 Task: Work and Employment Template: Biweekly Timesheet No Breaks.
Action: Mouse moved to (99, 151)
Screenshot: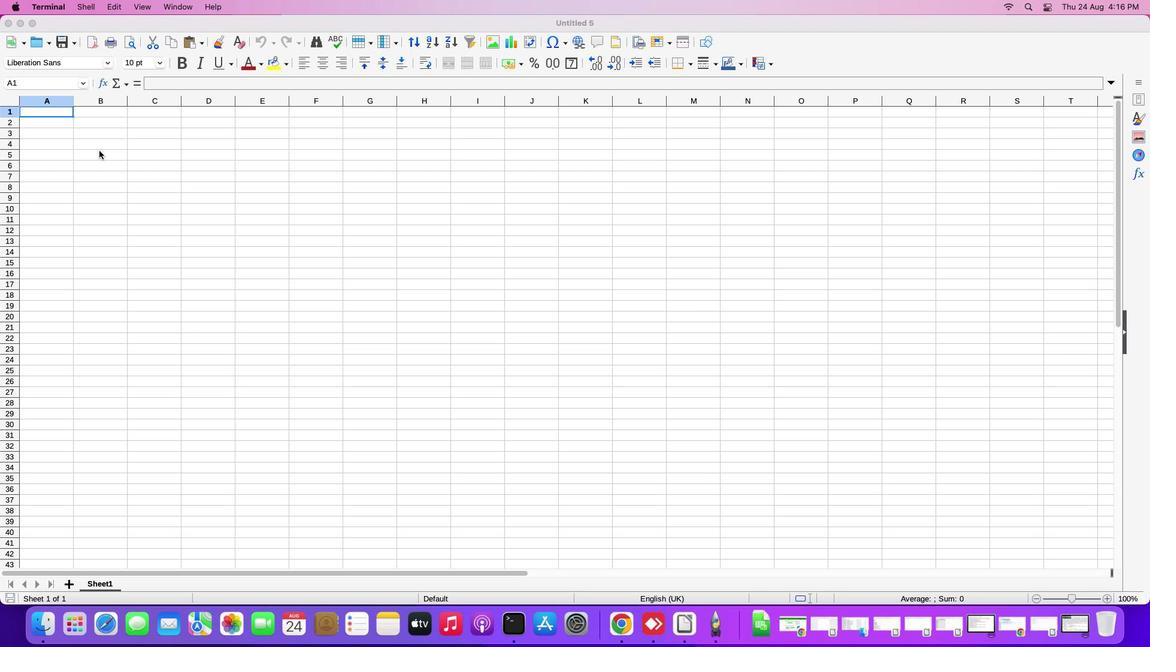 
Action: Mouse pressed left at (99, 151)
Screenshot: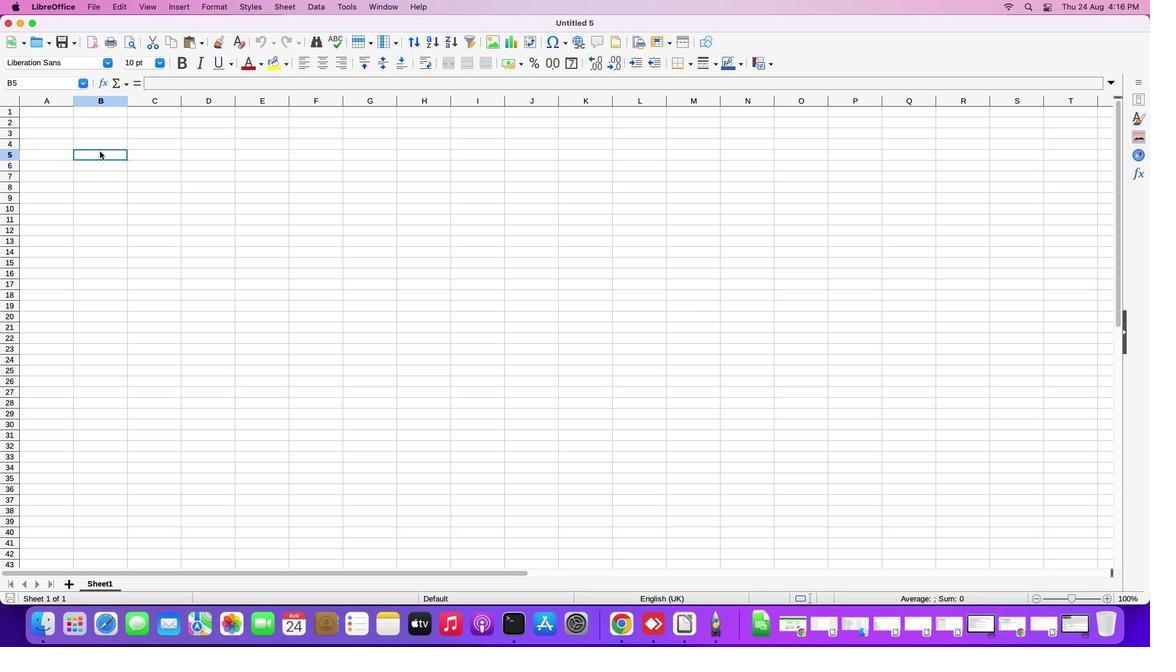 
Action: Mouse moved to (53, 142)
Screenshot: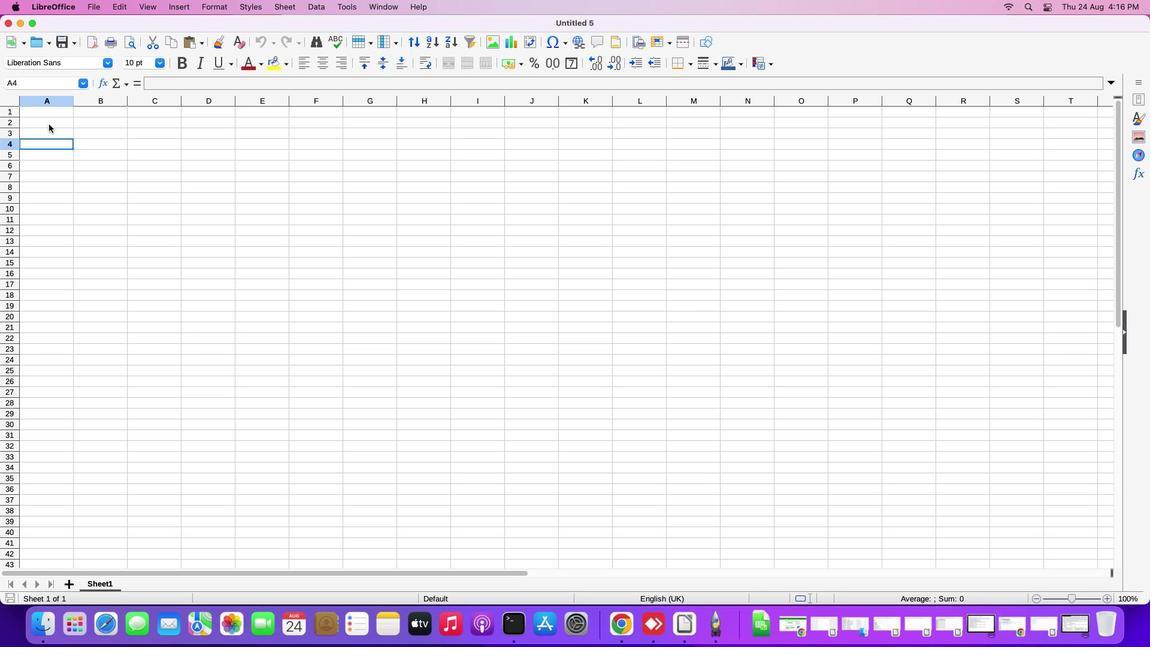 
Action: Mouse pressed left at (53, 142)
Screenshot: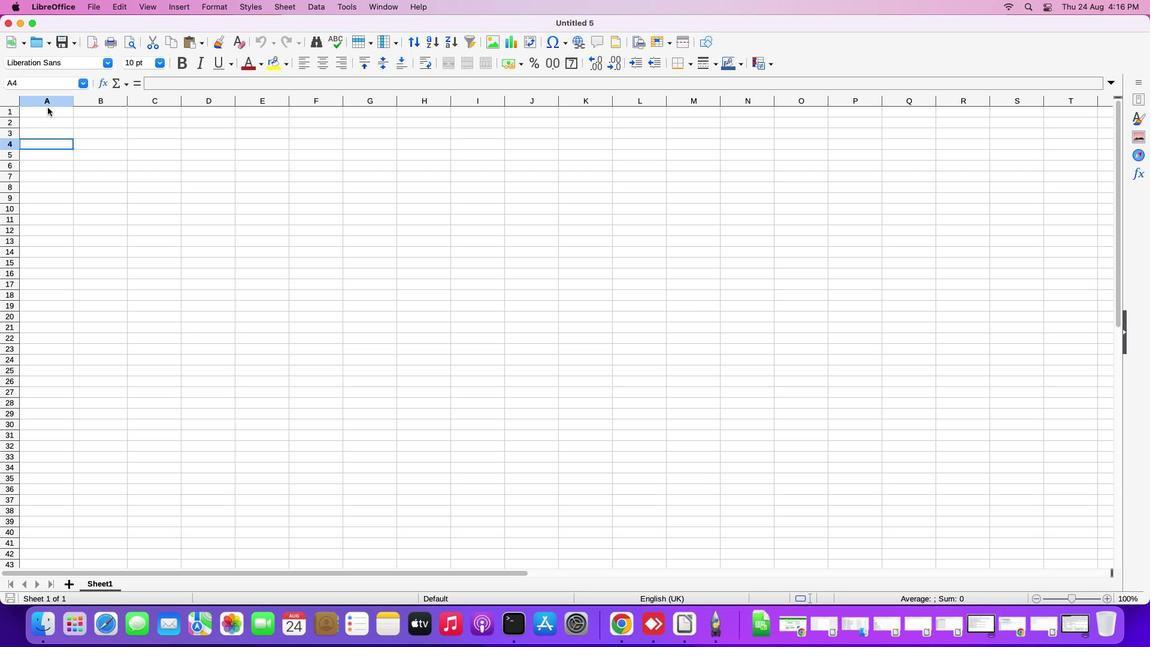 
Action: Mouse moved to (48, 109)
Screenshot: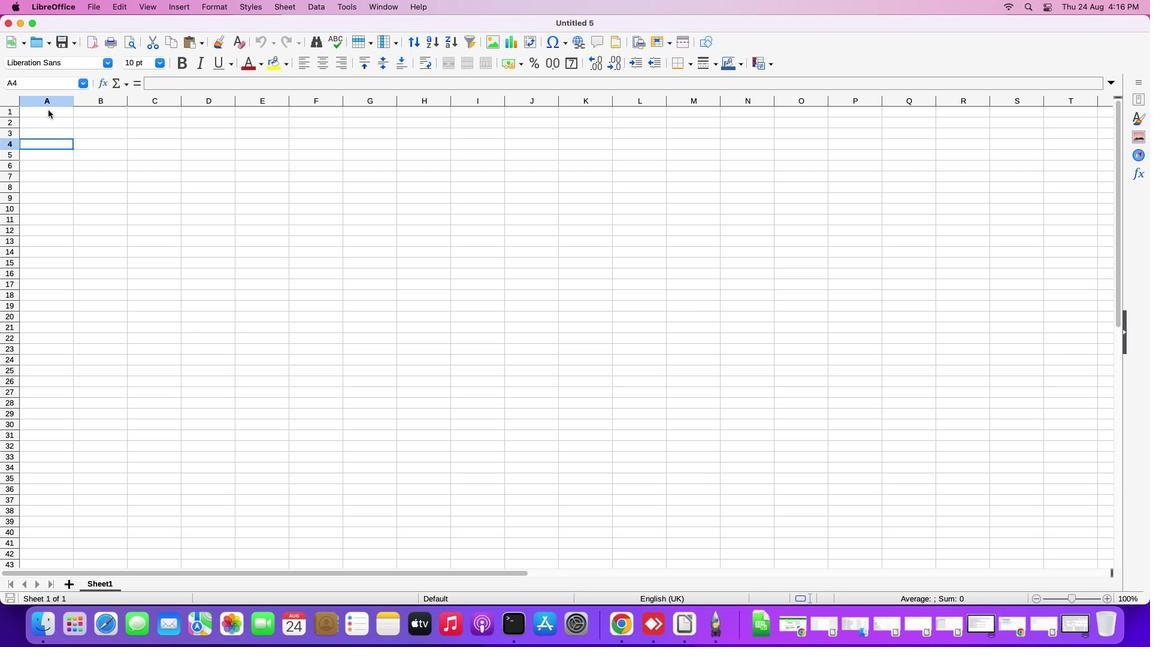 
Action: Mouse pressed left at (48, 109)
Screenshot: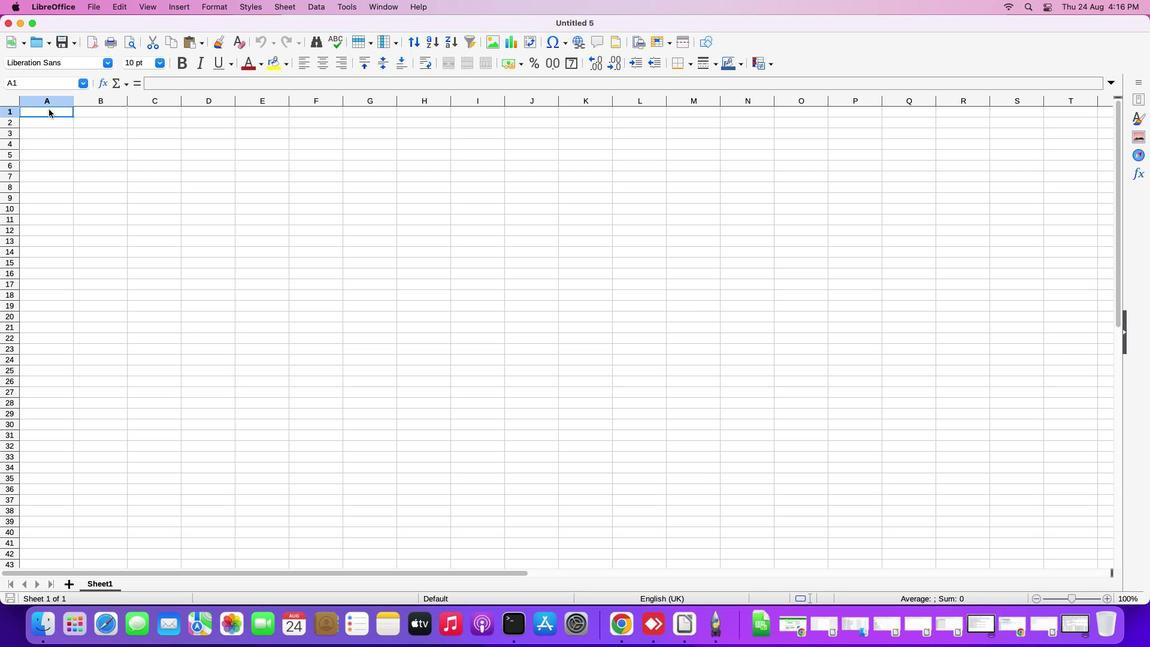 
Action: Mouse moved to (49, 109)
Screenshot: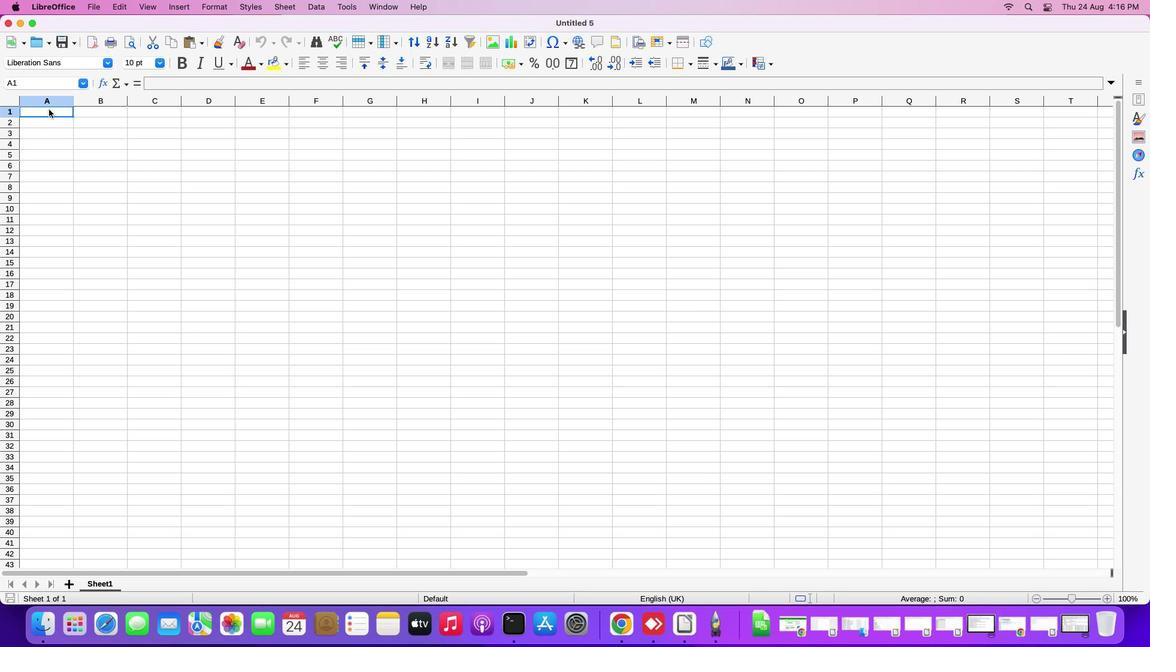 
Action: Key pressed Key.shift'B''i''-'Key.shift'W''e''e''k''l''y'Key.spaceKey.shift'T''i''m''e''s''h''e''e''t'Key.enterKey.shift'A''c''m''e'Key.spaceKey.shift'C''o''r''p''.'Key.enterKey.rightKey.upKey.downKey.leftKey.rightKey.leftKey.upKey.upKey.up
Screenshot: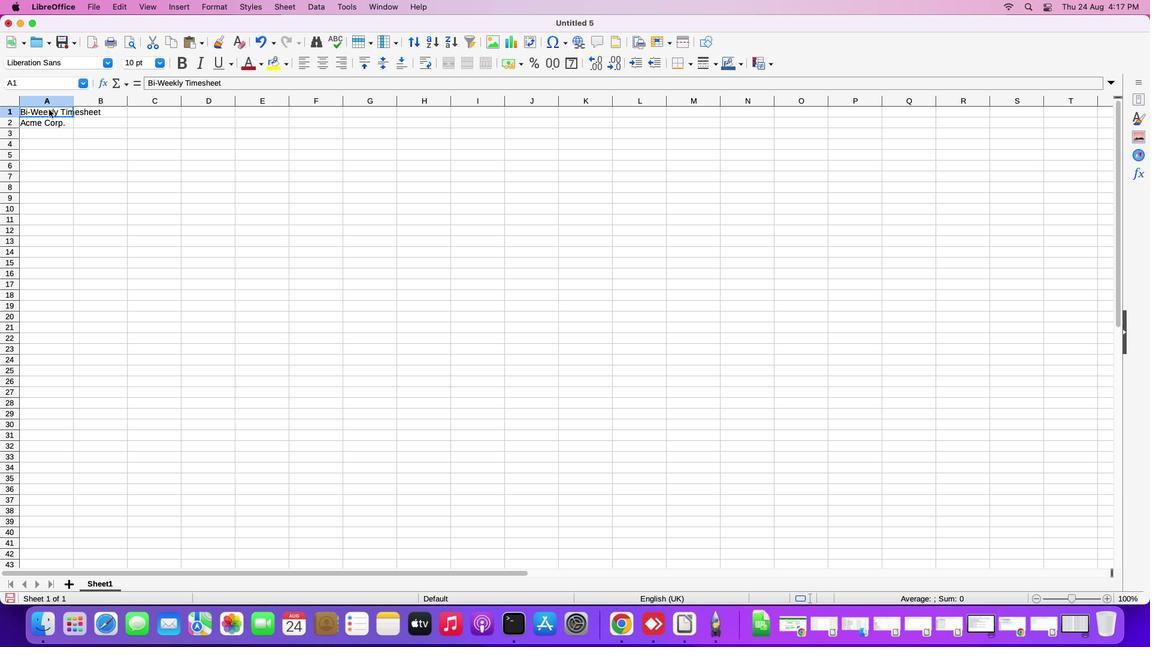 
Action: Mouse moved to (67, 97)
Screenshot: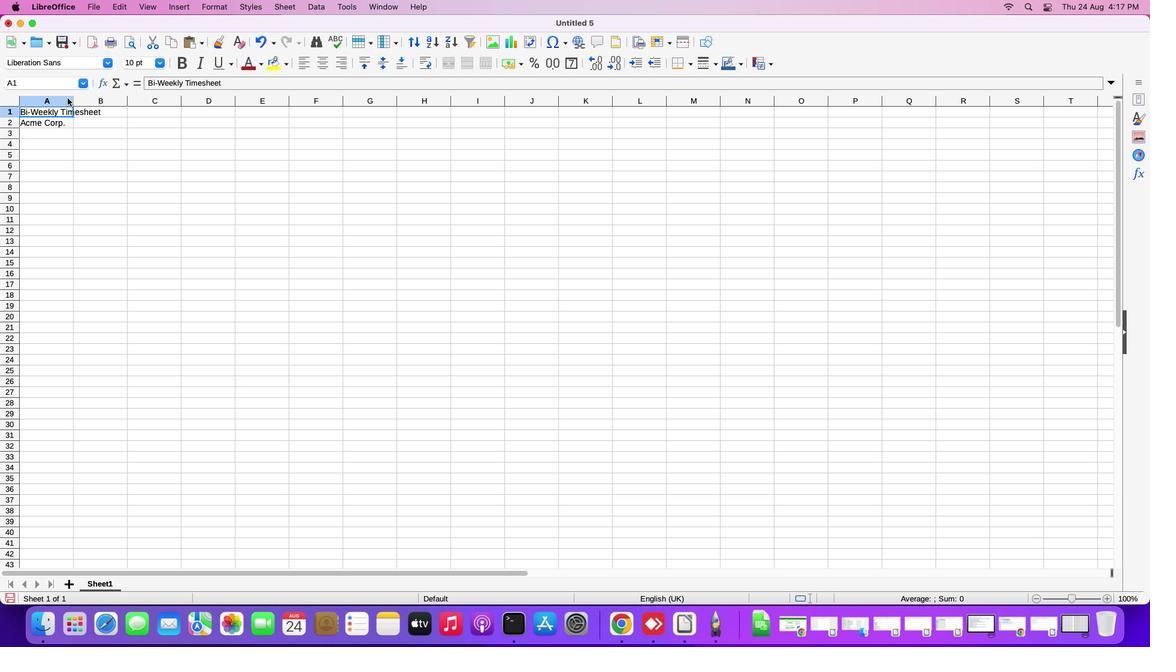 
Action: Key pressed Key.shiftKey.down
Screenshot: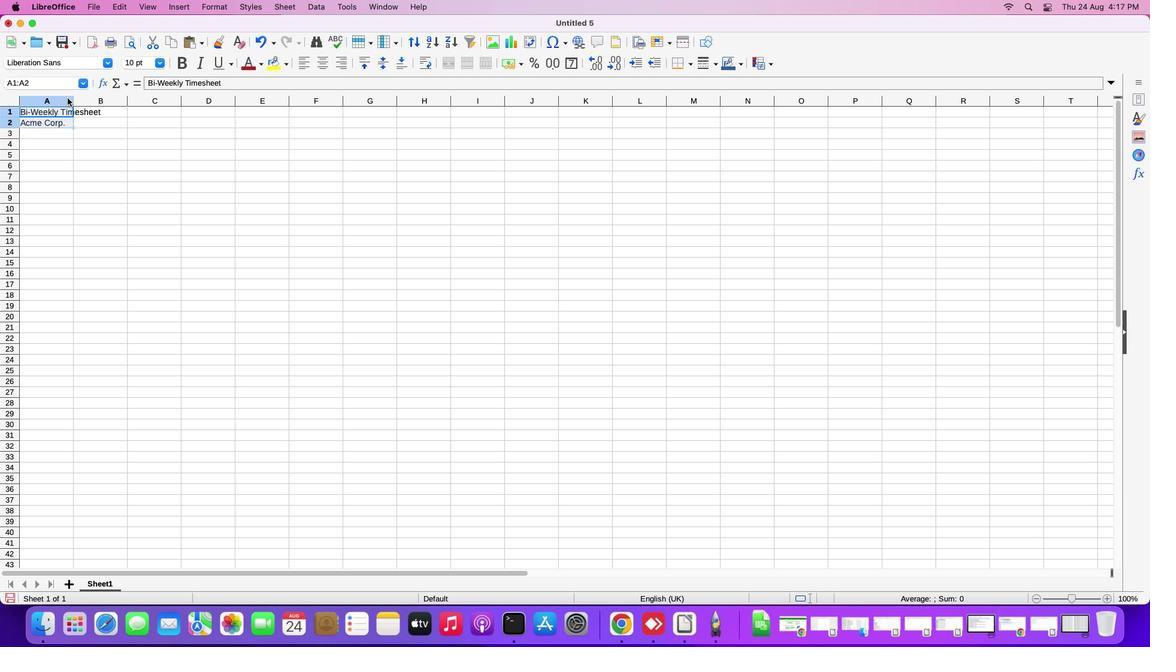
Action: Mouse moved to (62, 122)
Screenshot: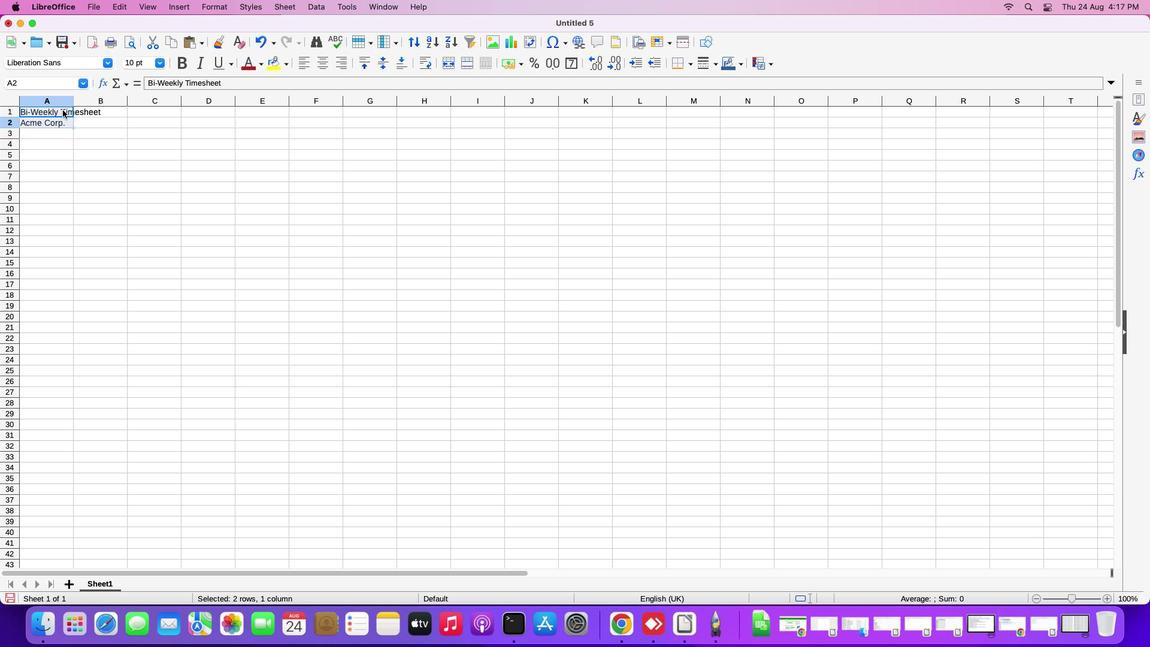 
Action: Mouse pressed left at (62, 122)
Screenshot: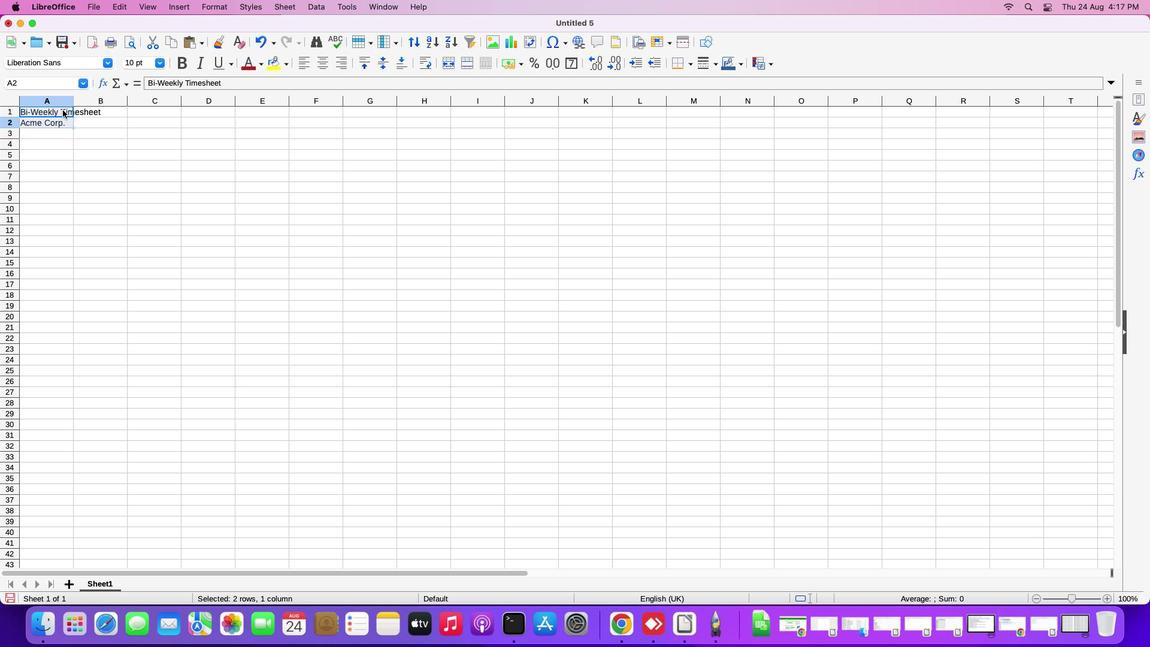 
Action: Mouse moved to (62, 109)
Screenshot: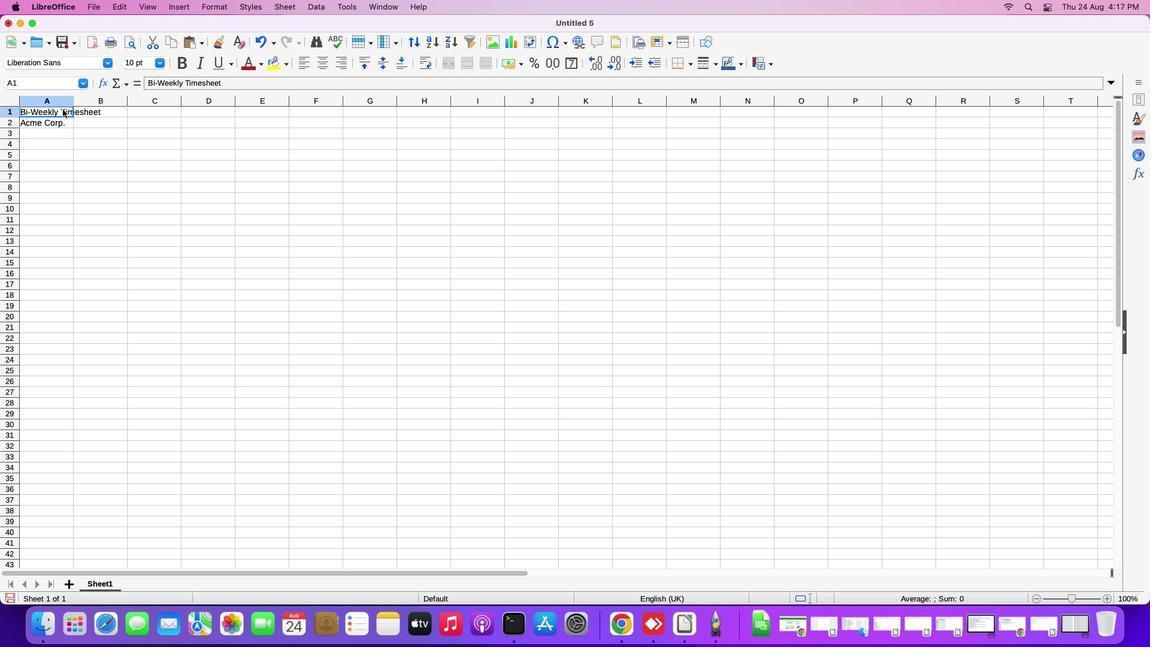 
Action: Mouse pressed left at (62, 109)
Screenshot: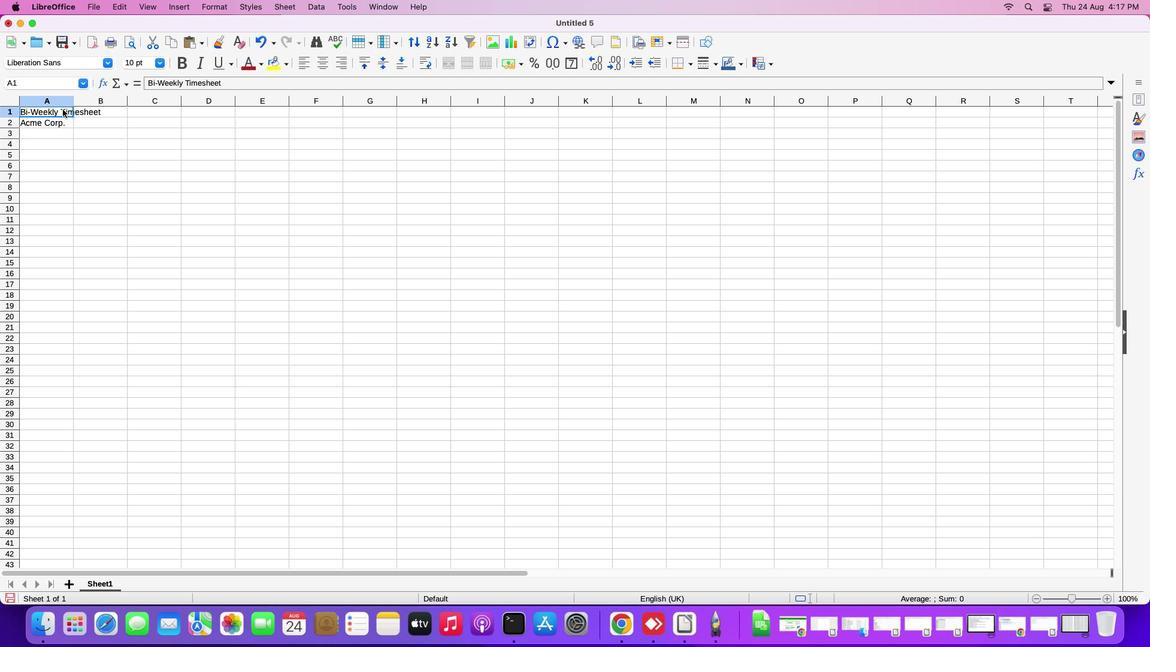 
Action: Mouse moved to (62, 109)
Screenshot: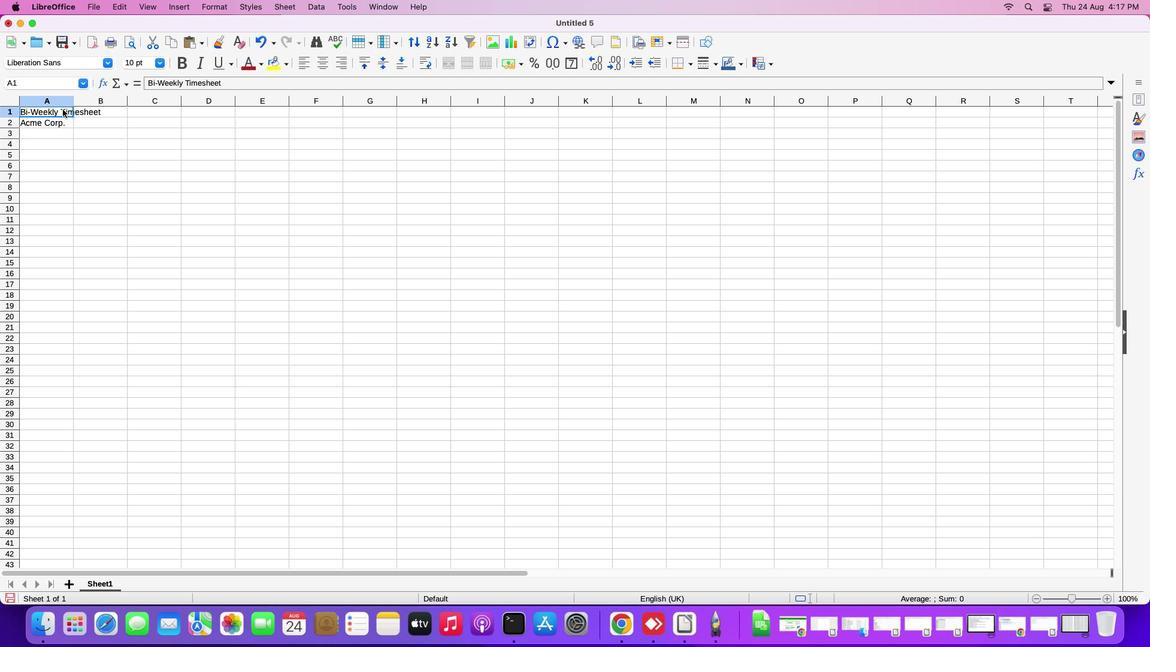 
Action: Key pressed Key.shiftKey.downKey.cmd'x'Key.rightKey.downKey.cmd'v'
Screenshot: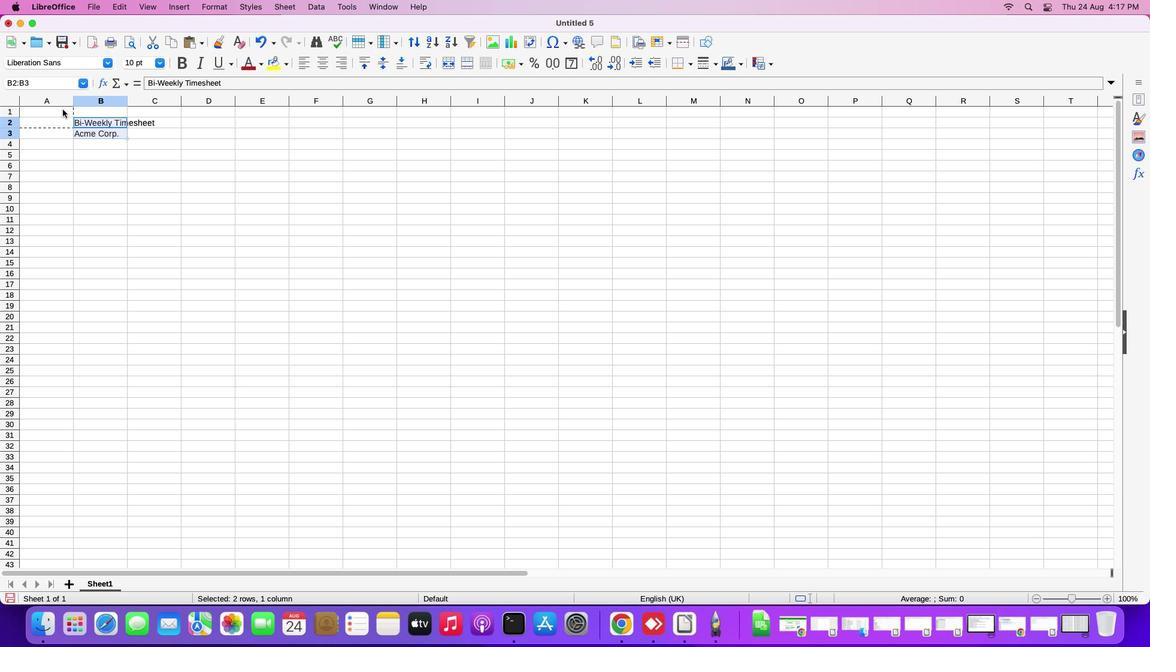 
Action: Mouse moved to (95, 136)
Screenshot: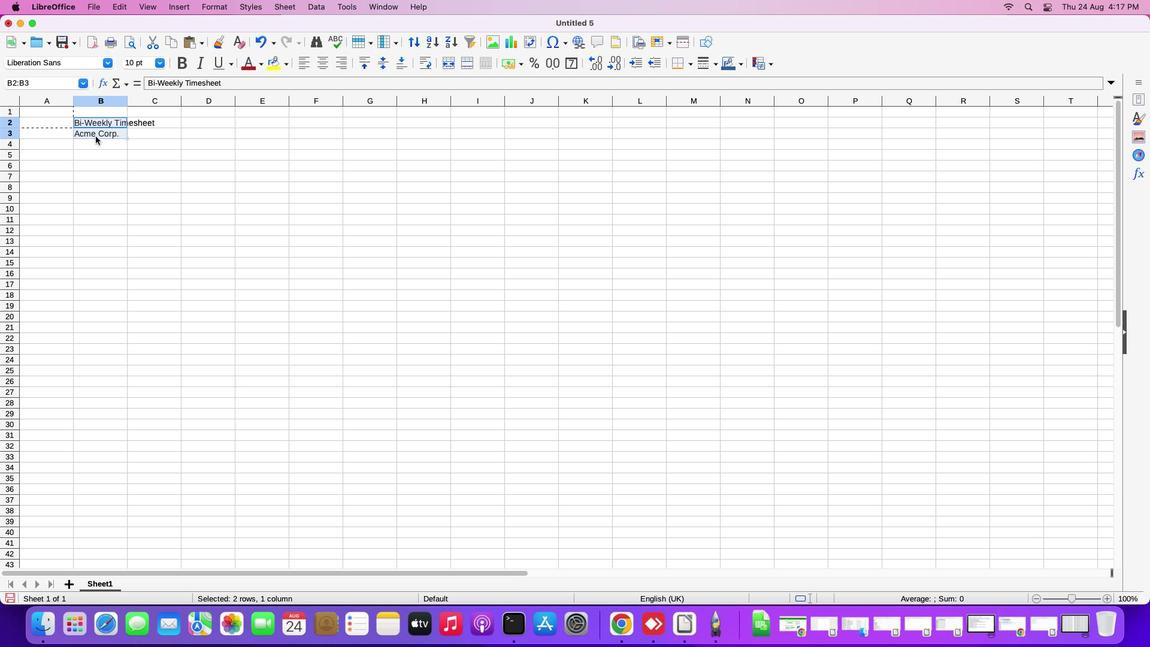 
Action: Key pressed Key.cmd'x'
Screenshot: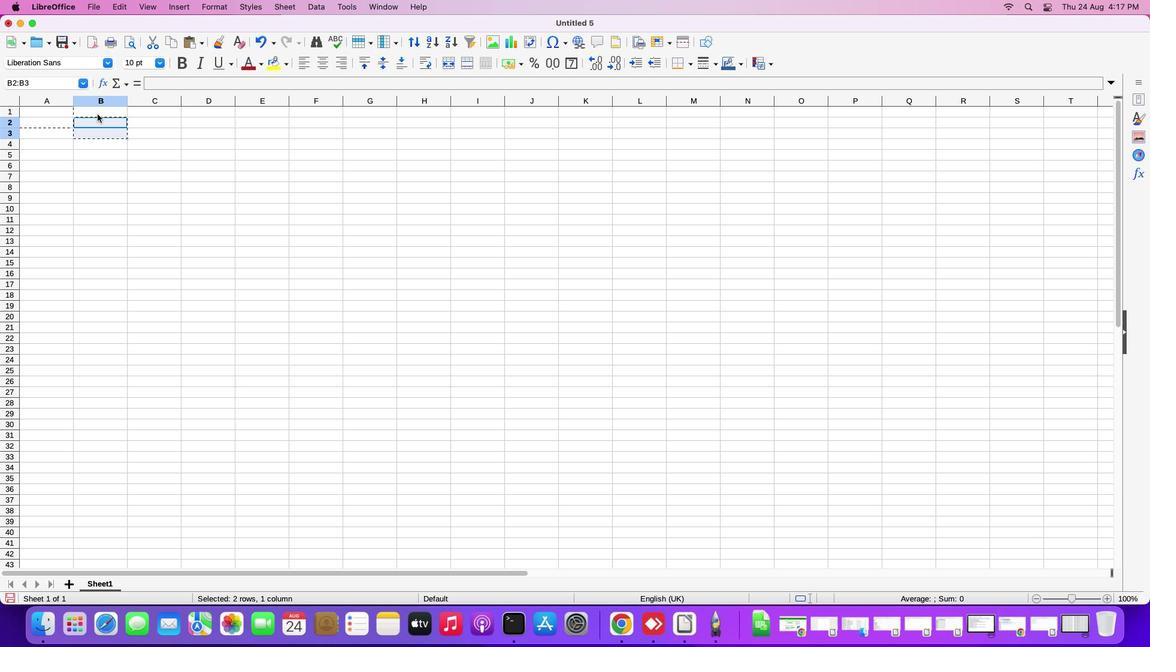 
Action: Mouse moved to (97, 108)
Screenshot: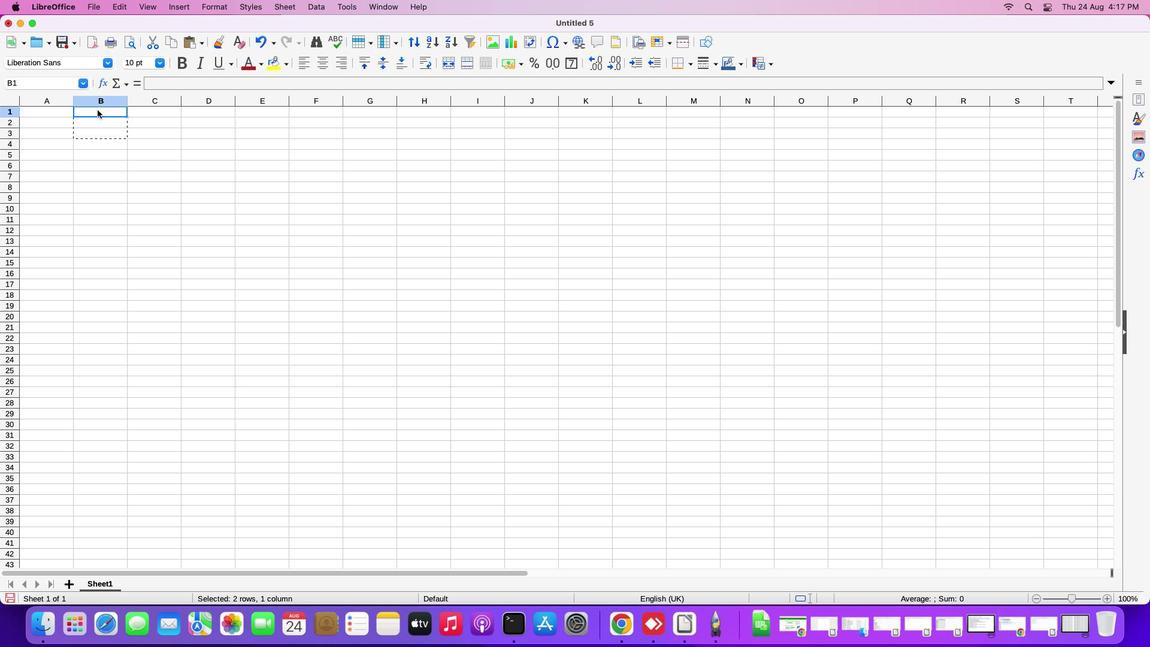 
Action: Mouse pressed left at (97, 108)
Screenshot: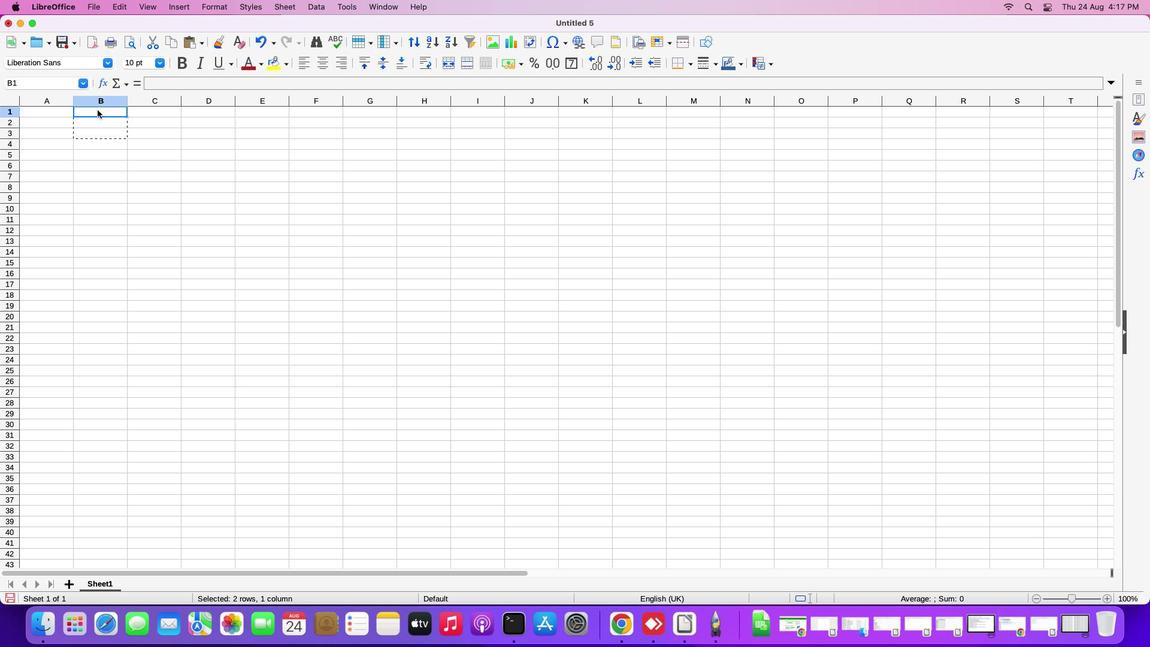 
Action: Mouse moved to (97, 110)
Screenshot: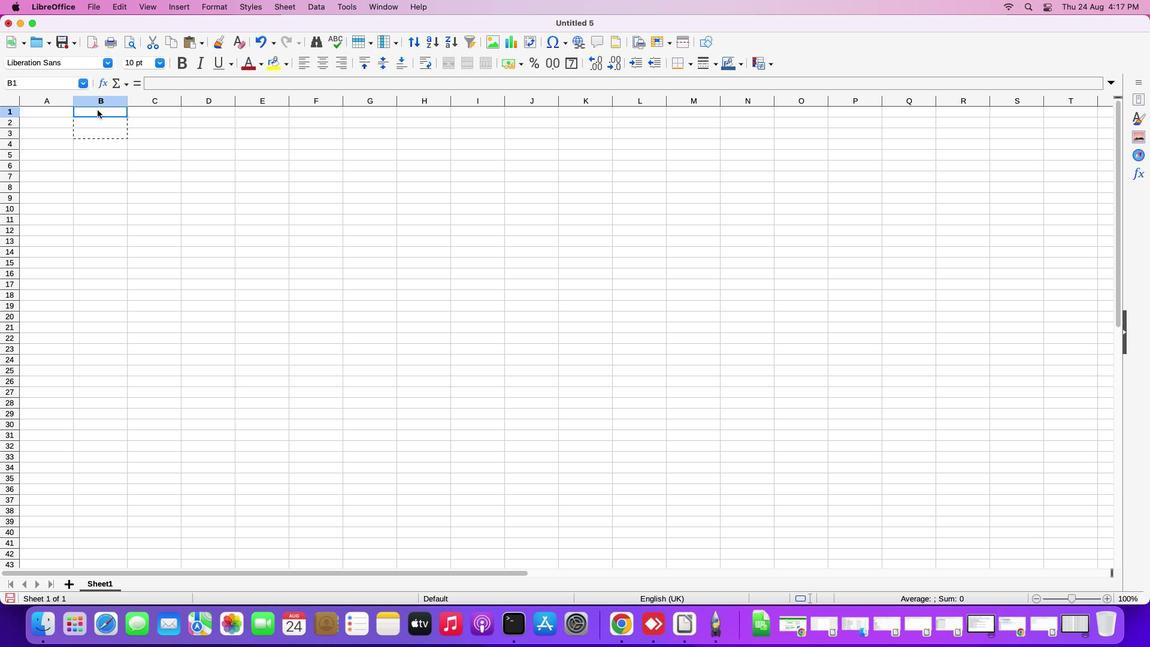 
Action: Key pressed Key.cmd'v'
Screenshot: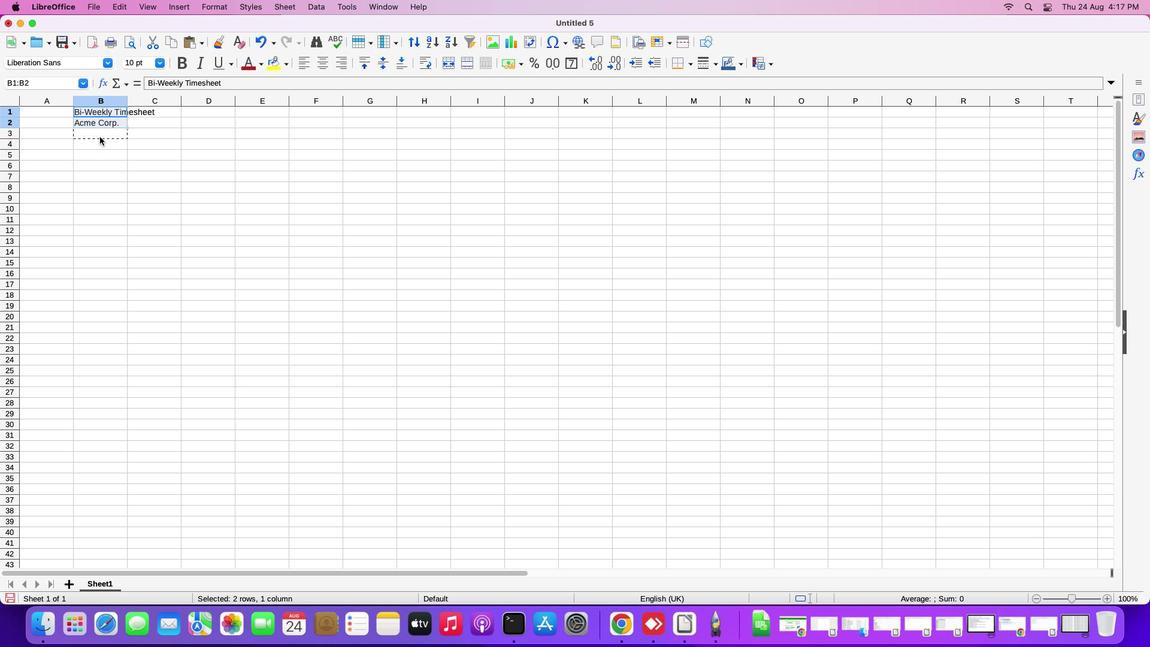 
Action: Mouse moved to (100, 136)
Screenshot: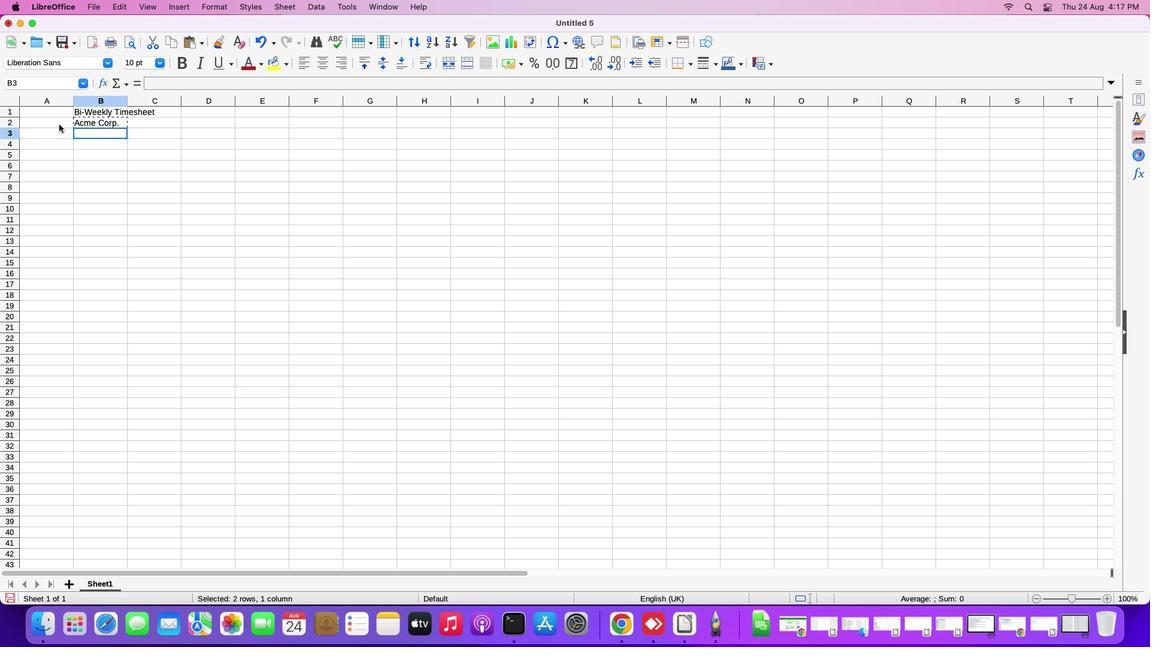 
Action: Mouse pressed left at (100, 136)
Screenshot: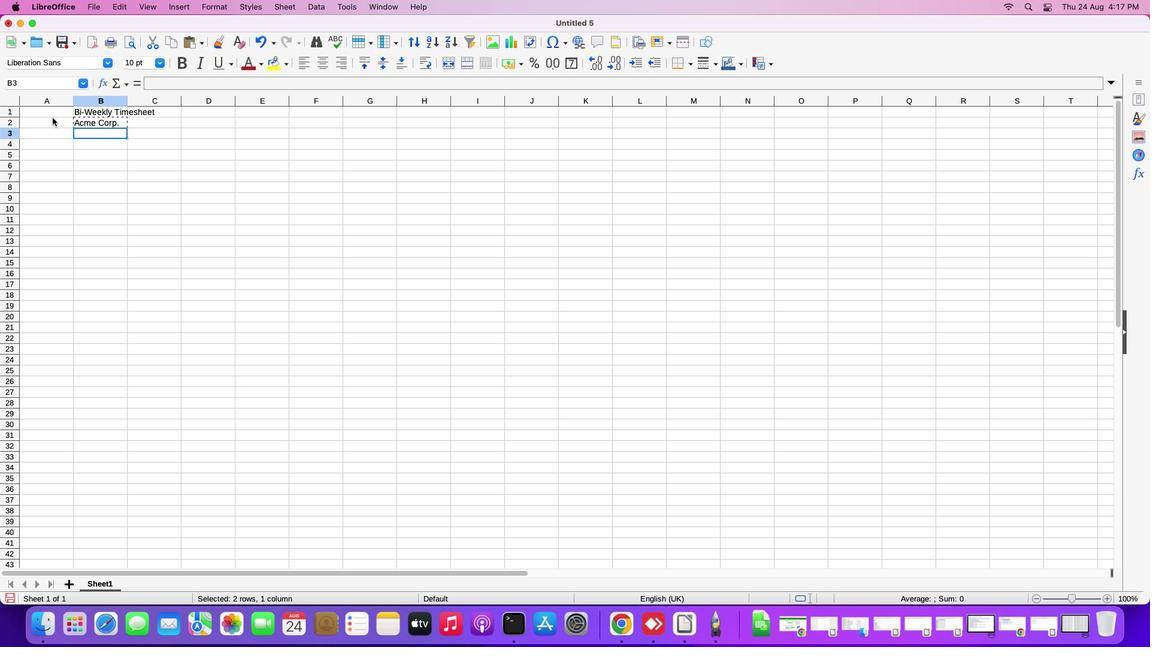 
Action: Mouse moved to (52, 100)
Screenshot: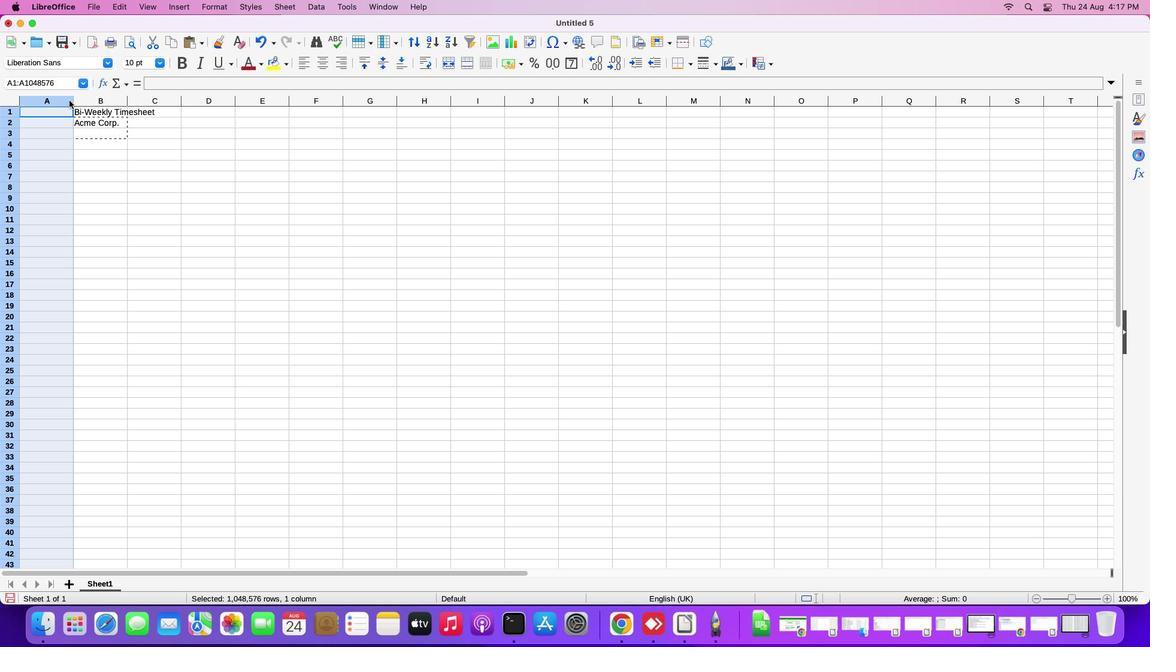 
Action: Mouse pressed left at (52, 100)
Screenshot: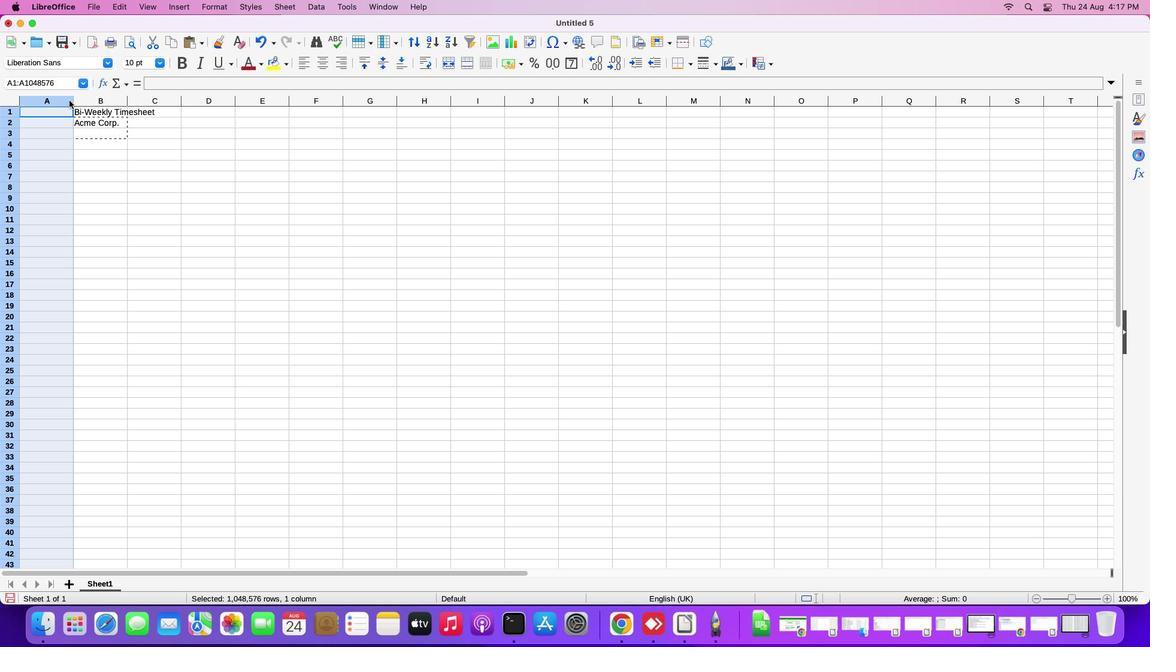 
Action: Mouse moved to (72, 100)
Screenshot: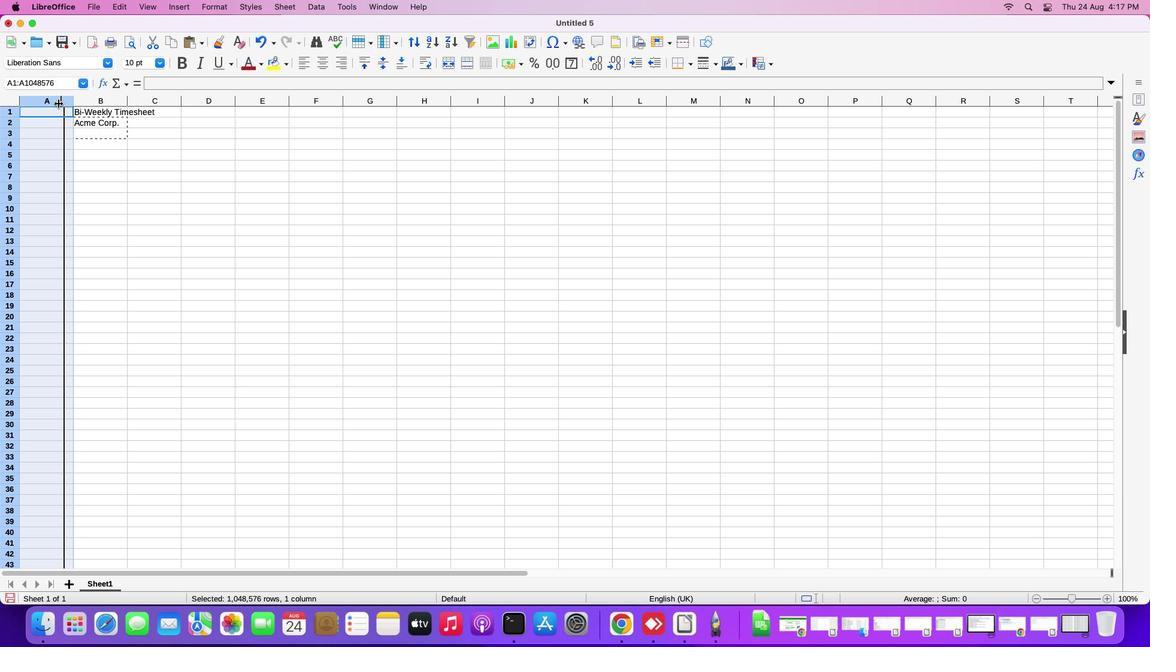 
Action: Mouse pressed left at (72, 100)
Screenshot: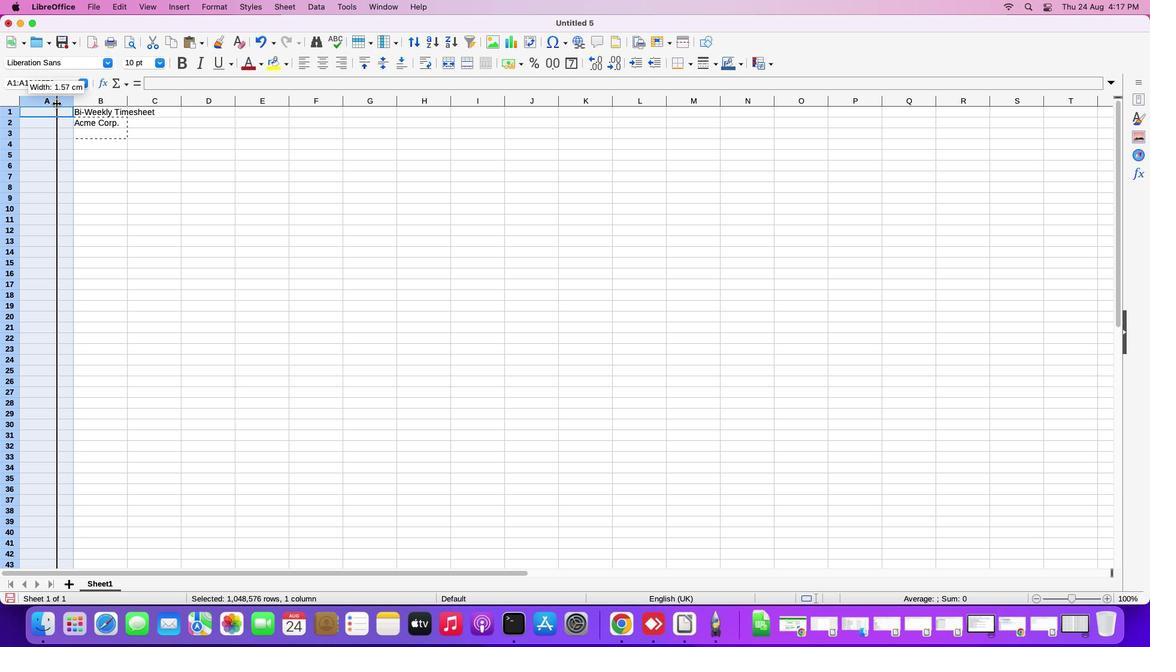 
Action: Mouse moved to (84, 153)
Screenshot: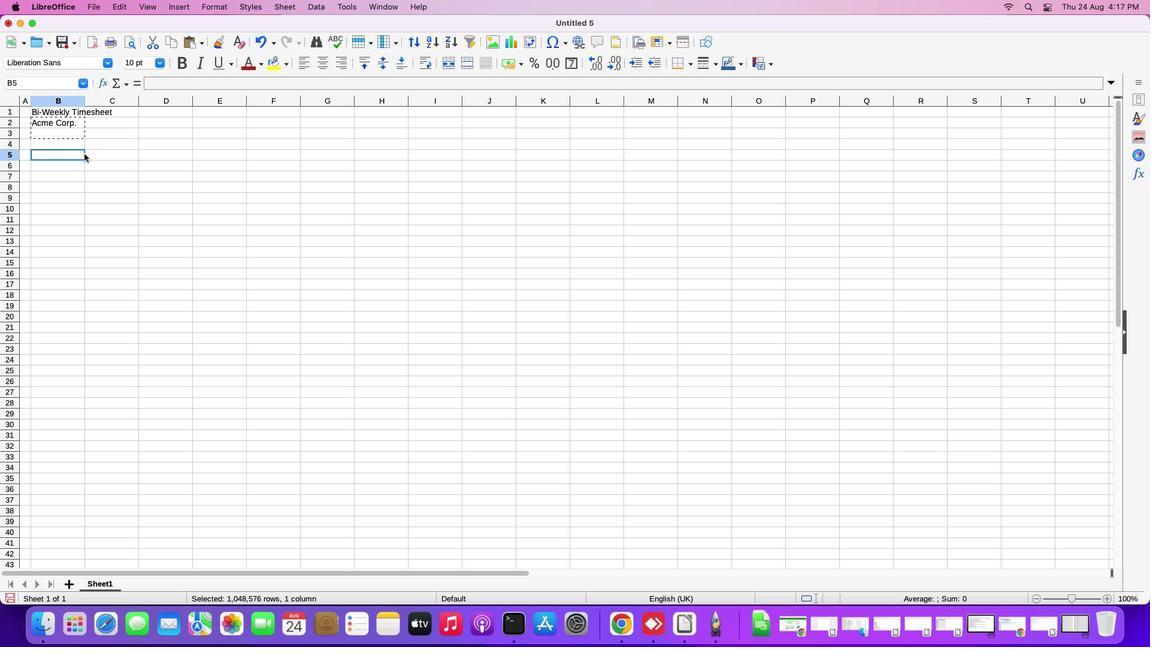 
Action: Mouse pressed left at (84, 153)
Screenshot: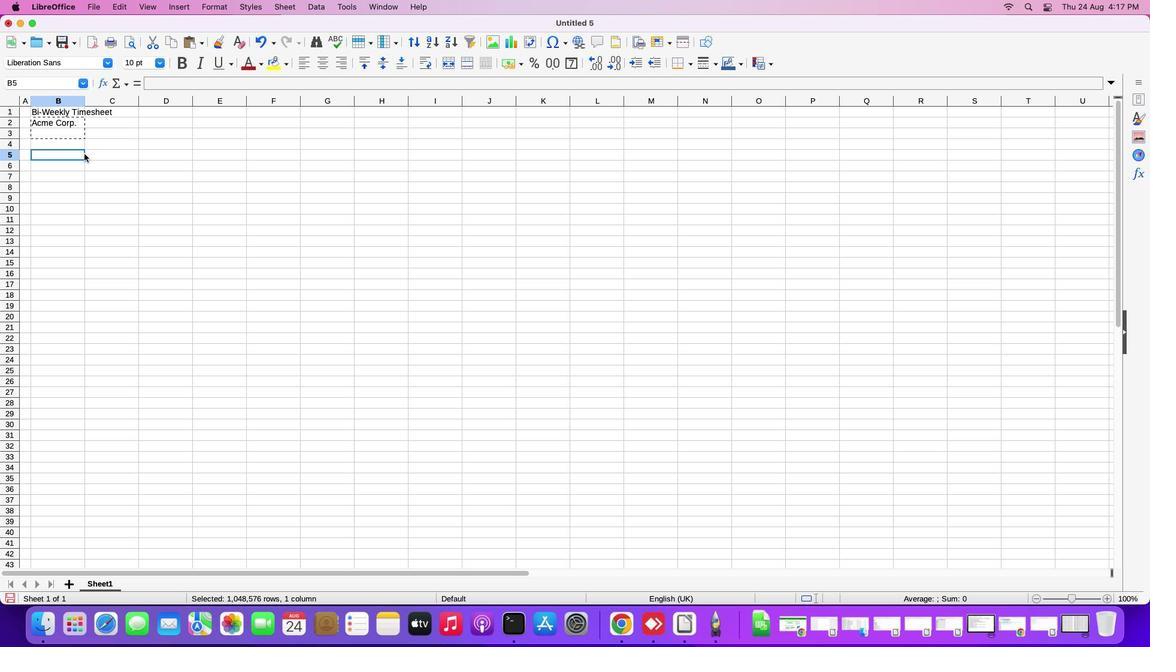 
Action: Mouse moved to (270, 121)
Screenshot: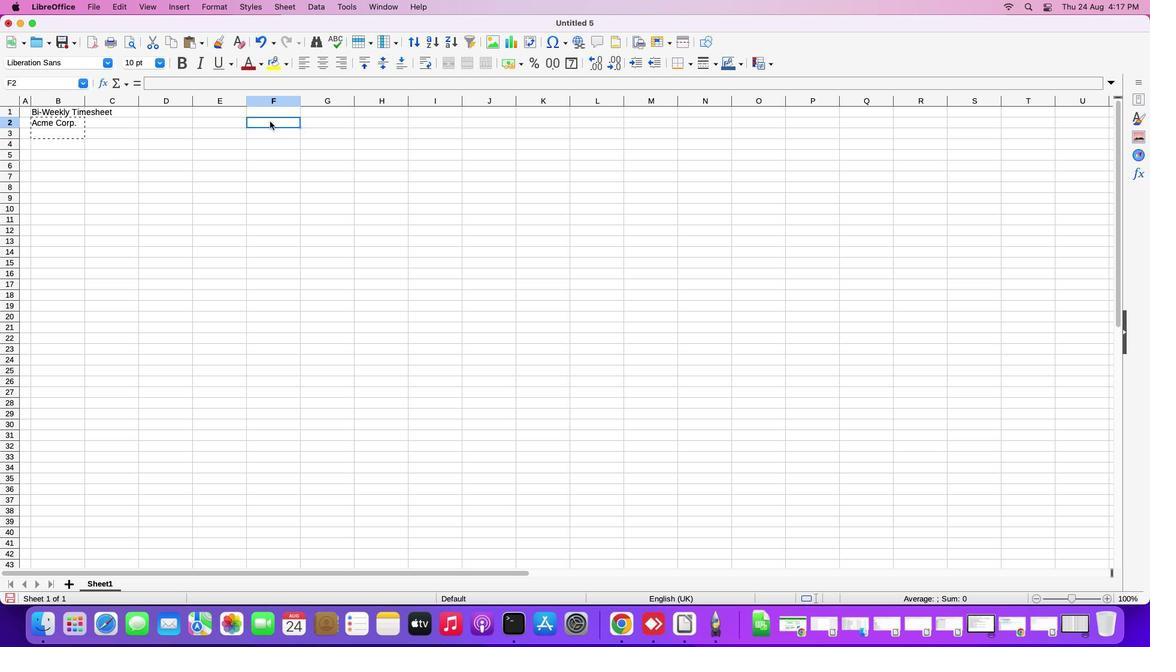 
Action: Mouse pressed left at (270, 121)
Screenshot: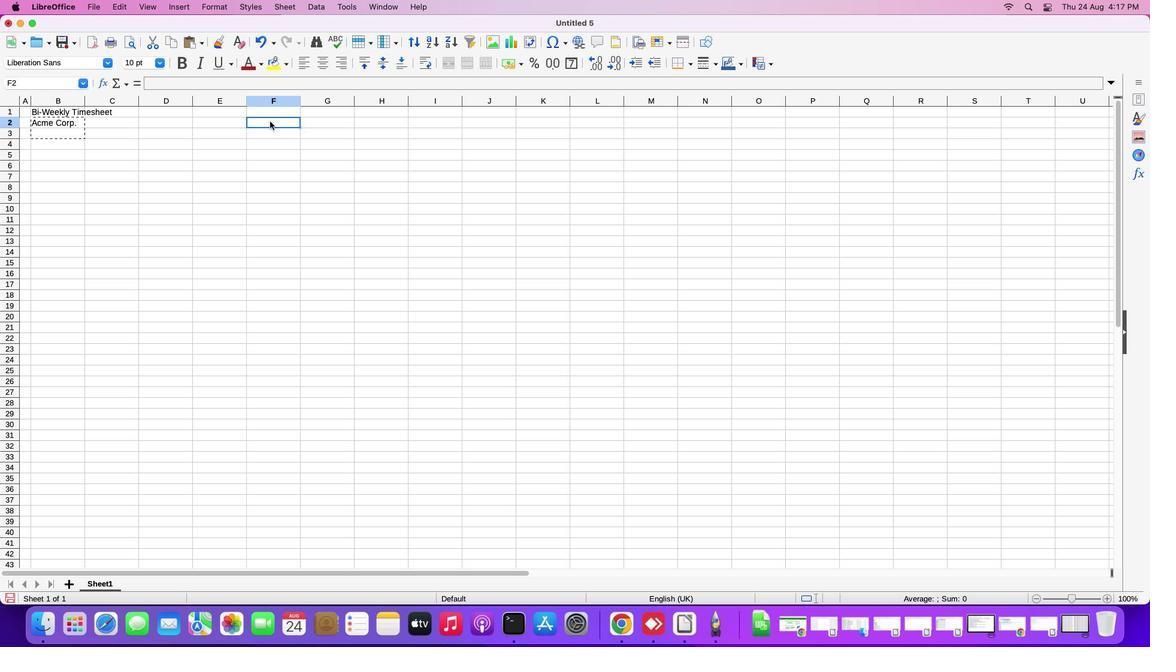
Action: Mouse moved to (270, 121)
Screenshot: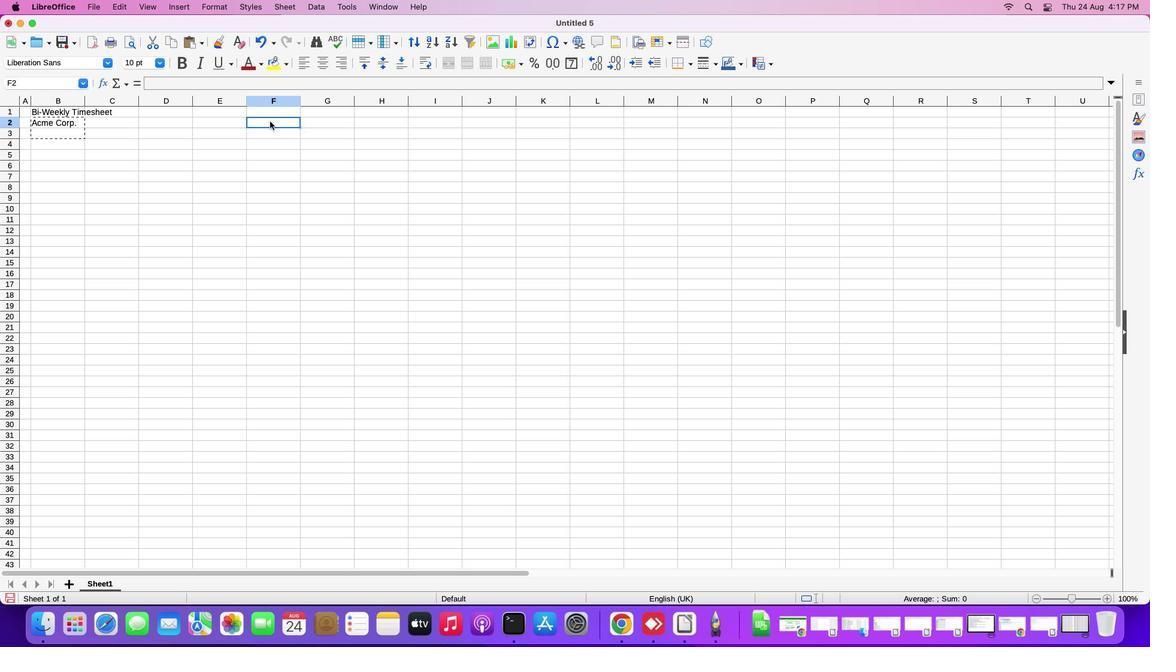 
Action: Key pressed Key.shift'W''e''e''k'Key.space'o''f'Key.shift_r':'Key.downKey.downKey.upKey.leftKey.leftKey.leftKey.leftKey.downKey.shift'E''m''p''l''o''y''e''e'Key.shift_r':'Key.rightKey.shift'S''u''s''i''e'Key.spaceKey.shift'Q''u''e''q'Key.backspace'u''e'Key.downKey.leftKey.shift'D''e''p''a''r''t''m''e''n''t'Key.shift_r':'Key.rightKey.upKey.downKey.downKey.upKey.shift'A''c''c''o''u''n''t''i''n''g'Key.downKey.leftKey.shift'S''u''p''e''r''v''i''s''o''r'Key.shift_r':'Key.rightKey.shift'J''o''e'Key.spaceKey.shift'B''l''o''u''g''h'Key.rightKey.upKey.rightKey.upKey.upKey.rightKey.downKey.shift'H''o''u''r''l''y'Key.space'r''a''t''e'Key.shift_r':'Key.rightKey.upKey.up'1''1''/''2''5'Key.upKey.backspace
Screenshot: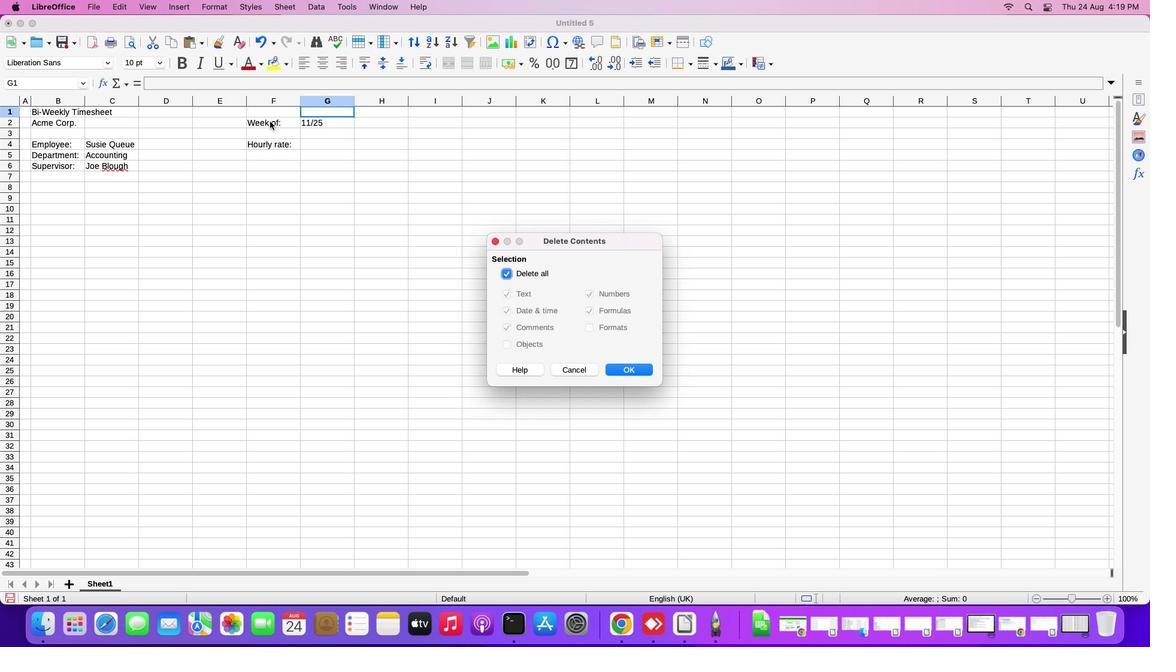 
Action: Mouse moved to (626, 369)
Screenshot: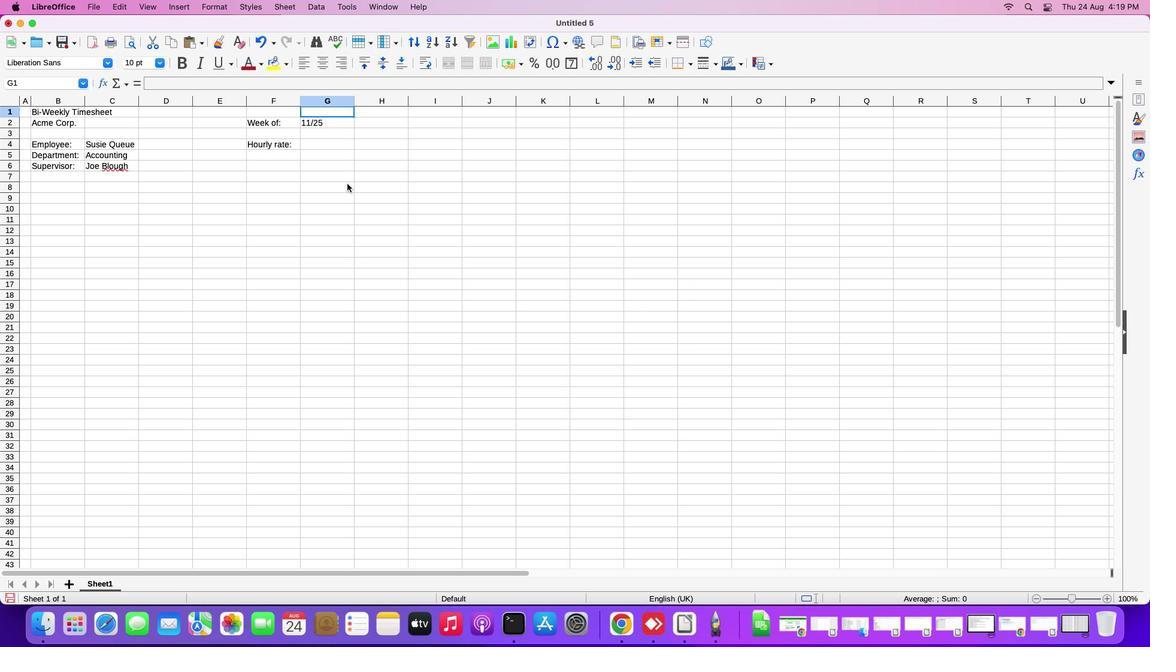 
Action: Mouse pressed left at (626, 369)
Screenshot: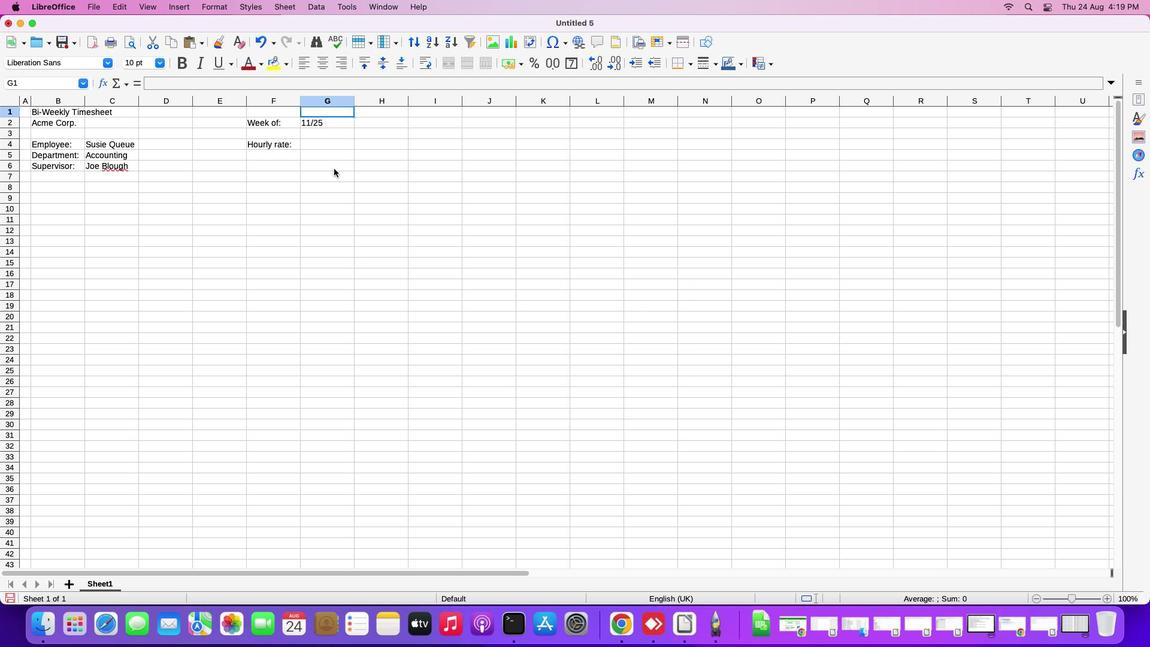 
Action: Mouse moved to (322, 121)
Screenshot: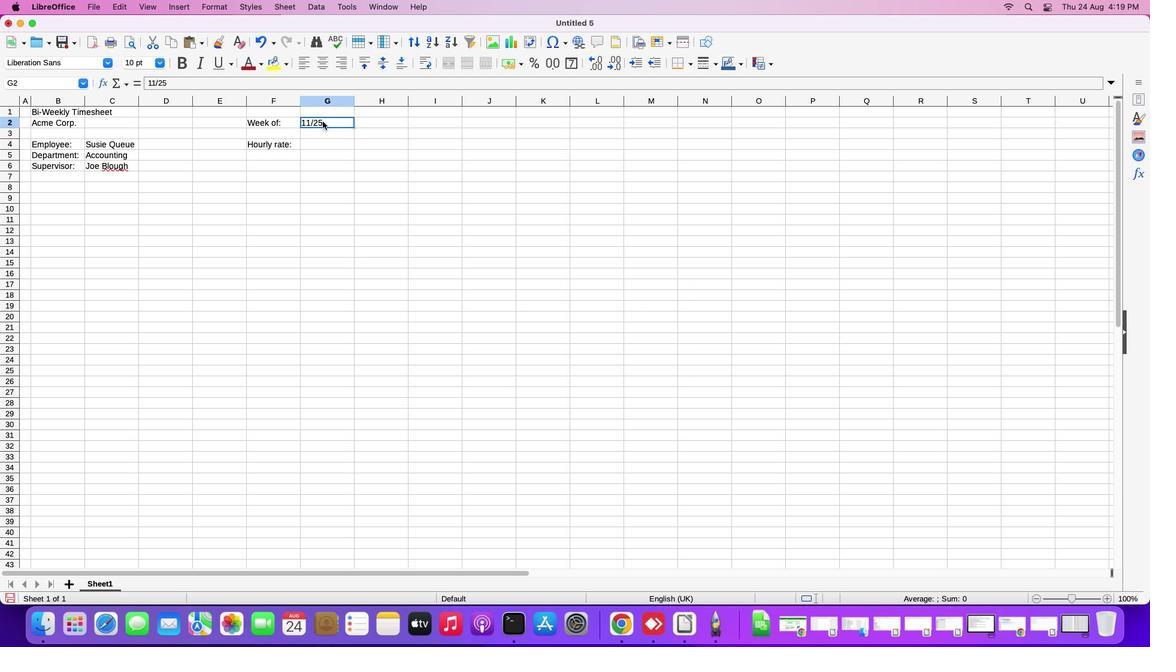 
Action: Mouse pressed left at (322, 121)
Screenshot: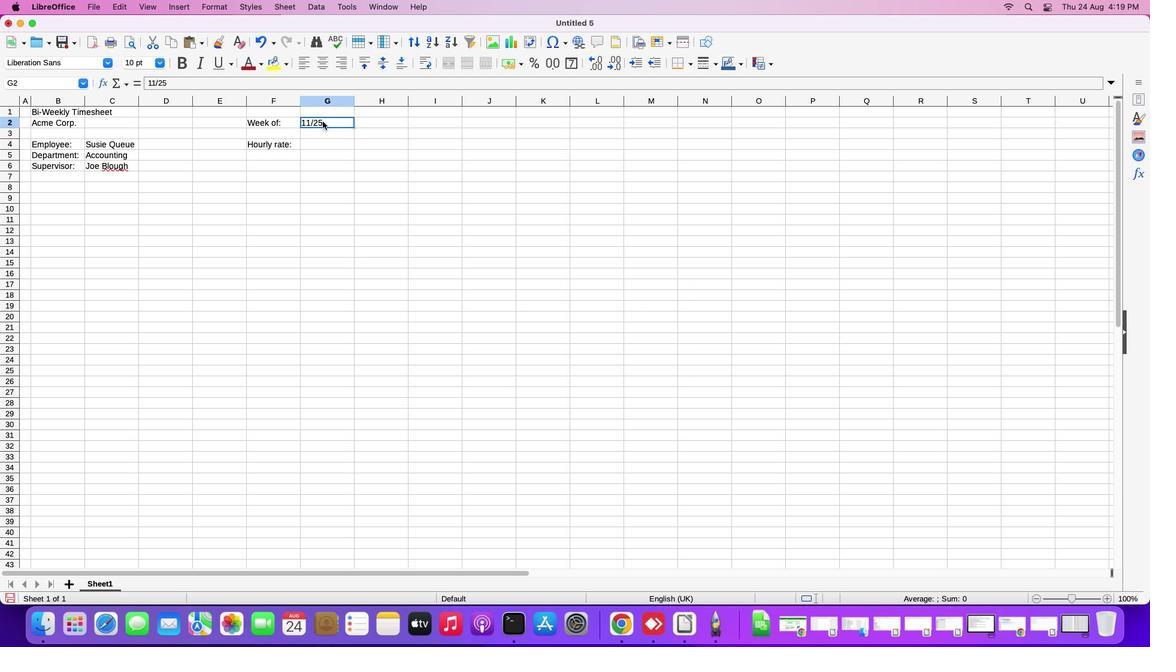 
Action: Mouse moved to (333, 120)
Screenshot: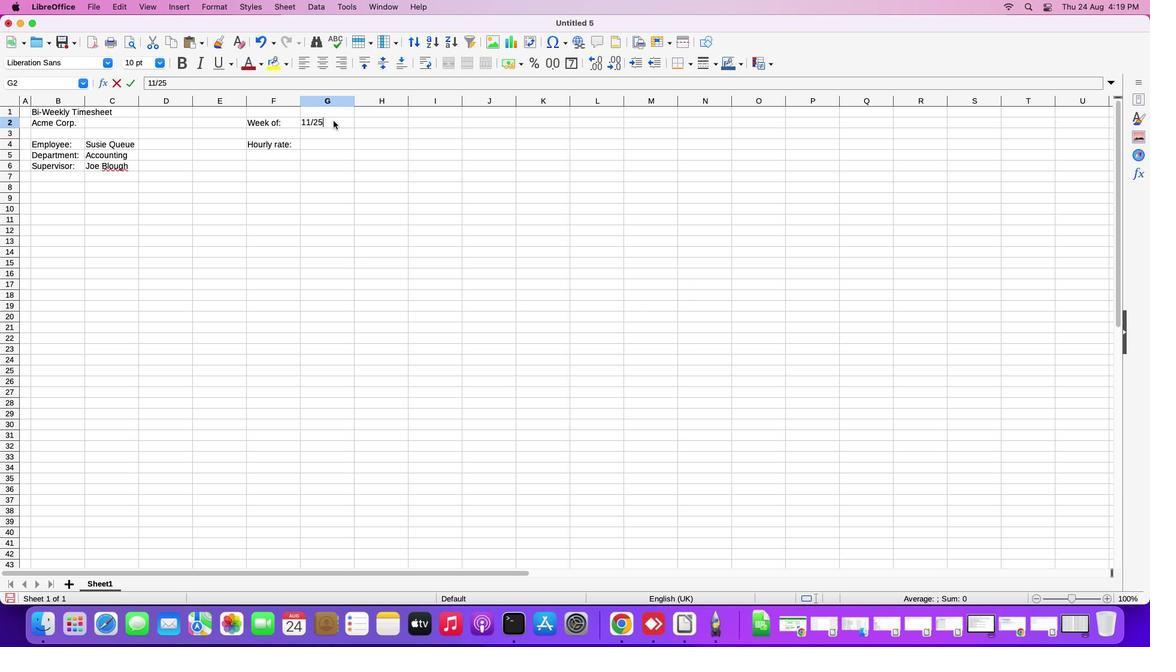 
Action: Mouse pressed left at (333, 120)
Screenshot: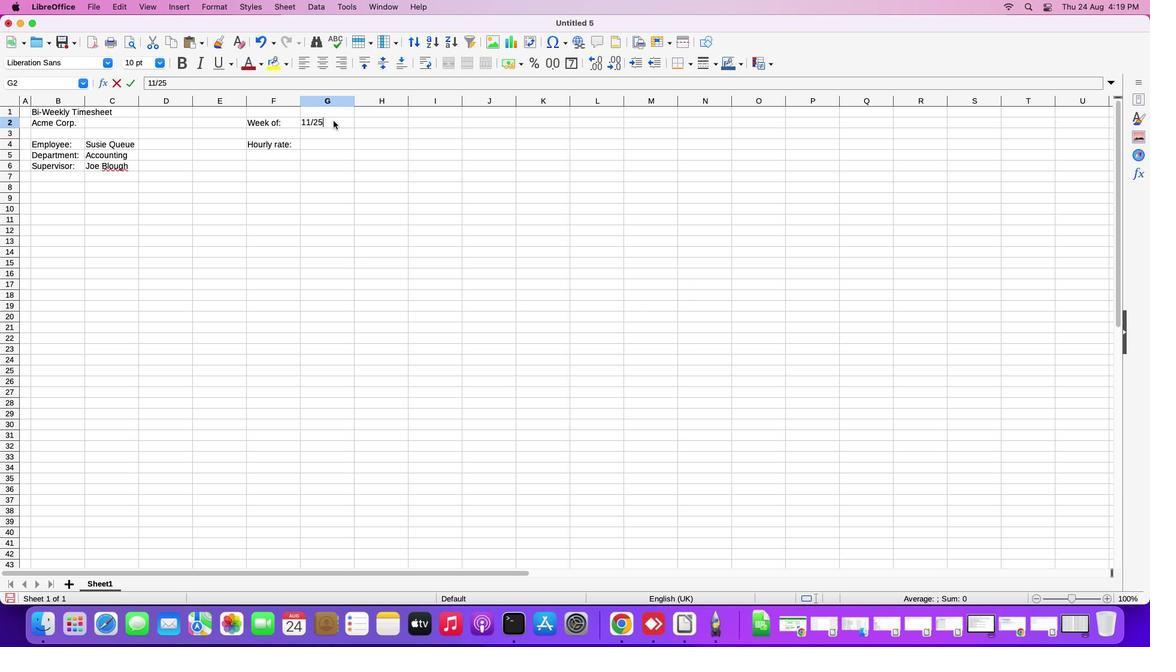 
Action: Mouse moved to (333, 120)
Screenshot: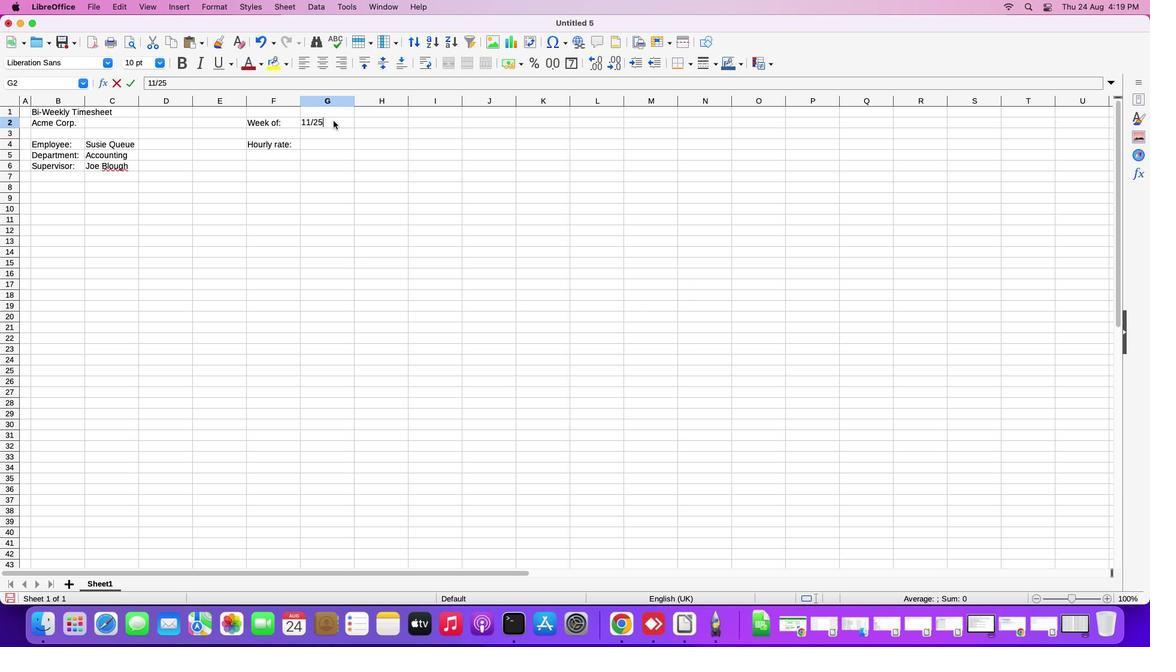 
Action: Mouse pressed left at (333, 120)
Screenshot: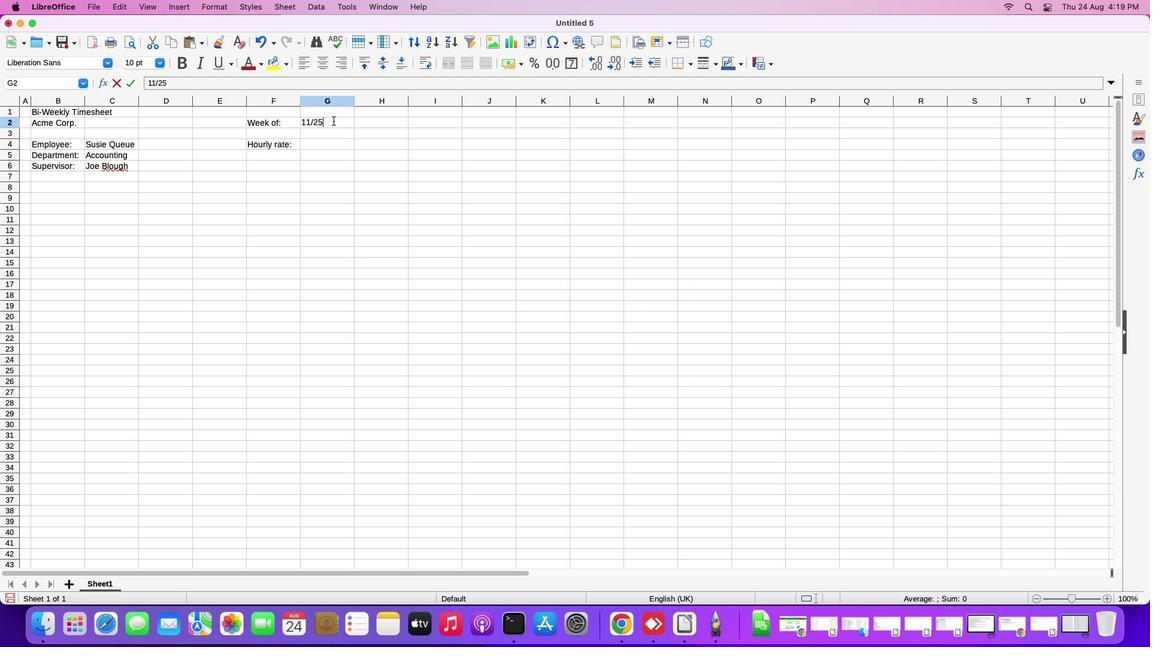 
Action: Mouse moved to (333, 120)
Screenshot: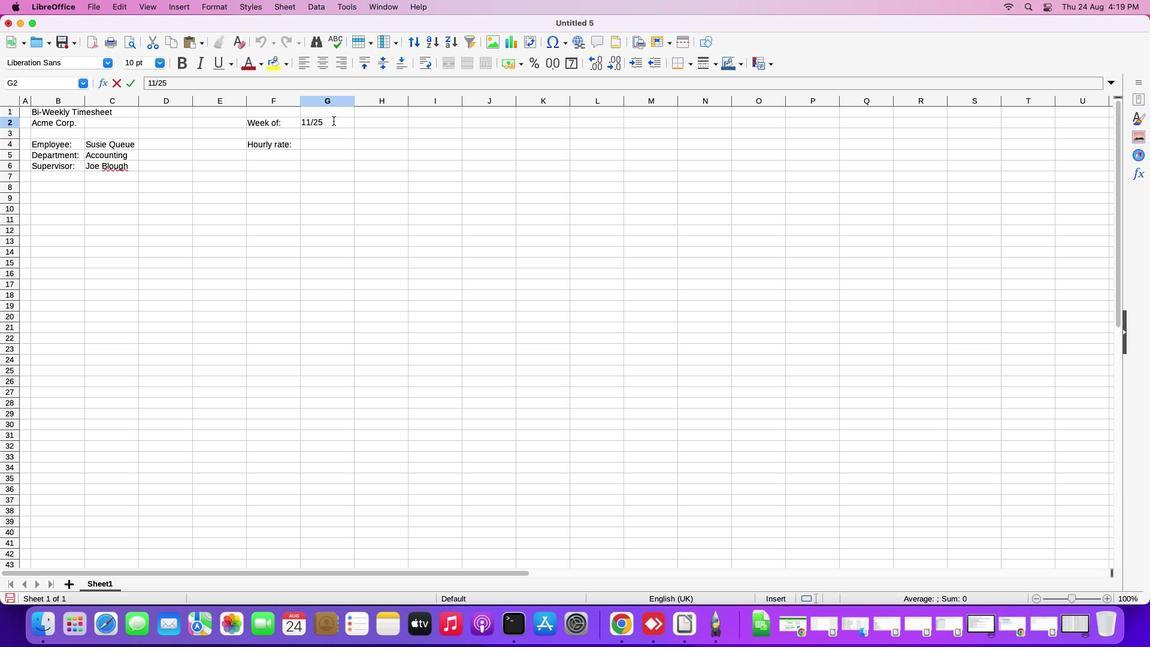 
Action: Key pressed '/''2''0''0''7''\x03'
Screenshot: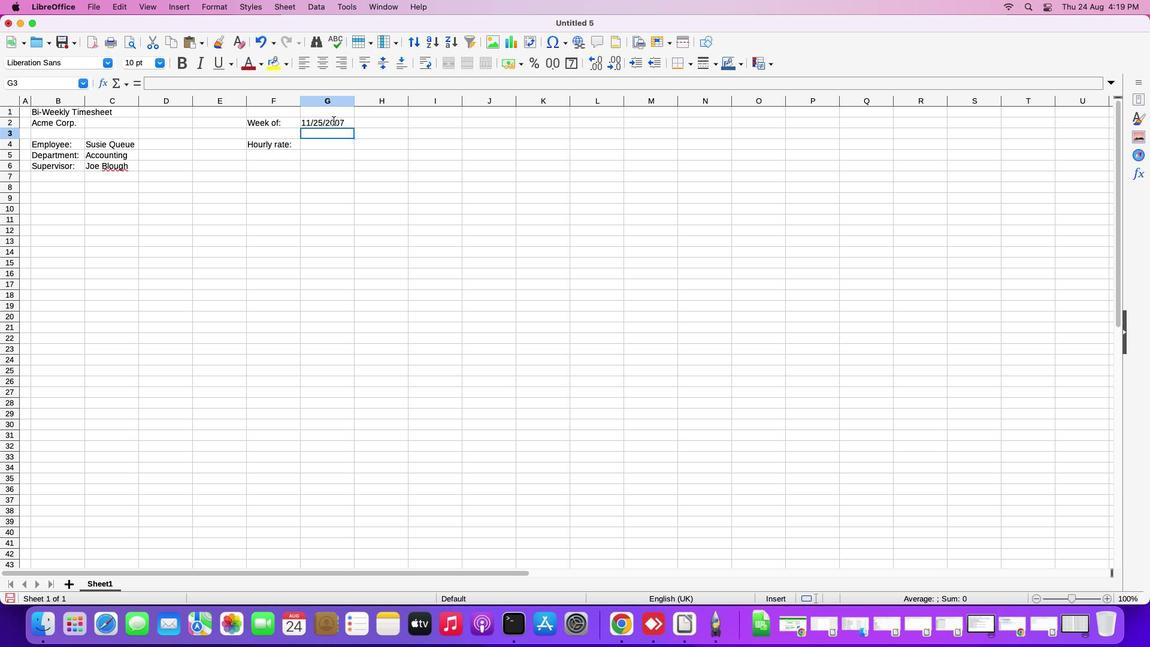 
Action: Mouse moved to (52, 121)
Screenshot: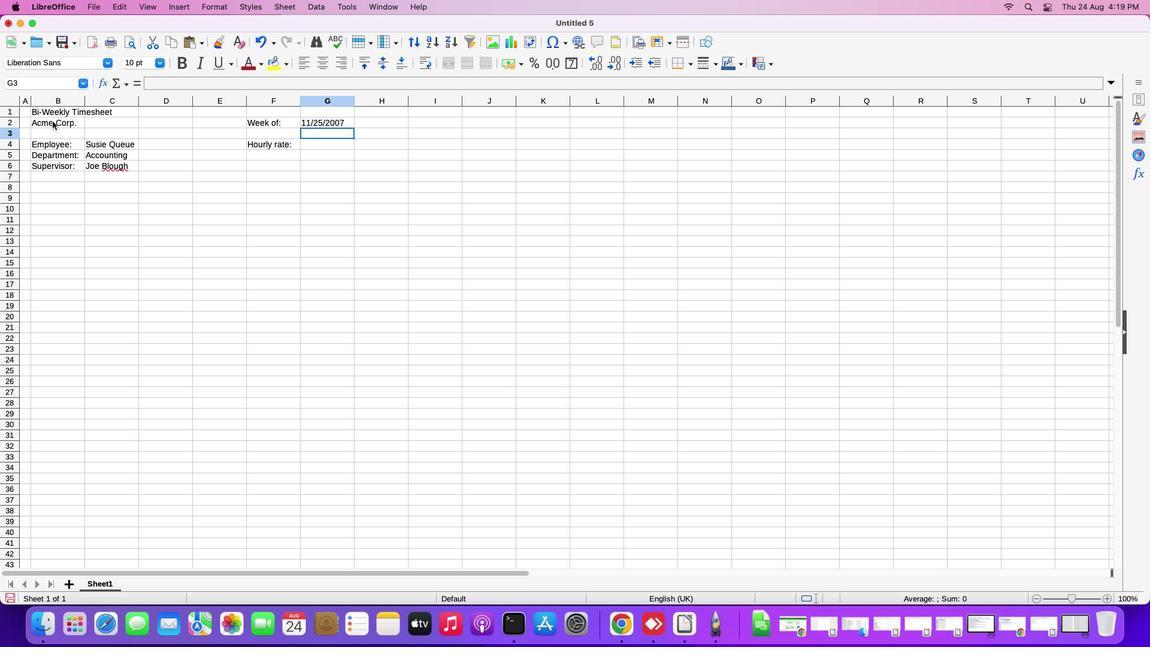 
Action: Mouse pressed left at (52, 121)
Screenshot: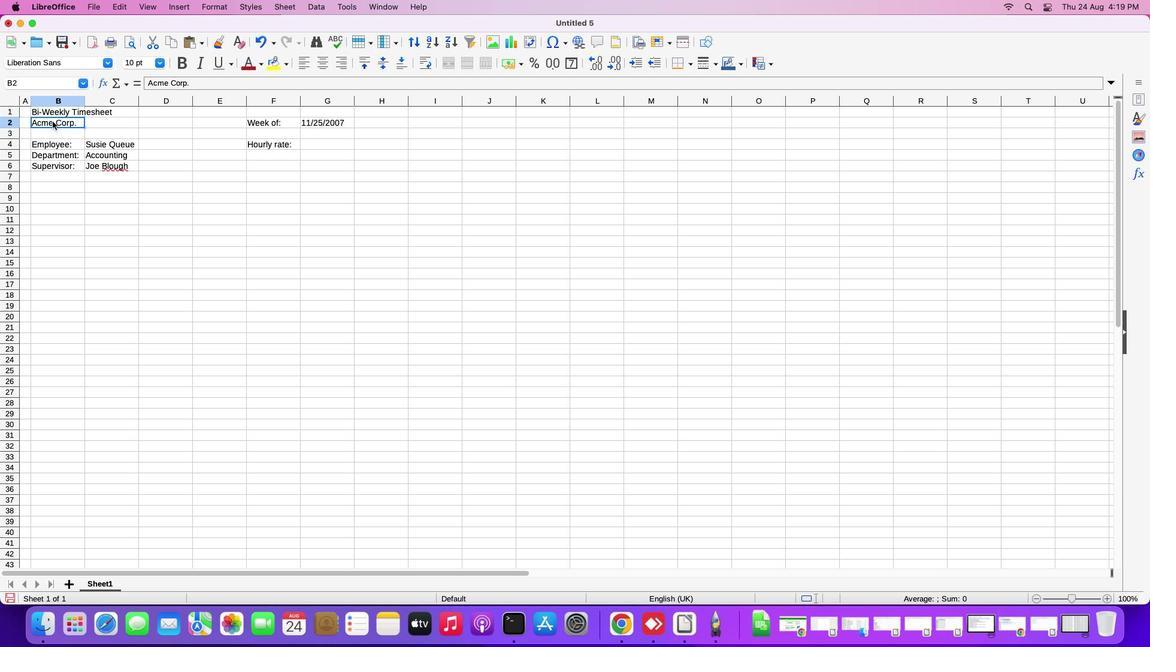 
Action: Mouse moved to (76, 224)
Screenshot: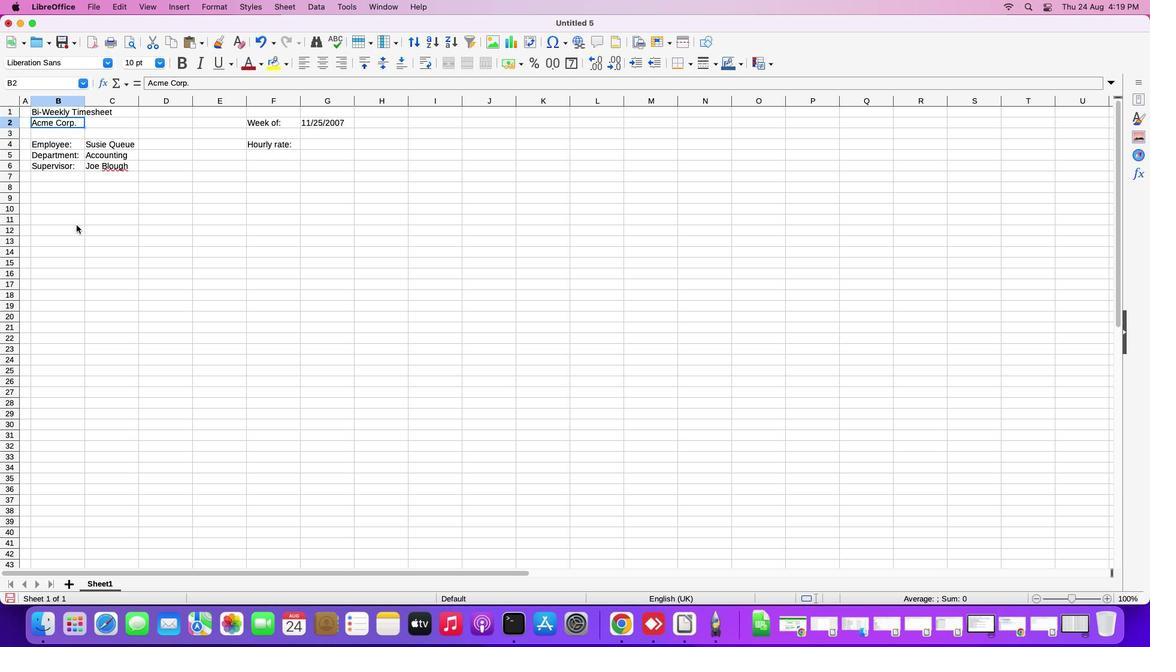 
Action: Mouse pressed left at (76, 224)
Screenshot: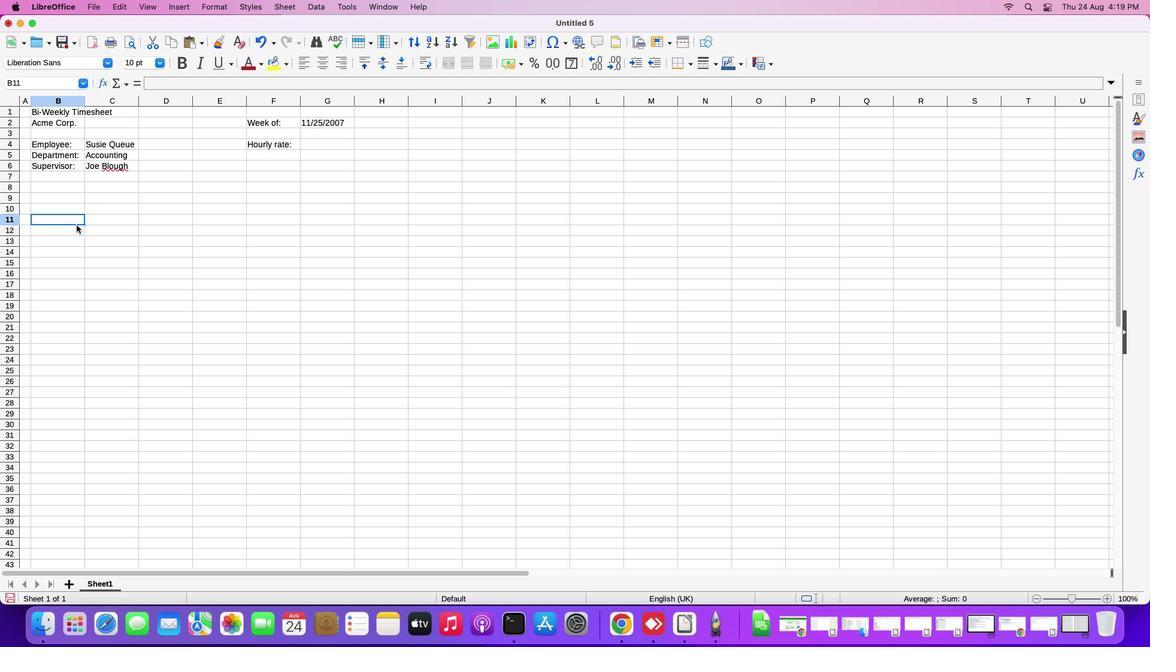 
Action: Mouse moved to (8, 185)
Screenshot: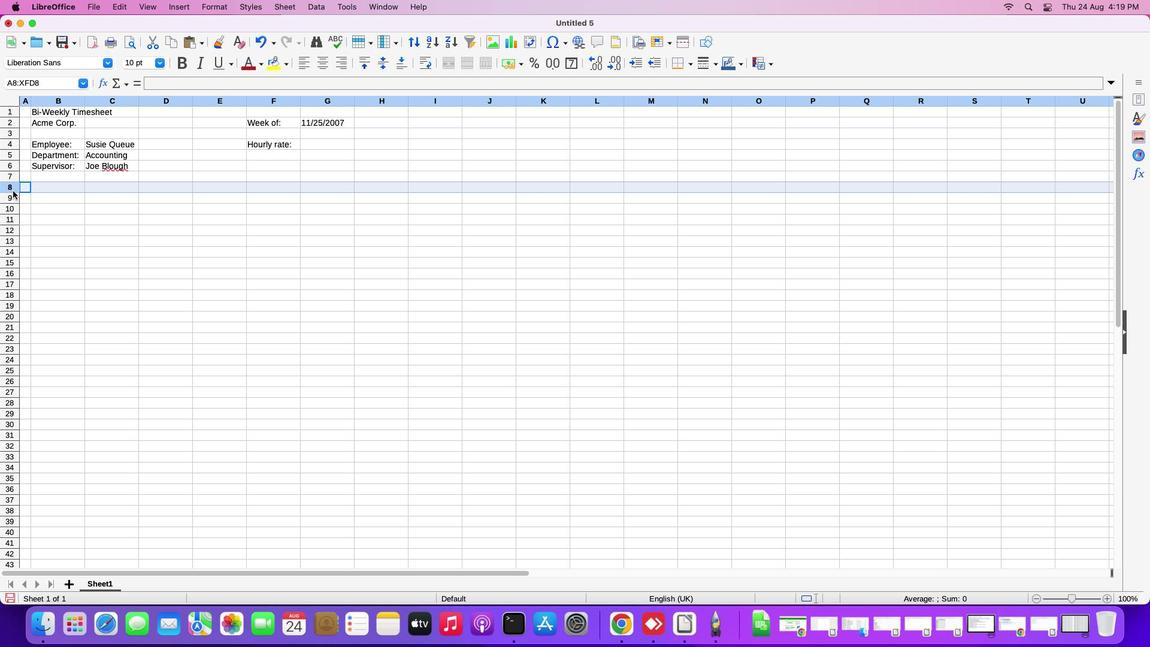 
Action: Mouse pressed left at (8, 185)
Screenshot: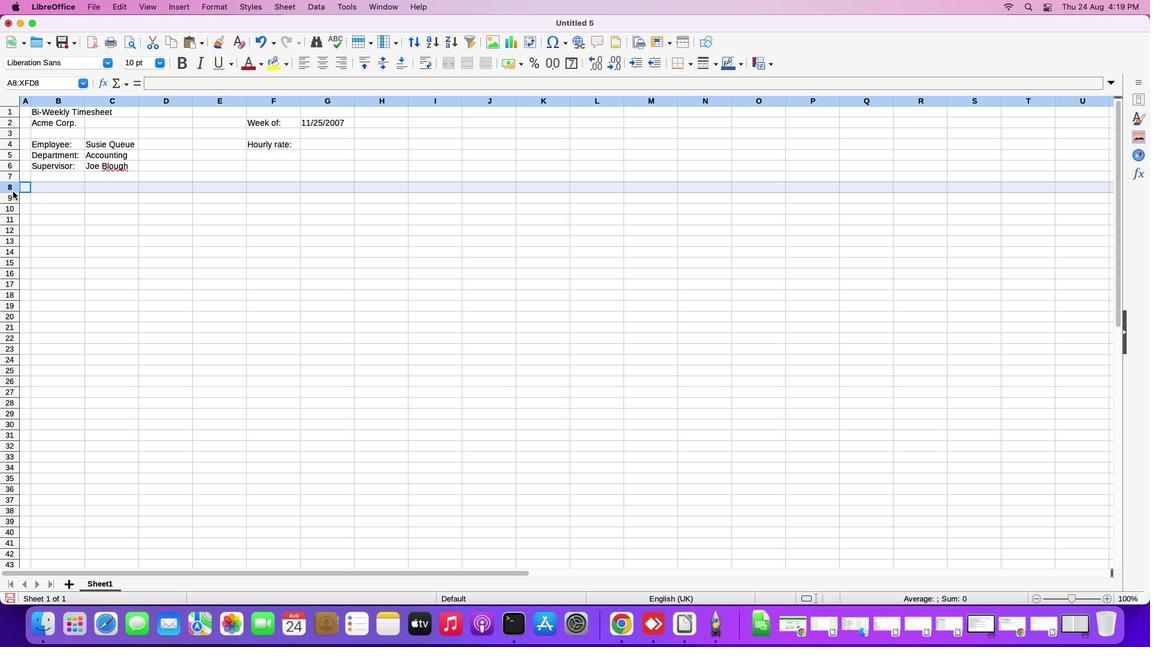 
Action: Mouse moved to (13, 192)
Screenshot: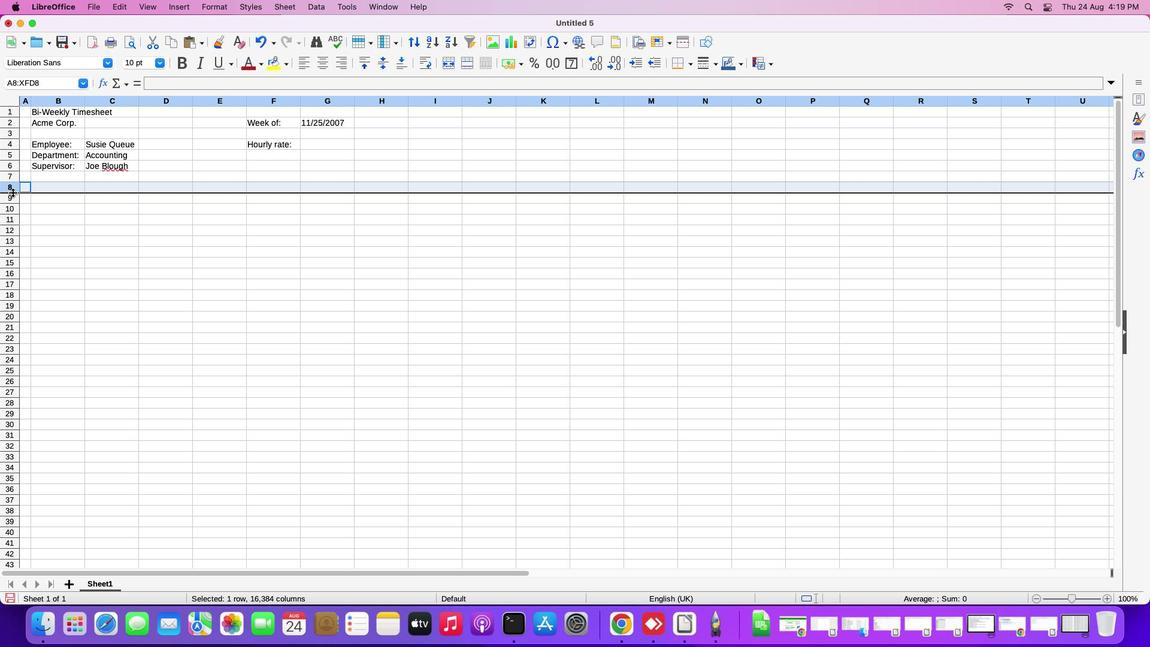 
Action: Mouse pressed left at (13, 192)
Screenshot: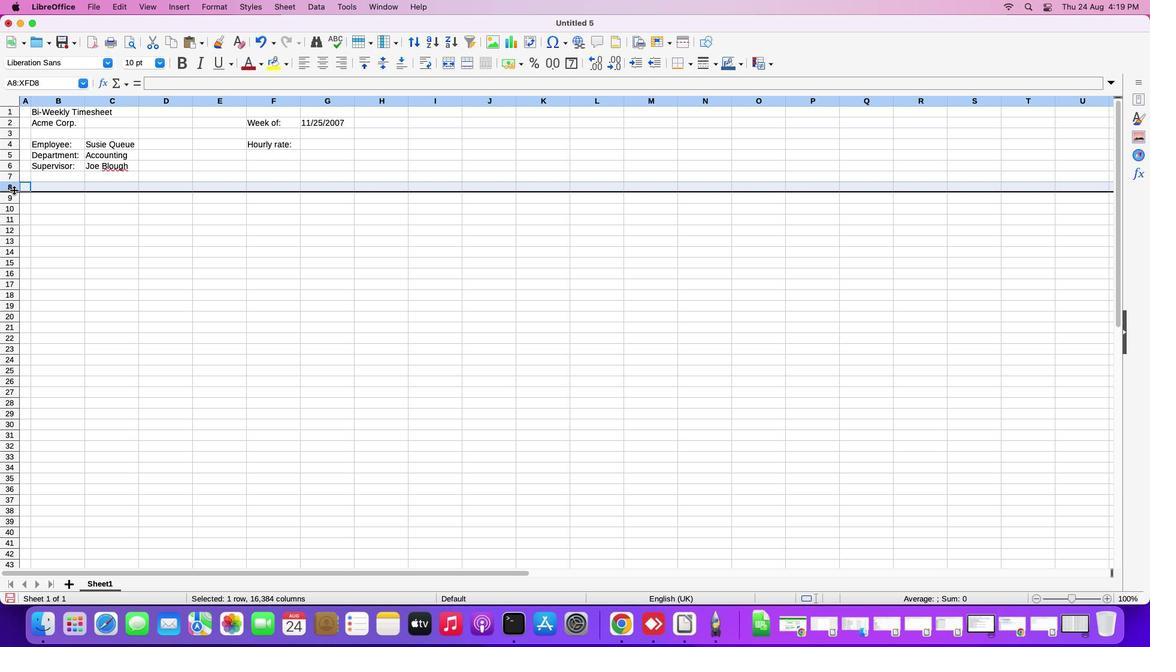 
Action: Mouse moved to (51, 194)
Screenshot: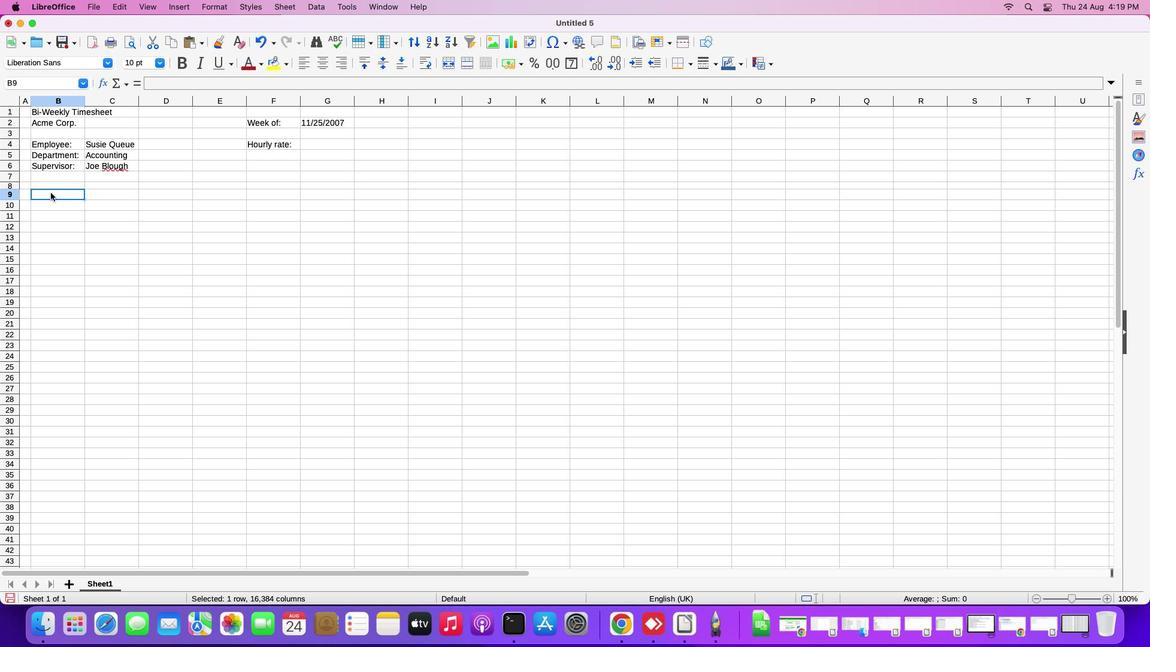 
Action: Mouse pressed left at (51, 194)
Screenshot: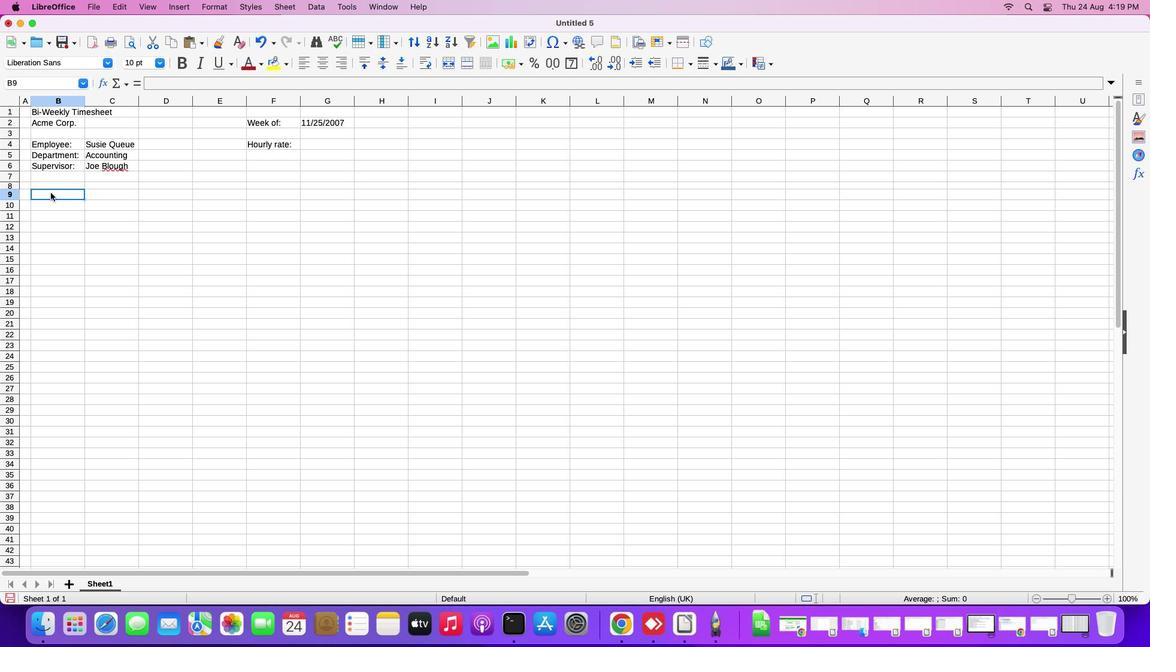 
Action: Mouse moved to (55, 203)
Screenshot: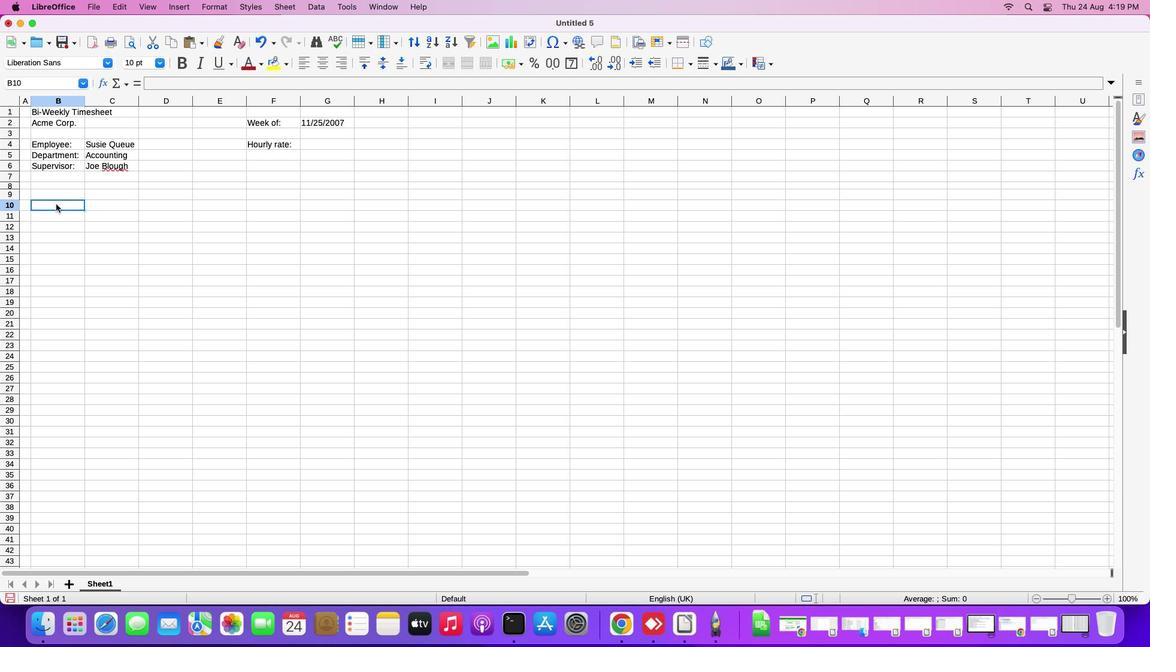 
Action: Mouse pressed left at (55, 203)
Screenshot: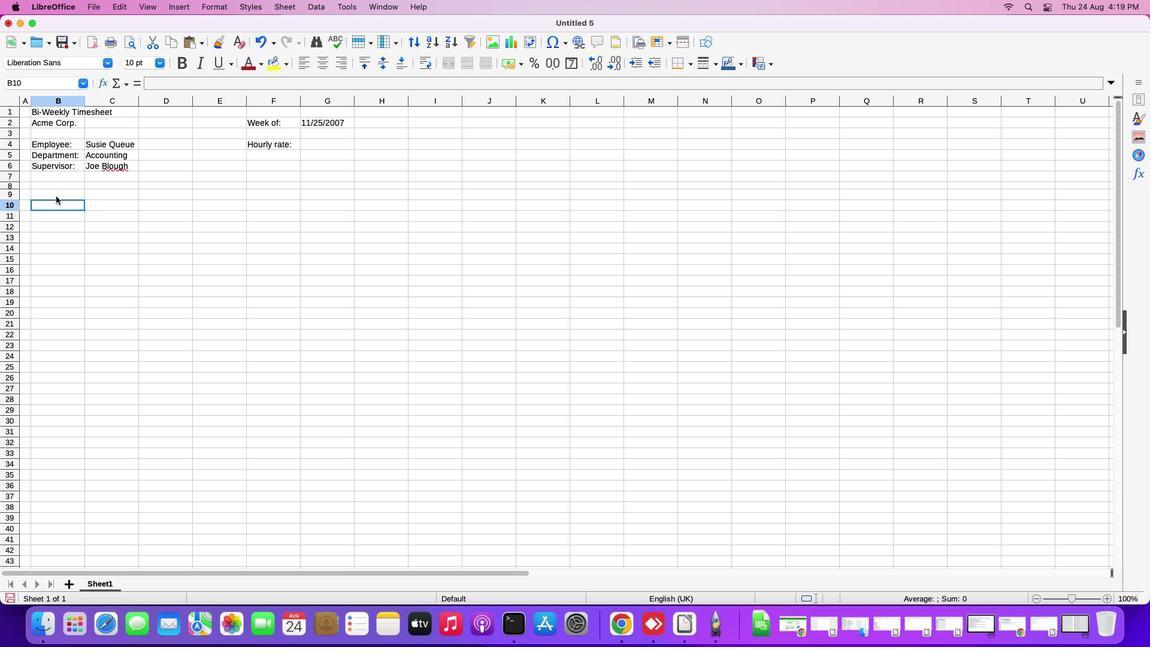 
Action: Mouse moved to (106, 193)
Screenshot: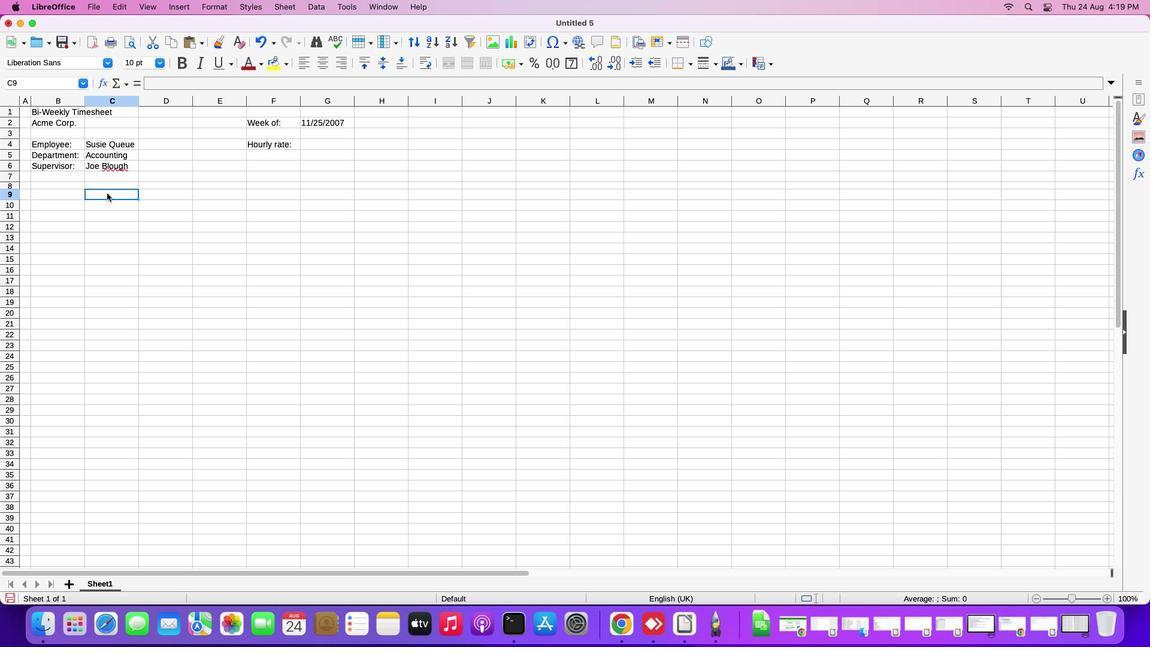 
Action: Mouse pressed left at (106, 193)
Screenshot: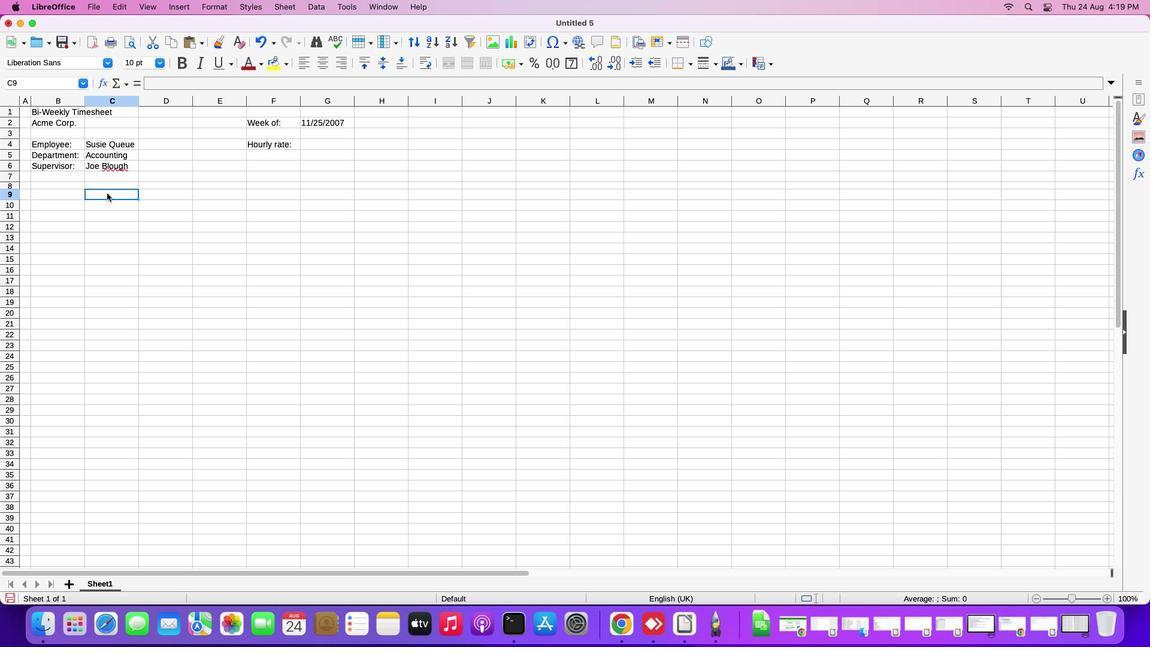 
Action: Key pressed Key.shift'D''a''t''e'Key.rightKey.shift'S''t''a''r''t'Key.spaceKey.shift'R'Key.backspace'T''i''m''e'Key.rightKey.shift'E''n''d'Key.spaceKey.shift'T''i''m''e'Key.rightKey.shift'S''t''a''r''t'Key.spaceKey.shift'T''i''m''e'Key.rightKey.shift'E''n''d'Key.spaceKey.shift'T''i''m''e'Key.rightKey.shift'T''o''t''a''l'Key.spaceKey.shift'H''o''u''r''s'Key.downKey.leftKey.leftKey.leftKey.leftKey.leftKey.leftKey.shift'S''u''n'Key.downKey.shift'M''o''n'Key.downKey.shift'T''u''e'Key.downKey.shift'W''e''d'Key.downKey.shift'T''h''u'Key.downKey.shift'F''r''i'Key.downKey.shift'S''a''t'Key.down
Screenshot: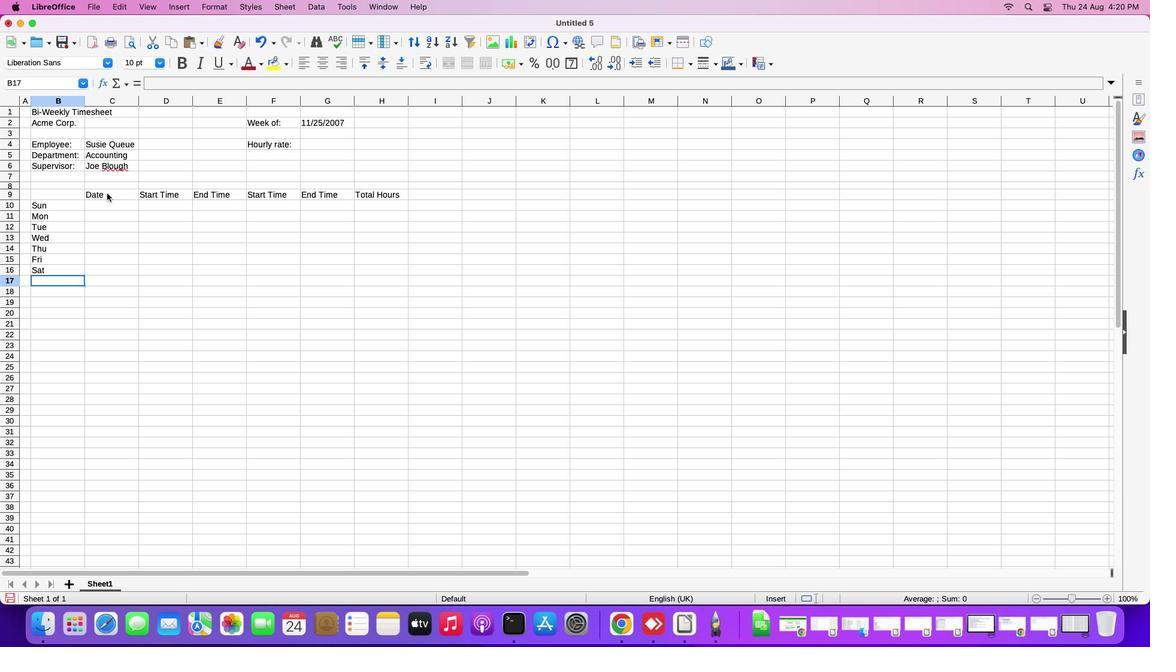 
Action: Mouse moved to (11, 282)
Screenshot: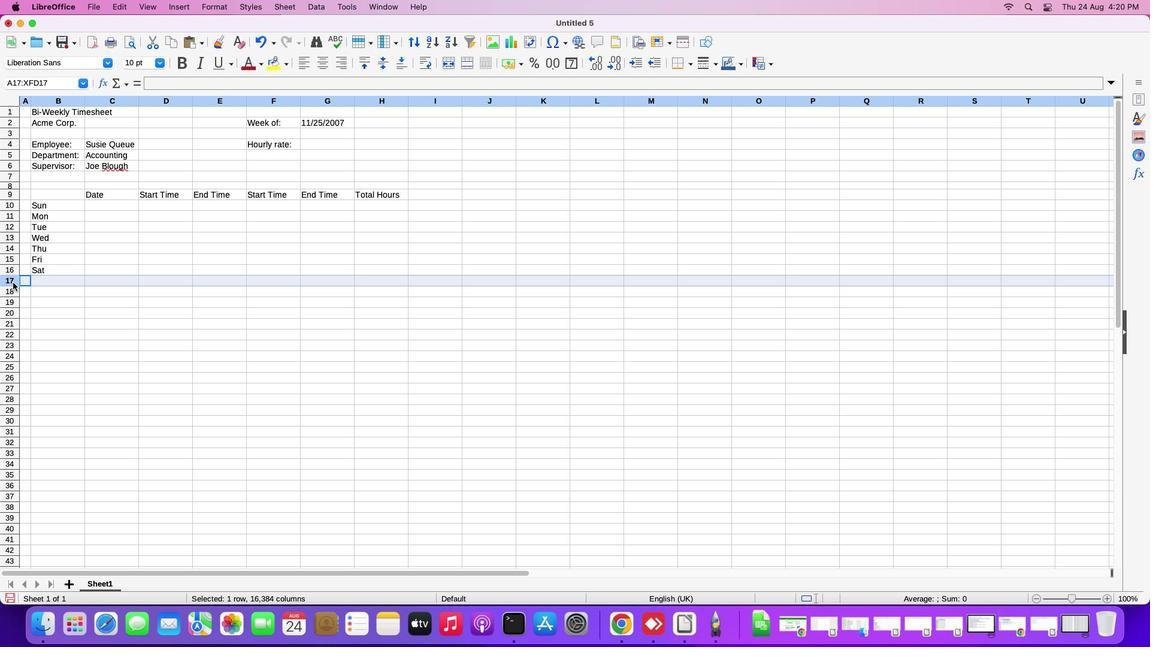 
Action: Mouse pressed left at (11, 282)
Screenshot: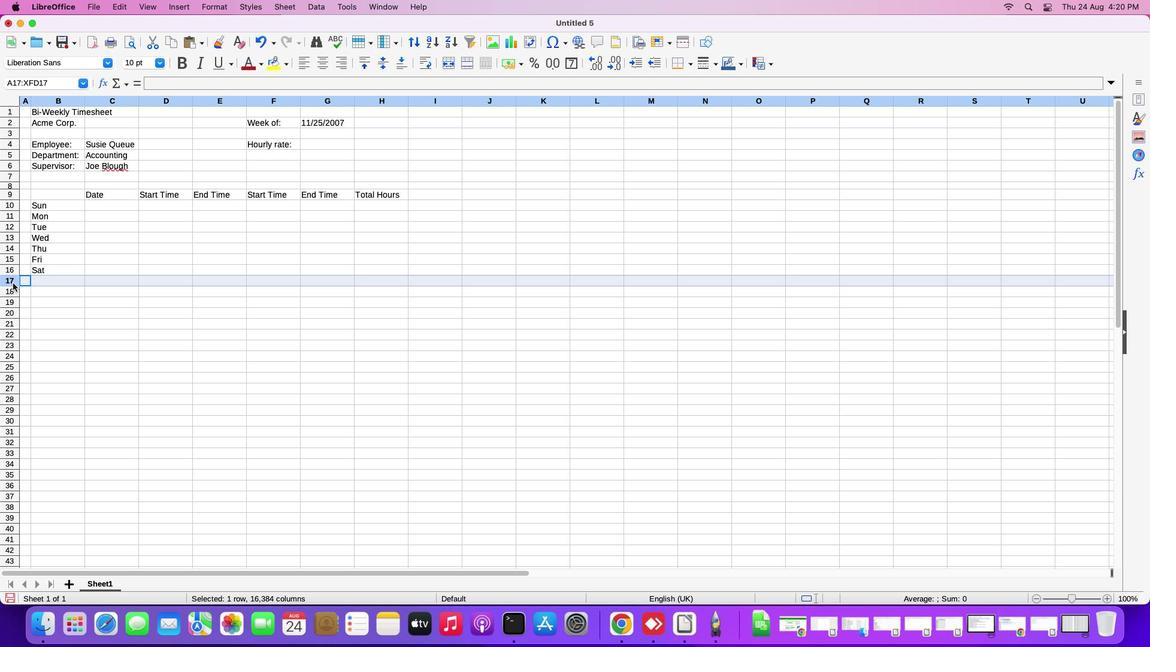 
Action: Mouse moved to (11, 285)
Screenshot: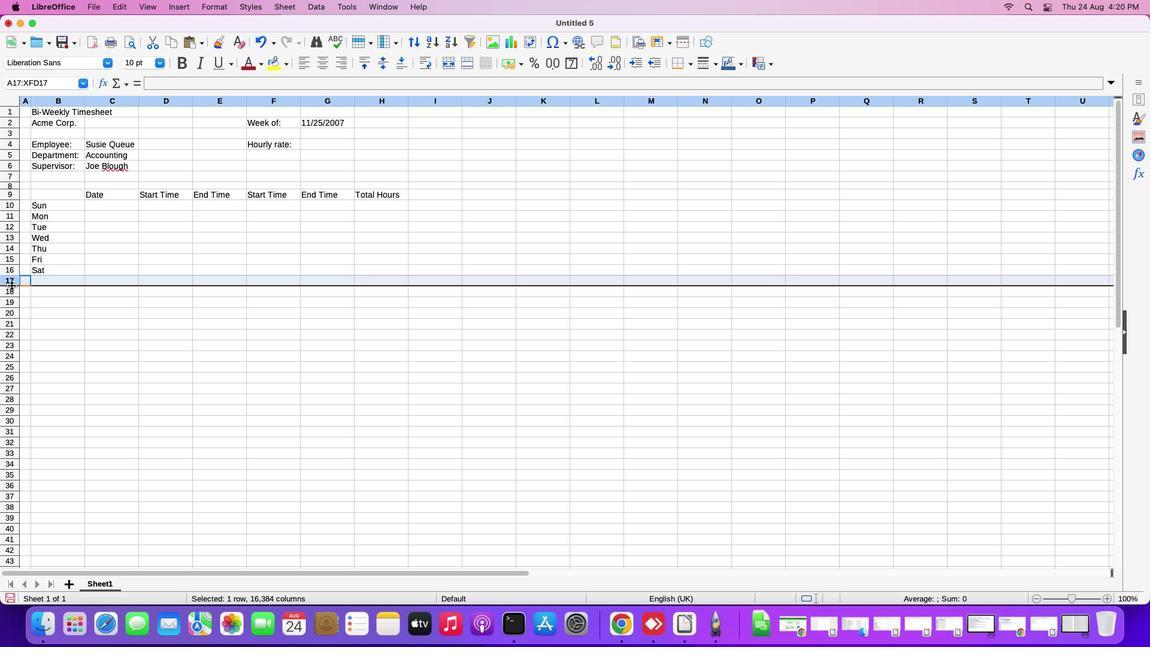 
Action: Mouse pressed left at (11, 285)
Screenshot: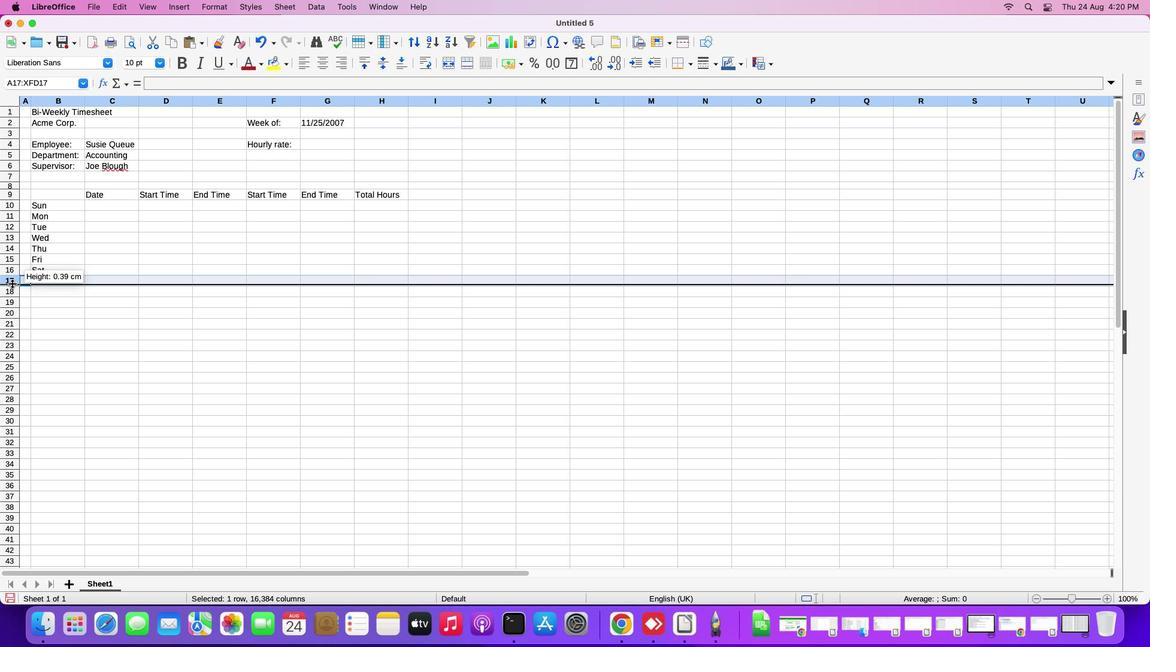 
Action: Mouse moved to (61, 287)
Screenshot: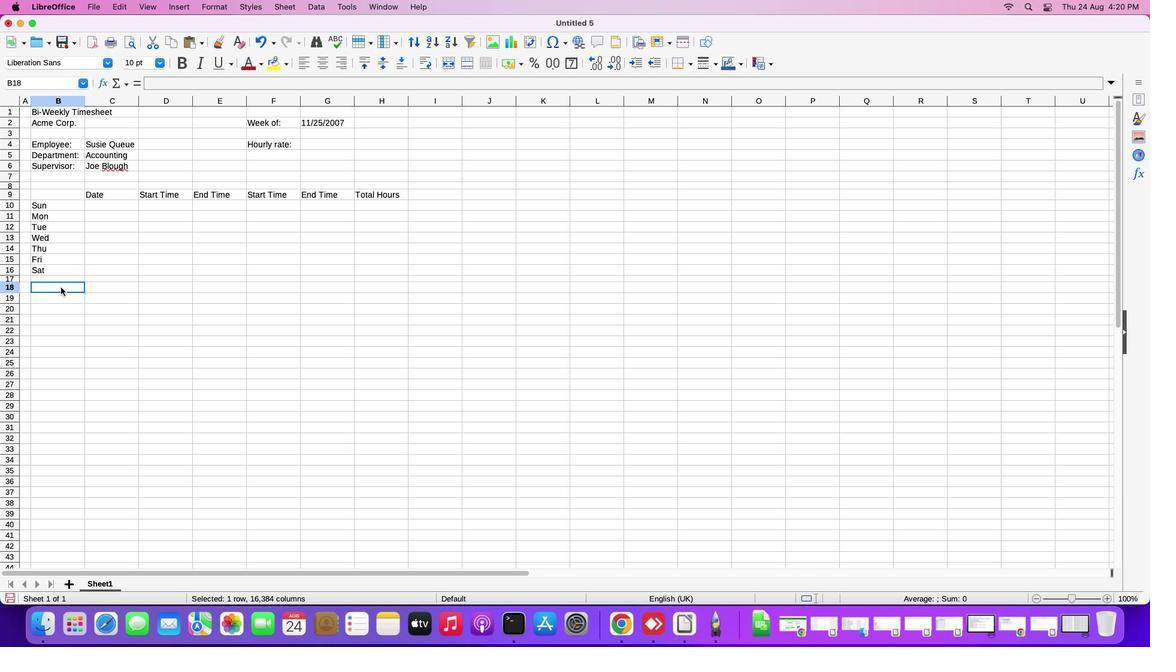 
Action: Mouse pressed left at (61, 287)
Screenshot: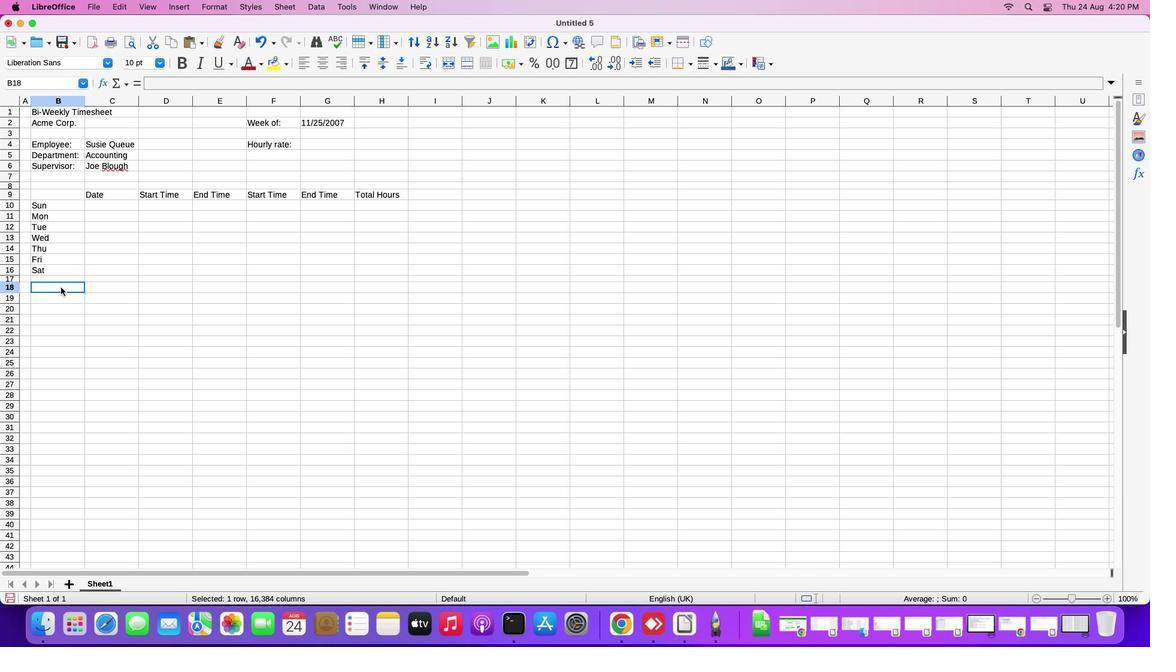 
Action: Mouse moved to (60, 287)
Screenshot: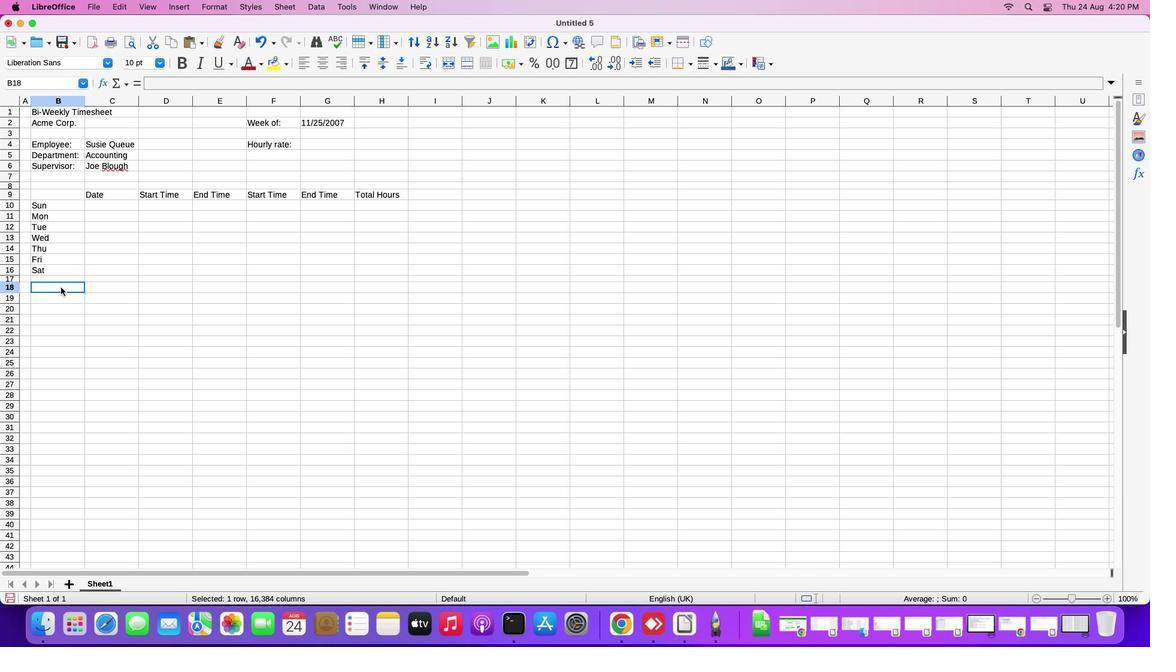 
Action: Key pressed Key.shift'S''u''n'Key.enterKey.shift'M''o''n'Key.enterKey.shift'T''u''e'Key.enterKey.shift'W''e''d'Key.enterKey.shift'T''h'Key.enterKey.shift'F''r''i'Key.enterKey.shift'S''a''t'Key.enterKey.downKey.rightKey.upKey.rightKey.rightKey.rightKey.rightKey.downKey.shift'T''o''t''a''l'Key.spaceKey.shift'H''o''u''r''s'Key.shift_r':'Key.downKey.downKey.upKey.downKey.shift'G''r''o''s''s'Key.spaceKey.shift'P''a''y'Key.shift_r':'Key.rightKey.upKey.up'0''.''0''0'Key.enterKey.enterKey.upKey.upKey.up'.''0'Key.backspaceKey.backspaceKey.downKey.downKey.down'0''.''0''0'Key.enterKey.rightKey.upKey.upKey.upKey.upKey.leftKey.leftKey.leftKey.leftKey.upKey.upKey.upKey.upKey.upKey.upKey.upKey.upKey.upKey.upKey.upKey.upKey.upKey.upKey.upKey.up
Screenshot: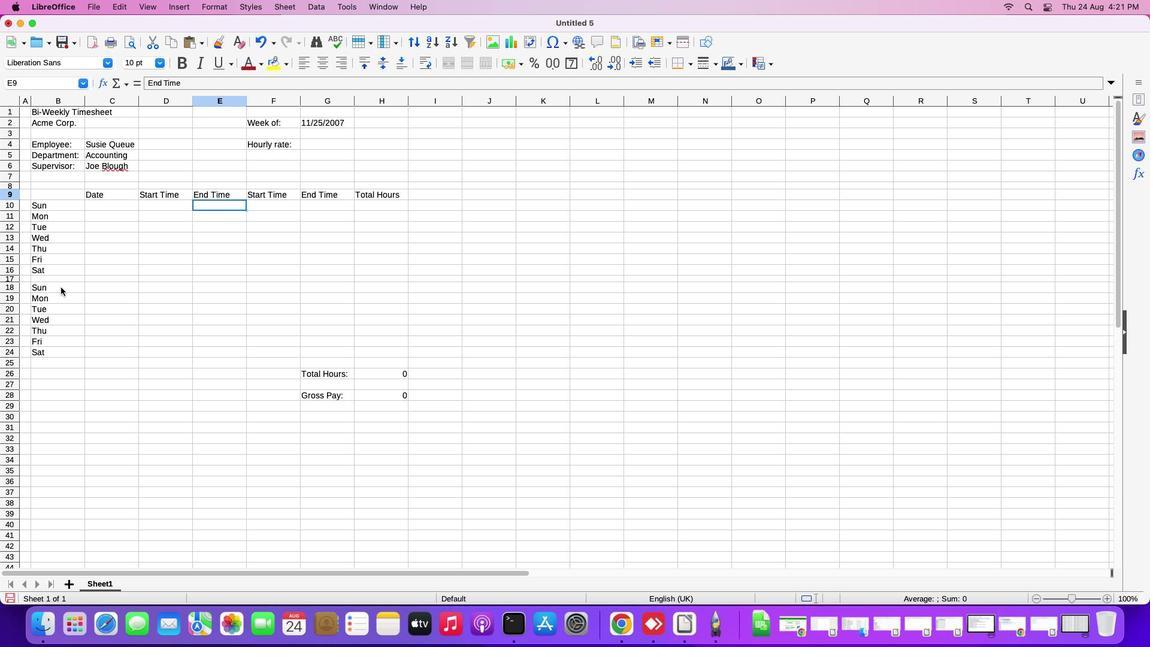 
Action: Mouse moved to (39, 110)
Screenshot: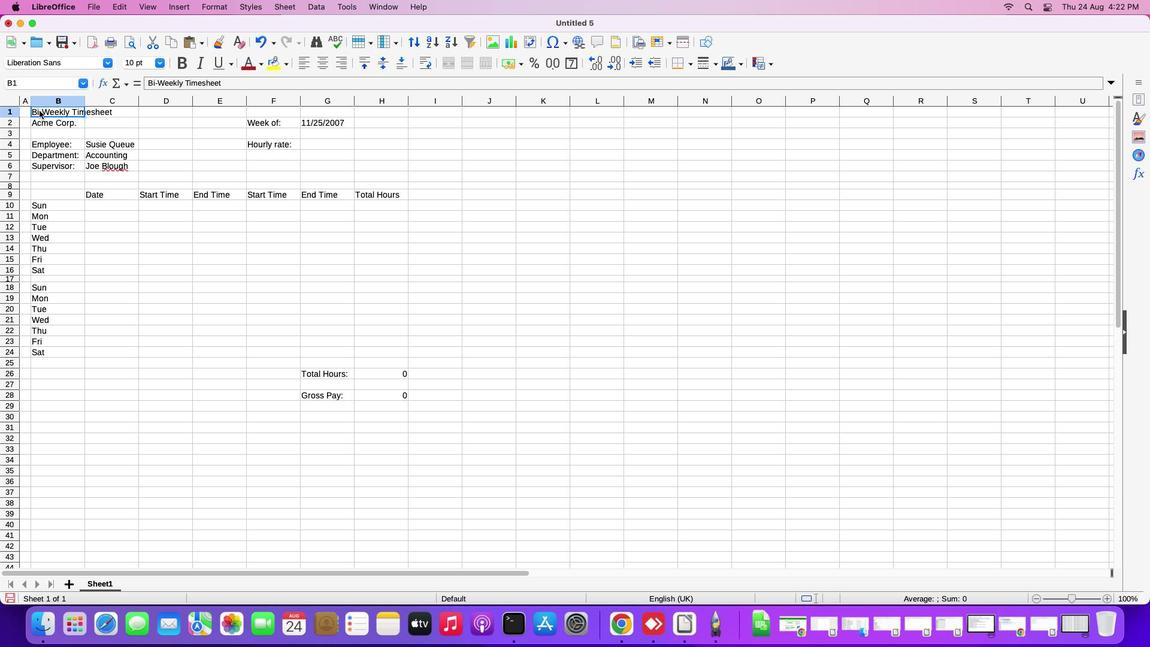 
Action: Mouse pressed left at (39, 110)
Screenshot: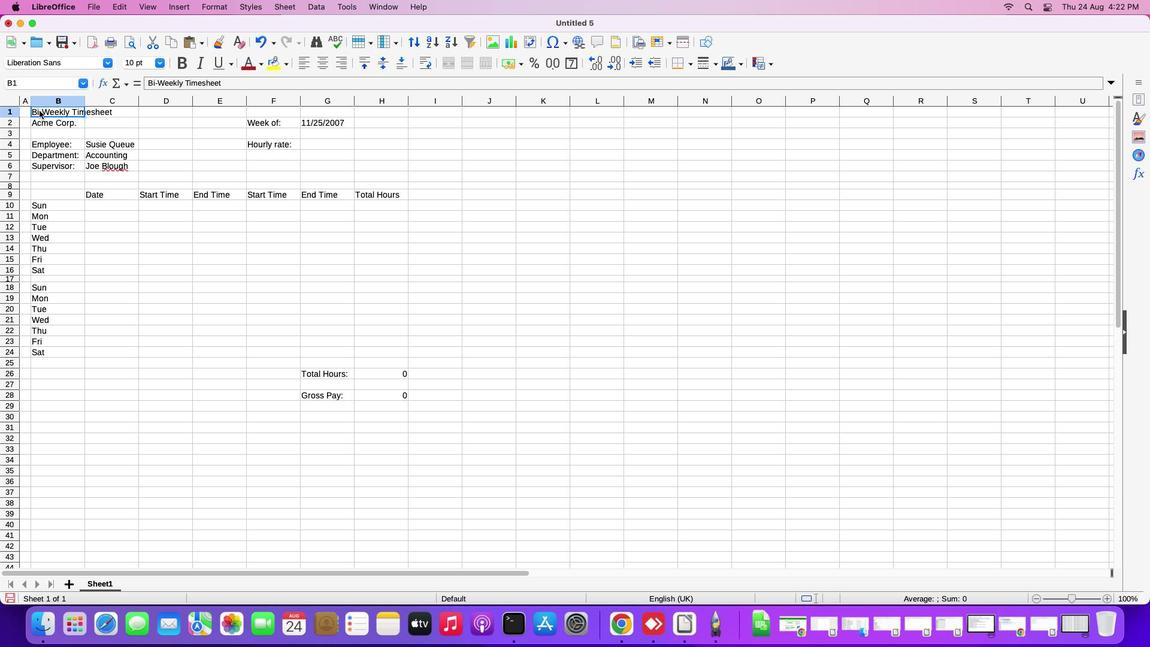 
Action: Key pressed Key.shiftKey.leftKey.shift
Screenshot: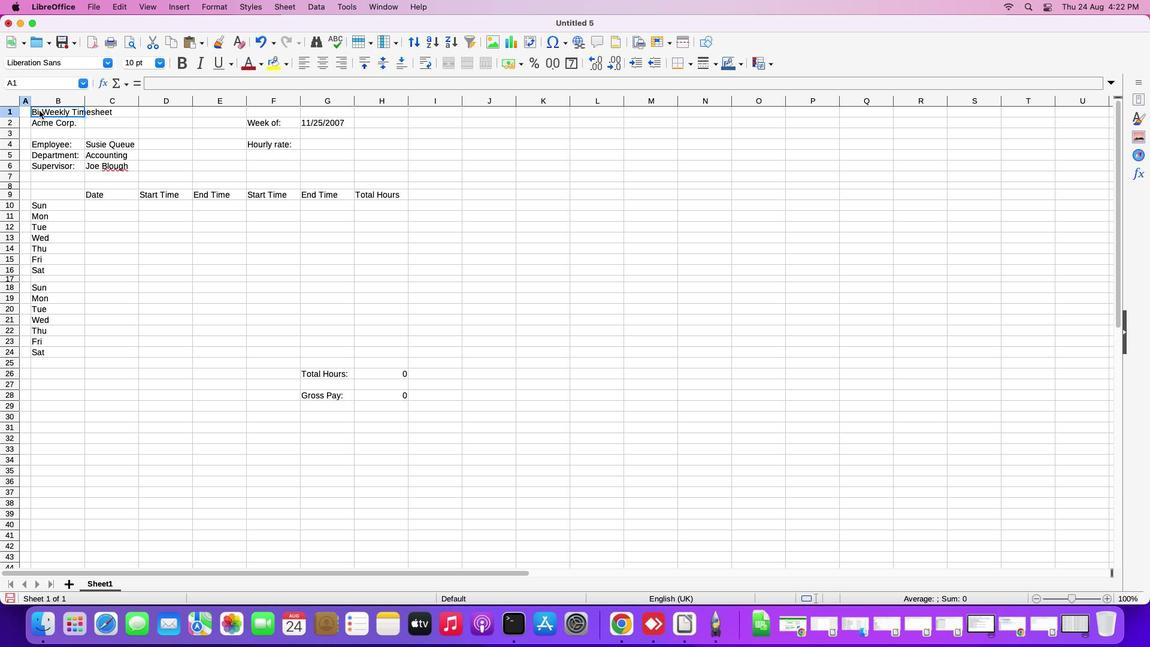 
Action: Mouse moved to (25, 107)
Screenshot: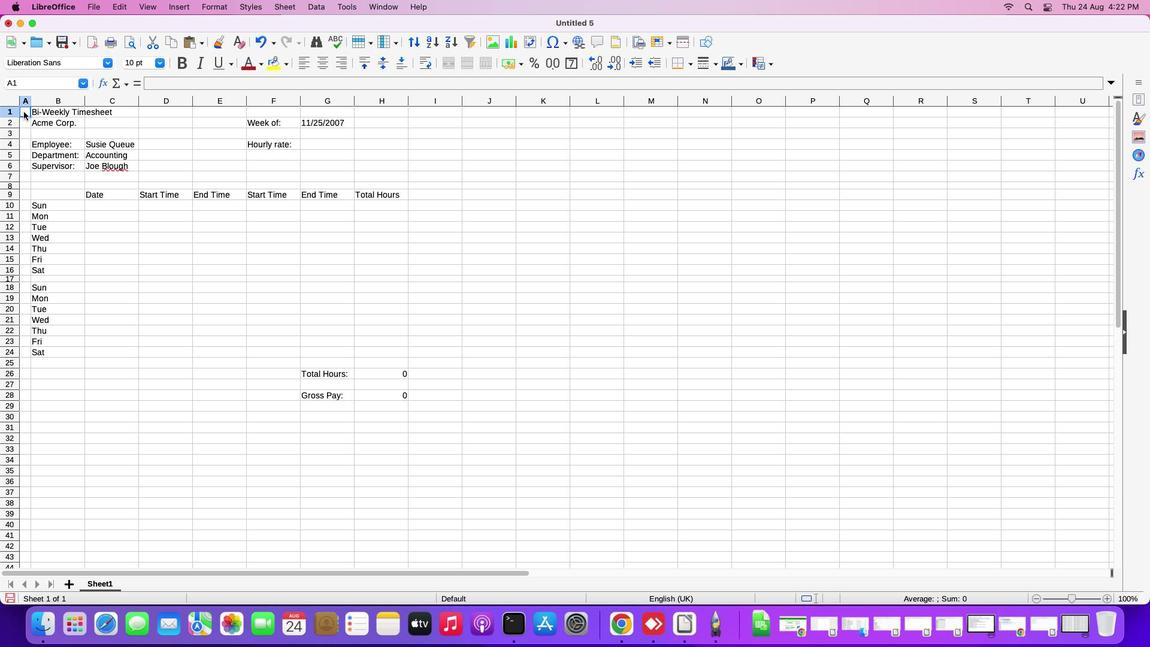 
Action: Mouse pressed left at (25, 107)
Screenshot: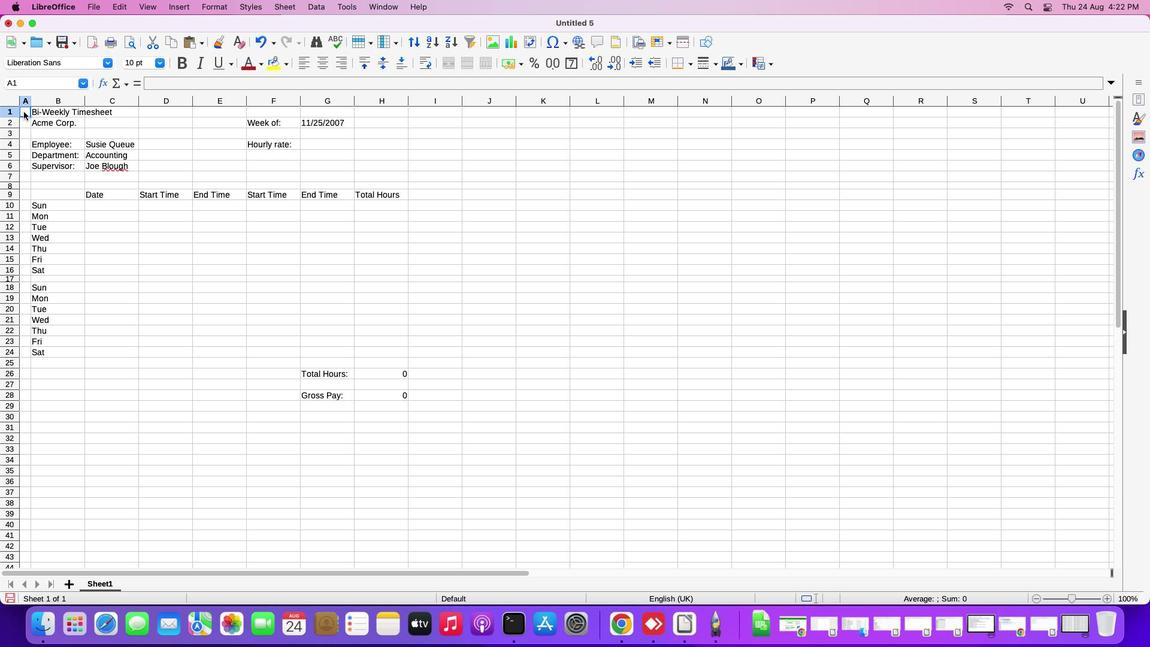 
Action: Mouse moved to (23, 112)
Screenshot: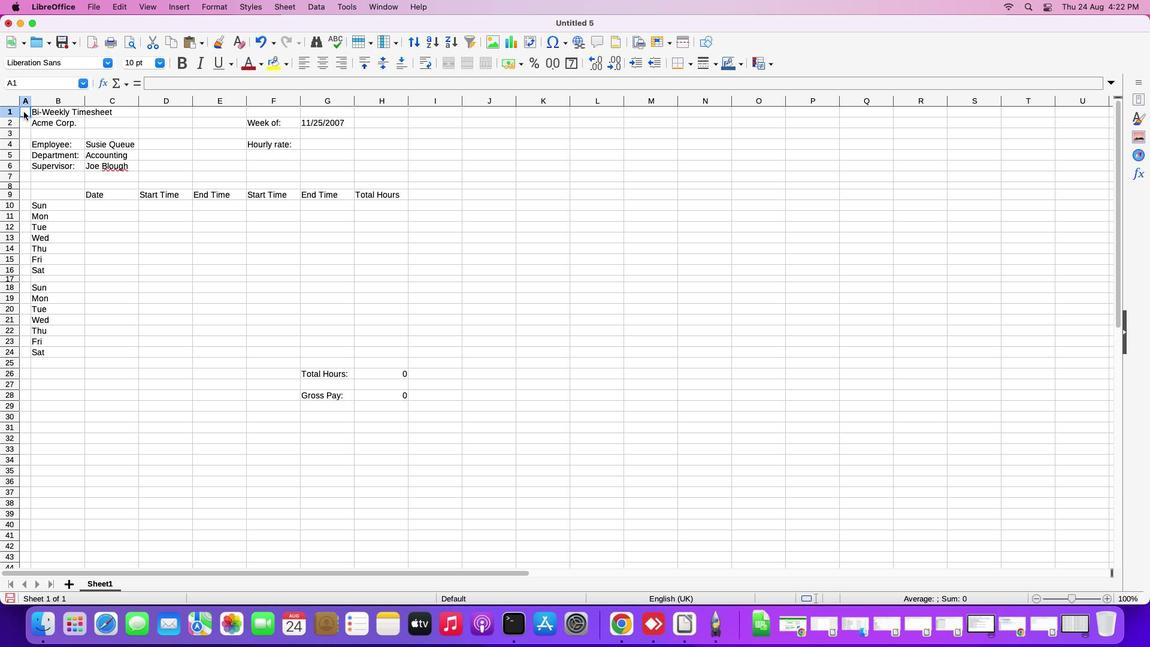 
Action: Key pressed Key.shiftKey.rightKey.rightKey.rightKey.rightKey.rightKey.rightKey.right
Screenshot: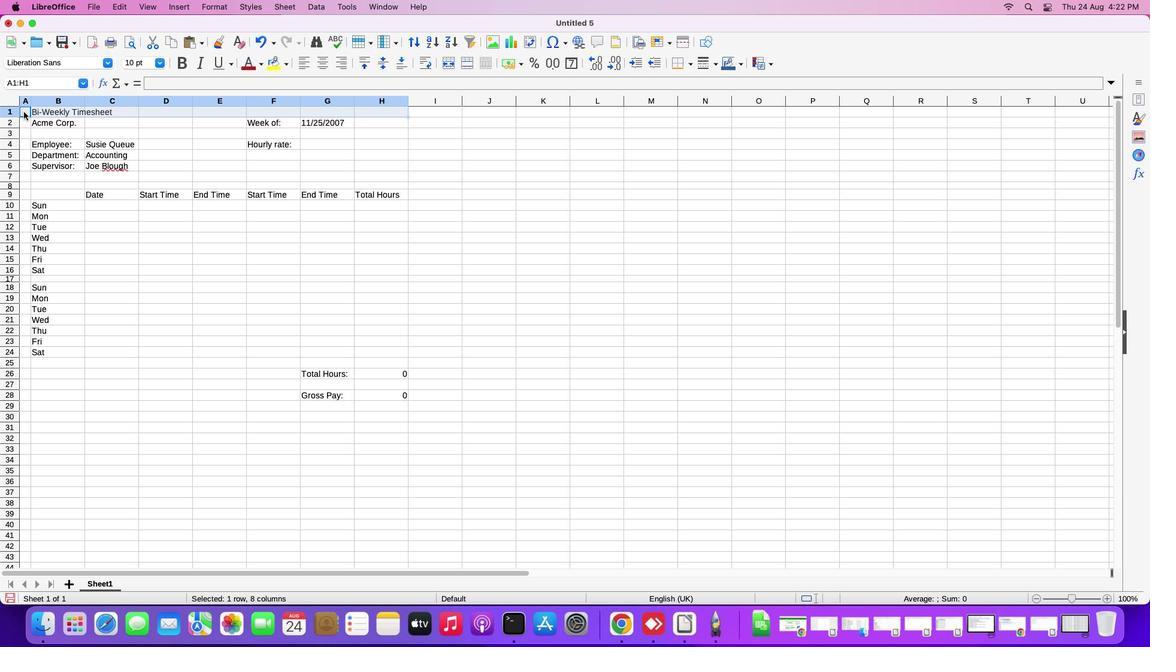 
Action: Mouse moved to (466, 65)
Screenshot: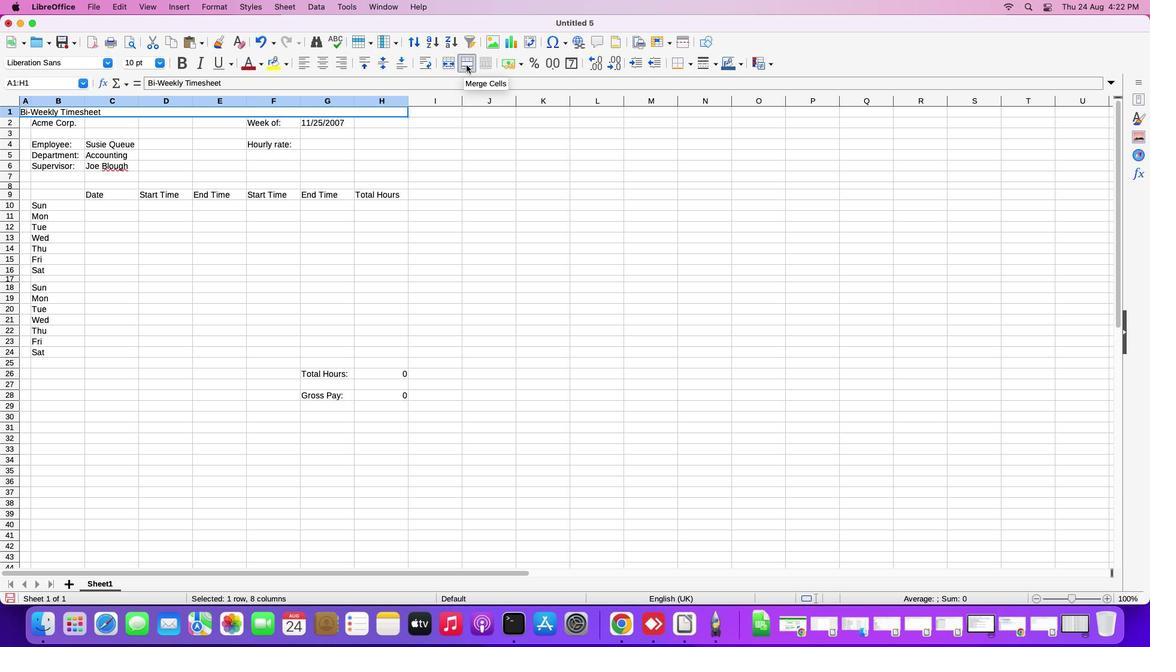 
Action: Mouse pressed left at (466, 65)
Screenshot: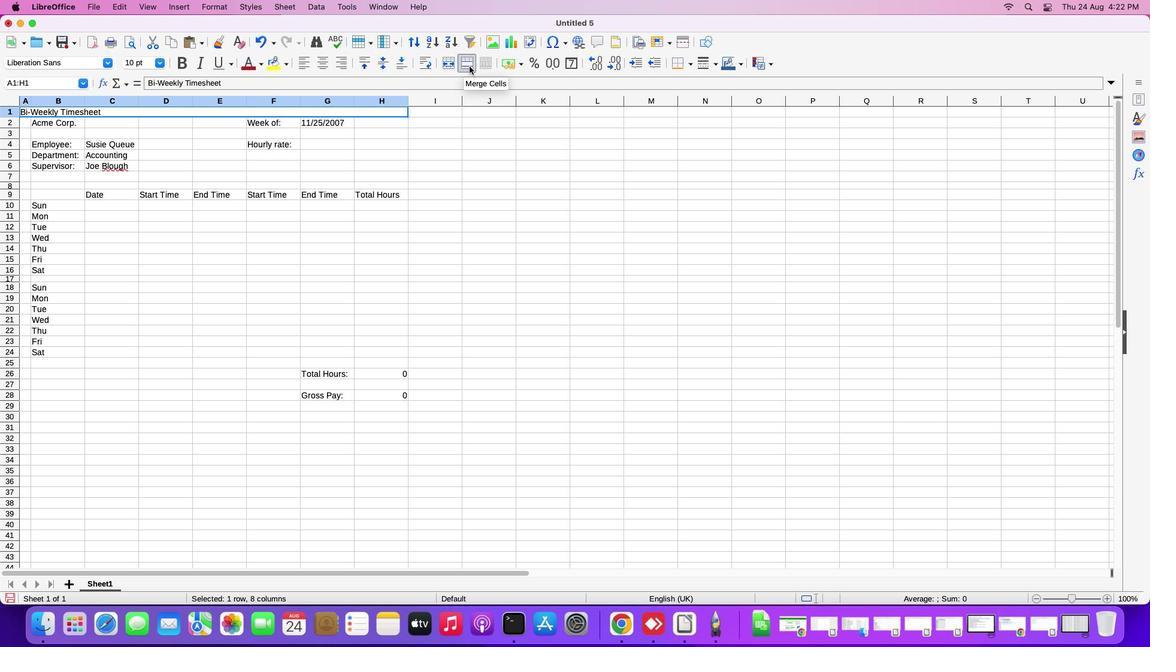 
Action: Mouse moved to (321, 64)
Screenshot: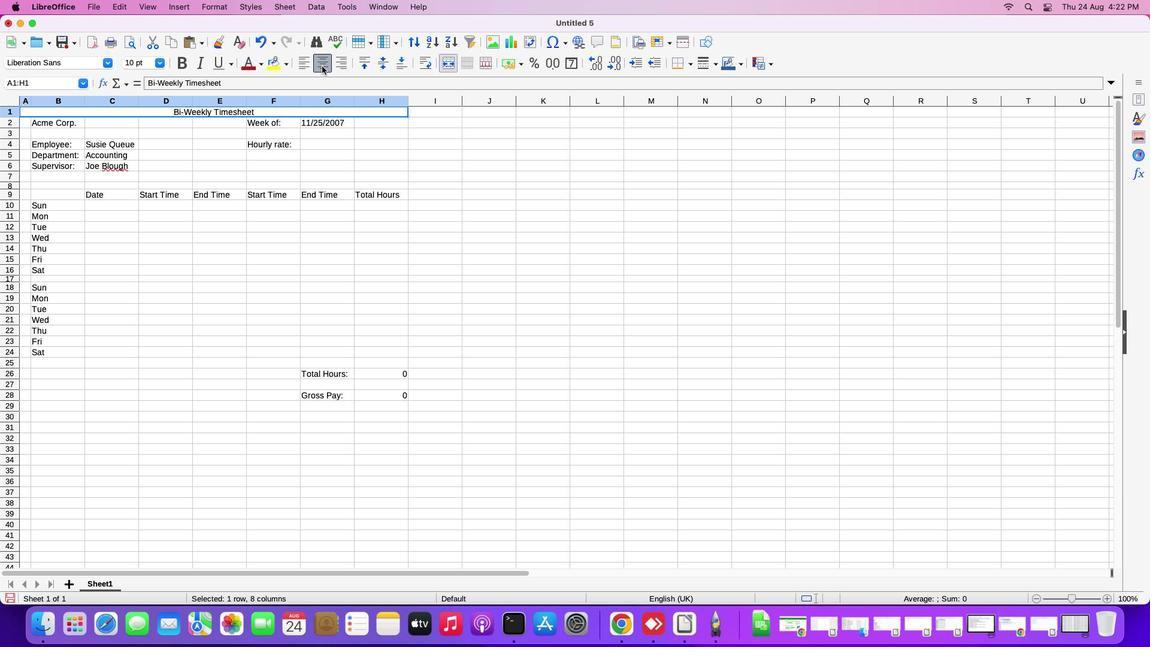 
Action: Mouse pressed left at (321, 64)
Screenshot: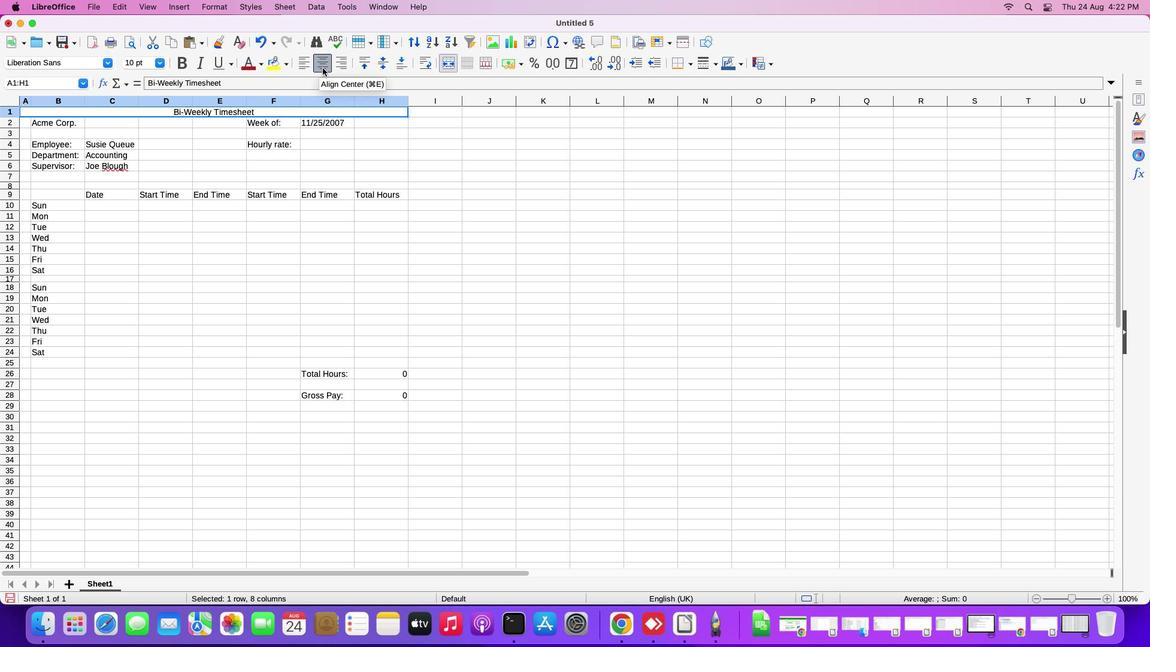 
Action: Mouse moved to (339, 65)
Screenshot: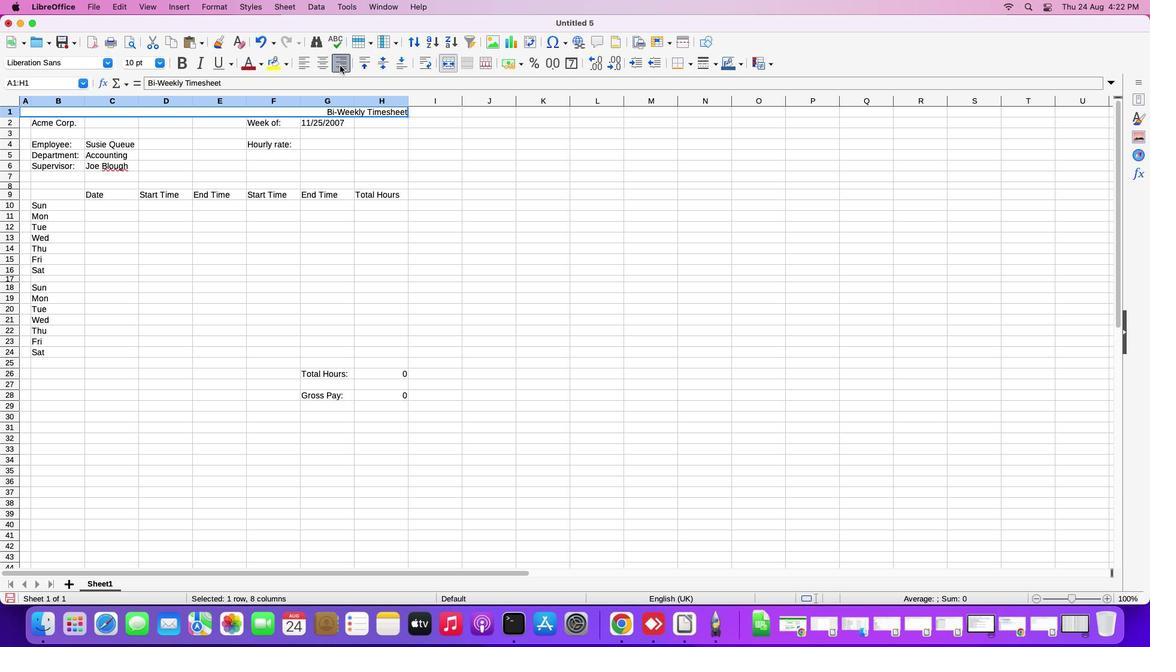 
Action: Mouse pressed left at (339, 65)
Screenshot: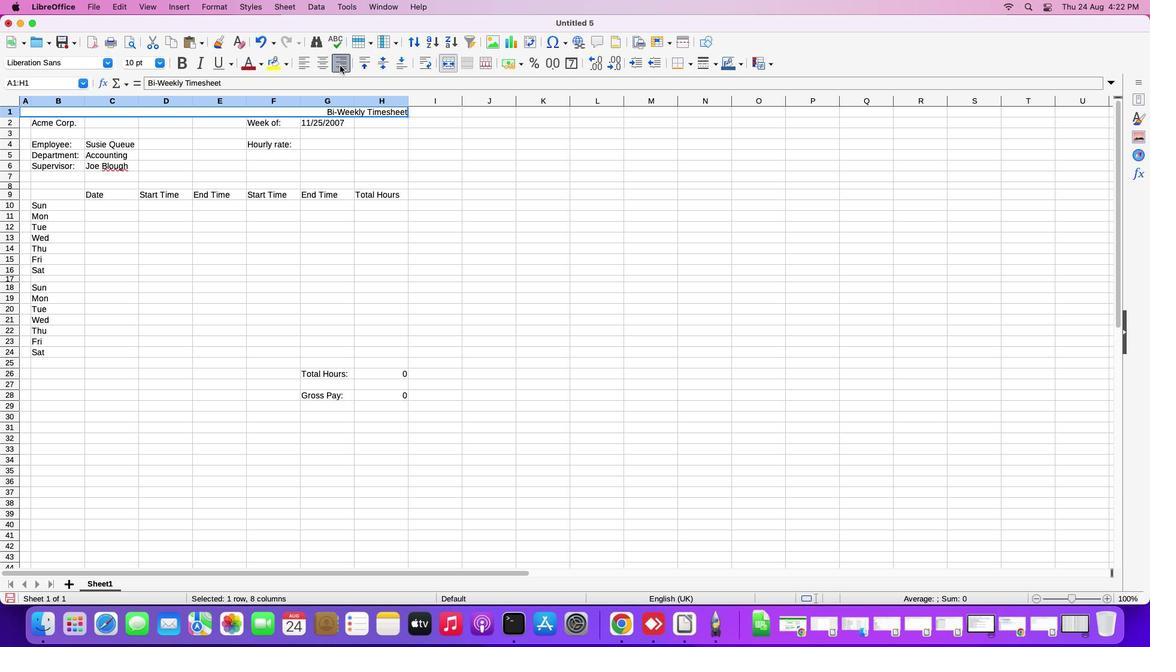 
Action: Mouse moved to (324, 65)
Screenshot: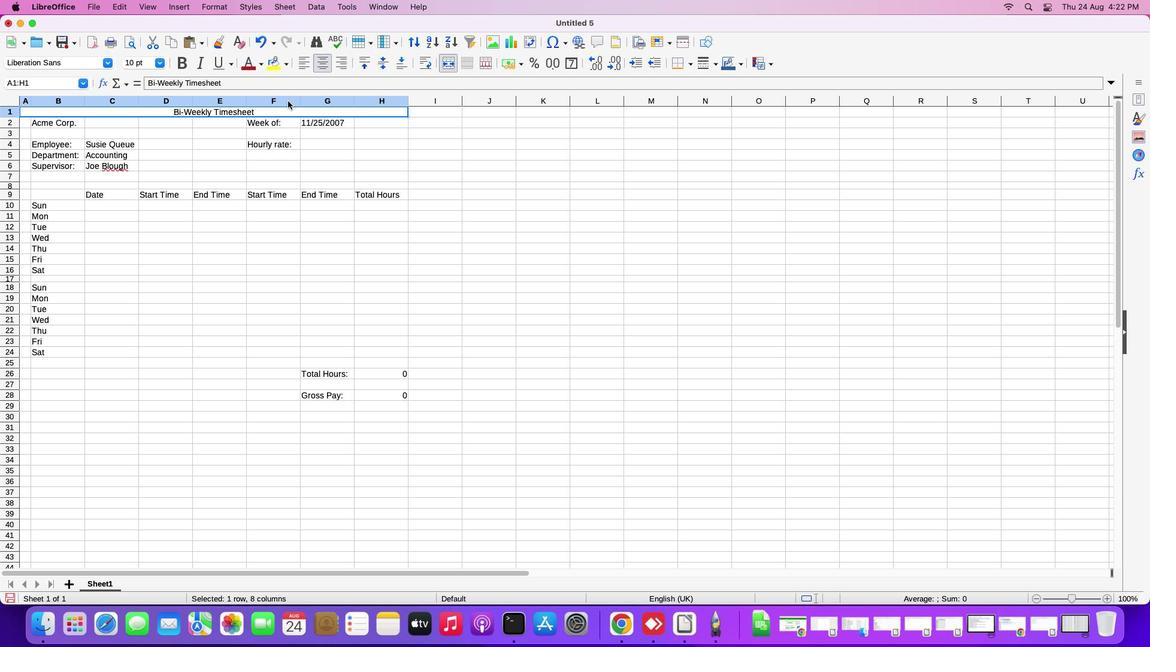 
Action: Mouse pressed left at (324, 65)
Screenshot: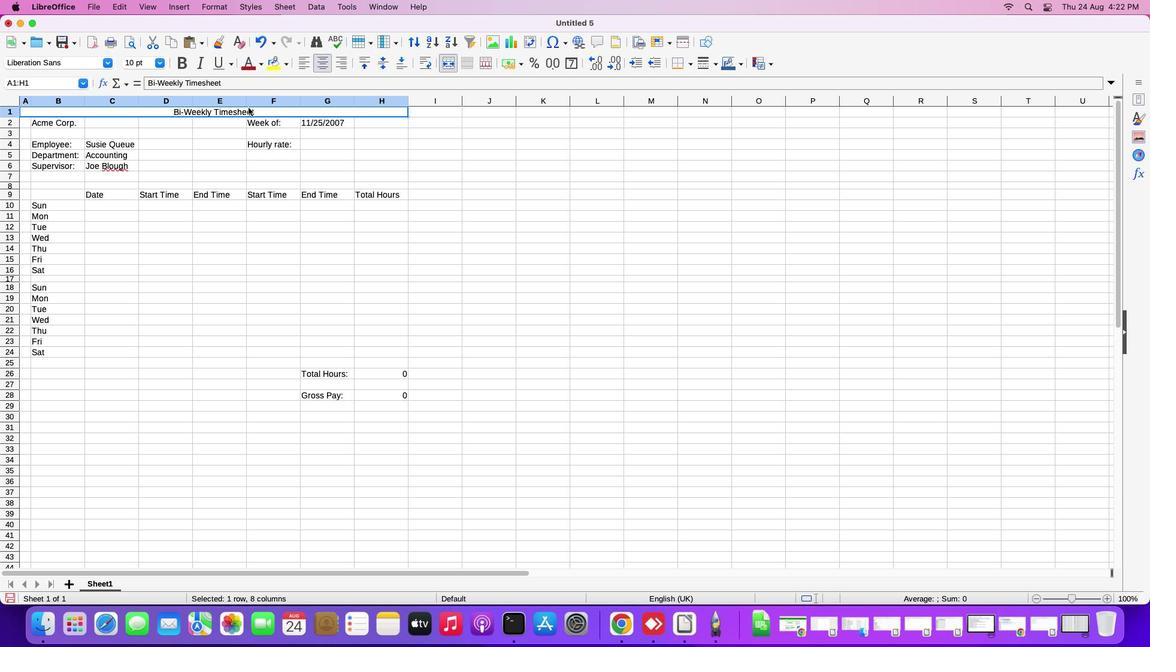 
Action: Mouse moved to (164, 111)
Screenshot: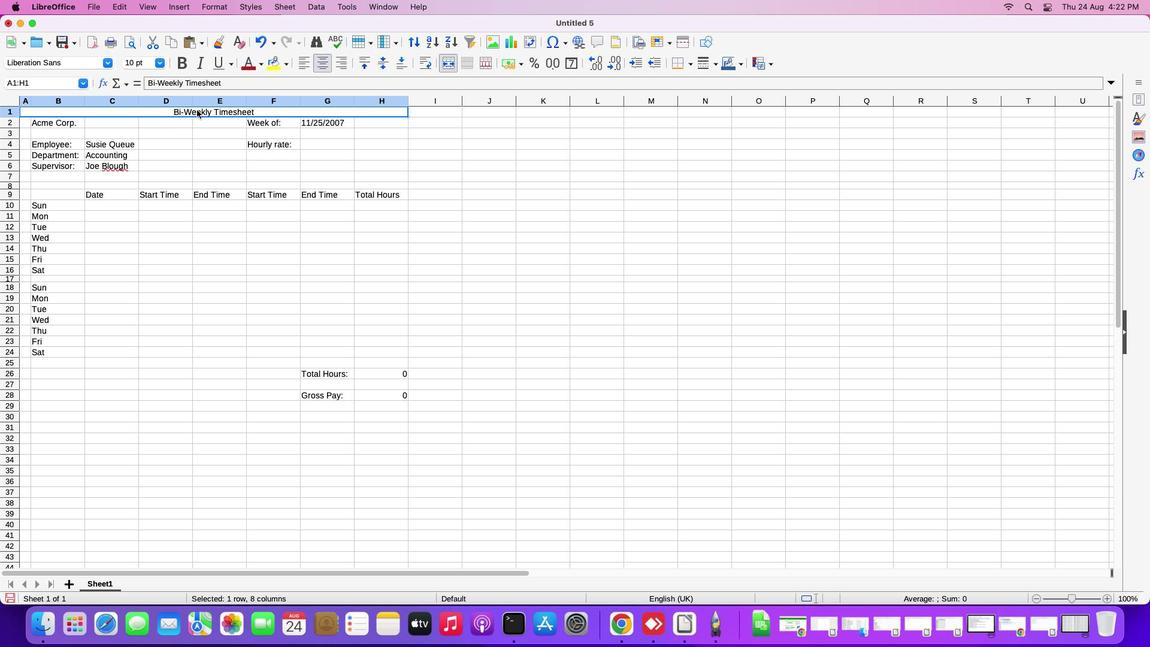 
Action: Mouse pressed left at (164, 111)
Screenshot: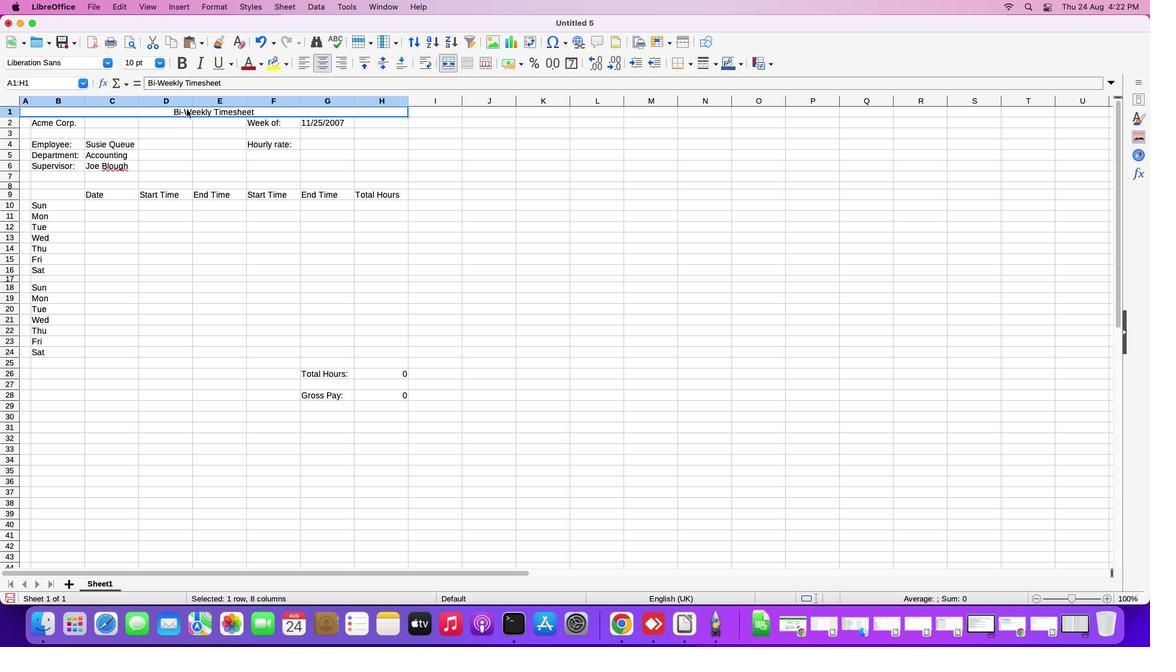 
Action: Mouse moved to (155, 106)
Screenshot: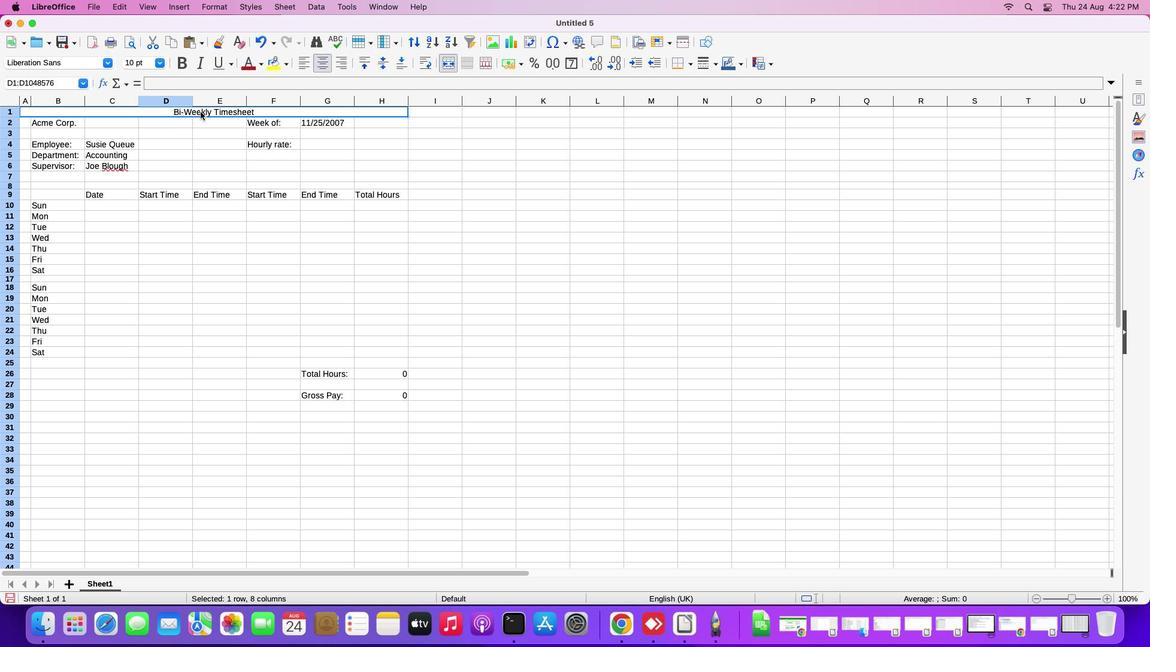 
Action: Mouse pressed left at (155, 106)
Screenshot: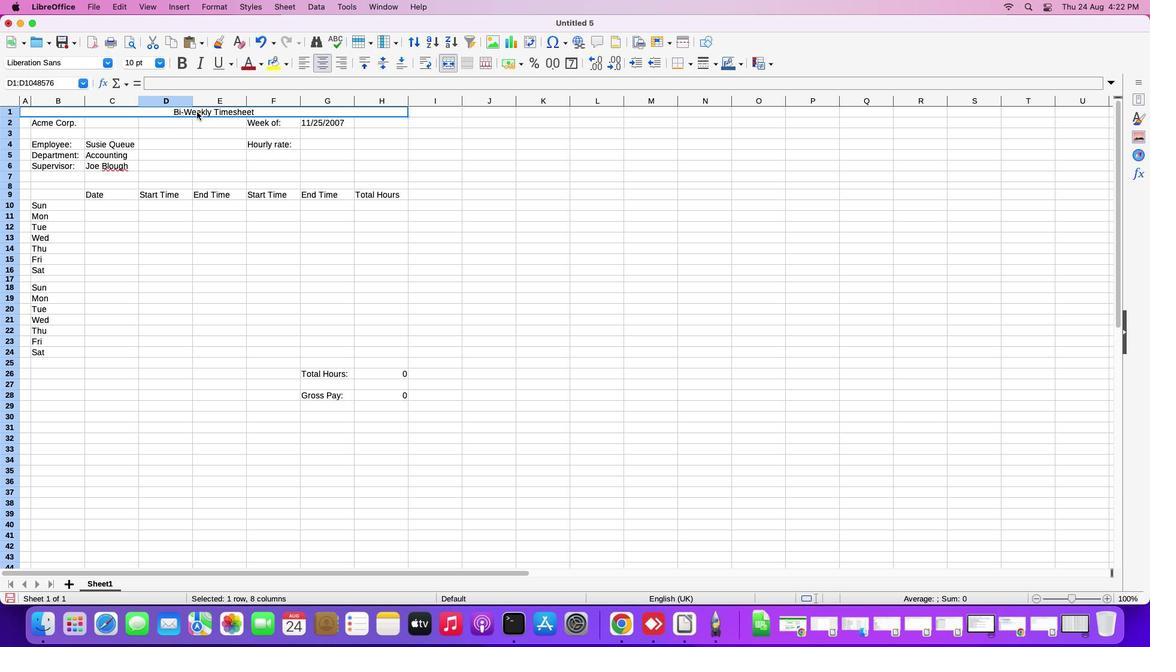 
Action: Mouse moved to (158, 111)
Screenshot: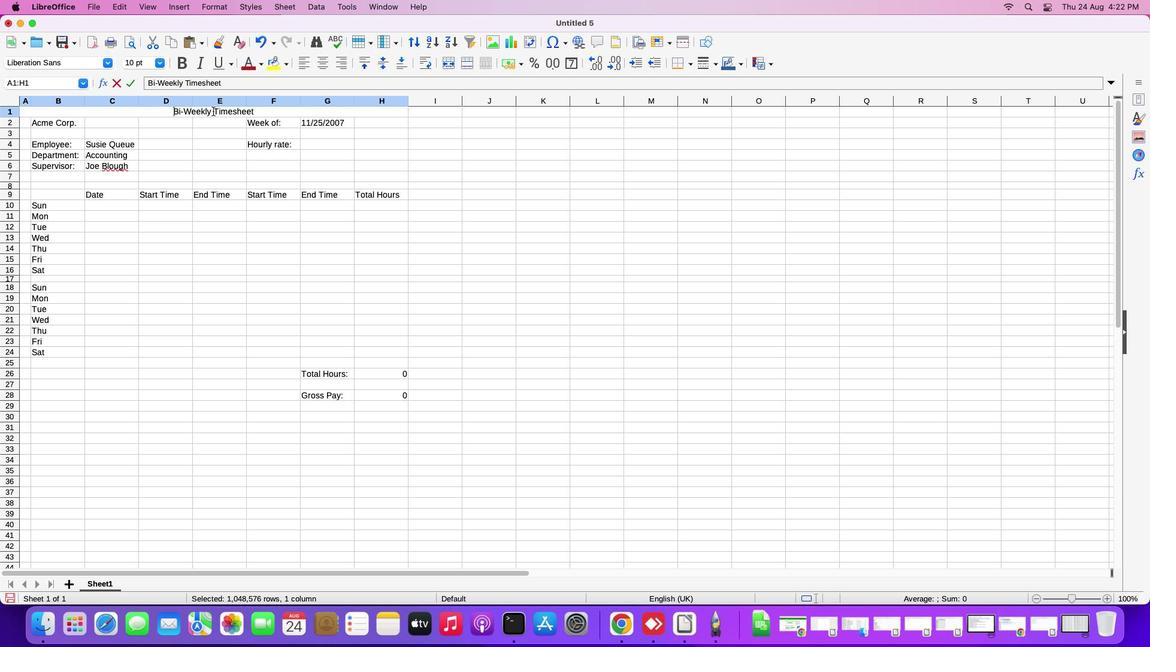 
Action: Mouse pressed left at (158, 111)
Screenshot: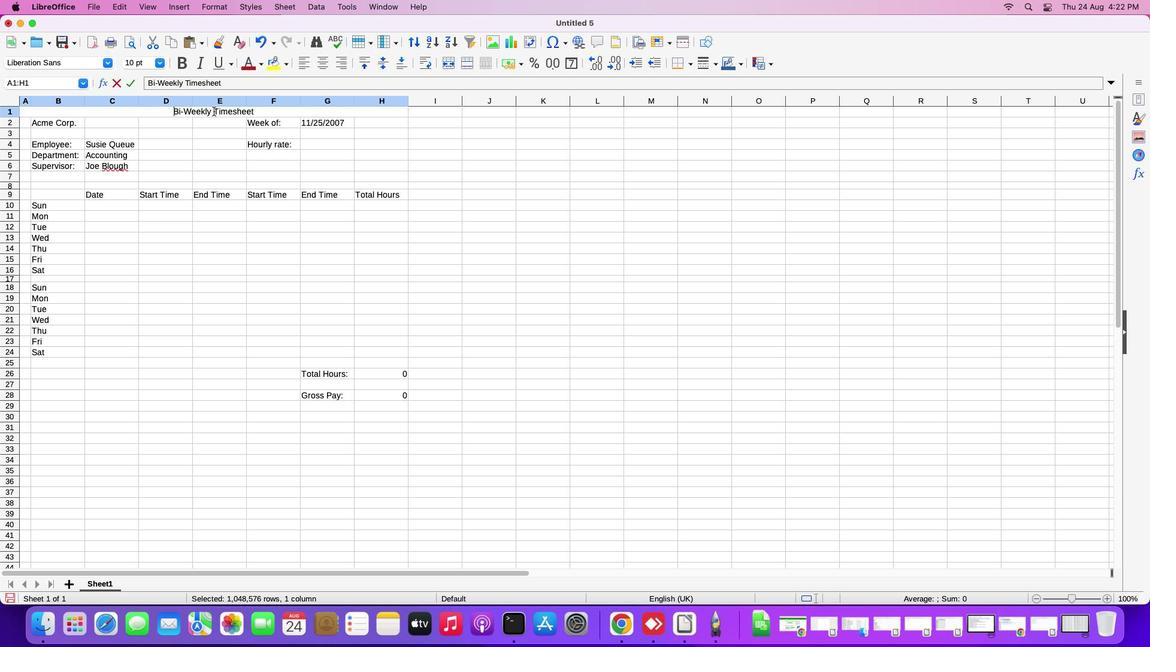 
Action: Mouse pressed left at (158, 111)
Screenshot: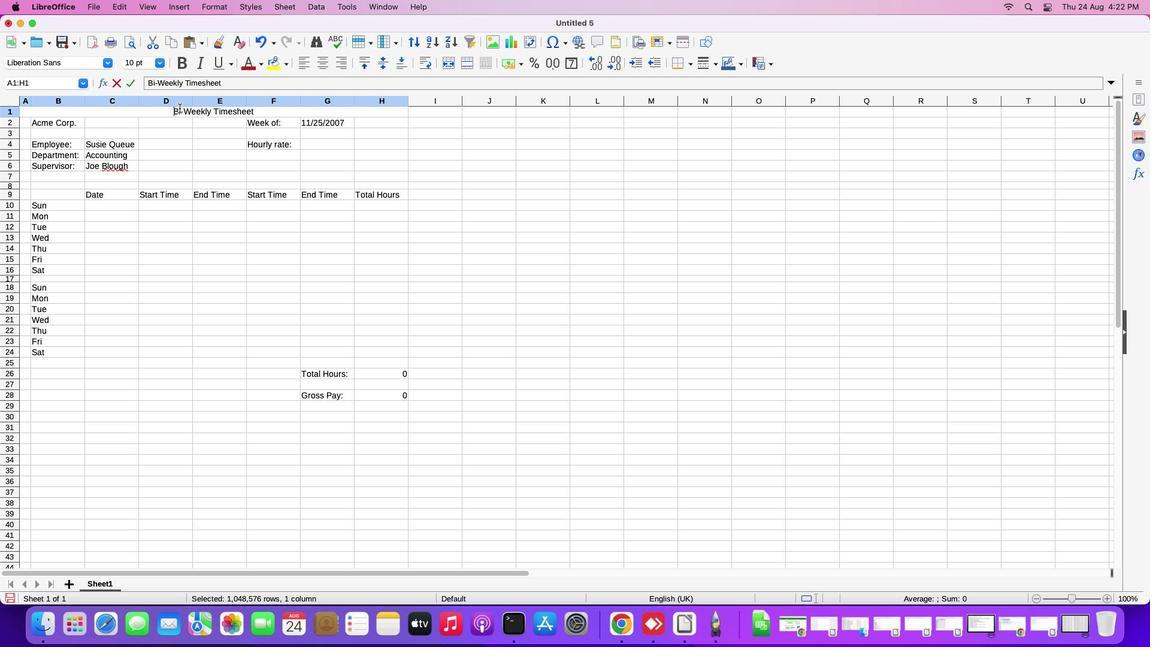 
Action: Mouse moved to (240, 107)
Screenshot: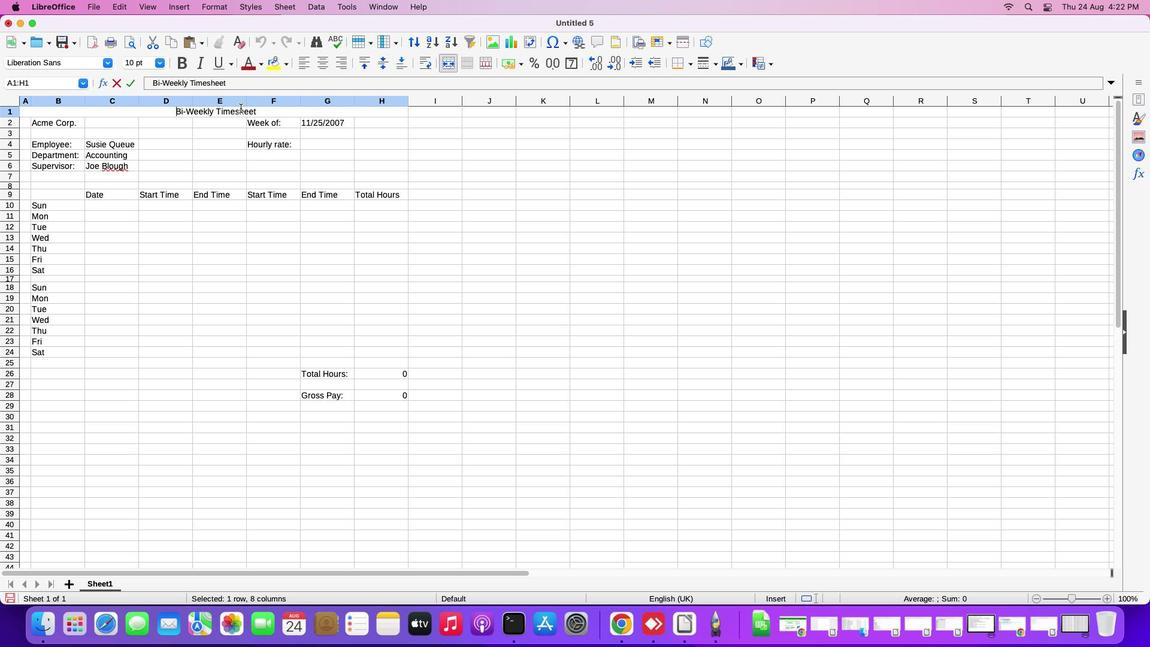 
Action: Key pressed Key.space
Screenshot: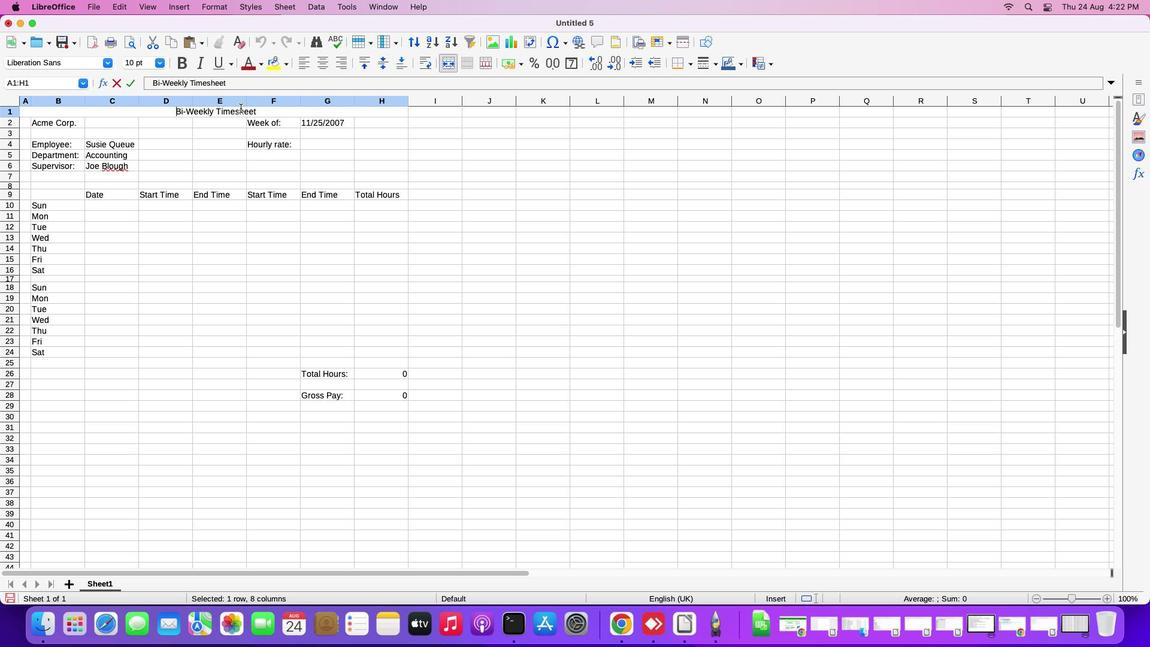
Action: Mouse moved to (240, 107)
Screenshot: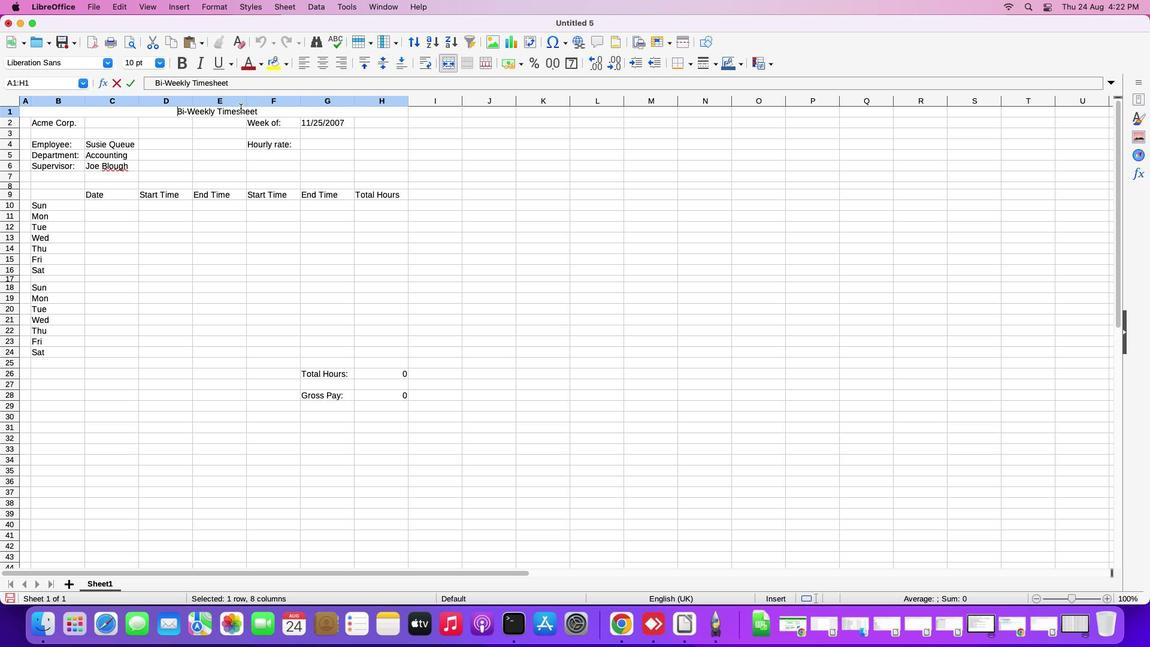 
Action: Key pressed Key.spaceKey.spaceKey.spaceKey.spaceKey.spaceKey.spaceKey.spaceKey.spaceKey.space
Screenshot: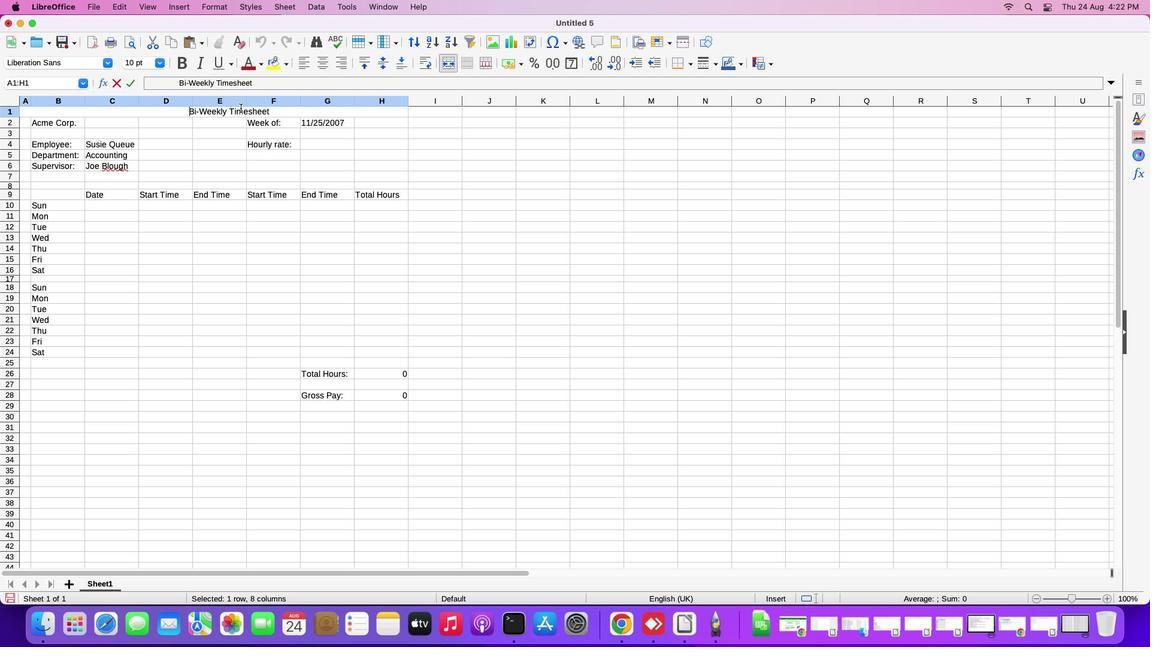 
Action: Mouse moved to (240, 108)
Screenshot: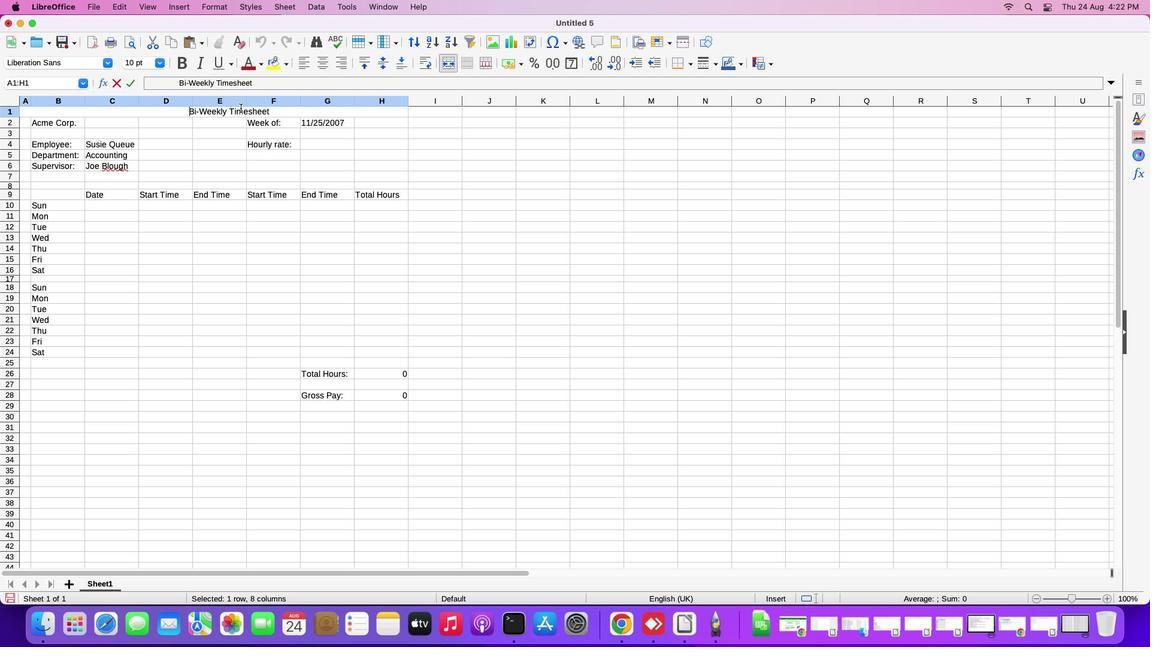 
Action: Key pressed Key.spaceKey.spaceKey.spaceKey.space
Screenshot: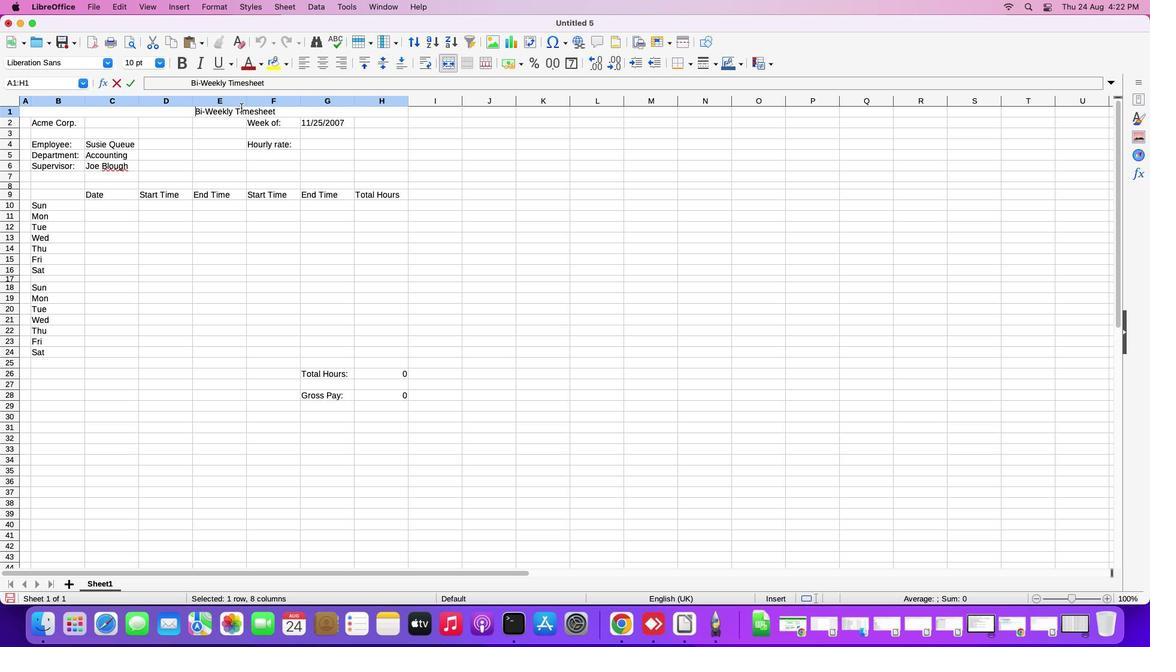 
Action: Mouse moved to (240, 107)
Screenshot: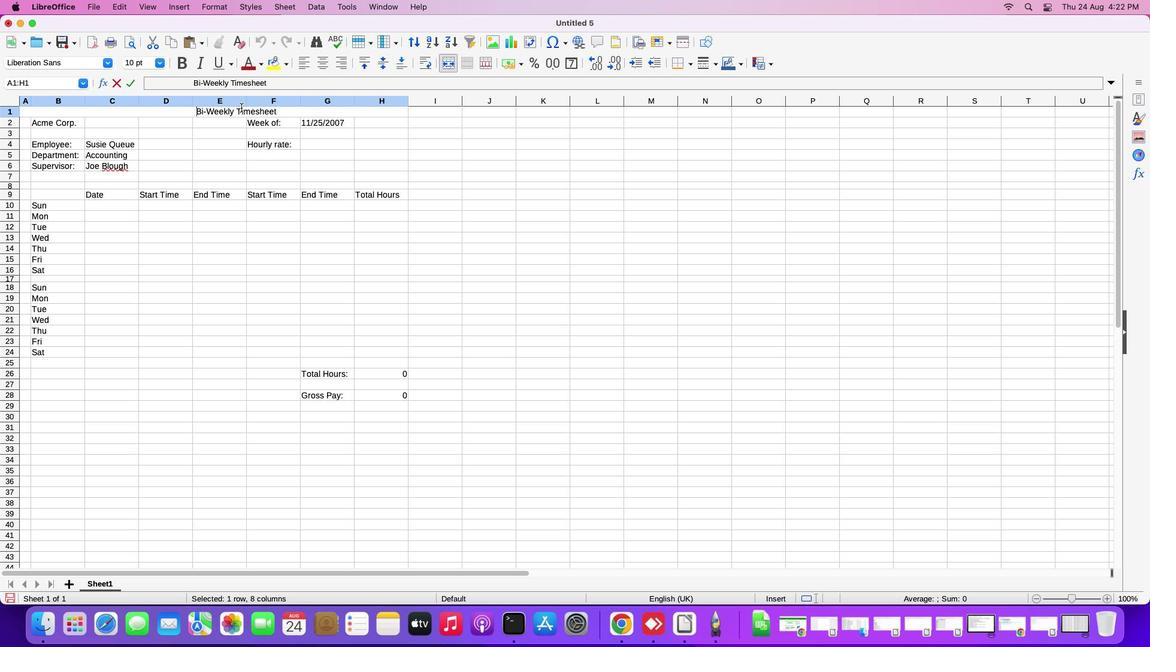
Action: Key pressed Key.spaceKey.spaceKey.spaceKey.spaceKey.space
Screenshot: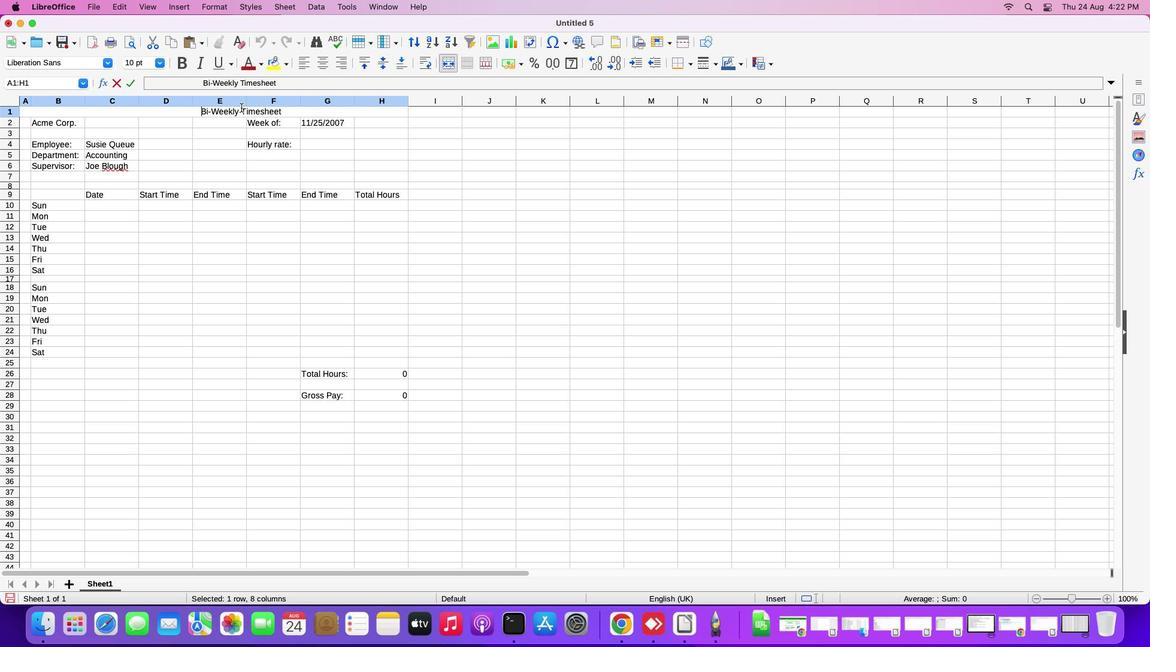 
Action: Mouse moved to (241, 107)
Screenshot: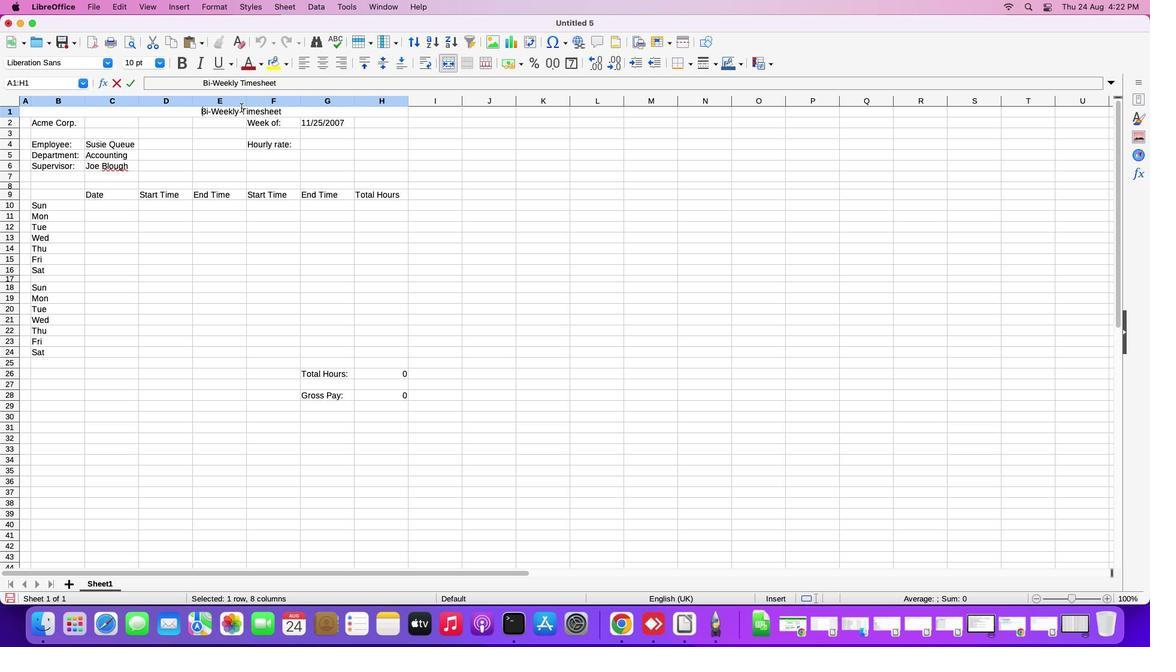 
Action: Key pressed Key.spaceKey.spaceKey.spaceKey.spaceKey.spaceKey.spaceKey.spaceKey.spaceKey.spaceKey.spaceKey.spaceKey.spaceKey.spaceKey.spaceKey.spaceKey.spaceKey.spaceKey.spaceKey.spaceKey.spaceKey.spaceKey.spaceKey.spaceKey.spaceKey.spaceKey.spaceKey.spaceKey.spaceKey.spaceKey.spaceKey.spaceKey.spaceKey.spaceKey.spaceKey.spaceKey.spaceKey.spaceKey.spaceKey.spaceKey.spaceKey.spaceKey.spaceKey.spaceKey.space
Screenshot: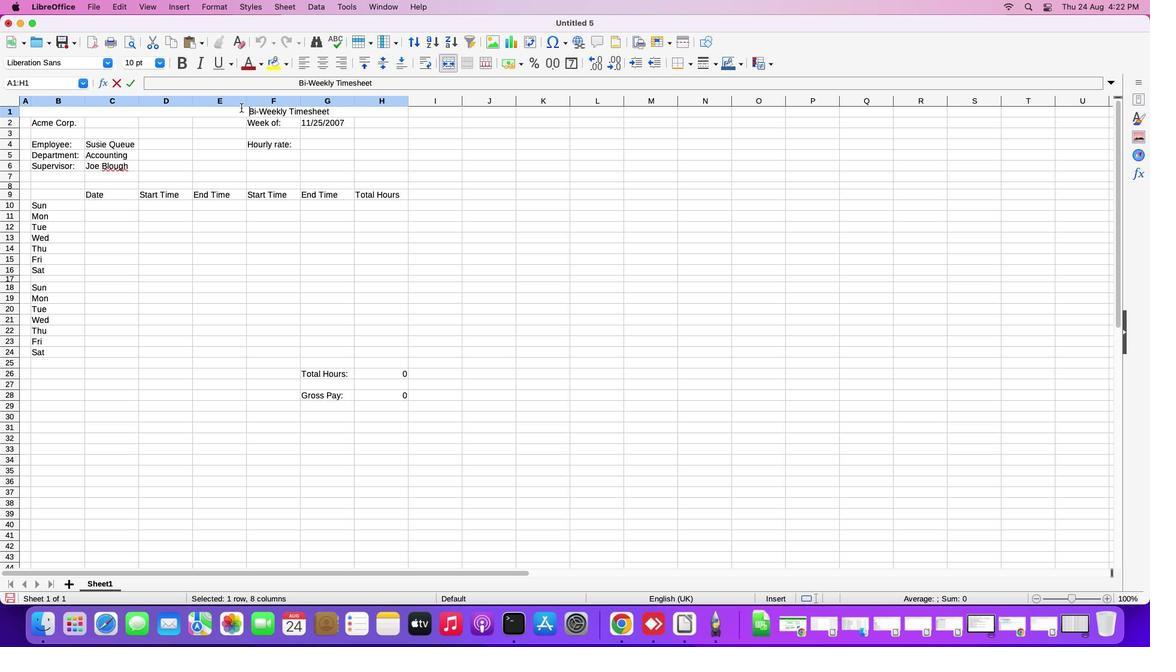 
Action: Mouse moved to (158, 63)
Screenshot: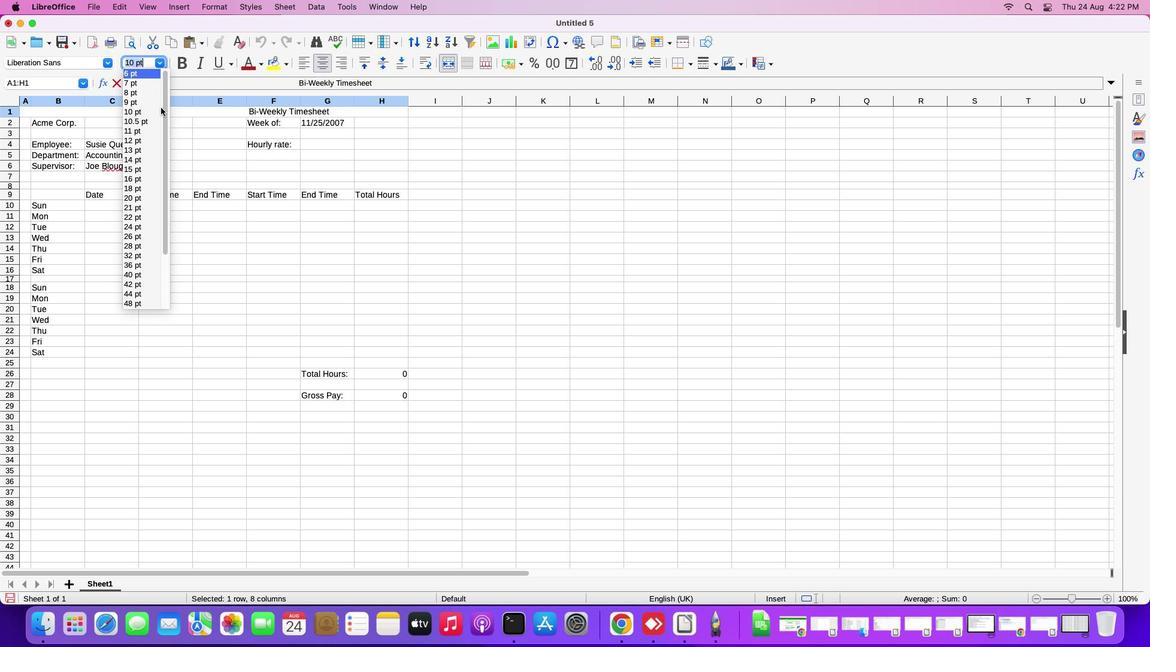 
Action: Mouse pressed left at (158, 63)
Screenshot: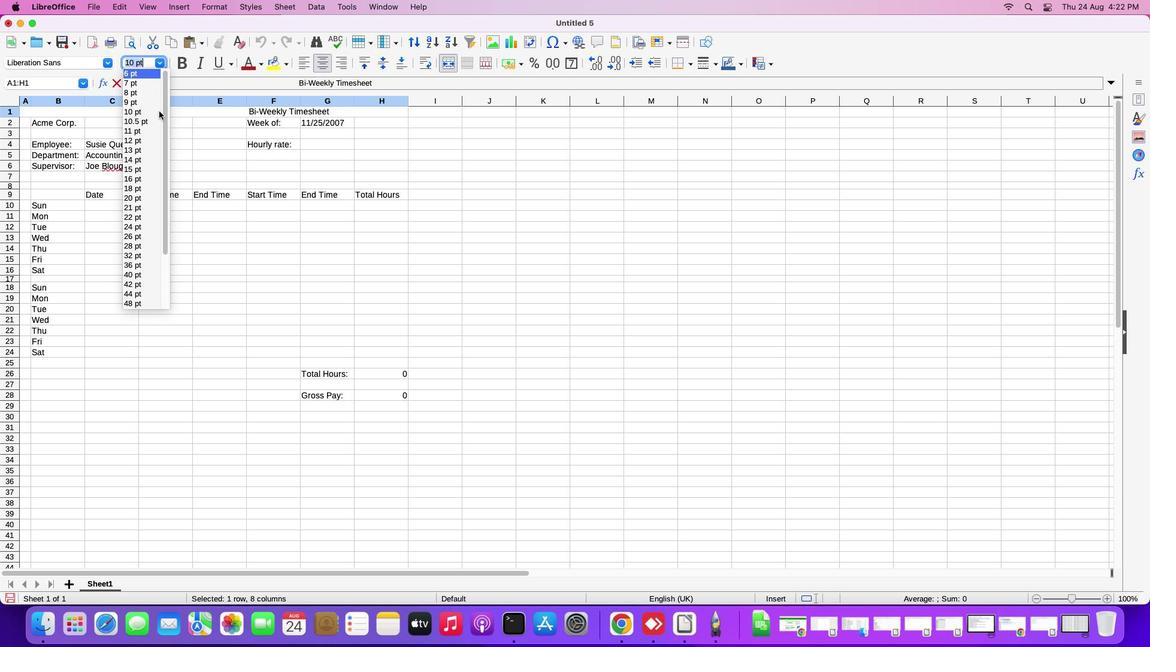 
Action: Mouse moved to (139, 156)
Screenshot: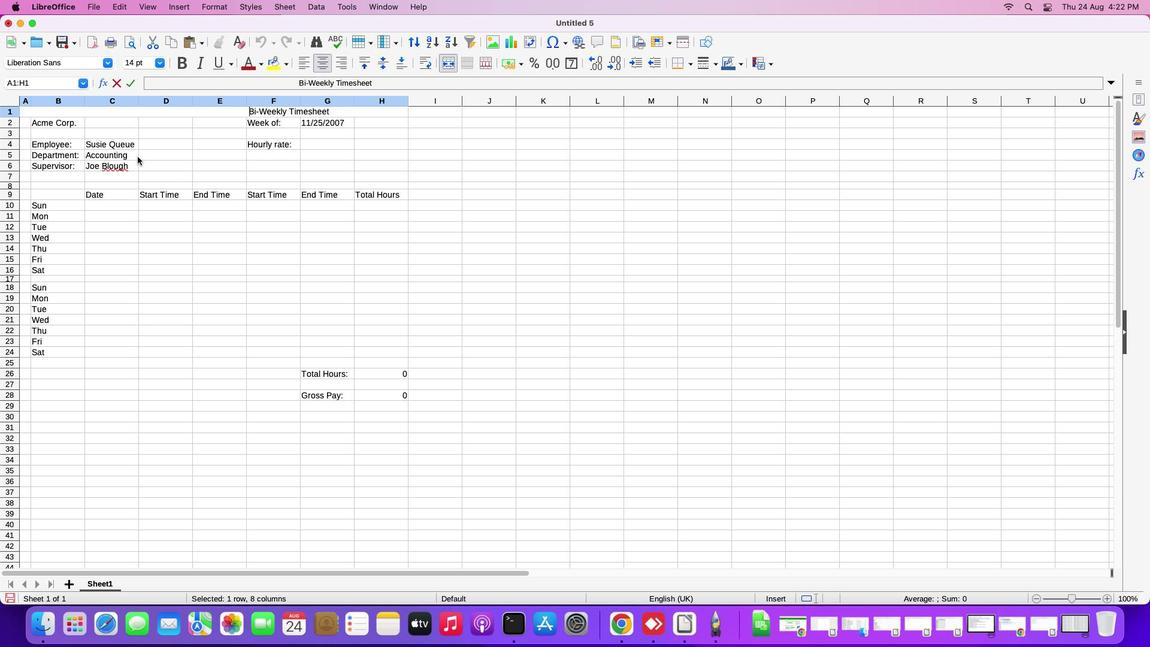 
Action: Mouse pressed left at (139, 156)
Screenshot: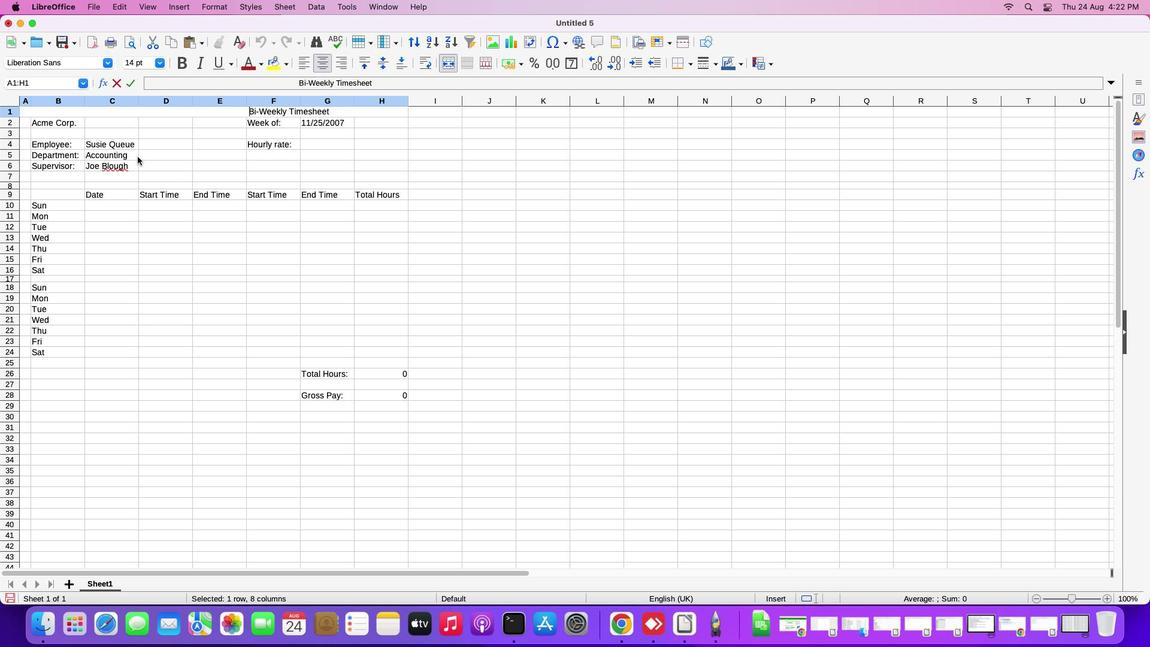 
Action: Mouse moved to (245, 112)
Screenshot: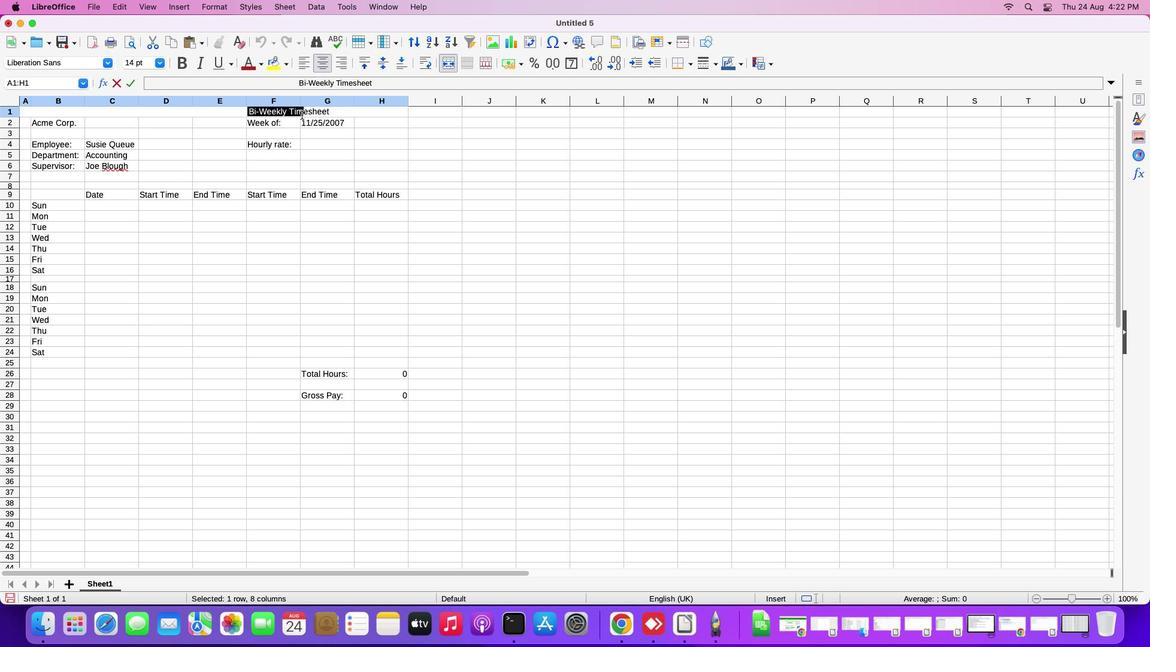 
Action: Mouse pressed left at (245, 112)
Screenshot: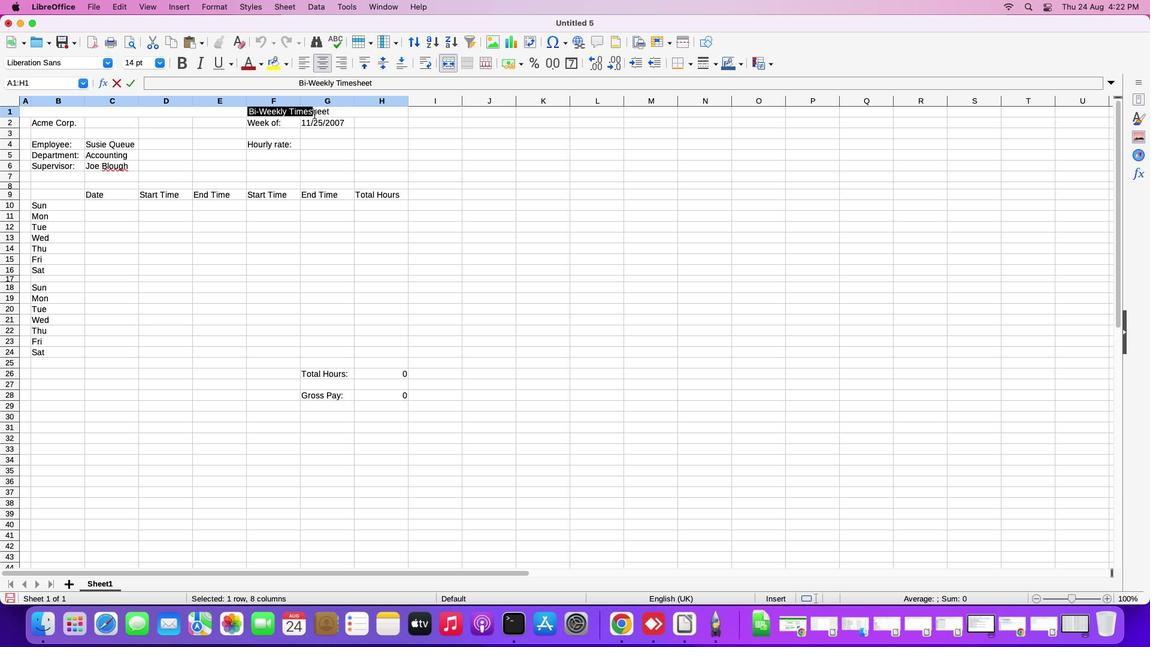 
Action: Mouse moved to (159, 62)
Screenshot: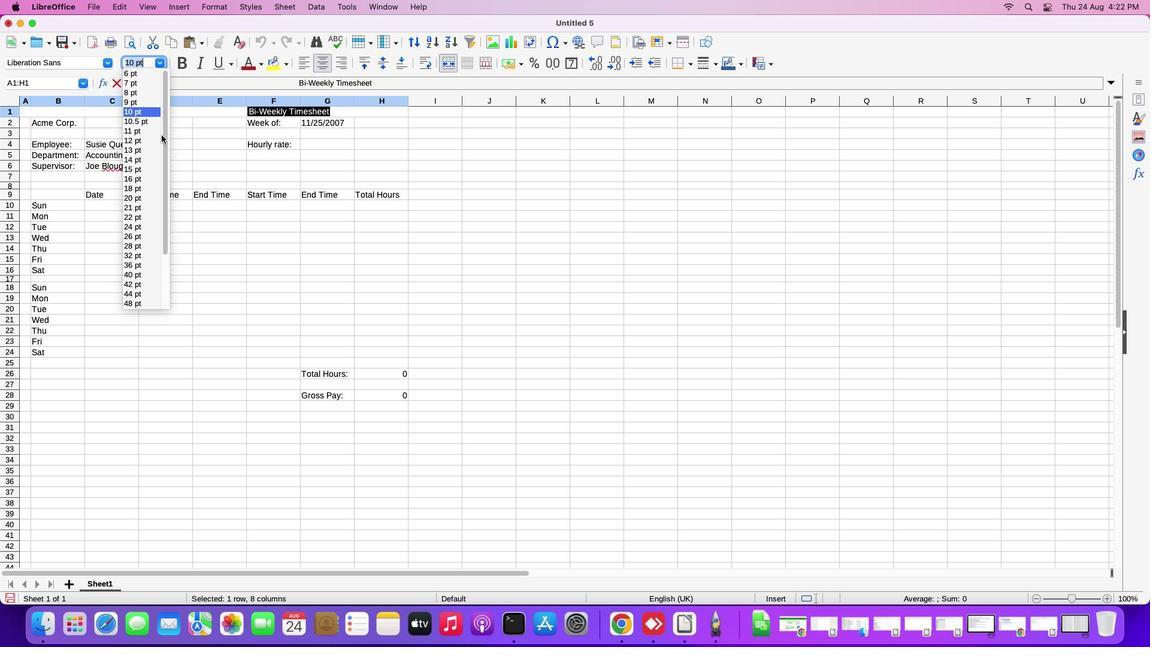 
Action: Mouse pressed left at (159, 62)
Screenshot: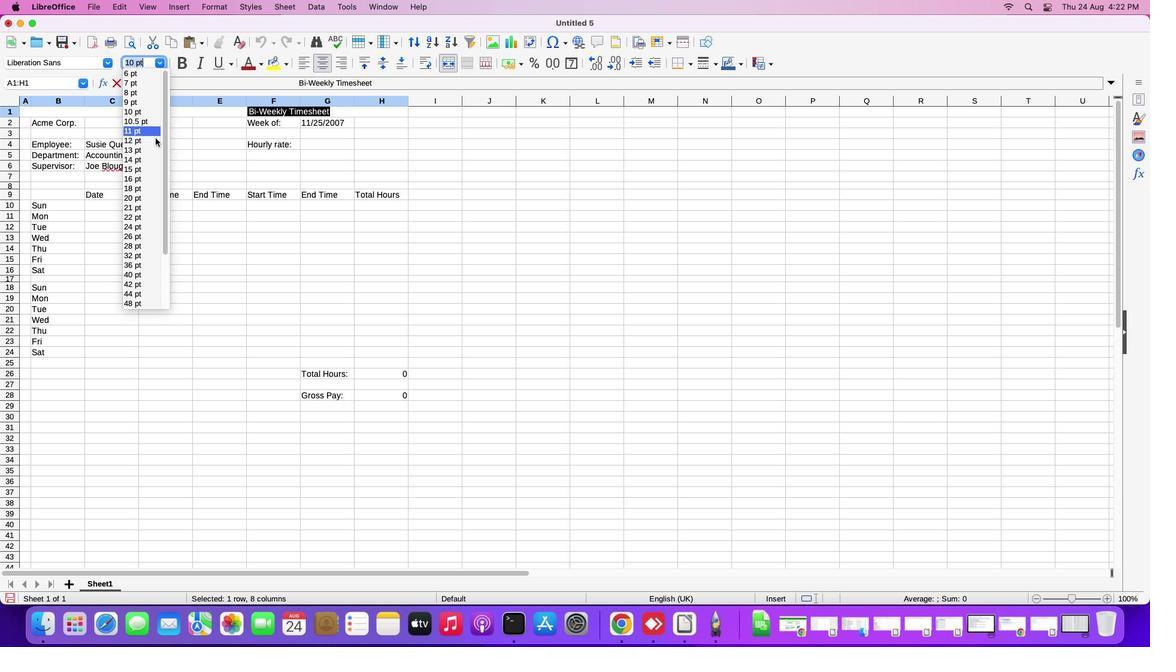 
Action: Mouse moved to (142, 154)
Screenshot: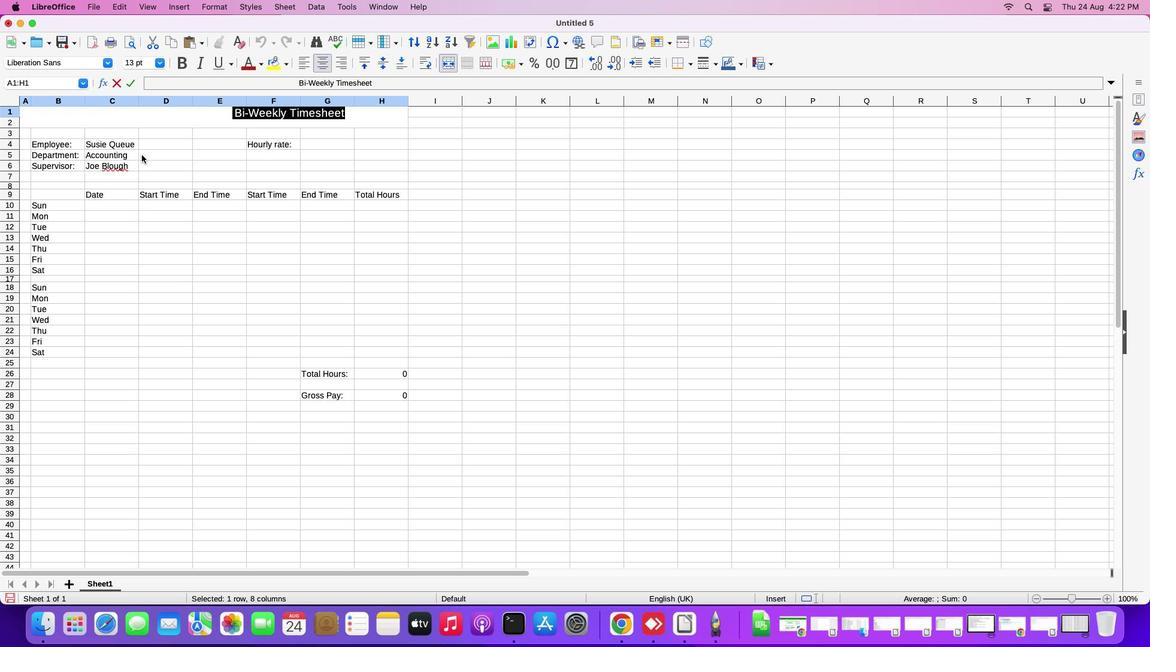 
Action: Mouse pressed left at (142, 154)
Screenshot: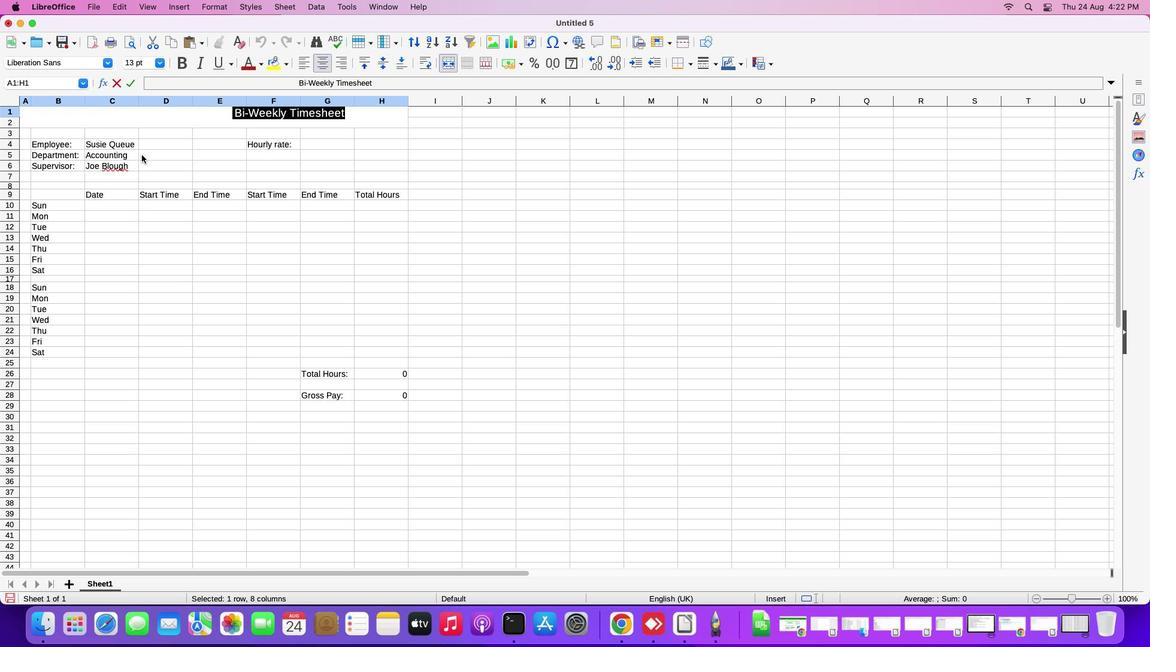 
Action: Mouse moved to (223, 113)
Screenshot: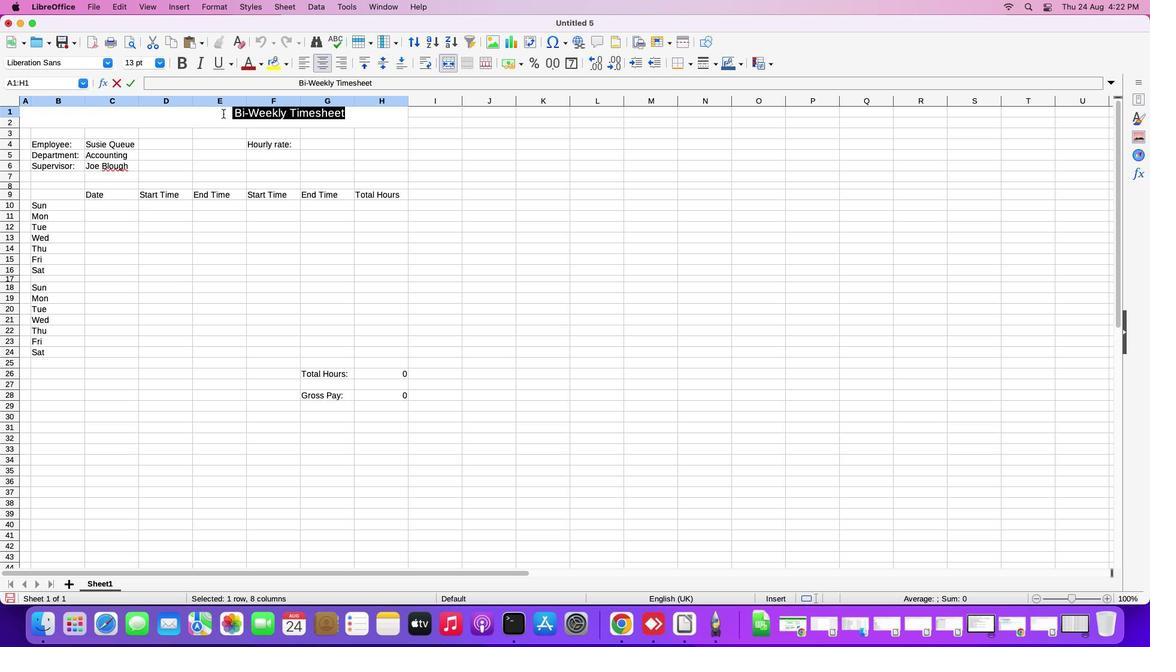 
Action: Mouse pressed left at (223, 113)
Screenshot: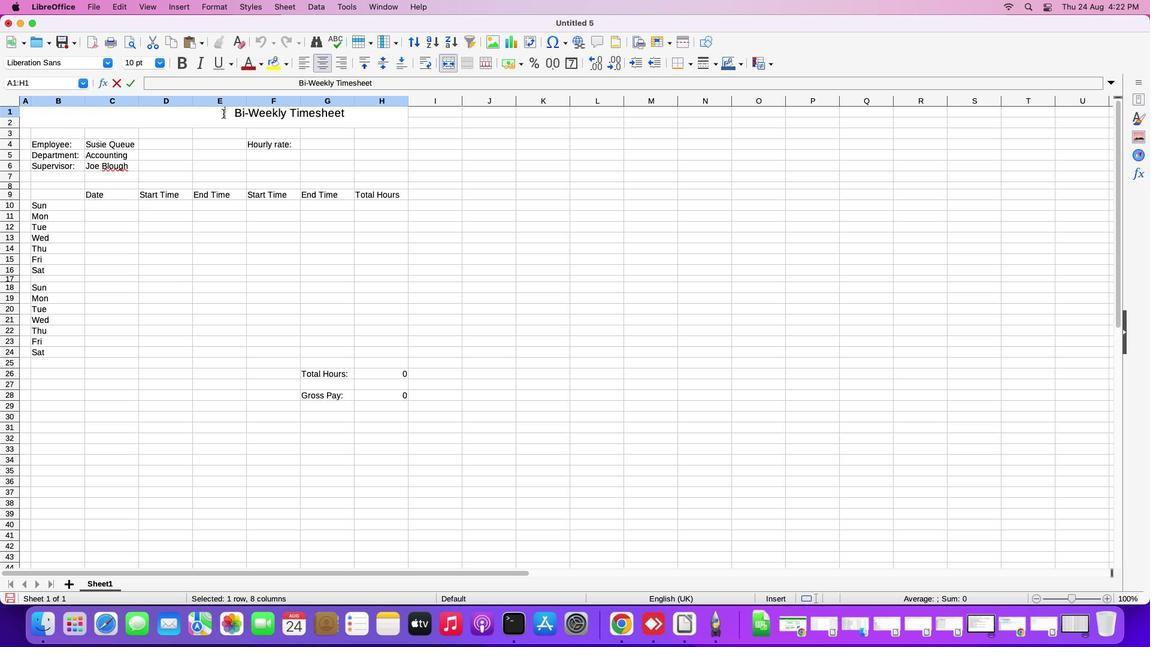 
Action: Mouse moved to (77, 122)
Screenshot: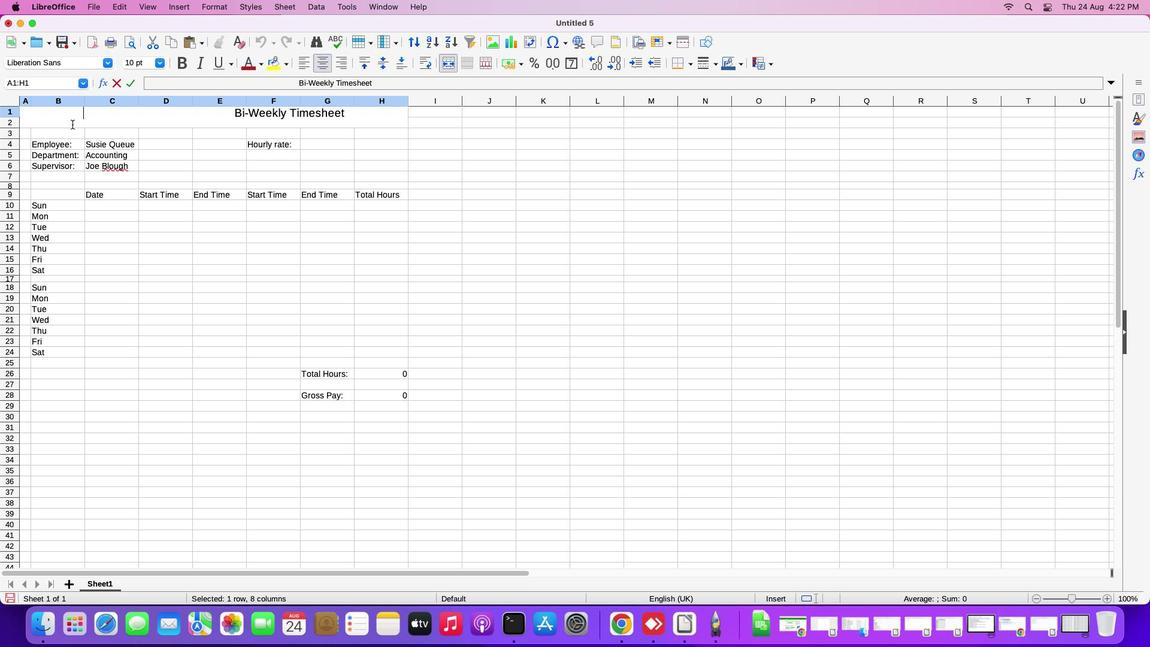 
Action: Mouse pressed left at (77, 122)
Screenshot: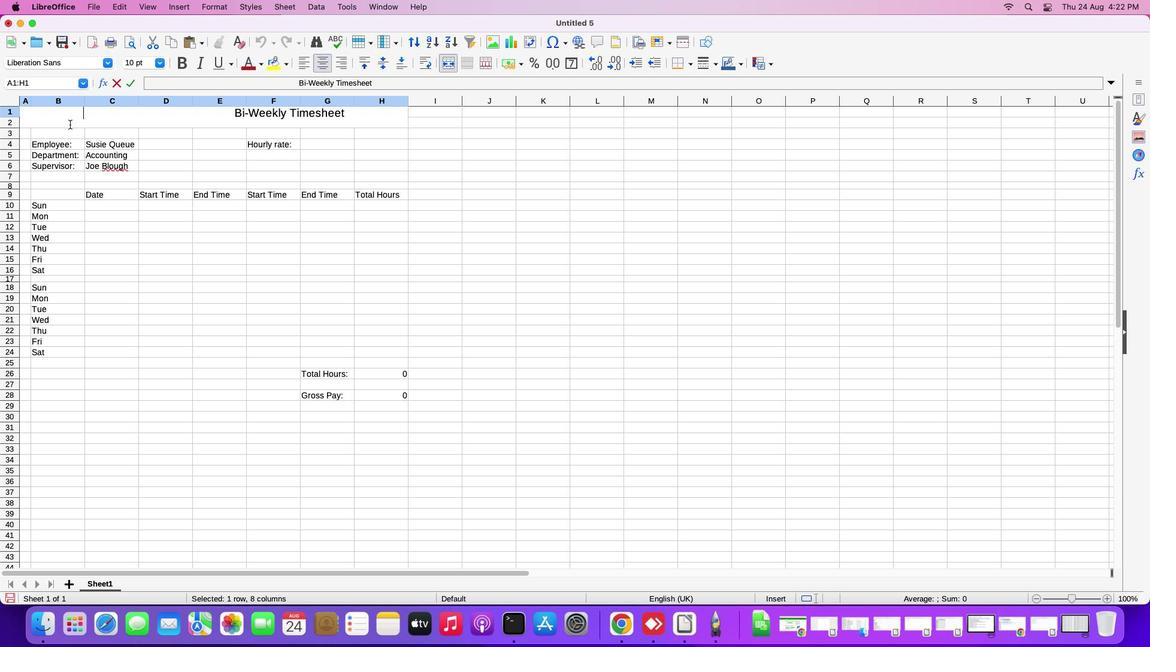
Action: Mouse moved to (68, 125)
Screenshot: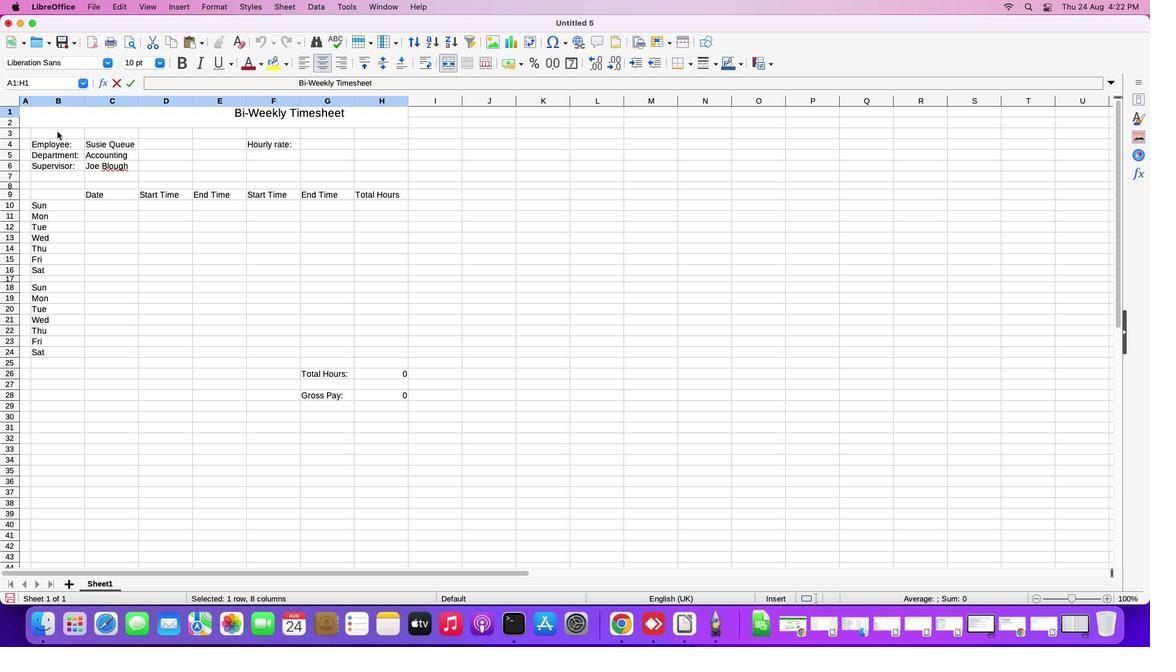 
Action: Mouse pressed left at (68, 125)
Screenshot: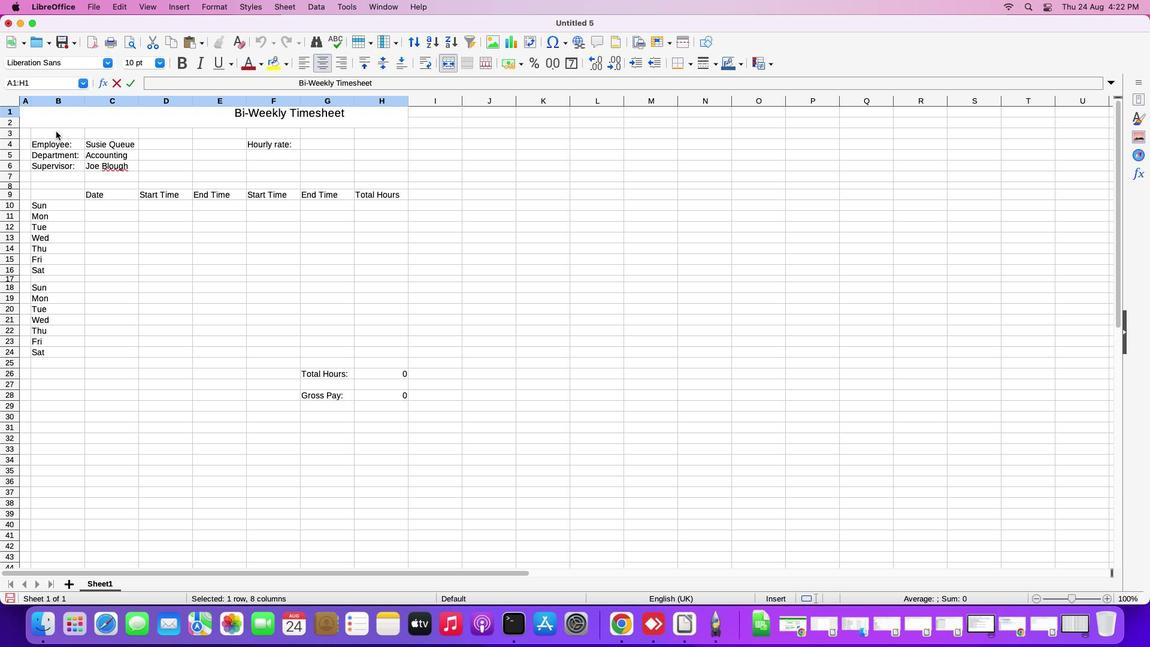 
Action: Mouse moved to (55, 131)
Screenshot: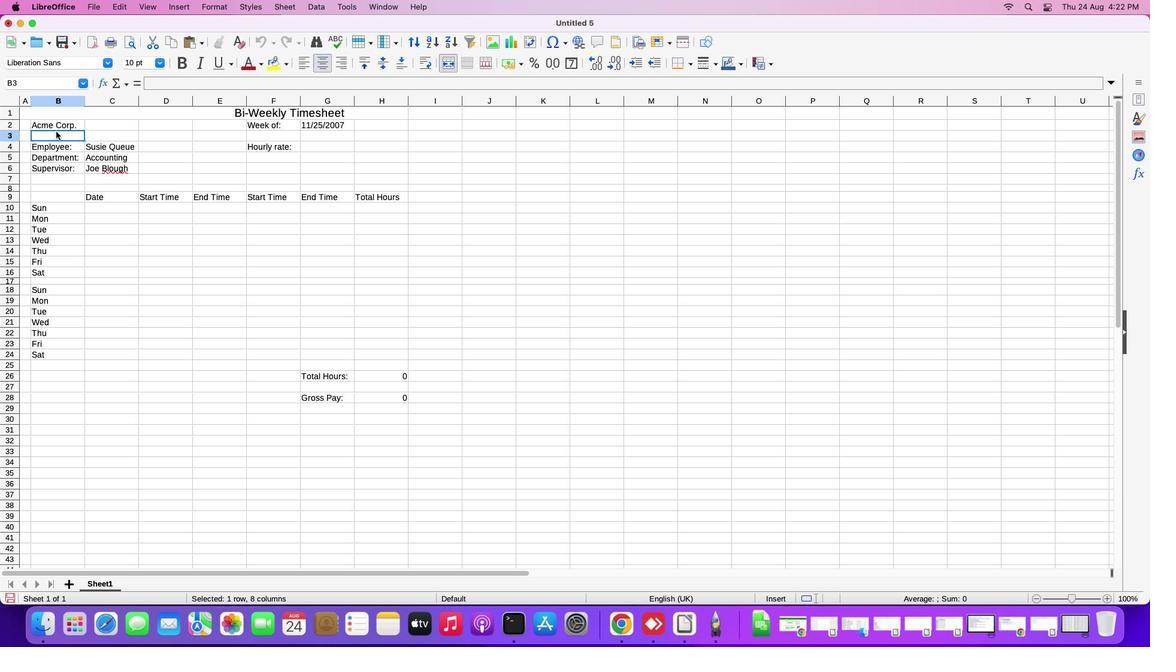 
Action: Mouse pressed left at (55, 131)
Screenshot: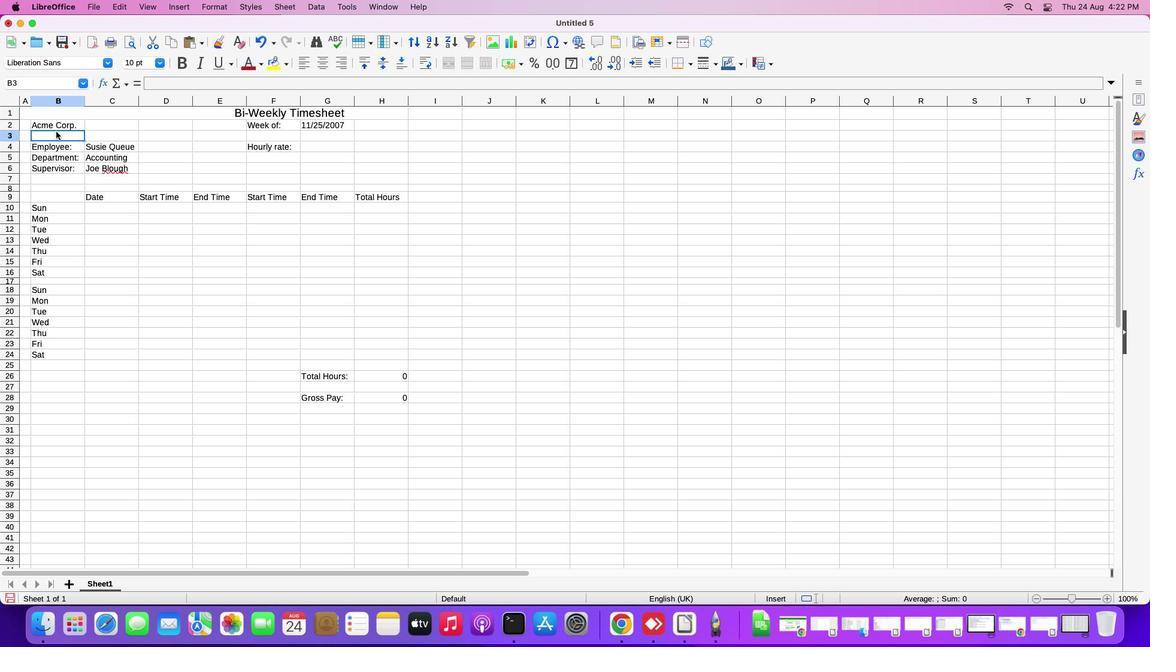 
Action: Mouse moved to (215, 110)
Screenshot: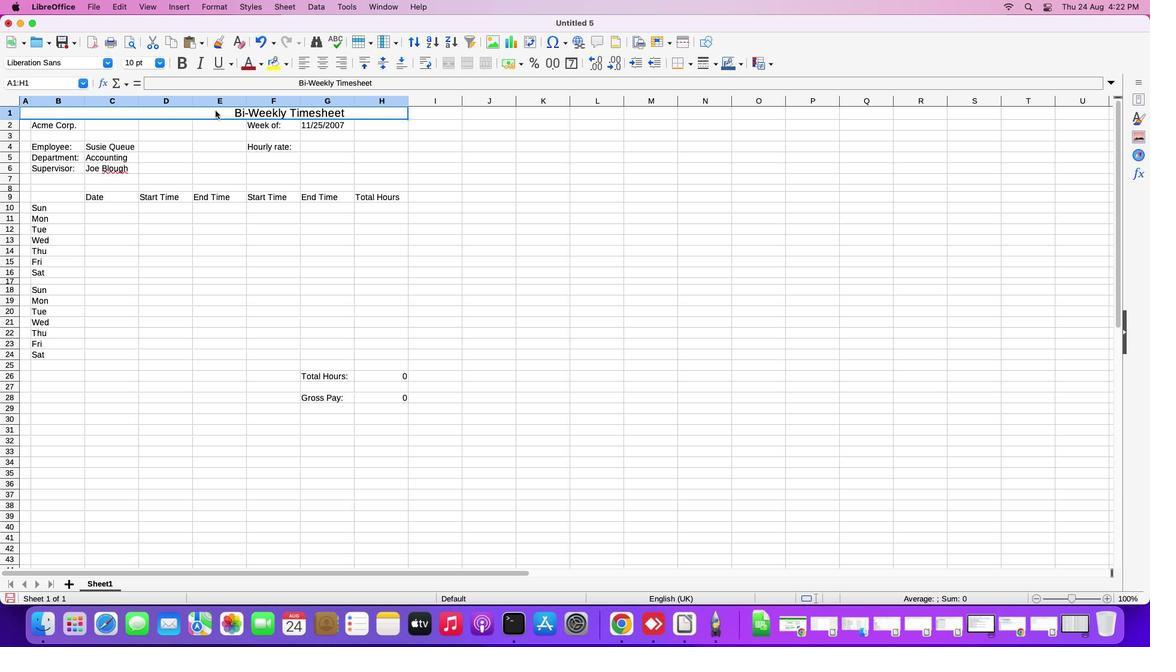 
Action: Mouse pressed left at (215, 110)
Screenshot: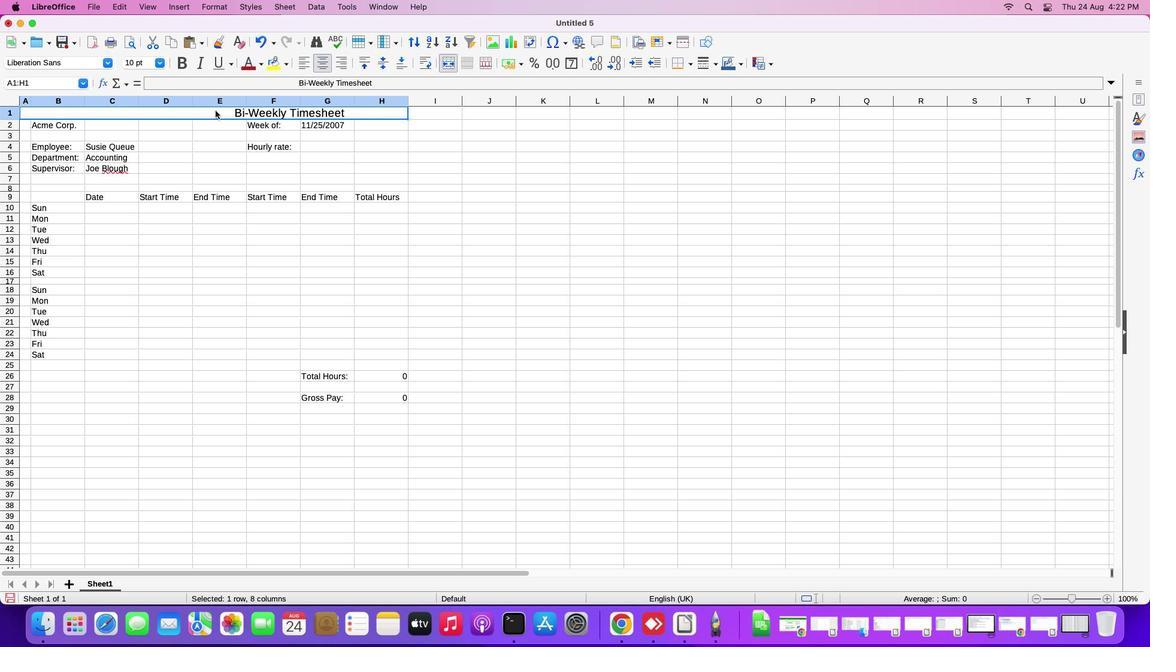 
Action: Mouse moved to (160, 60)
Screenshot: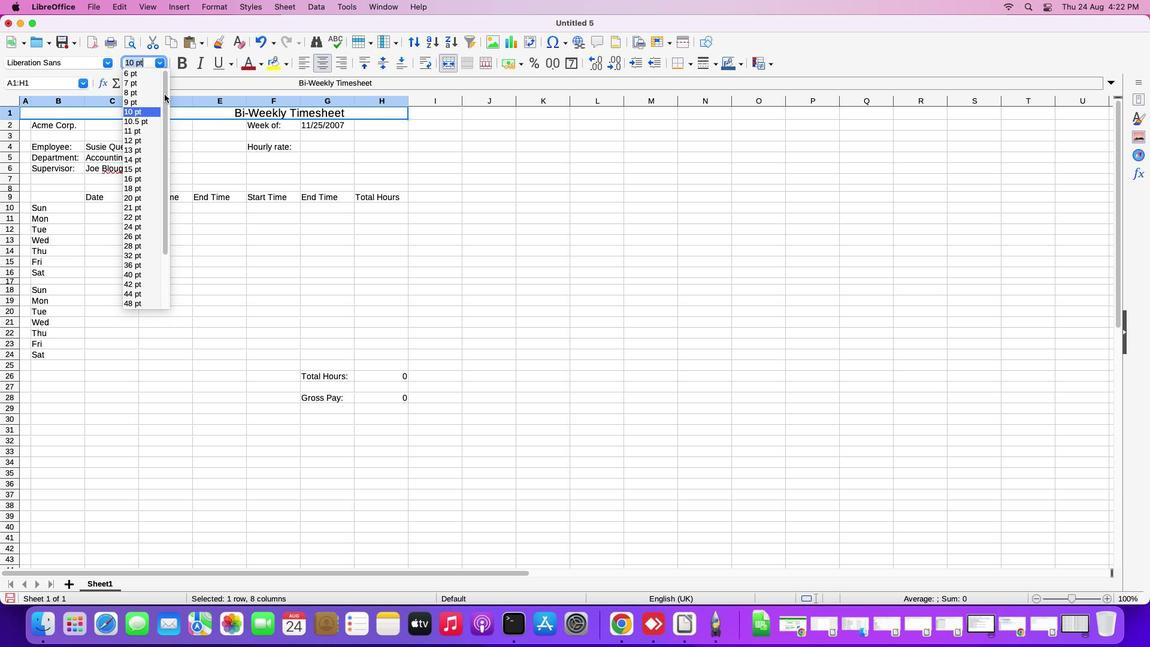
Action: Mouse pressed left at (160, 60)
Screenshot: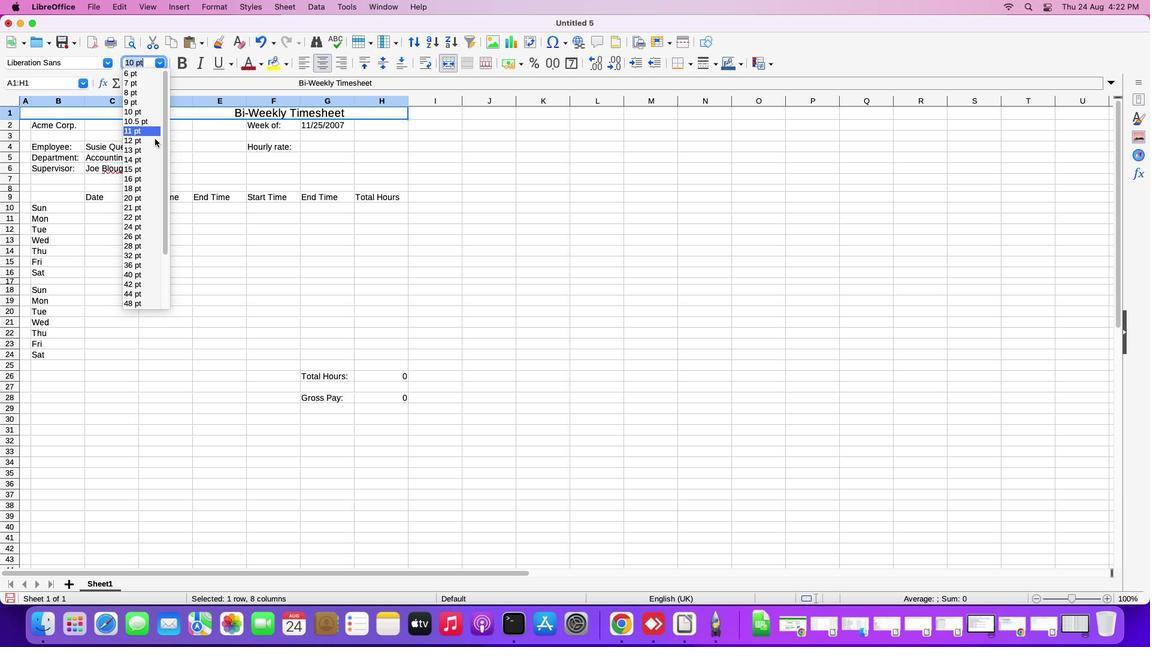 
Action: Mouse moved to (139, 157)
Screenshot: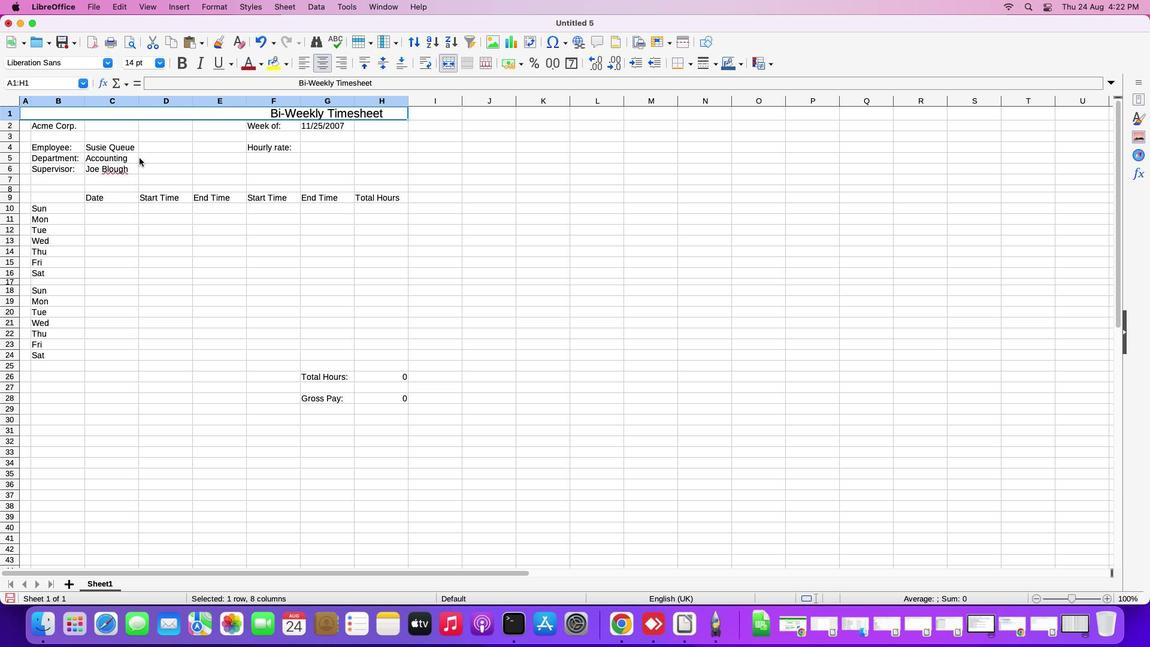 
Action: Mouse pressed left at (139, 157)
Screenshot: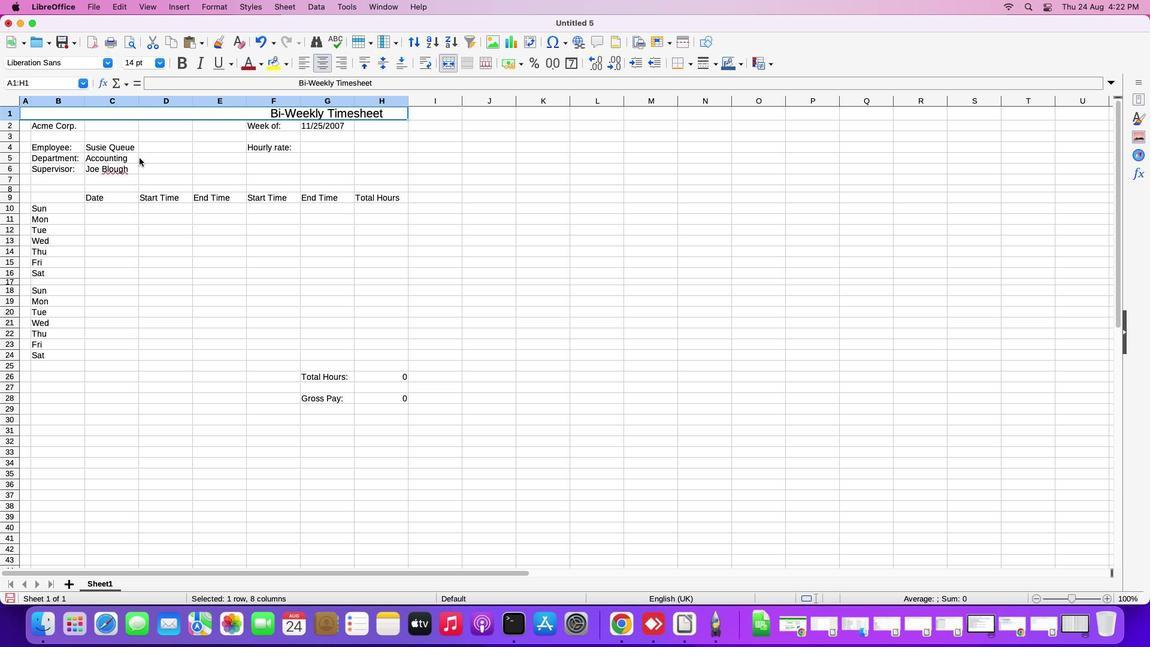 
Action: Mouse moved to (161, 62)
Screenshot: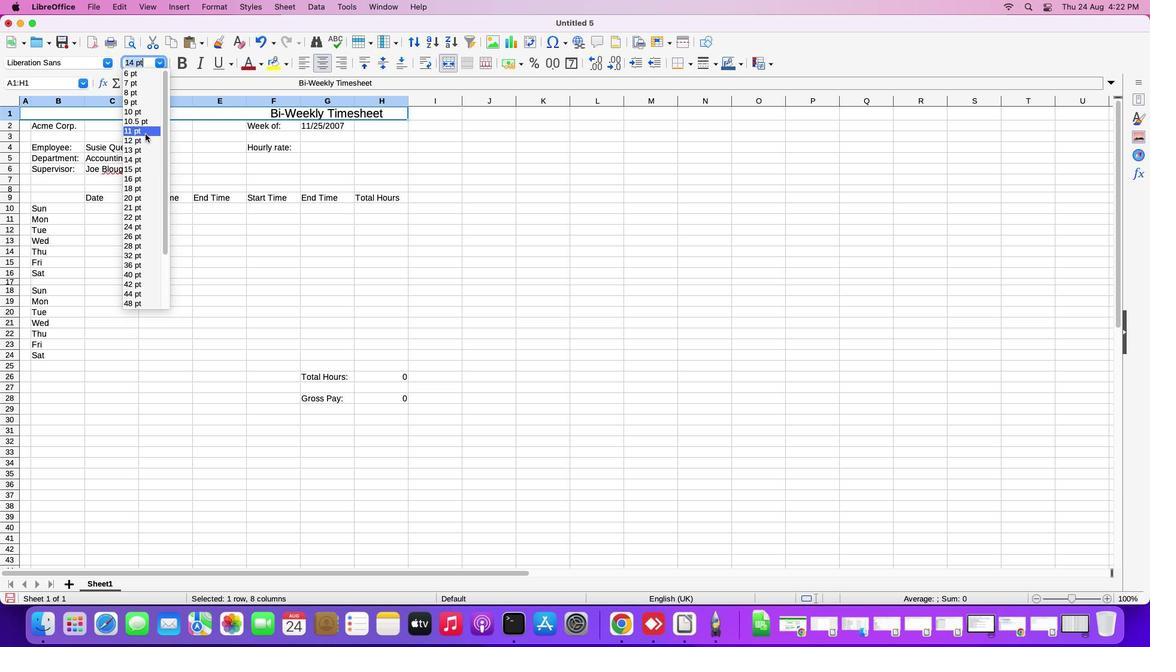 
Action: Mouse pressed left at (161, 62)
Screenshot: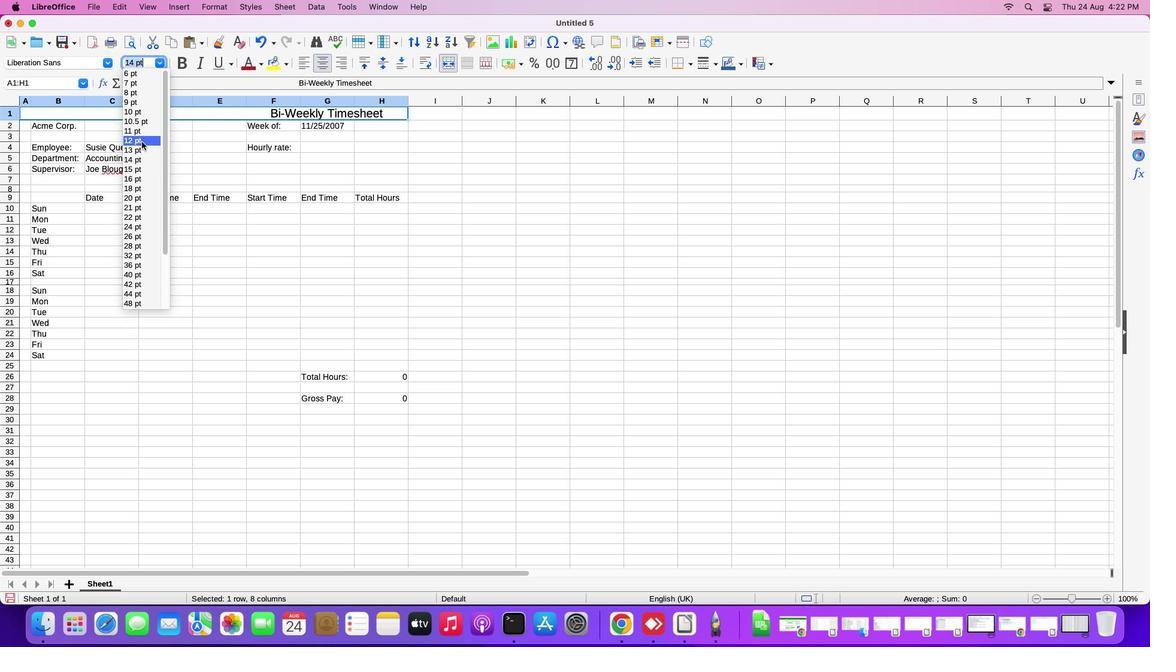 
Action: Mouse moved to (142, 176)
Screenshot: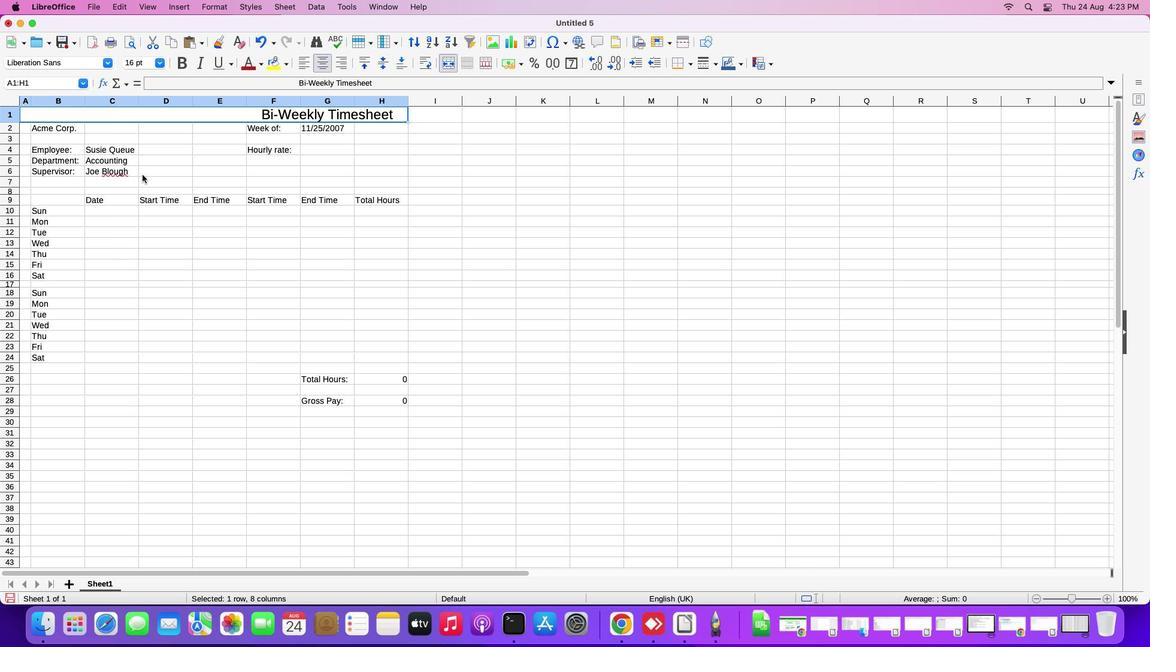 
Action: Mouse pressed left at (142, 176)
Screenshot: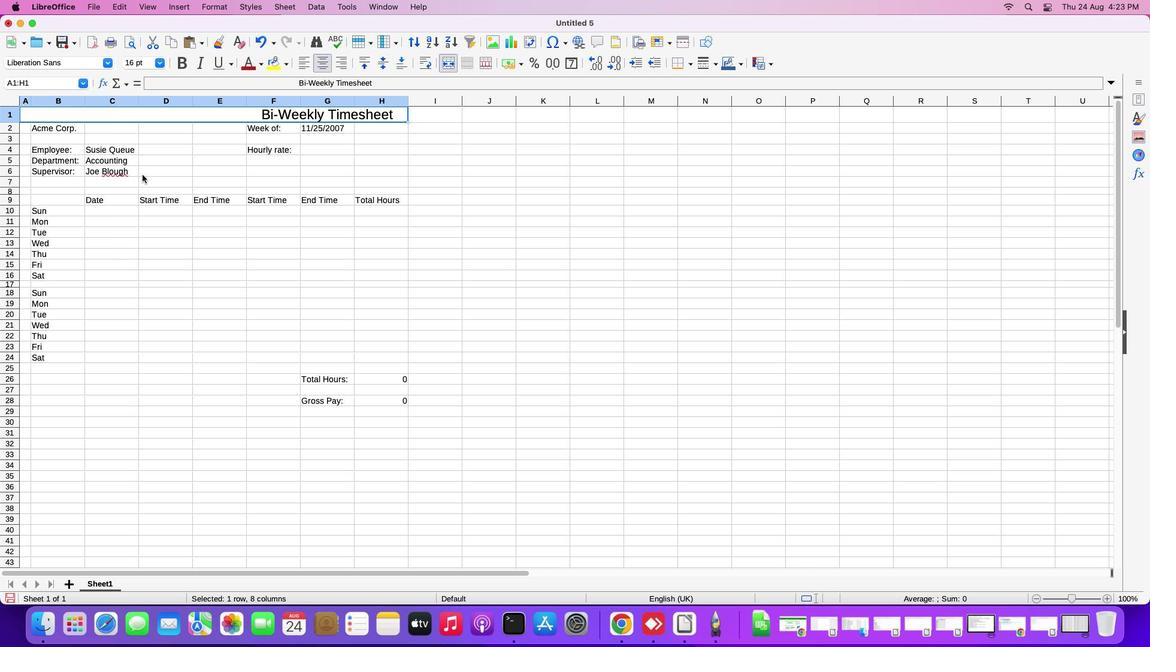 
Action: Mouse moved to (252, 113)
Screenshot: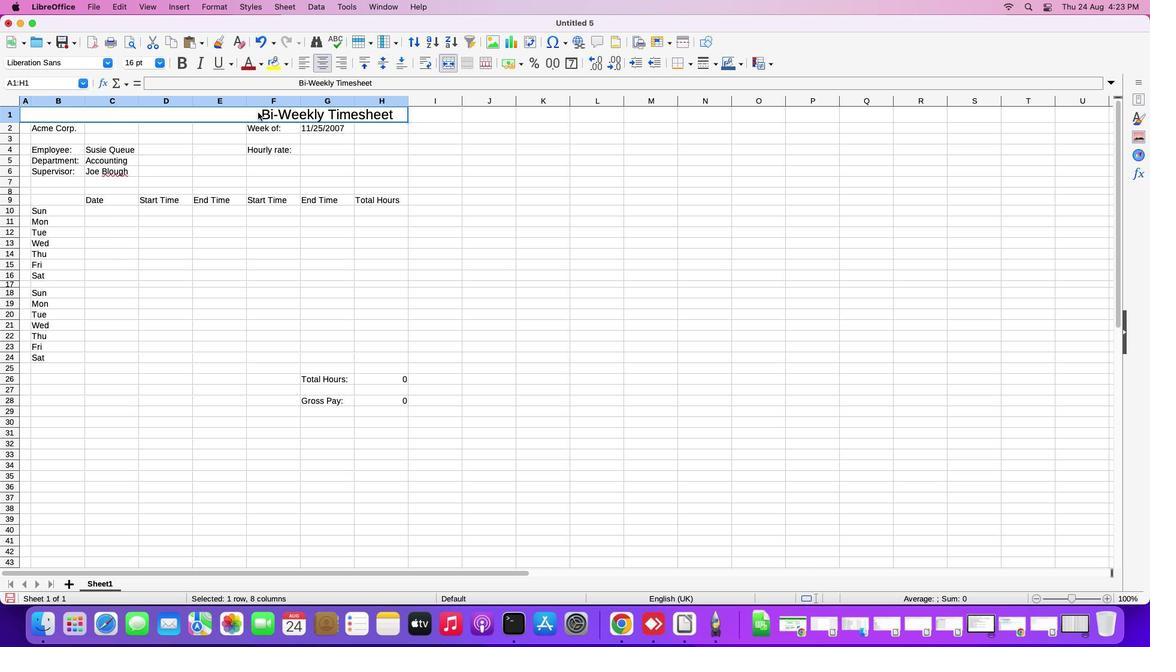 
Action: Mouse pressed left at (252, 113)
Screenshot: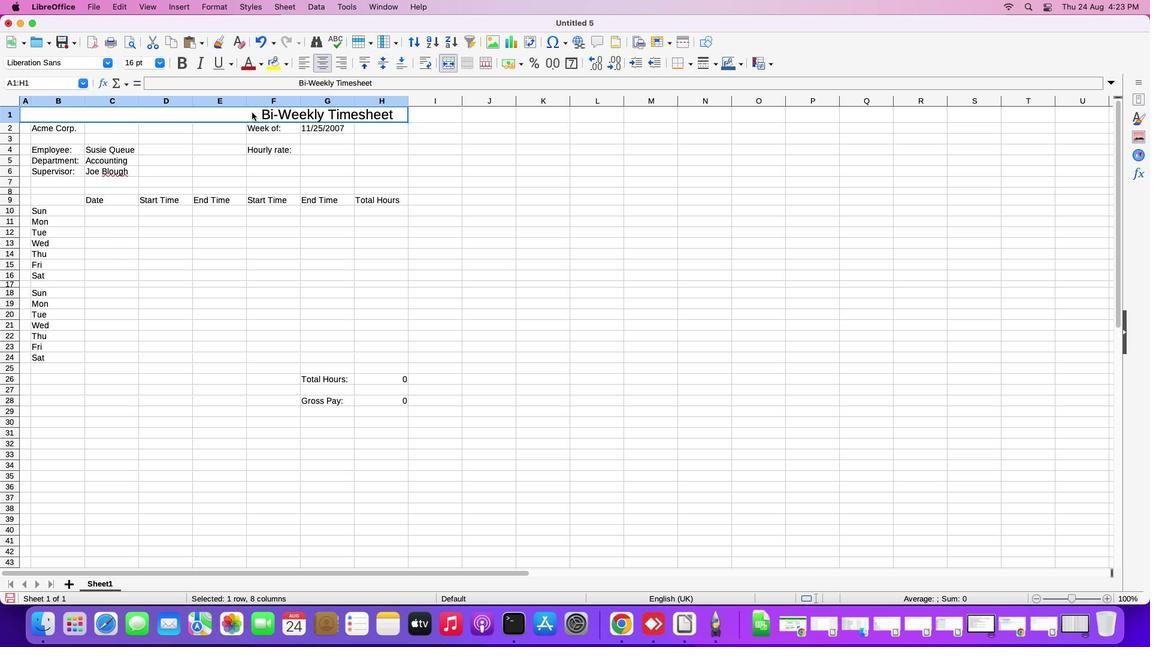 
Action: Mouse moved to (242, 111)
Screenshot: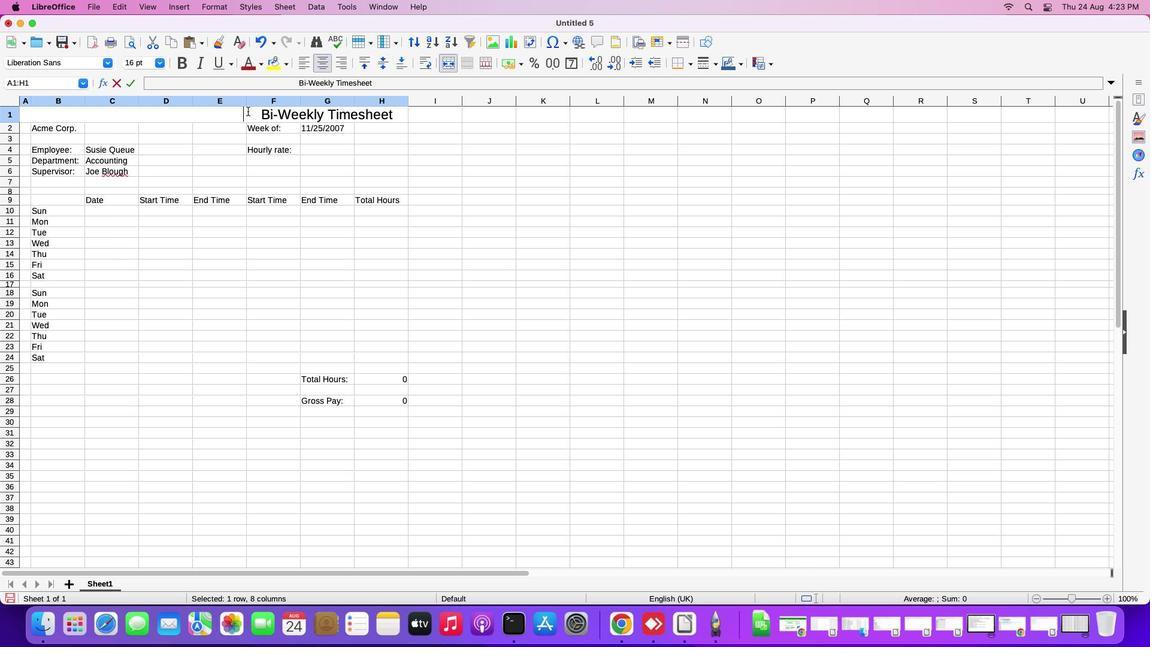 
Action: Mouse pressed left at (242, 111)
Screenshot: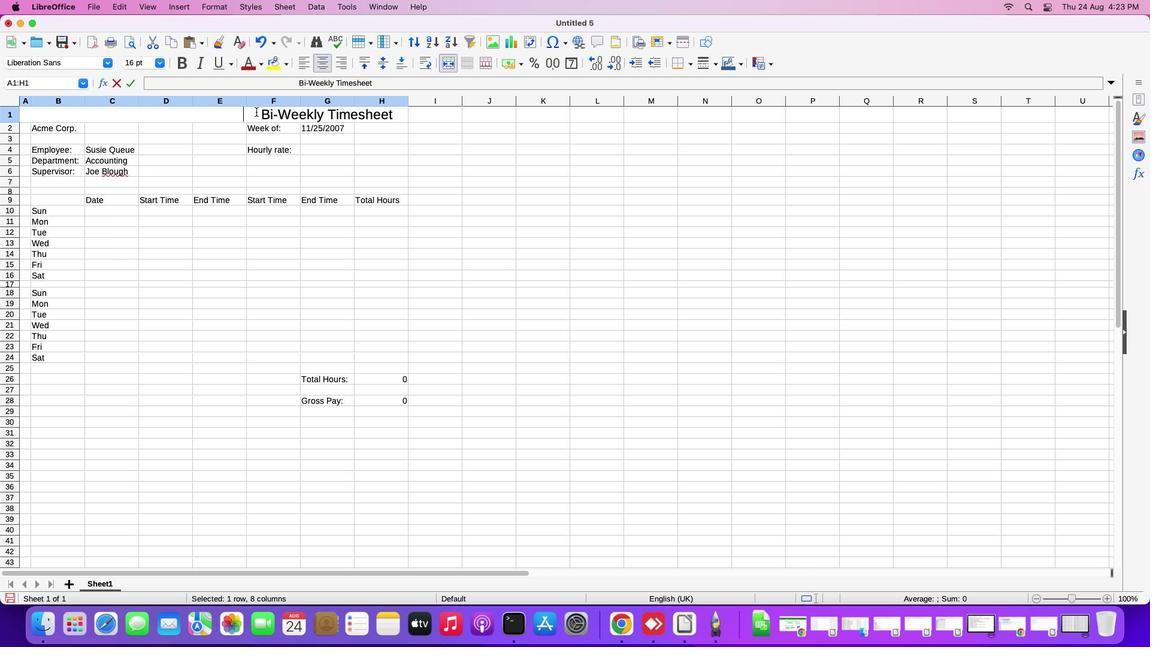 
Action: Mouse moved to (243, 111)
Screenshot: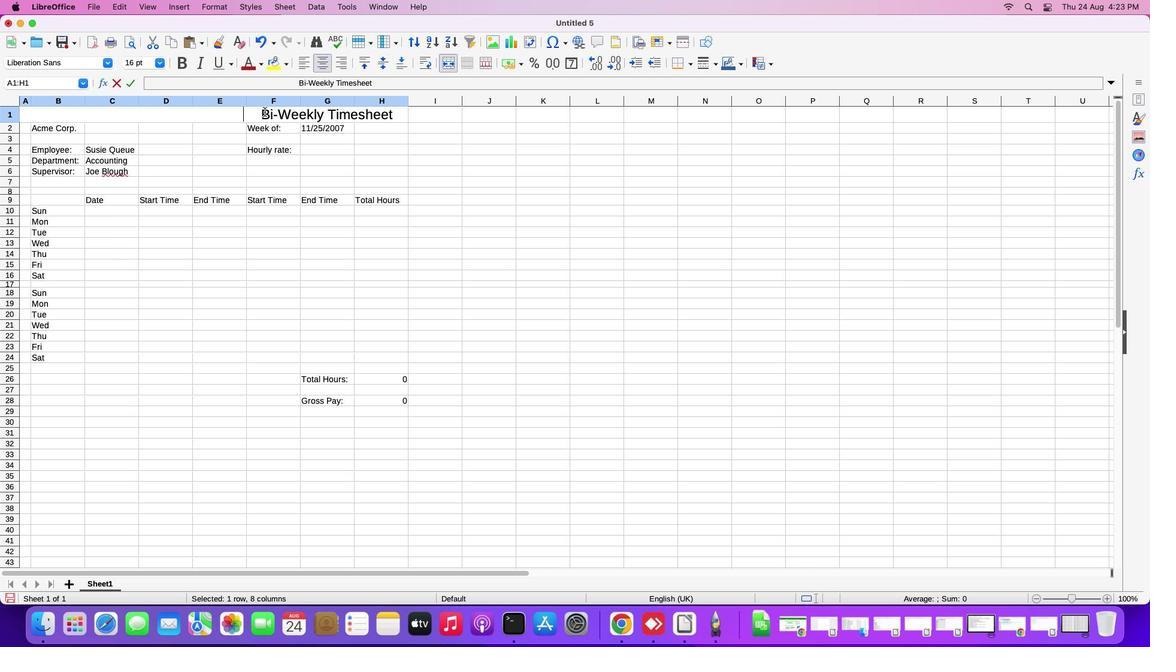 
Action: Mouse pressed left at (243, 111)
Screenshot: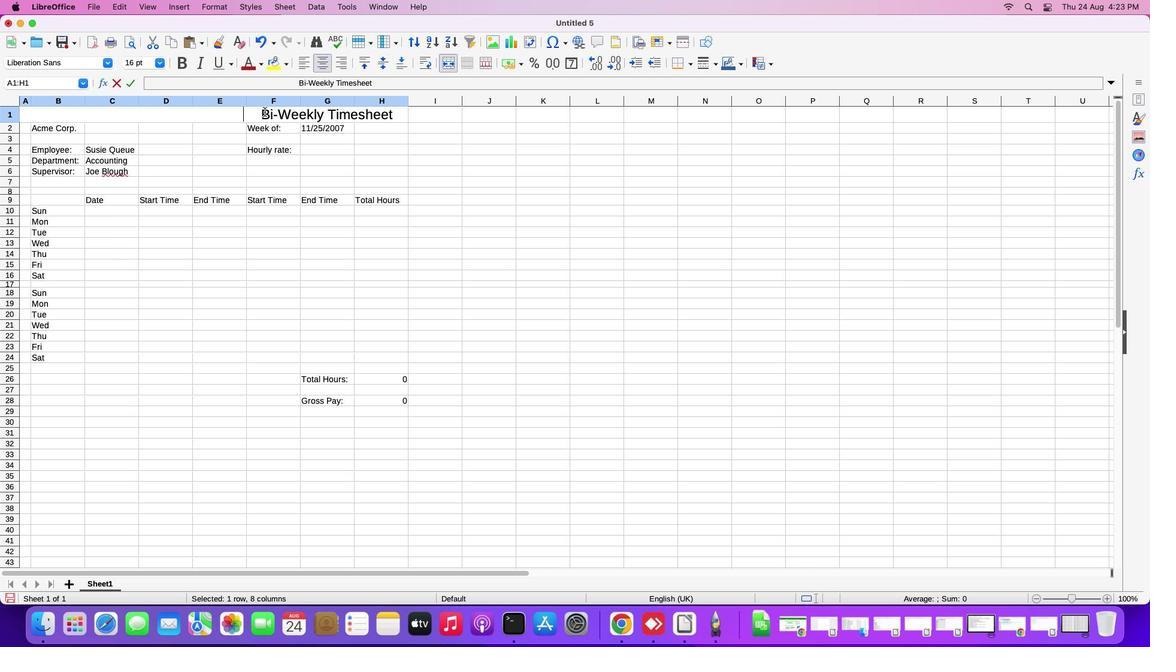 
Action: Mouse moved to (279, 115)
Screenshot: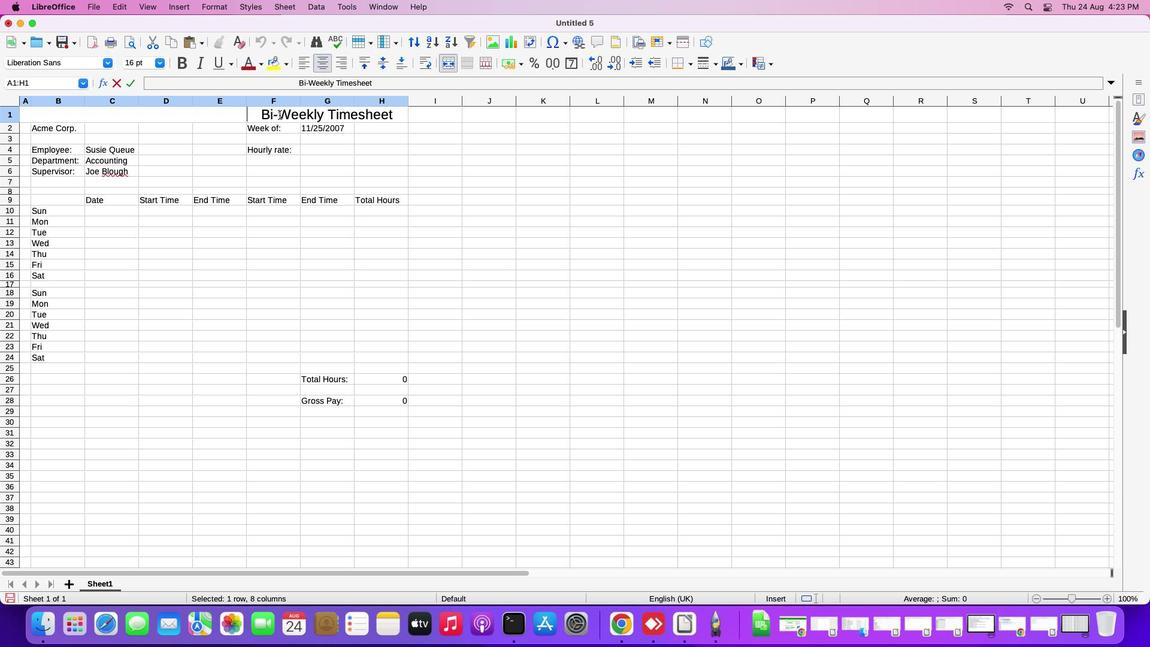 
Action: Key pressed Key.rightKey.rightKey.rightKey.rightKey.backspaceKey.backspaceKey.backspaceKey.backspace
Screenshot: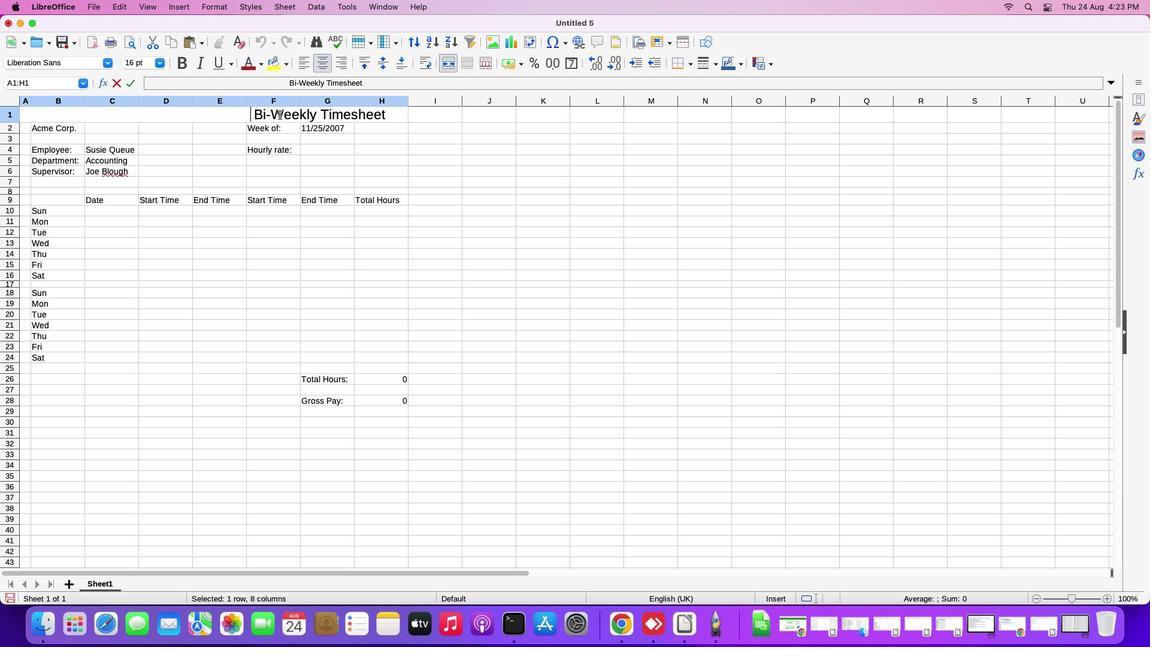 
Action: Mouse moved to (234, 117)
Screenshot: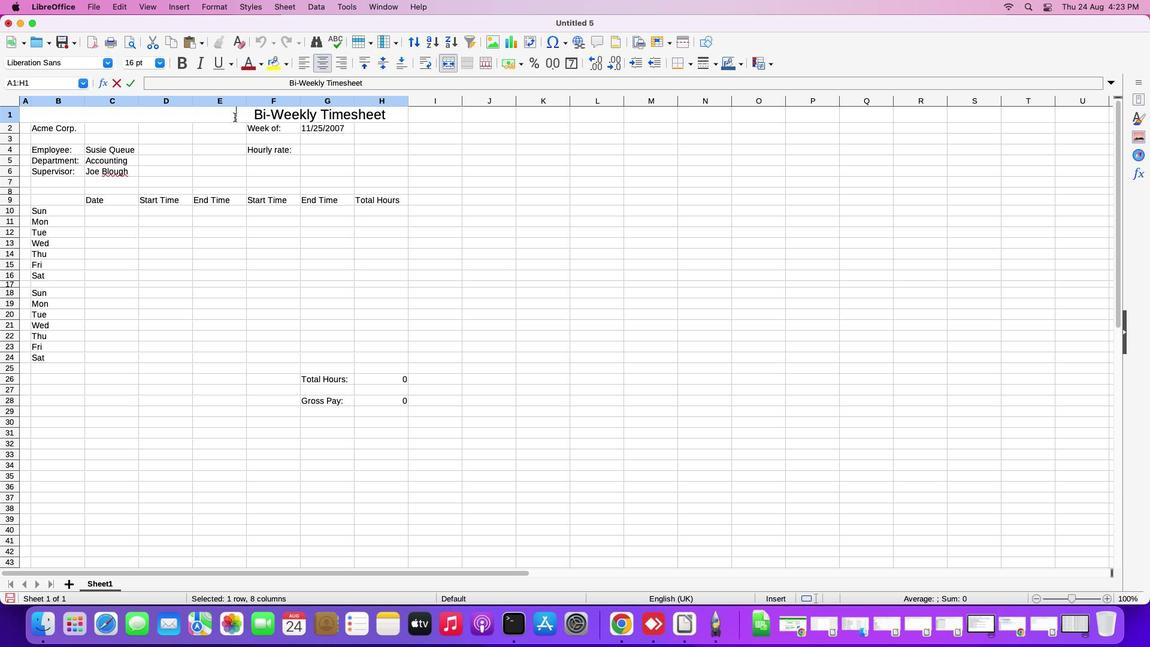 
Action: Mouse pressed left at (234, 117)
Screenshot: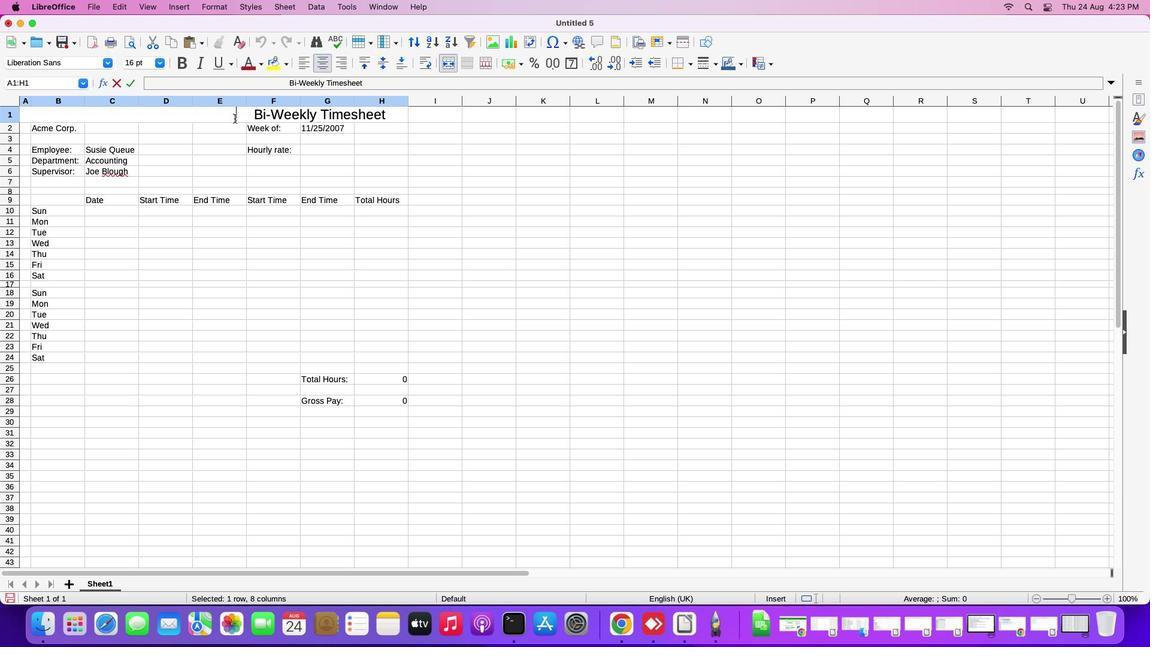 
Action: Mouse moved to (56, 127)
Screenshot: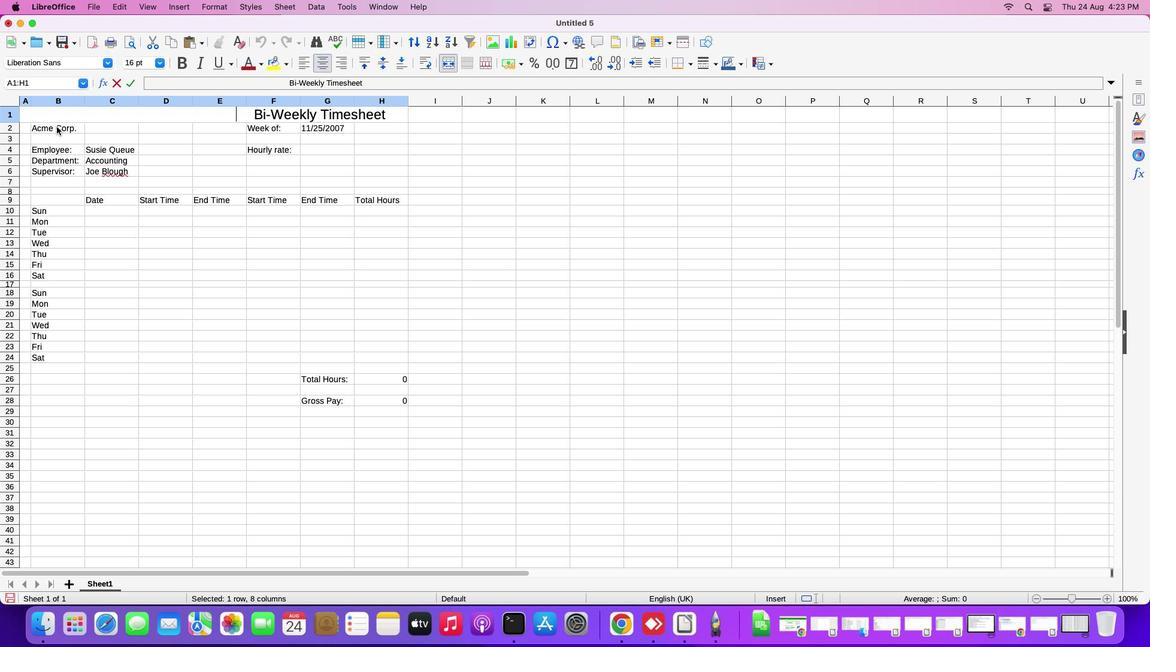 
Action: Mouse pressed left at (56, 127)
Screenshot: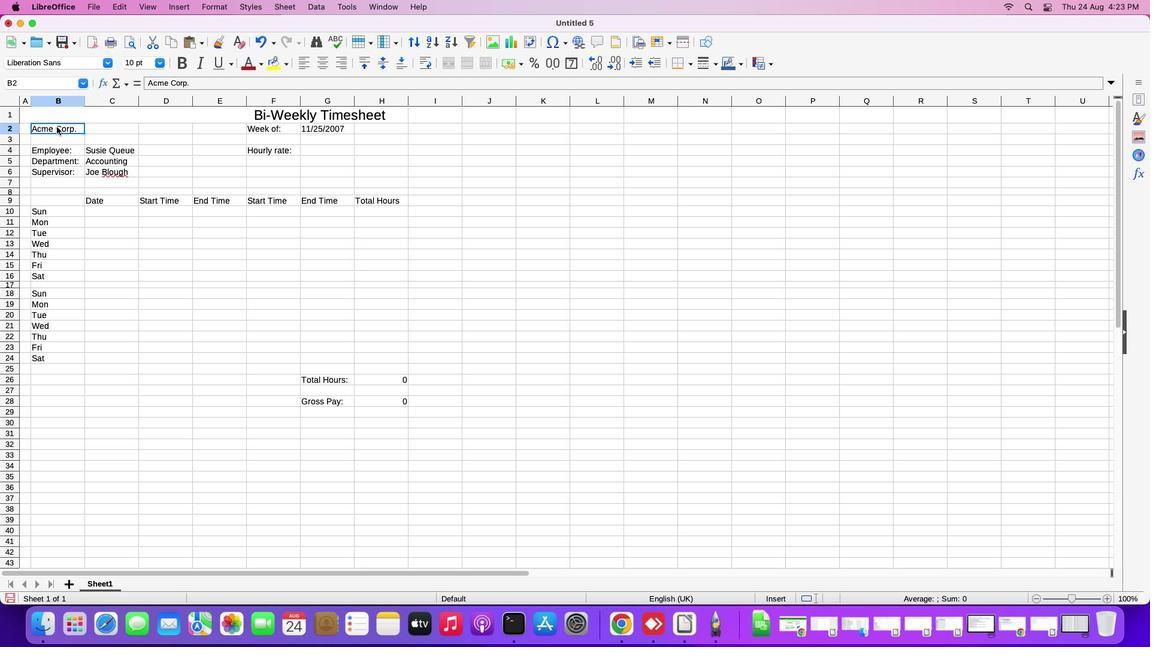 
Action: Key pressed Key.shiftKey.rightKey.right
Screenshot: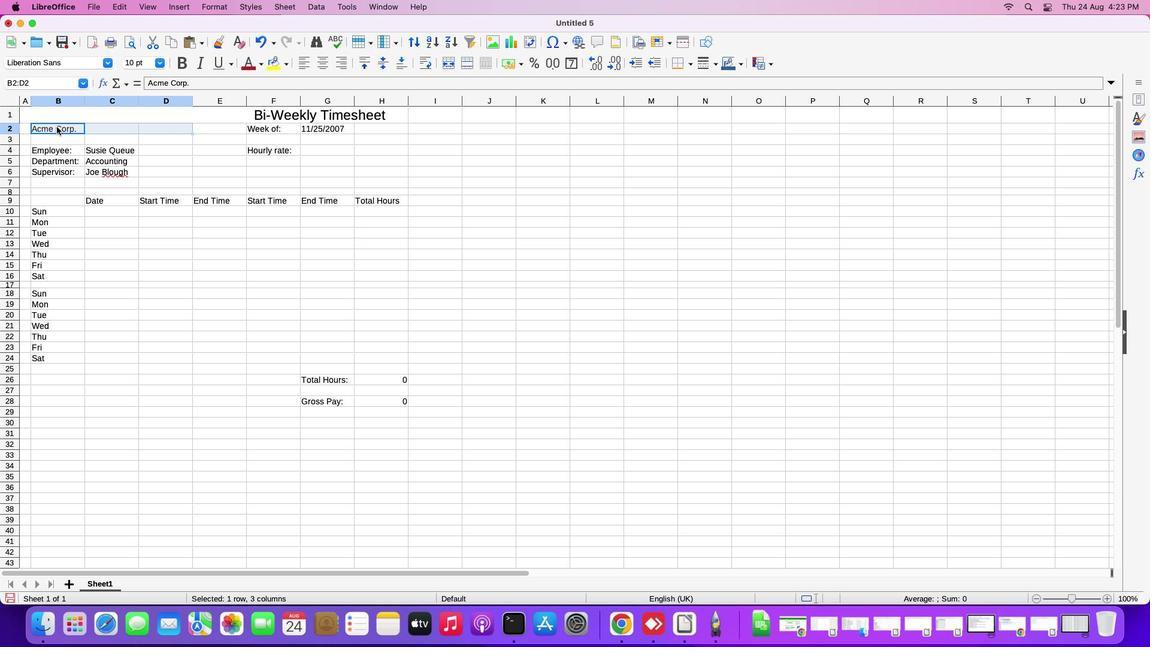 
Action: Mouse moved to (467, 64)
Screenshot: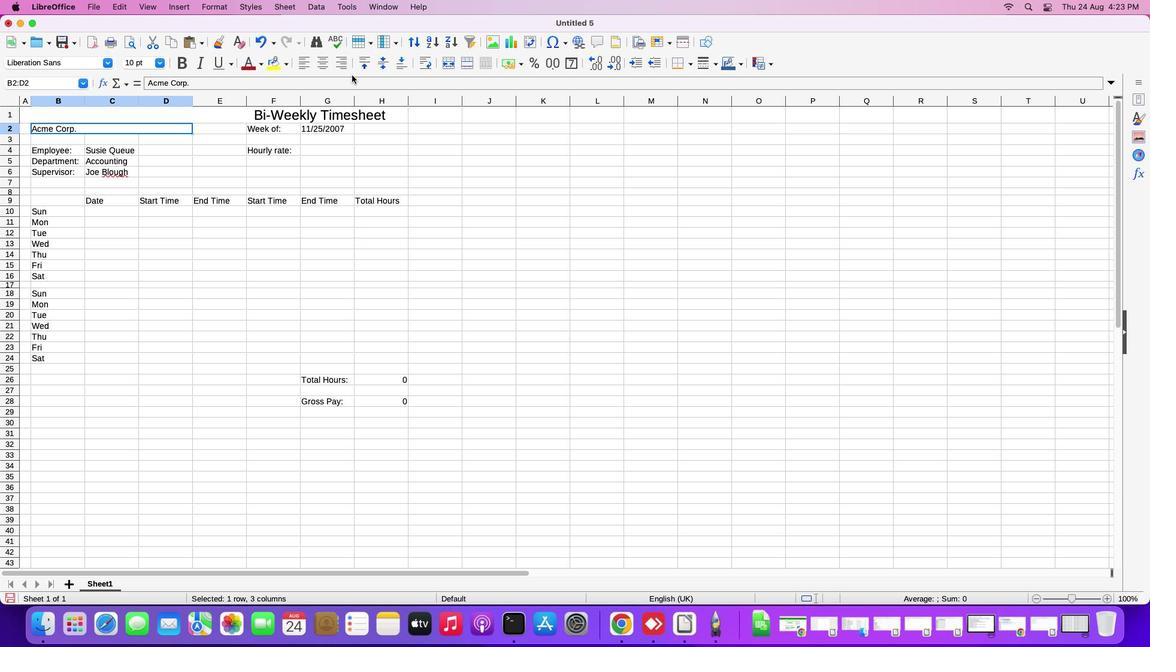 
Action: Mouse pressed left at (467, 64)
Screenshot: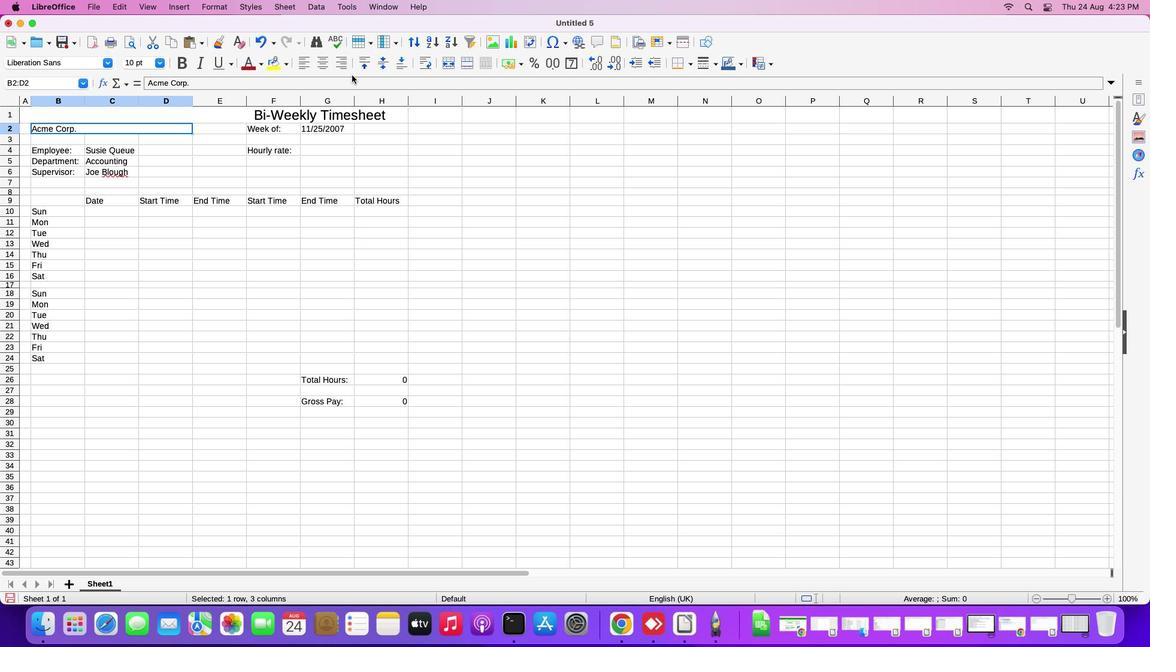 
Action: Mouse moved to (689, 65)
Screenshot: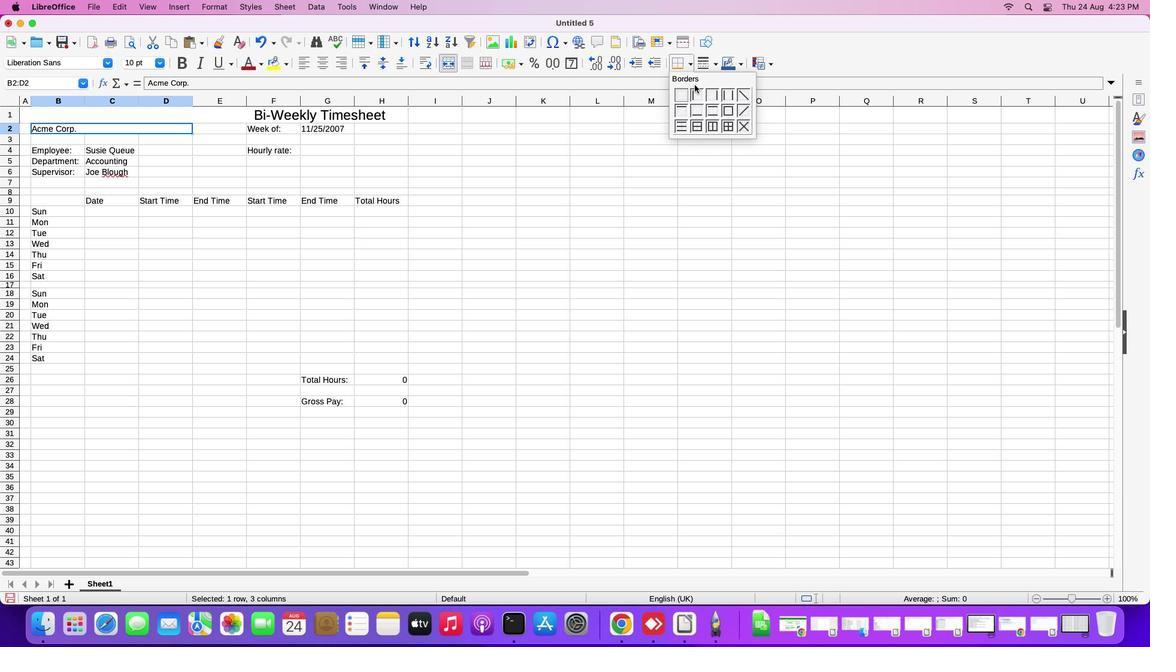 
Action: Mouse pressed left at (689, 65)
Screenshot: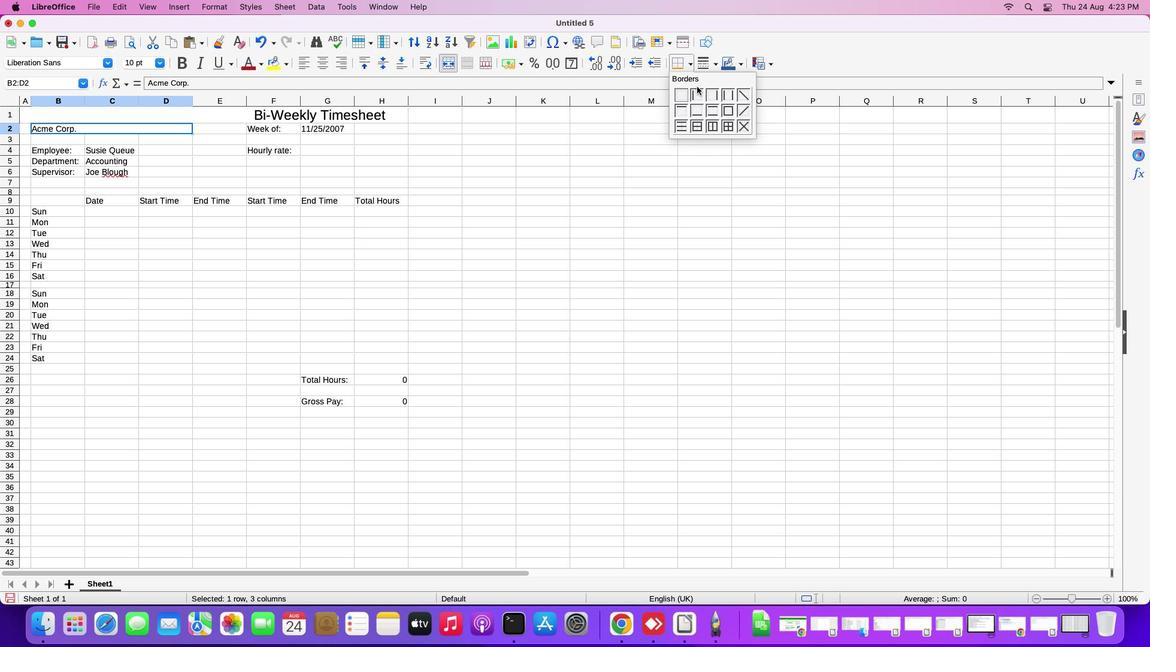 
Action: Mouse moved to (696, 109)
Screenshot: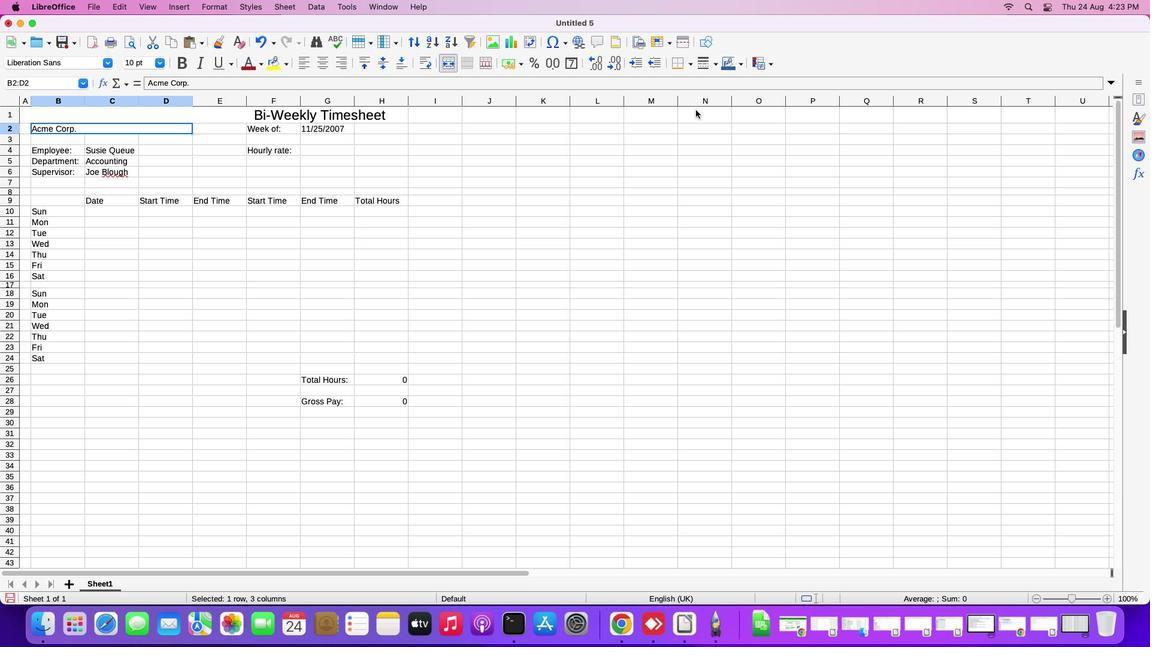 
Action: Mouse pressed left at (696, 109)
Screenshot: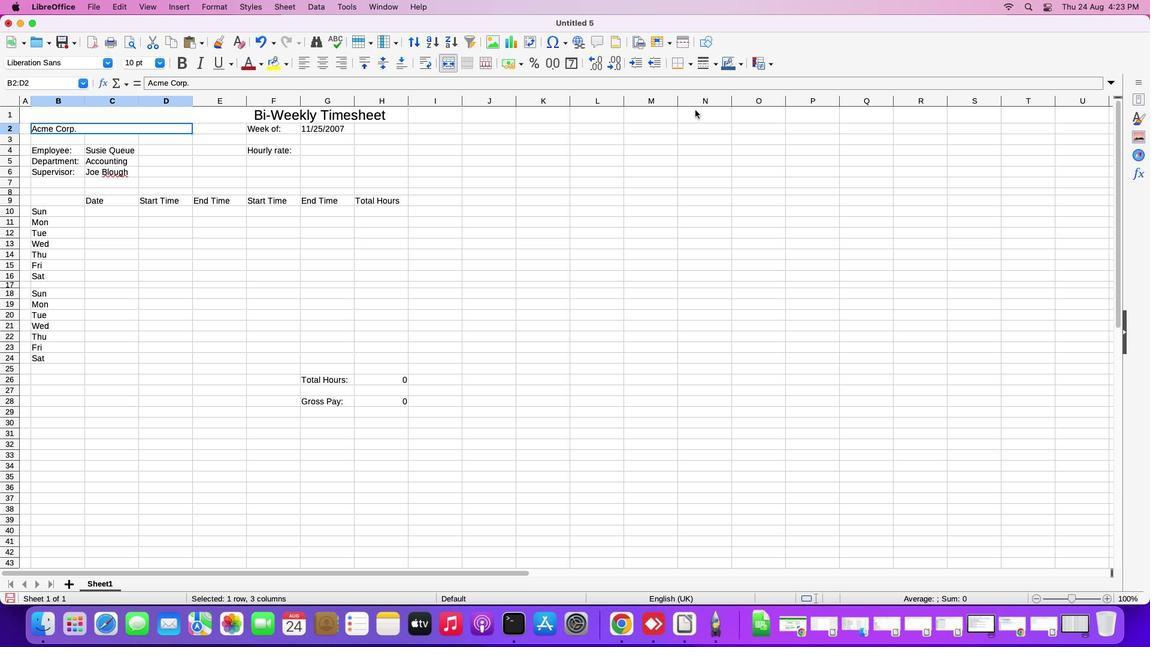 
Action: Mouse moved to (113, 210)
Screenshot: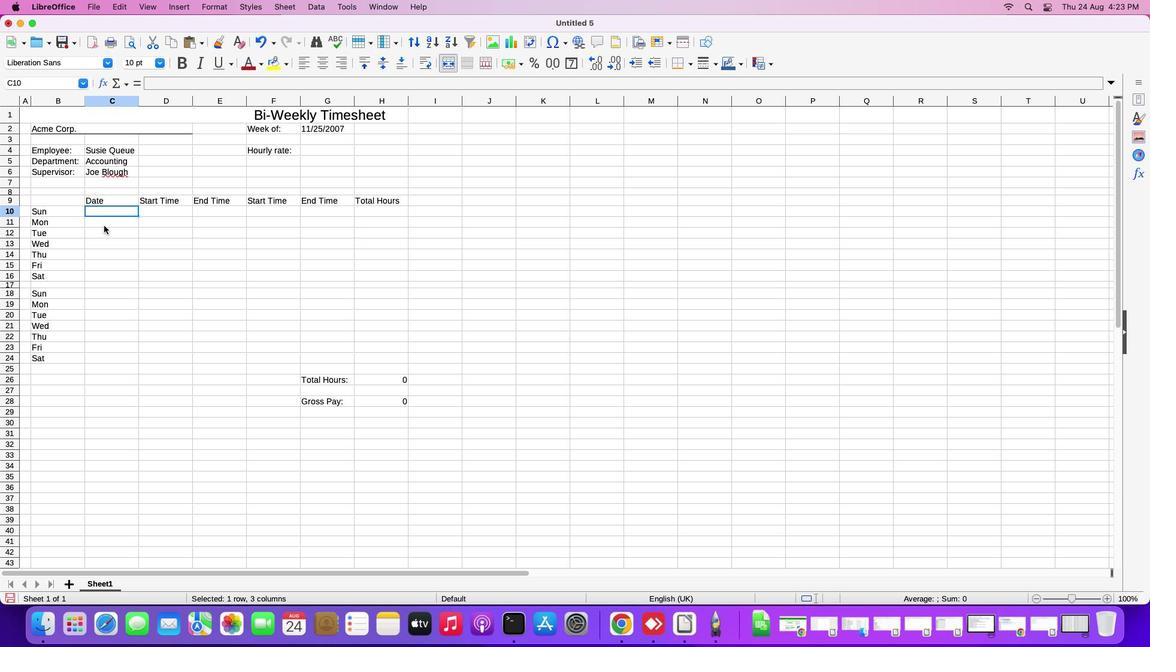 
Action: Mouse pressed left at (113, 210)
Screenshot: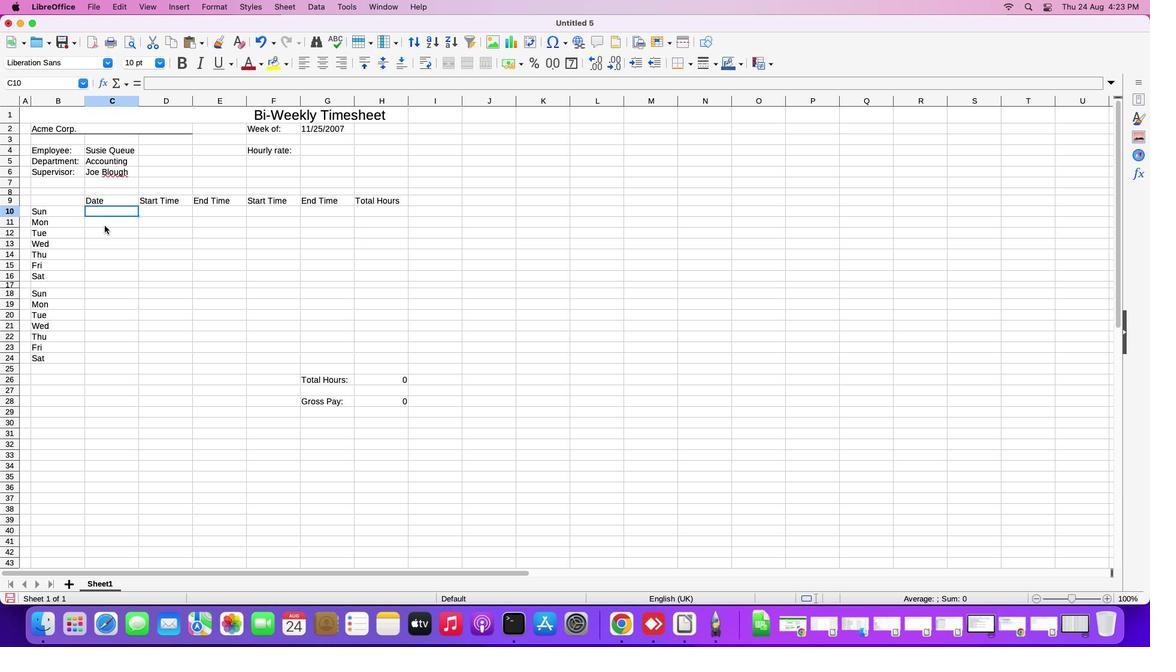 
Action: Mouse moved to (59, 149)
Screenshot: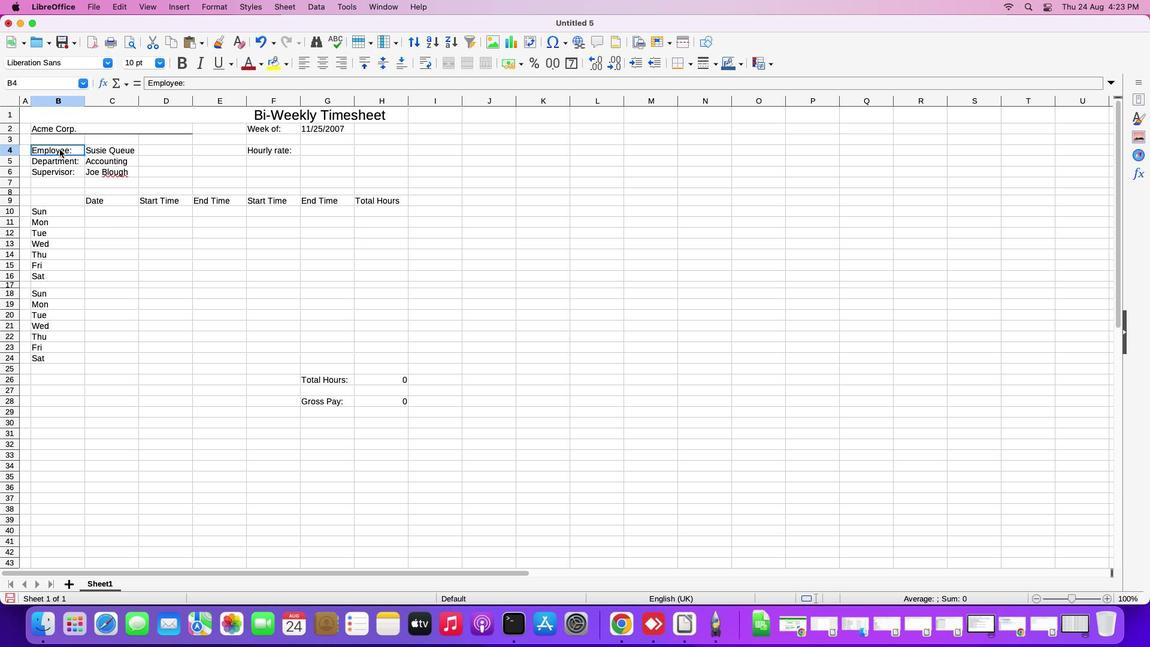 
Action: Mouse pressed left at (59, 149)
Screenshot: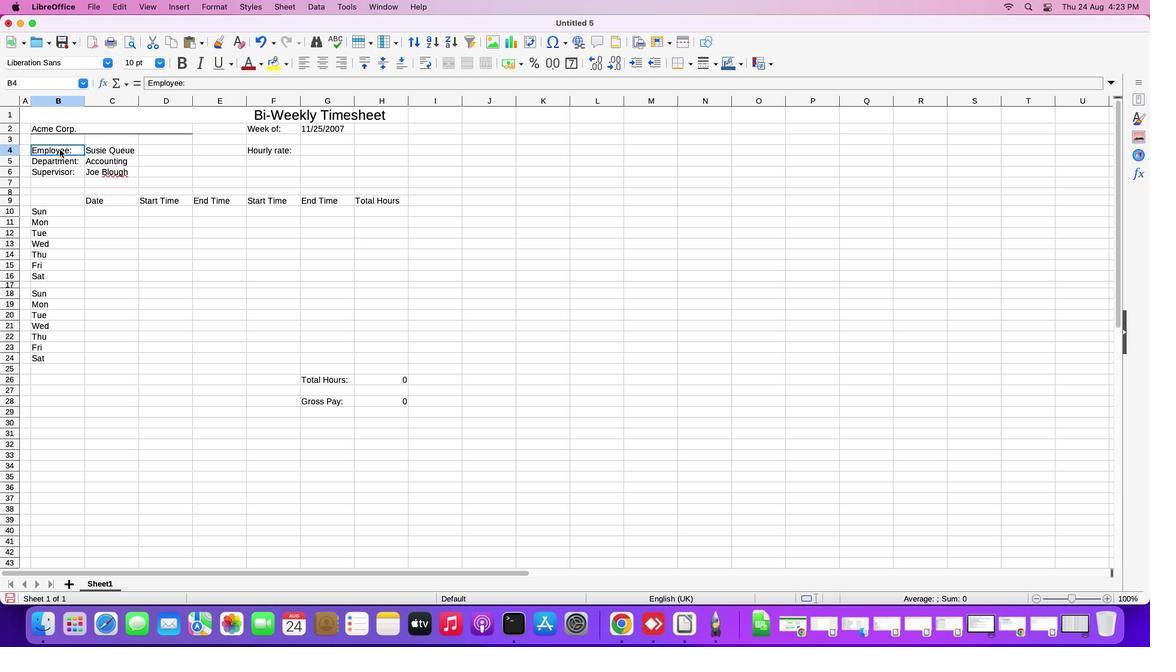 
Action: Mouse moved to (111, 146)
Screenshot: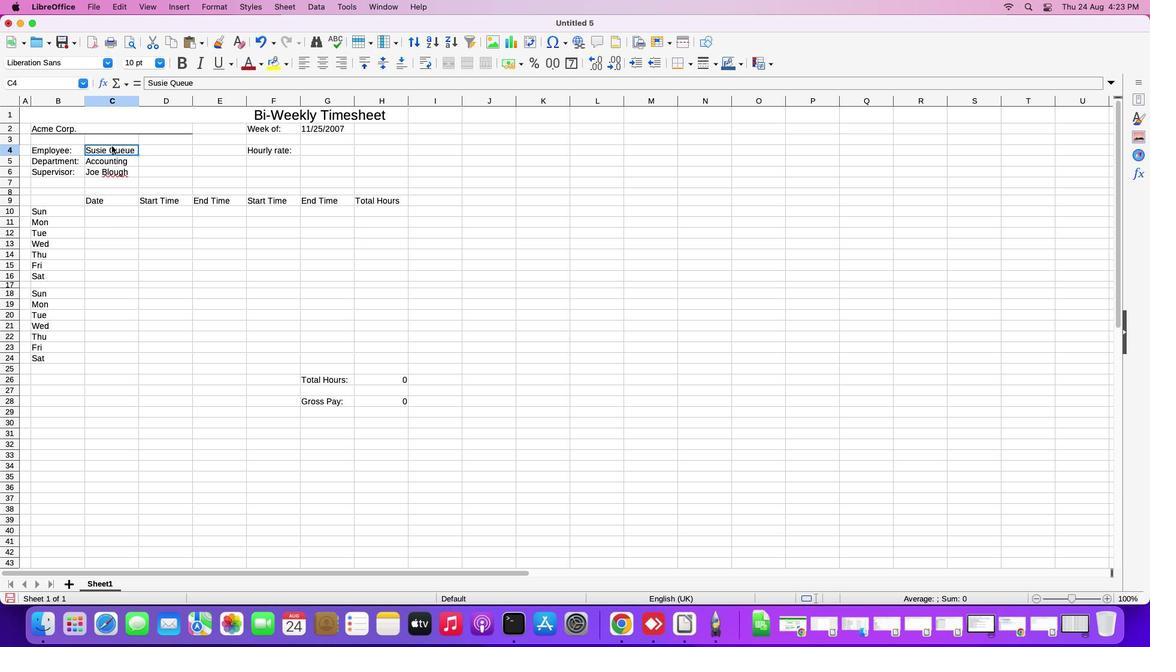 
Action: Mouse pressed left at (111, 146)
Screenshot: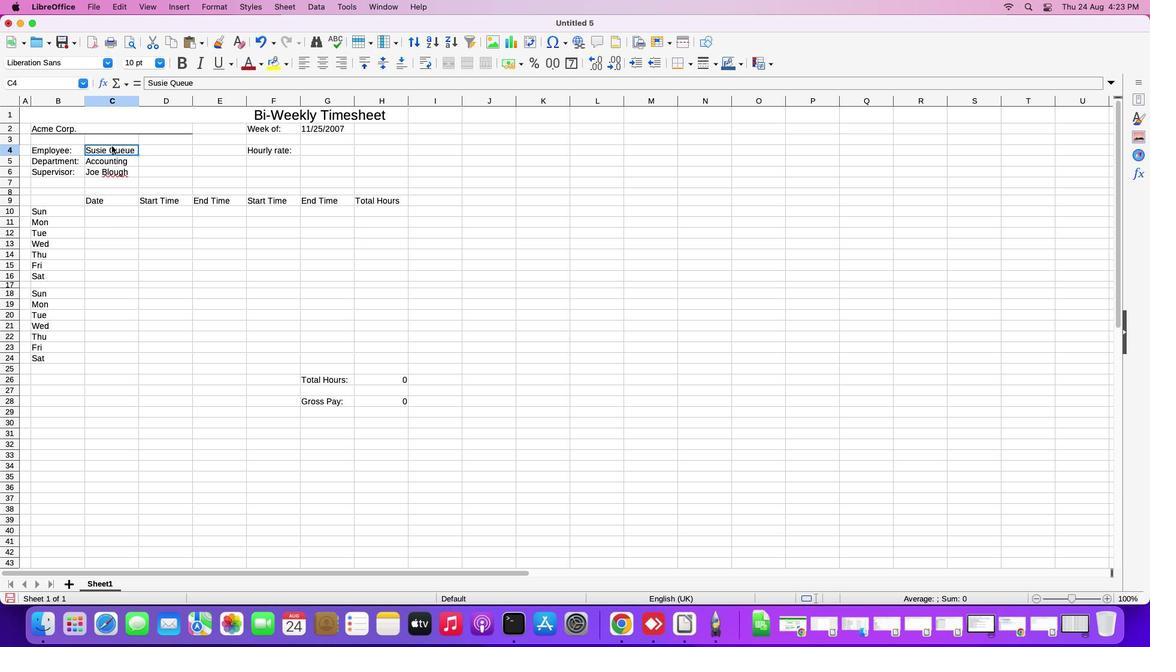 
Action: Mouse moved to (112, 146)
Screenshot: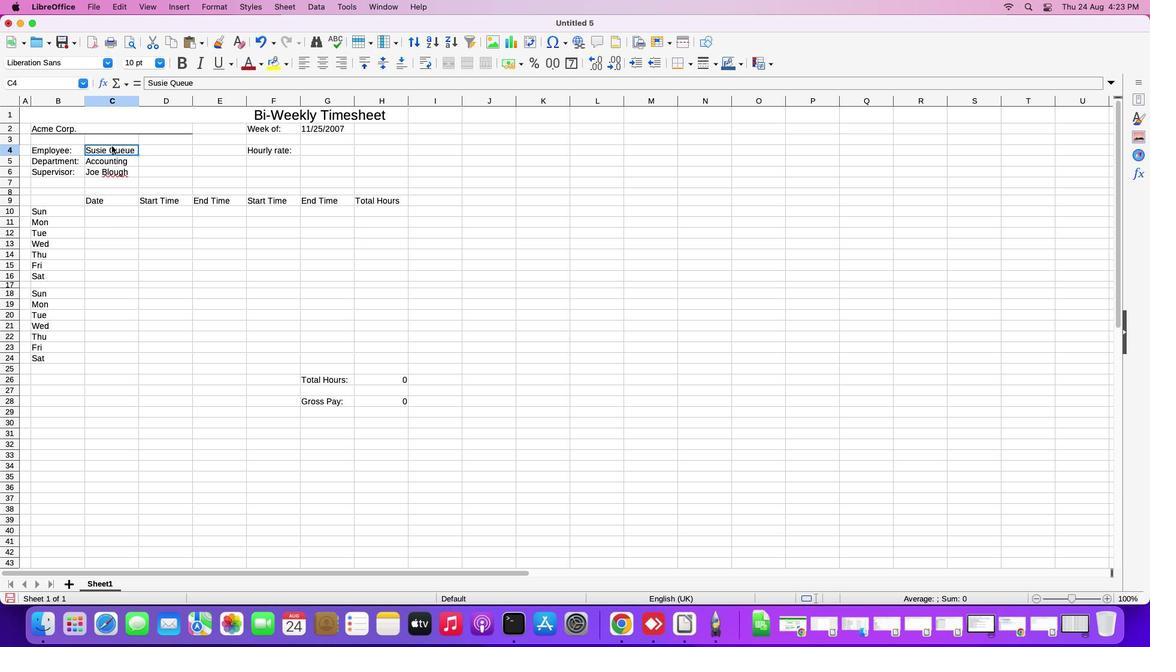 
Action: Key pressed Key.shiftKey.right
Screenshot: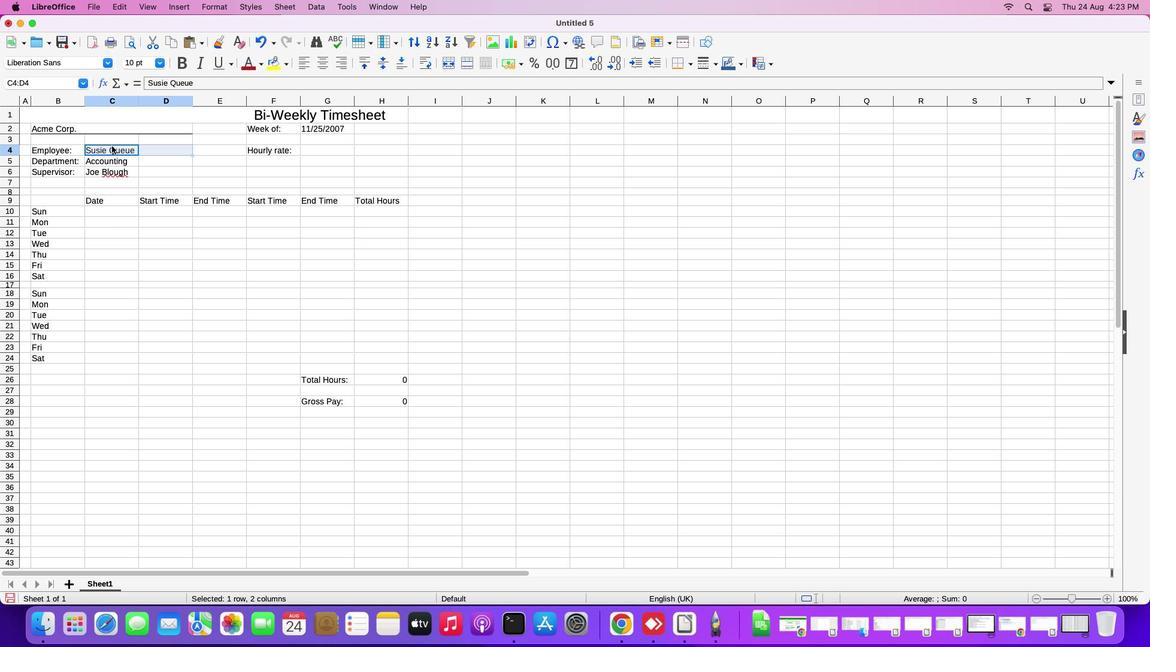 
Action: Mouse moved to (466, 62)
Screenshot: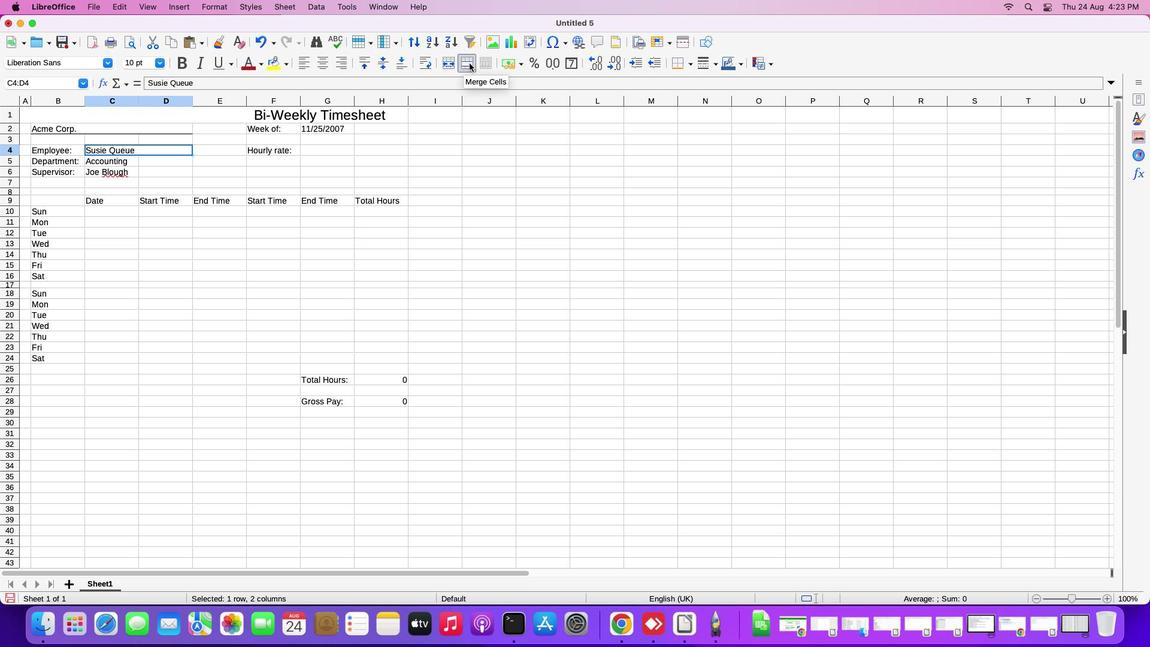 
Action: Mouse pressed left at (466, 62)
Screenshot: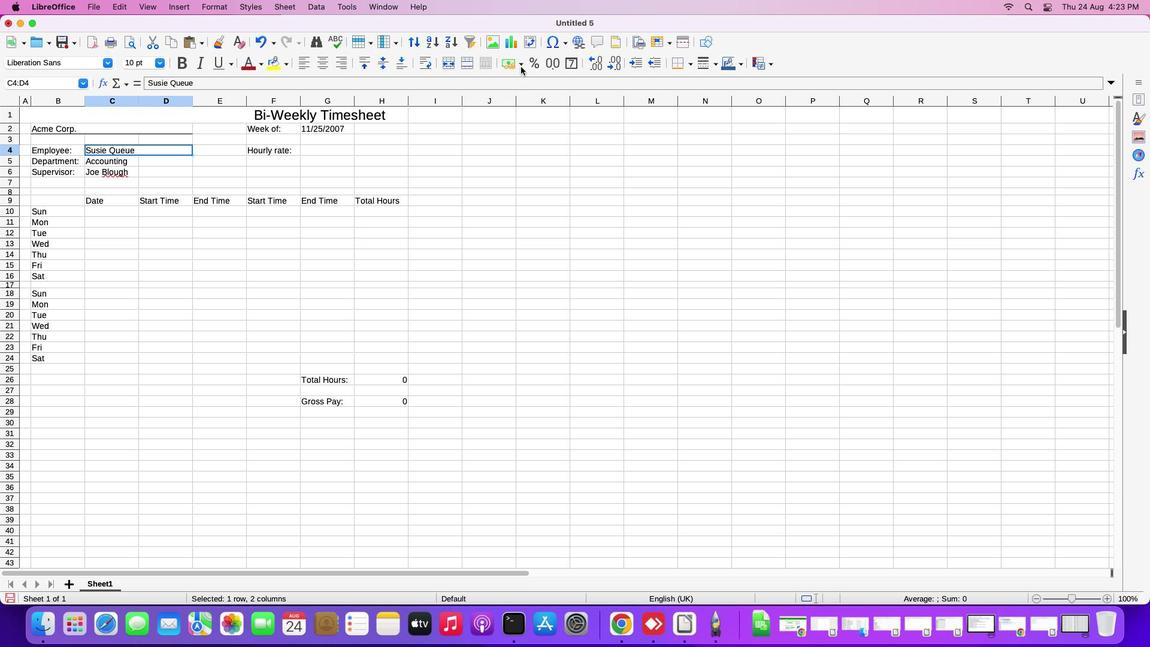 
Action: Mouse moved to (677, 64)
Screenshot: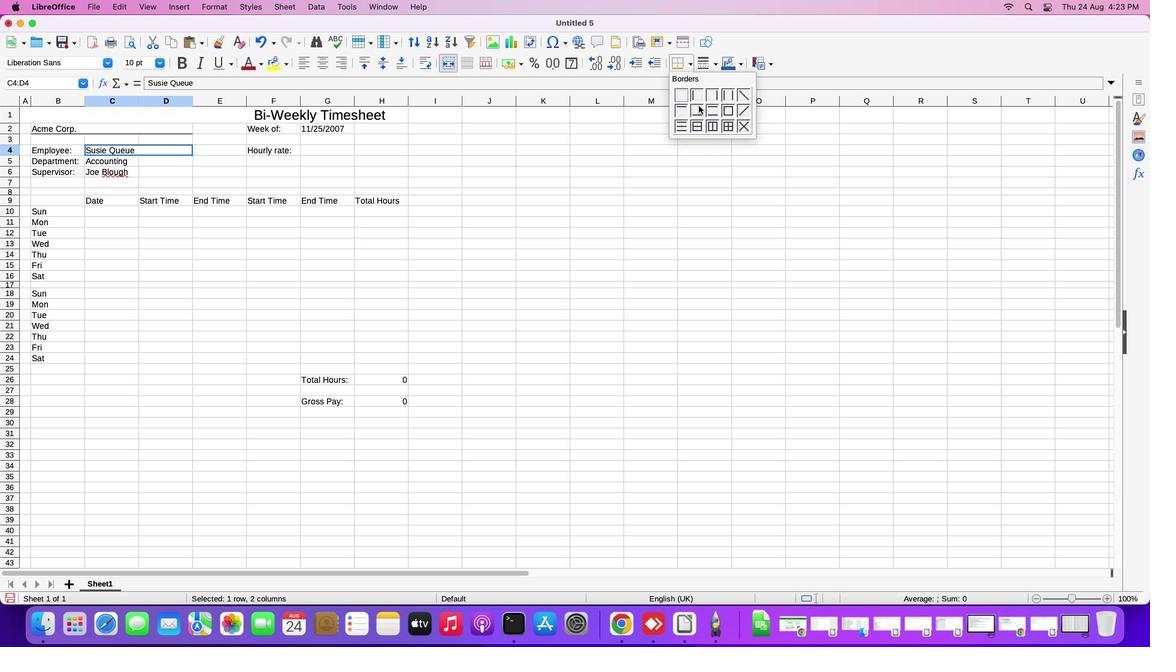 
Action: Mouse pressed left at (677, 64)
Screenshot: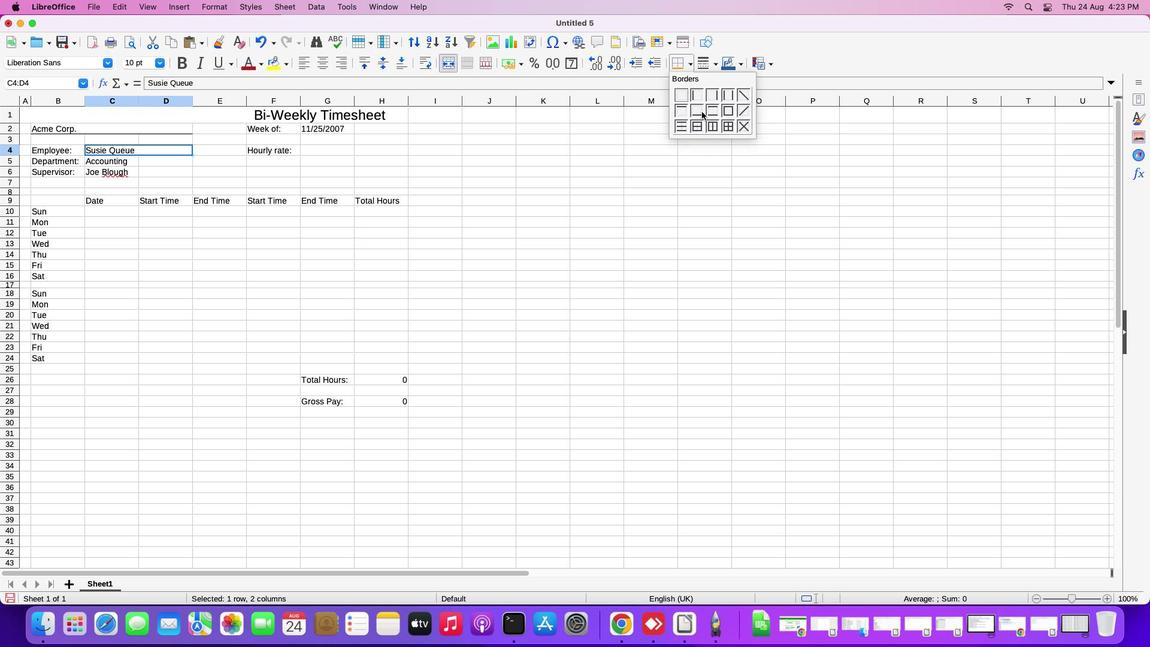 
Action: Mouse moved to (698, 107)
Screenshot: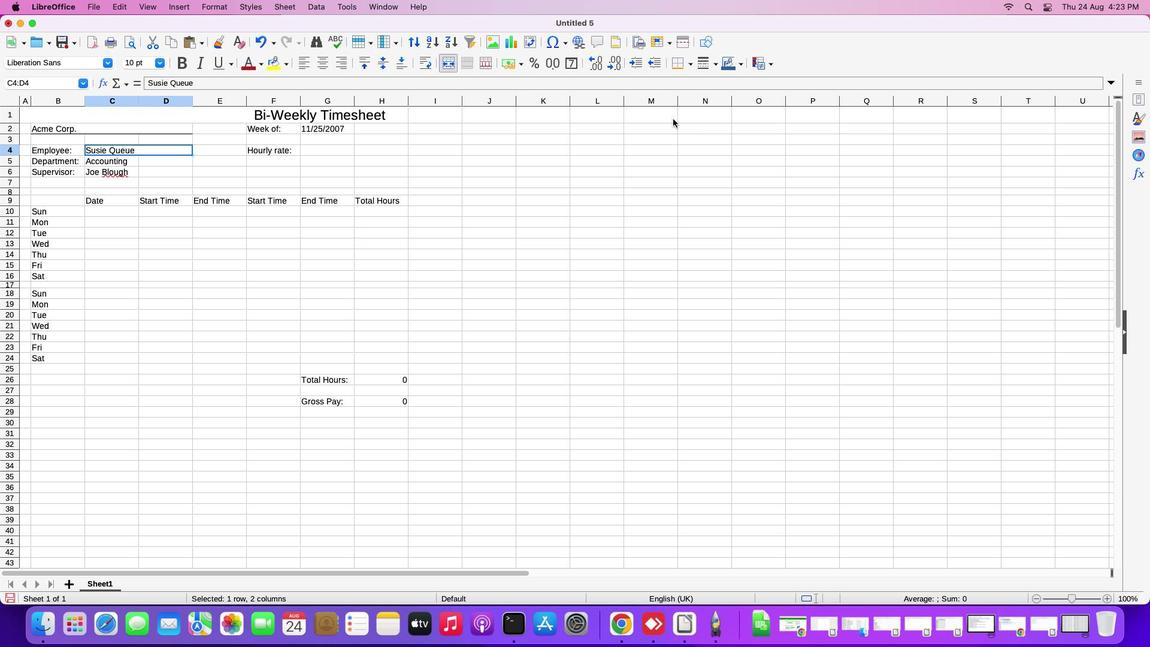 
Action: Mouse pressed left at (698, 107)
Screenshot: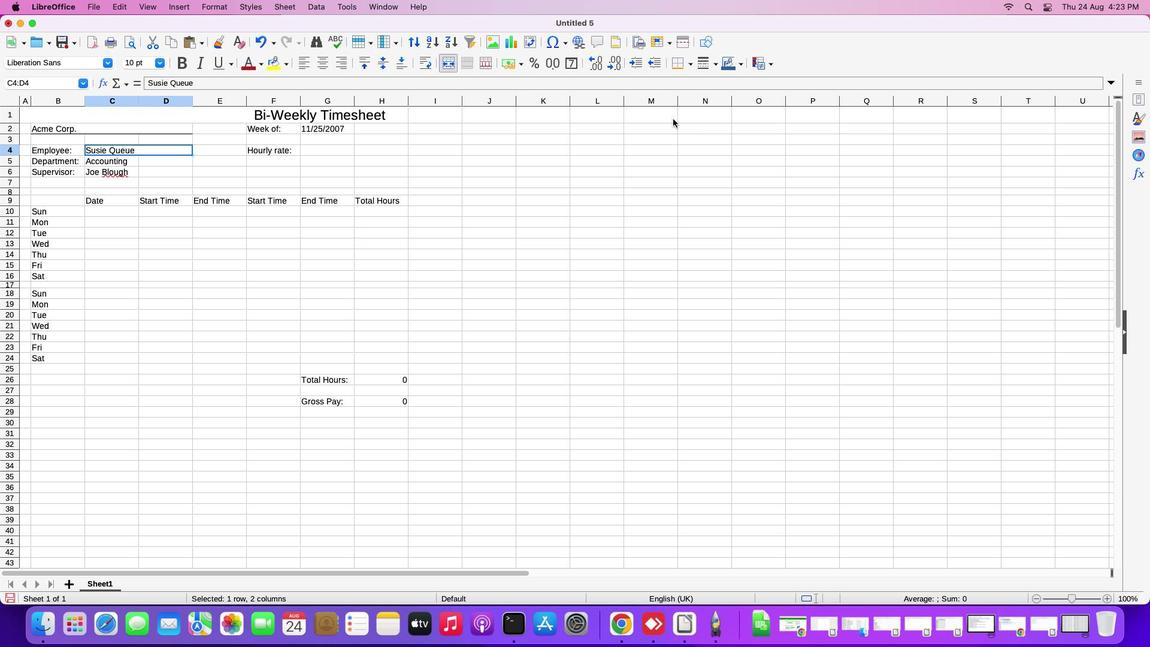 
Action: Mouse moved to (116, 160)
Screenshot: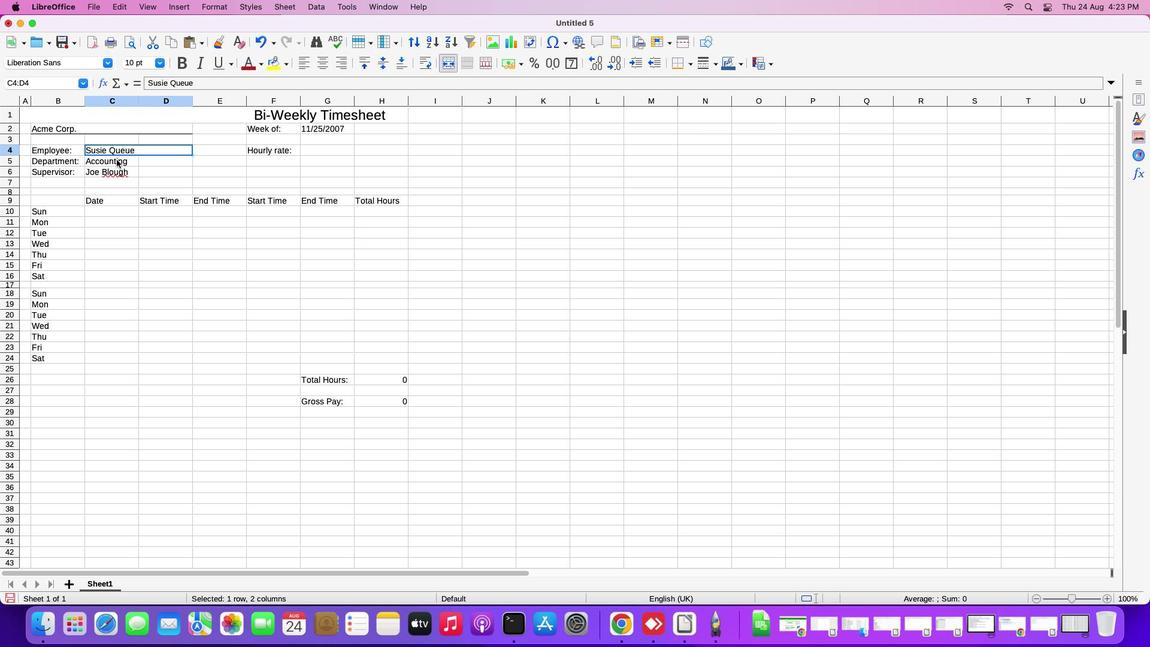 
Action: Mouse pressed left at (116, 160)
Screenshot: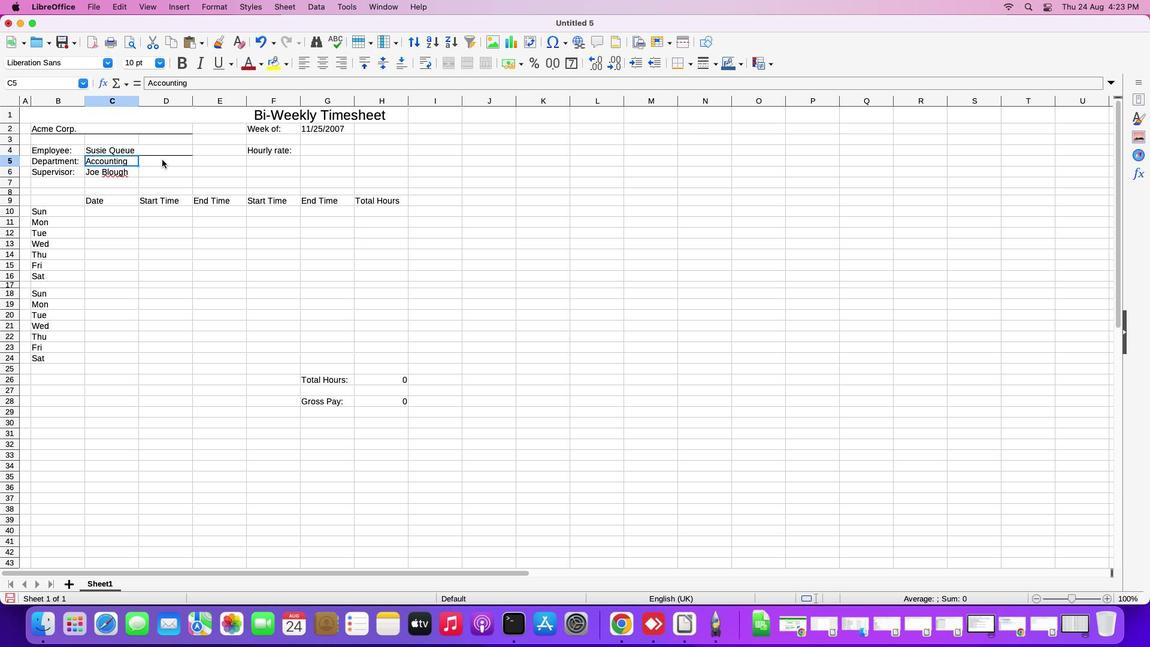 
Action: Mouse moved to (161, 159)
Screenshot: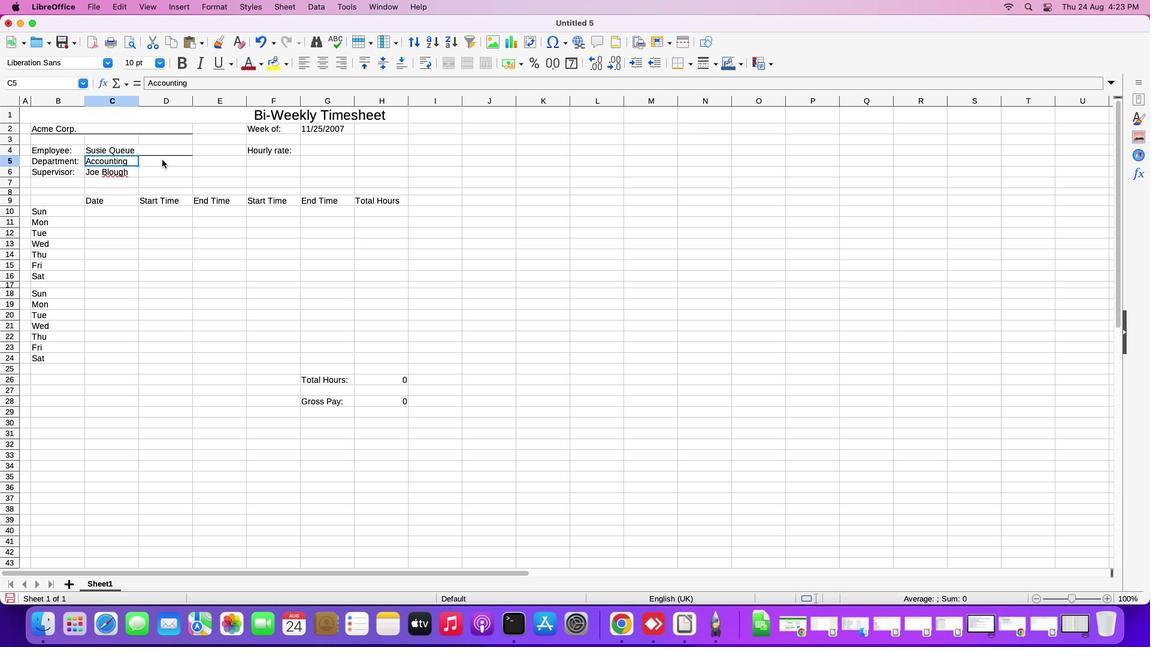 
Action: Key pressed Key.shiftKey.right
Screenshot: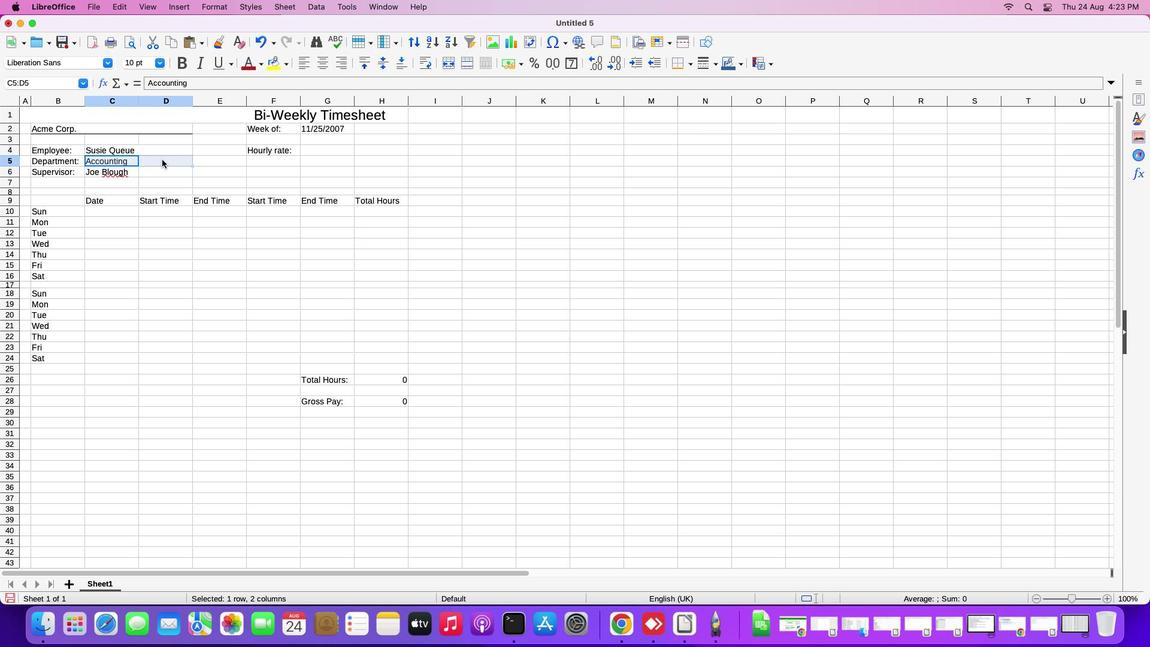 
Action: Mouse moved to (466, 64)
Screenshot: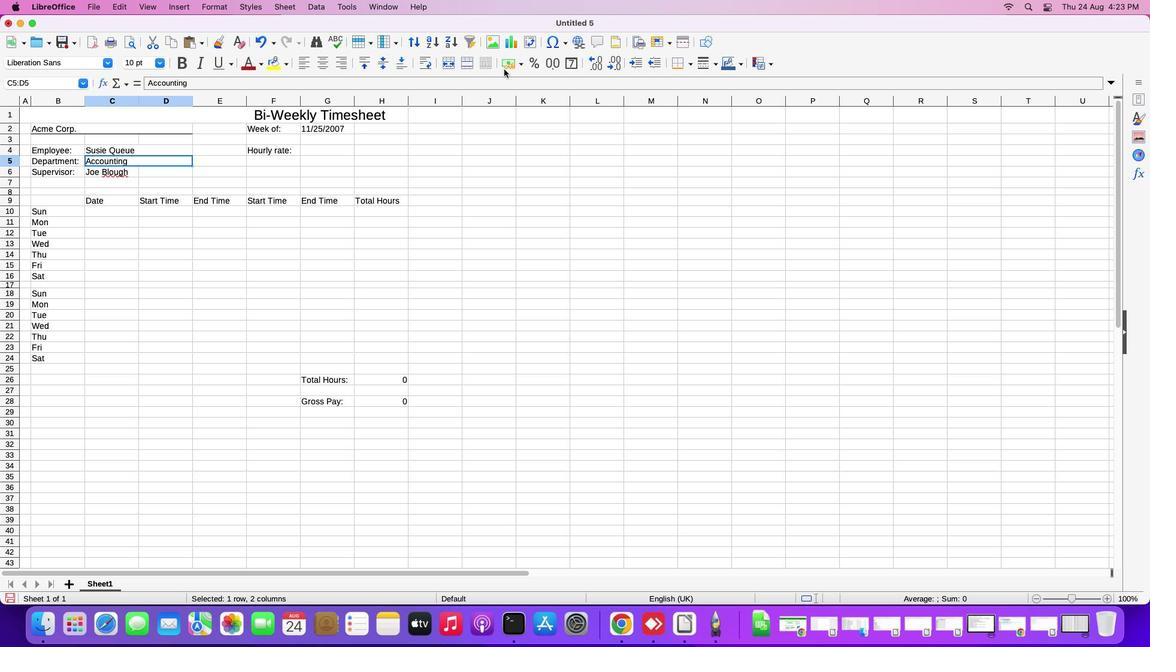 
Action: Mouse pressed left at (466, 64)
Screenshot: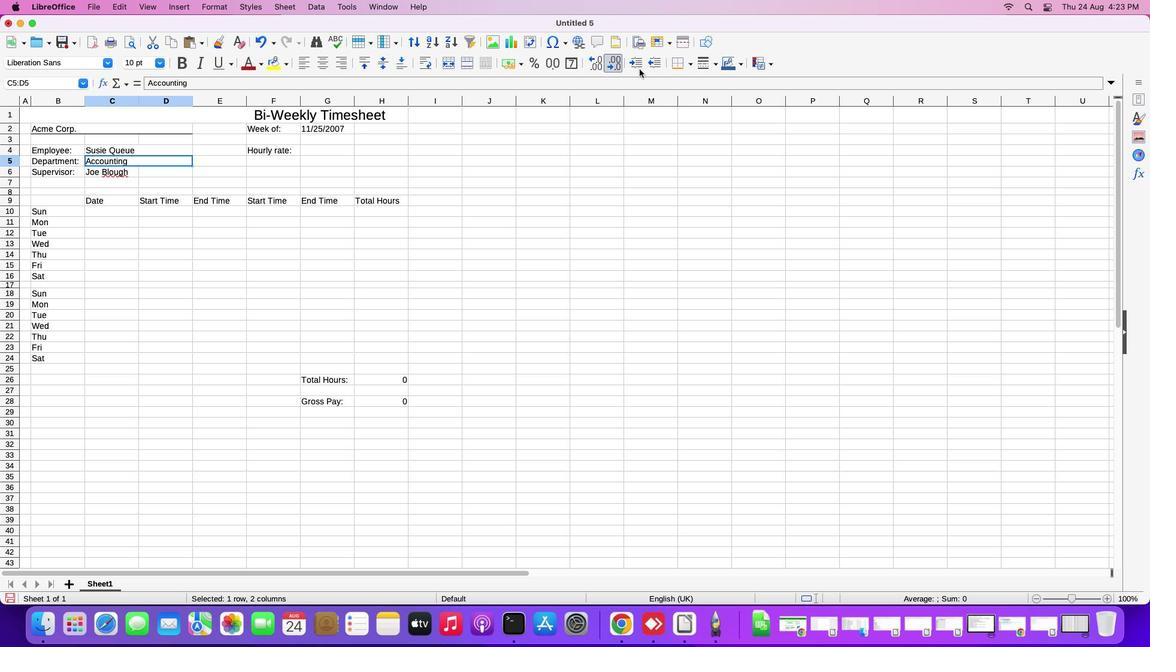 
Action: Mouse moved to (676, 67)
Screenshot: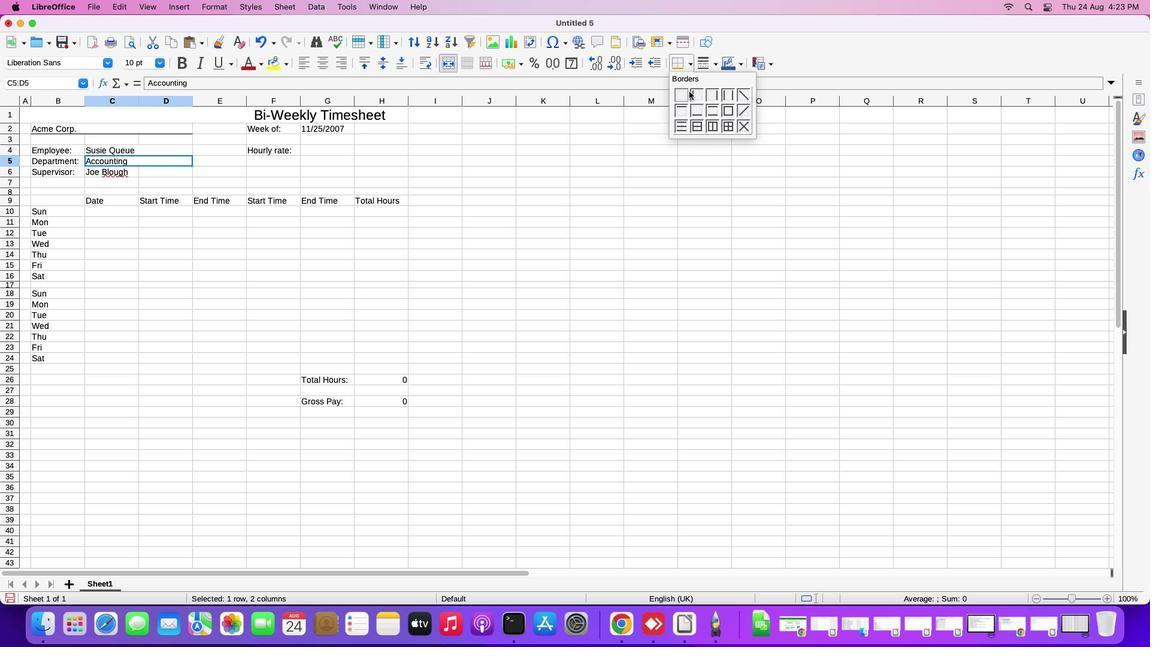 
Action: Mouse pressed left at (676, 67)
Screenshot: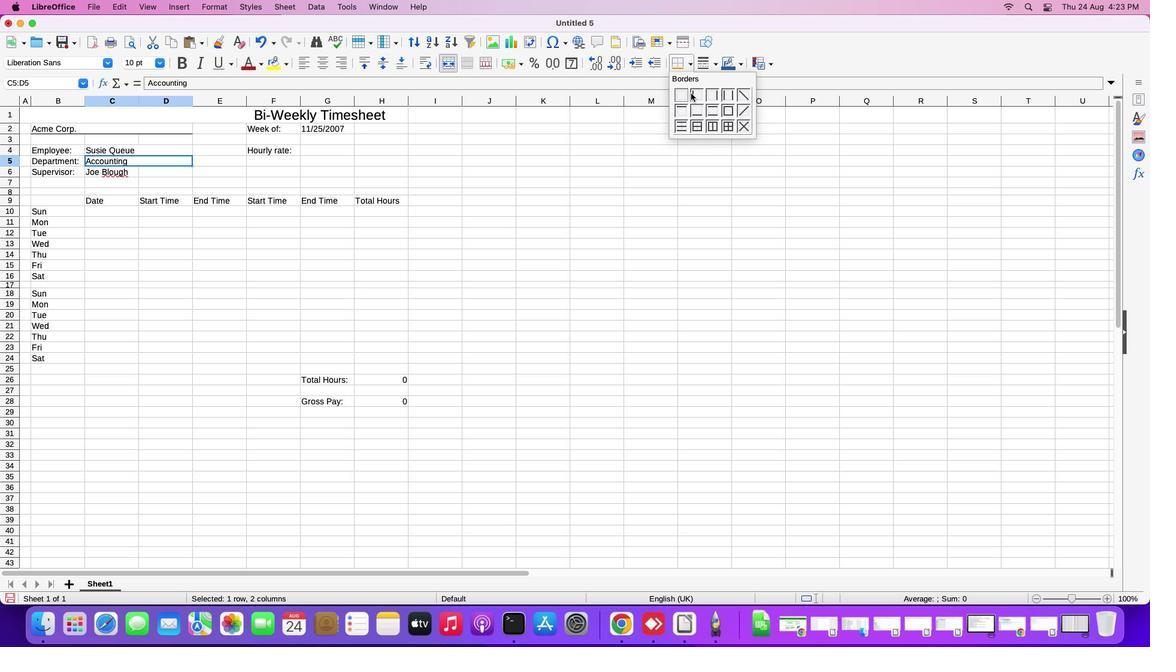 
Action: Mouse moved to (696, 107)
Screenshot: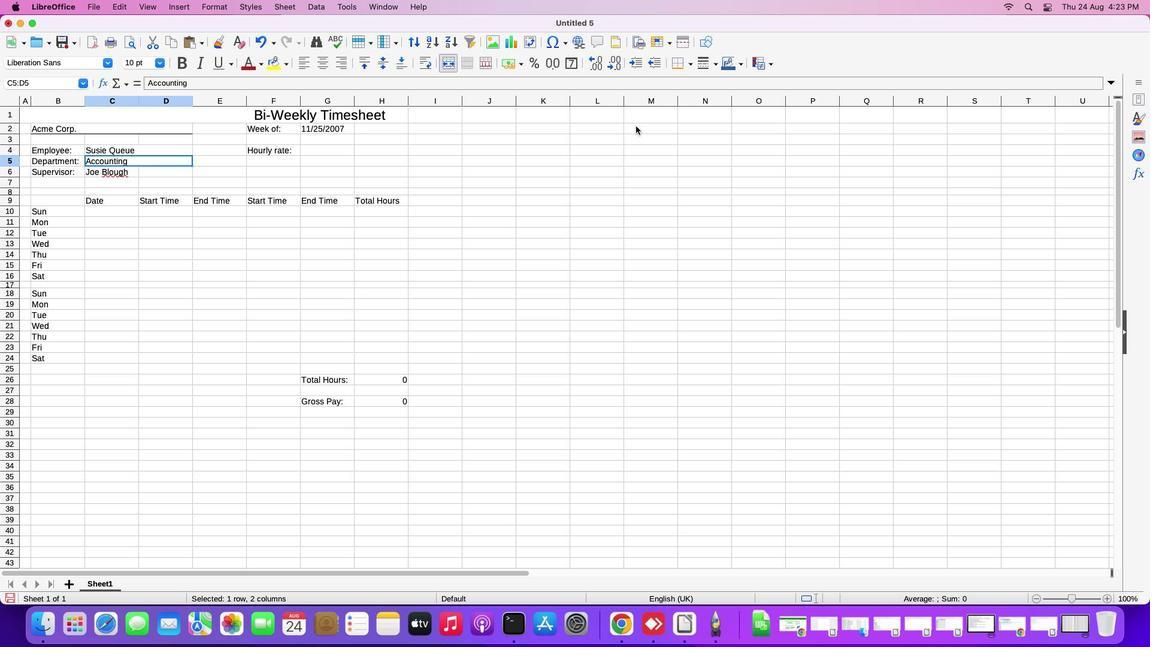 
Action: Mouse pressed left at (696, 107)
Screenshot: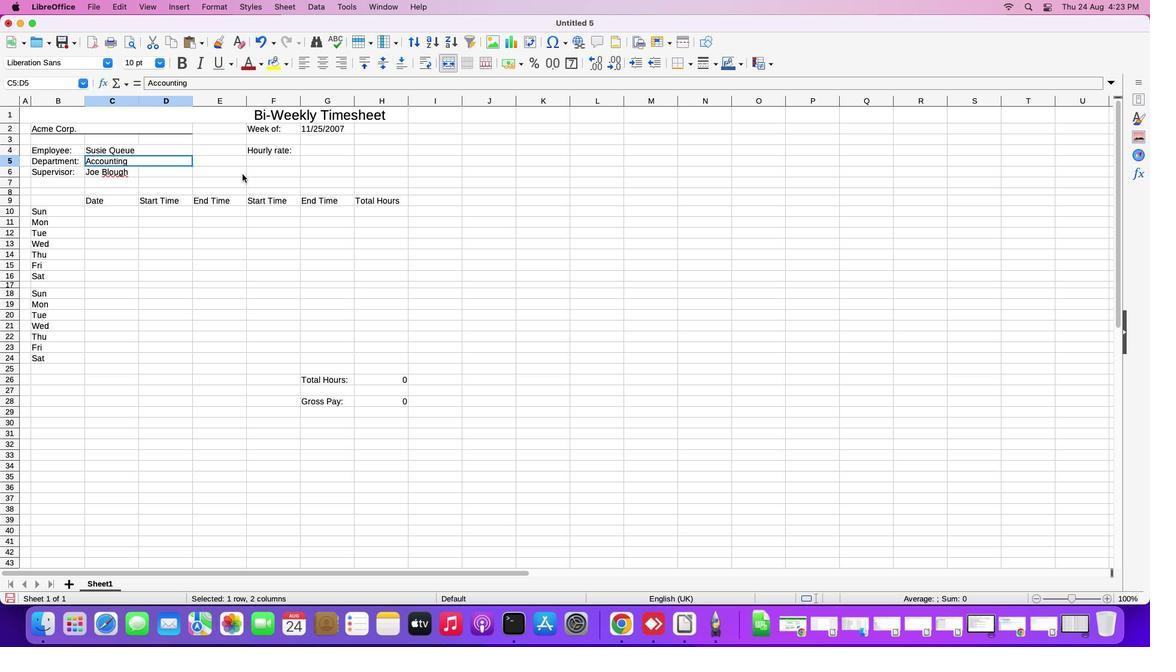 
Action: Mouse moved to (103, 173)
Screenshot: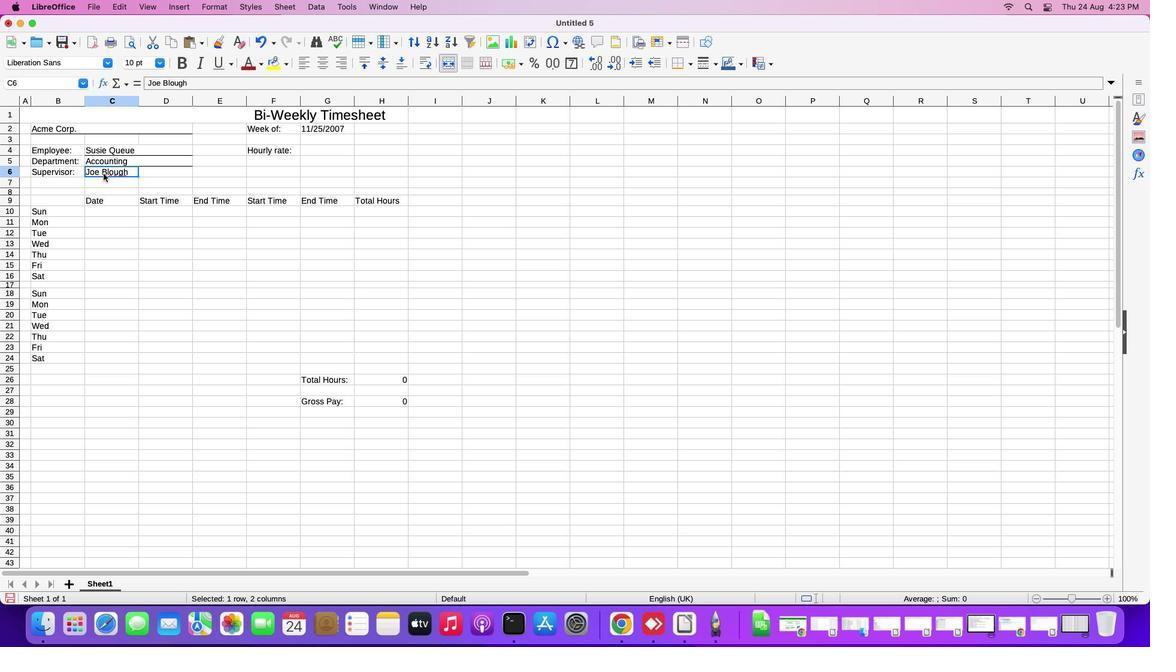 
Action: Mouse pressed left at (103, 173)
Screenshot: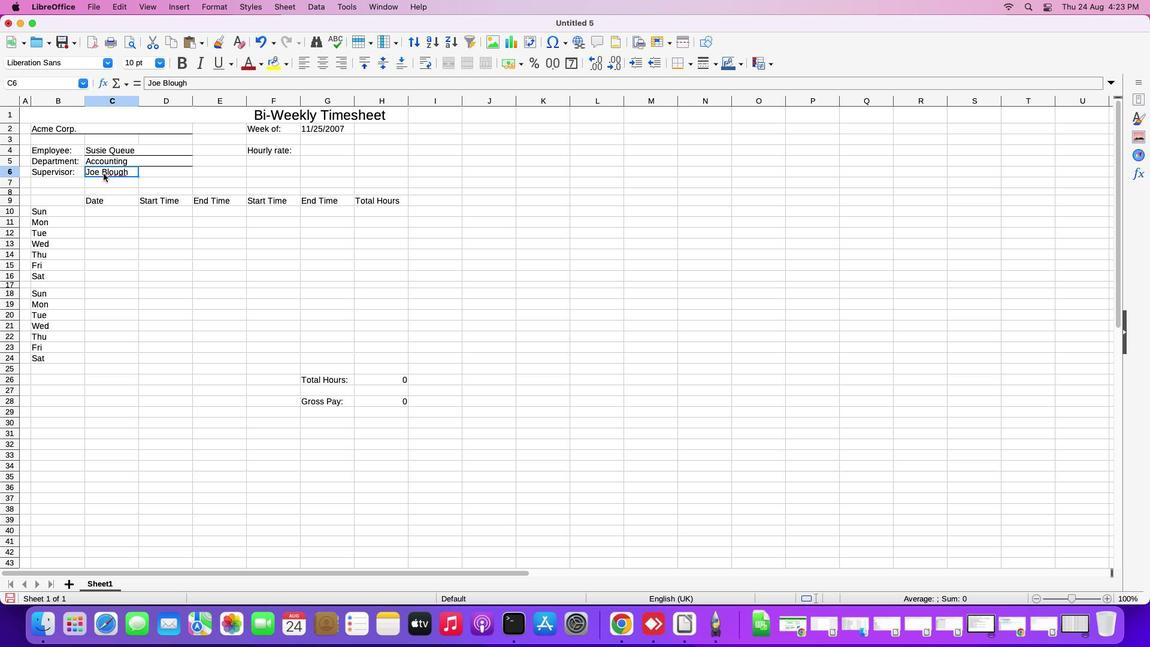 
Action: Mouse moved to (103, 173)
Screenshot: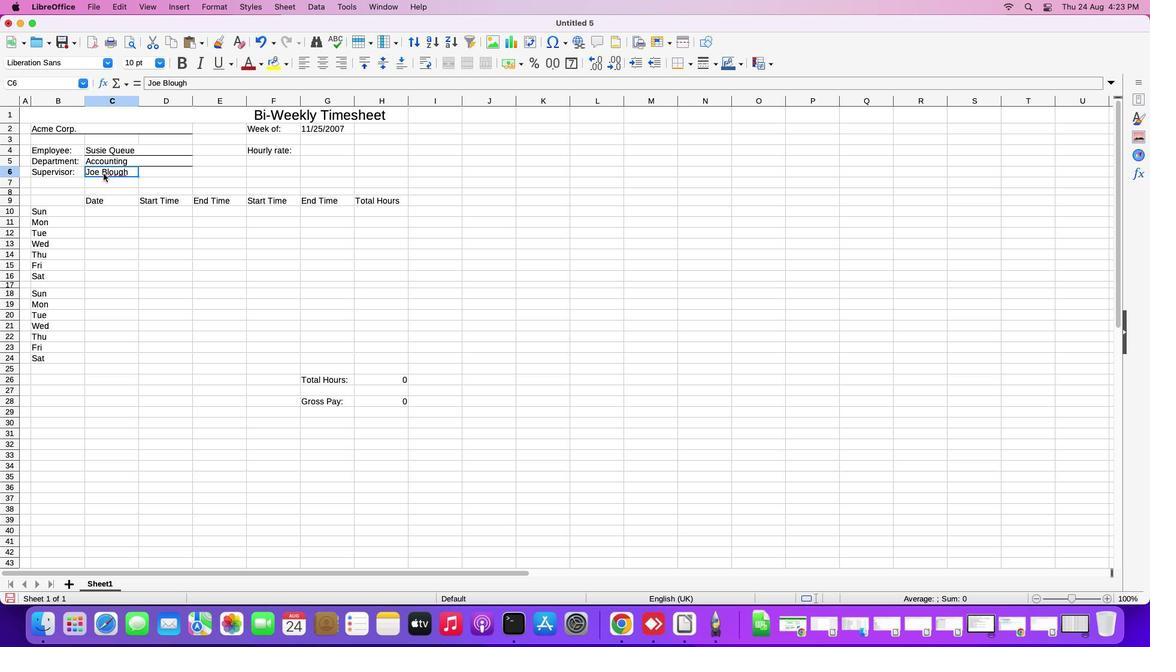 
Action: Key pressed Key.shiftKey.right
Screenshot: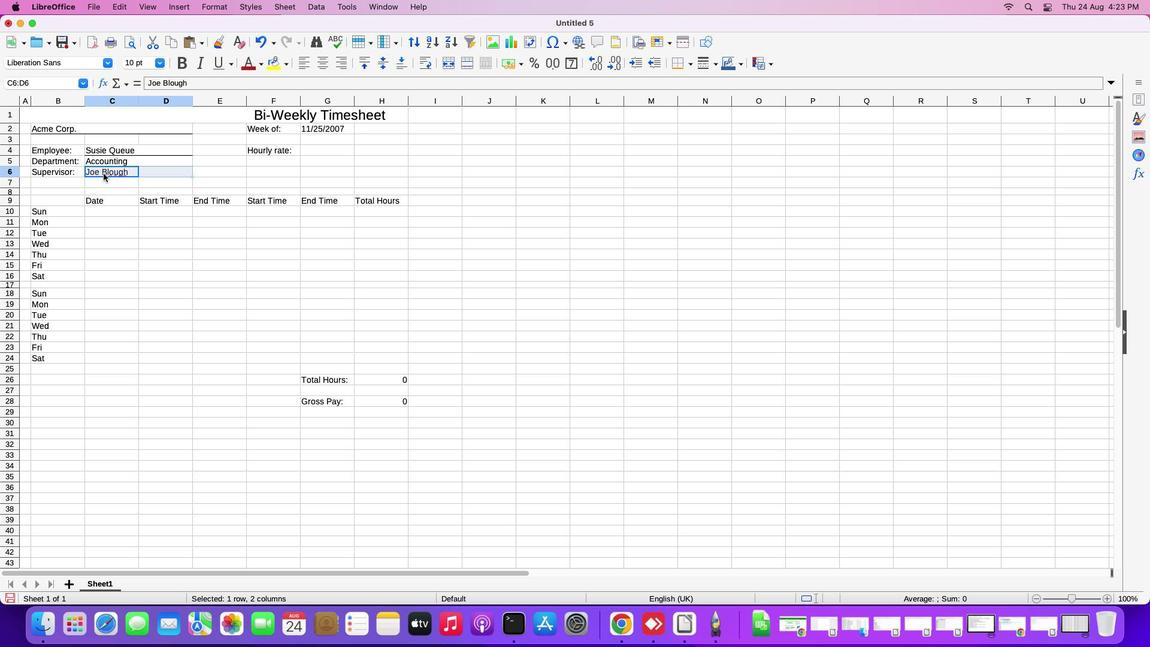 
Action: Mouse moved to (463, 63)
Screenshot: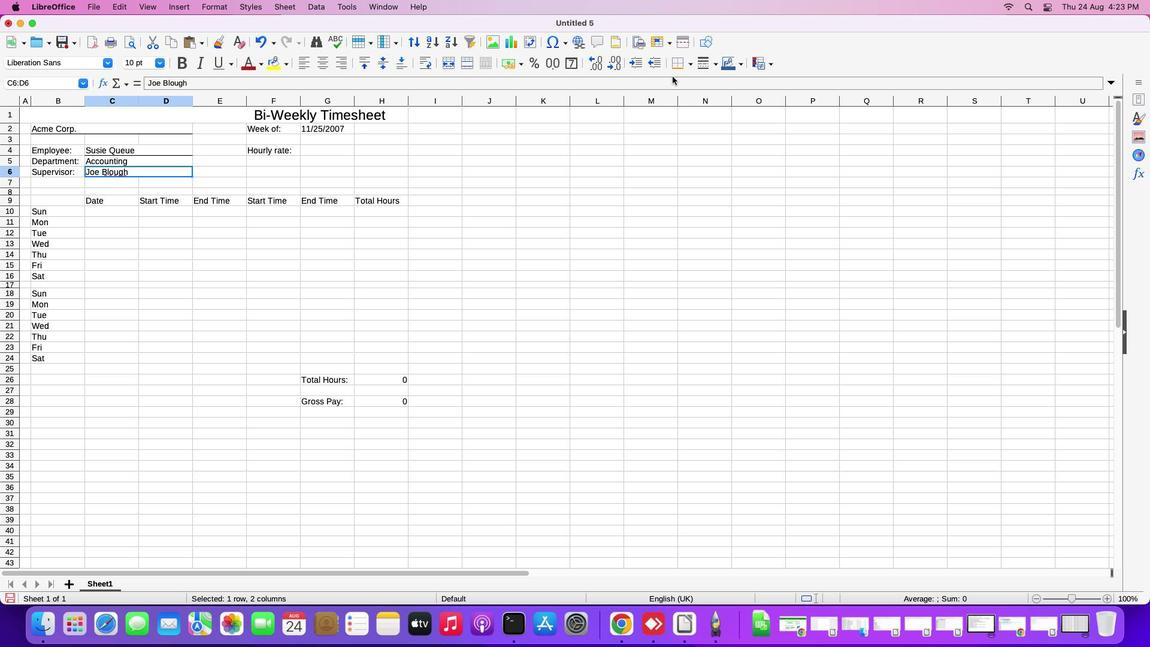 
Action: Mouse pressed left at (463, 63)
Screenshot: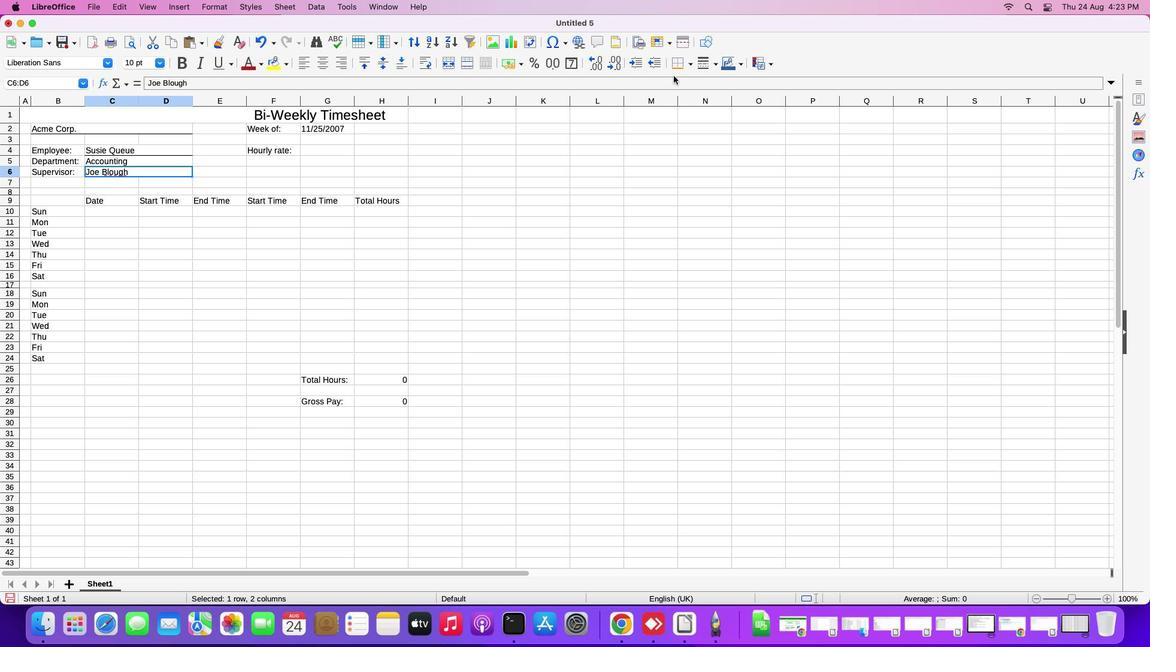 
Action: Mouse moved to (670, 65)
Screenshot: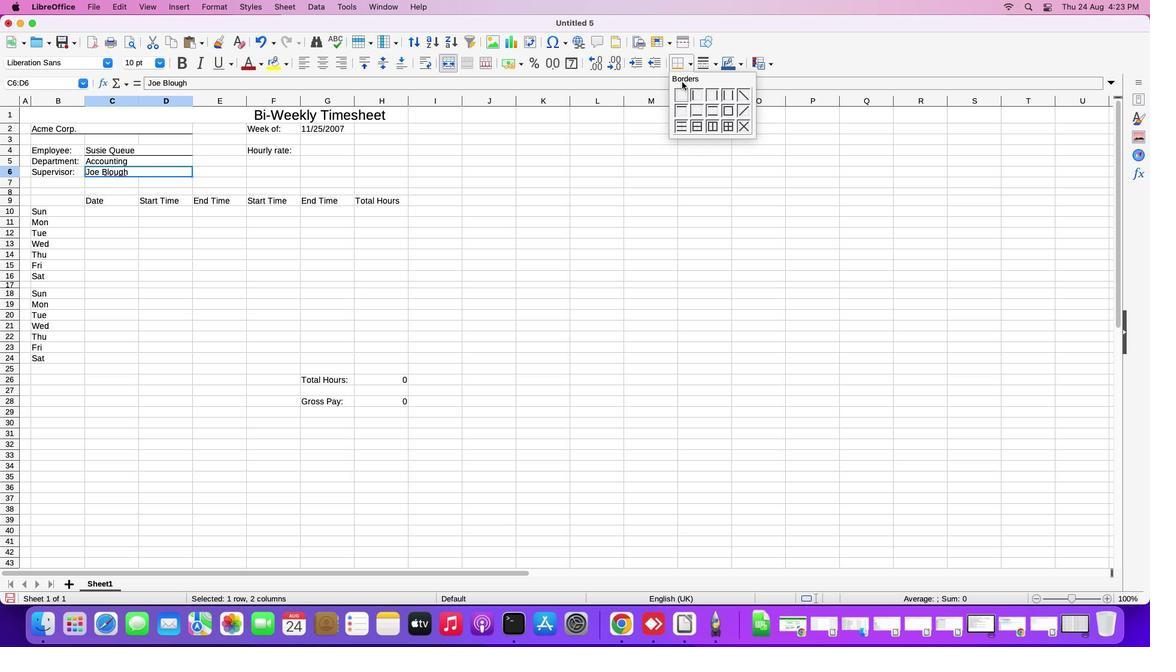 
Action: Mouse pressed left at (670, 65)
Screenshot: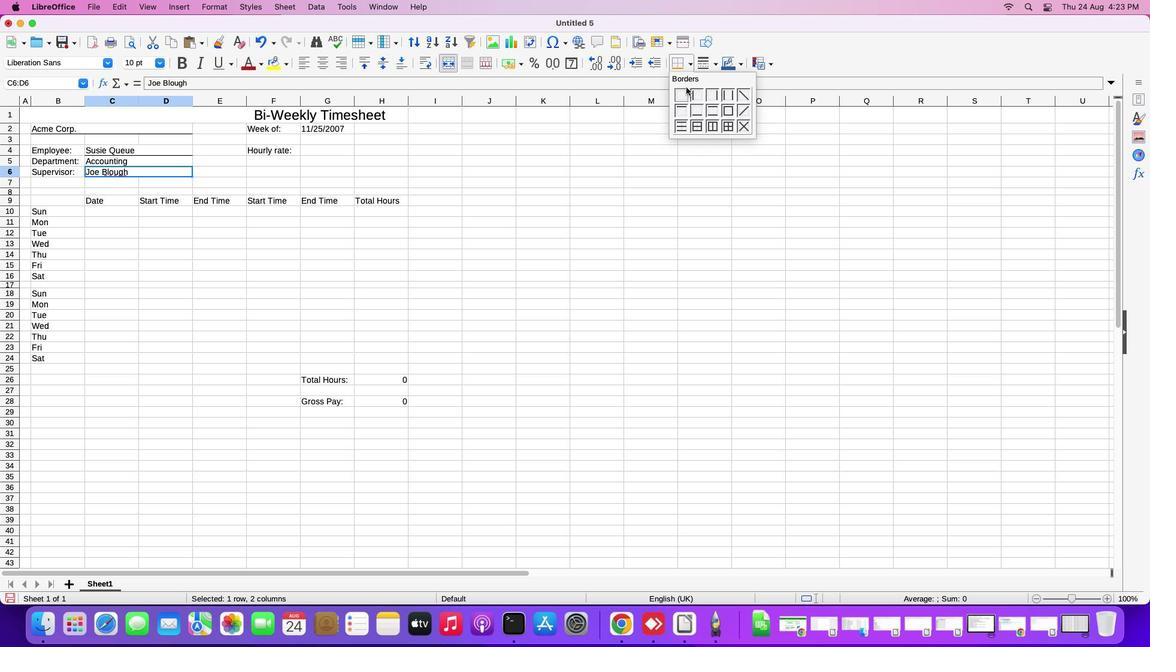 
Action: Mouse moved to (695, 107)
Screenshot: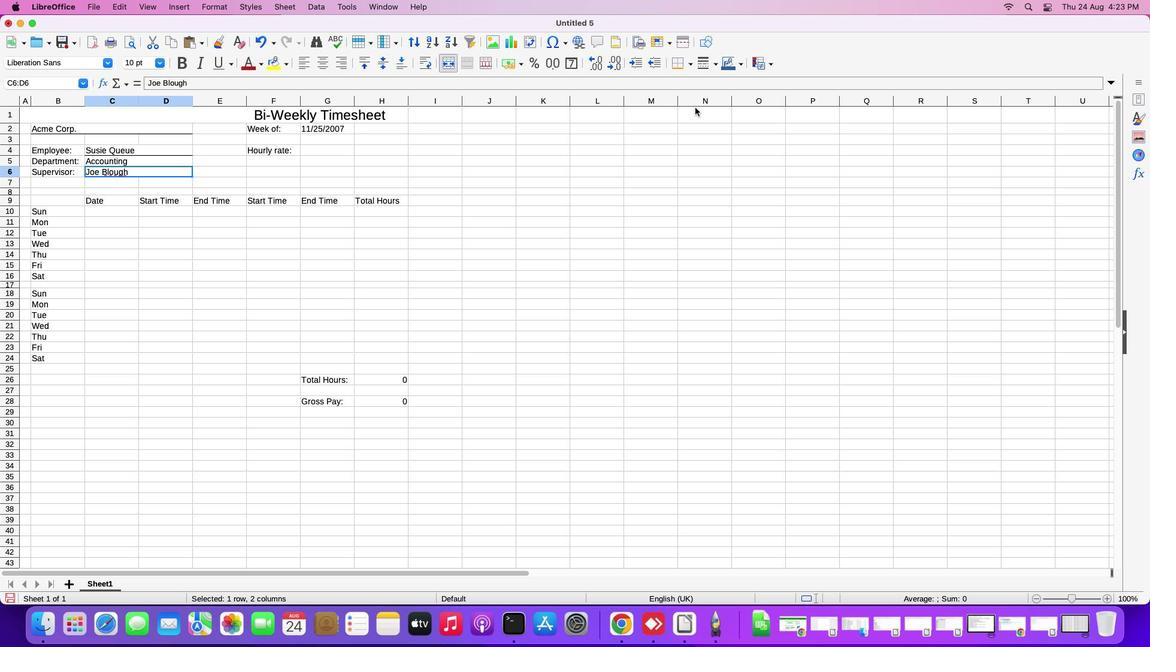 
Action: Mouse pressed left at (695, 107)
Screenshot: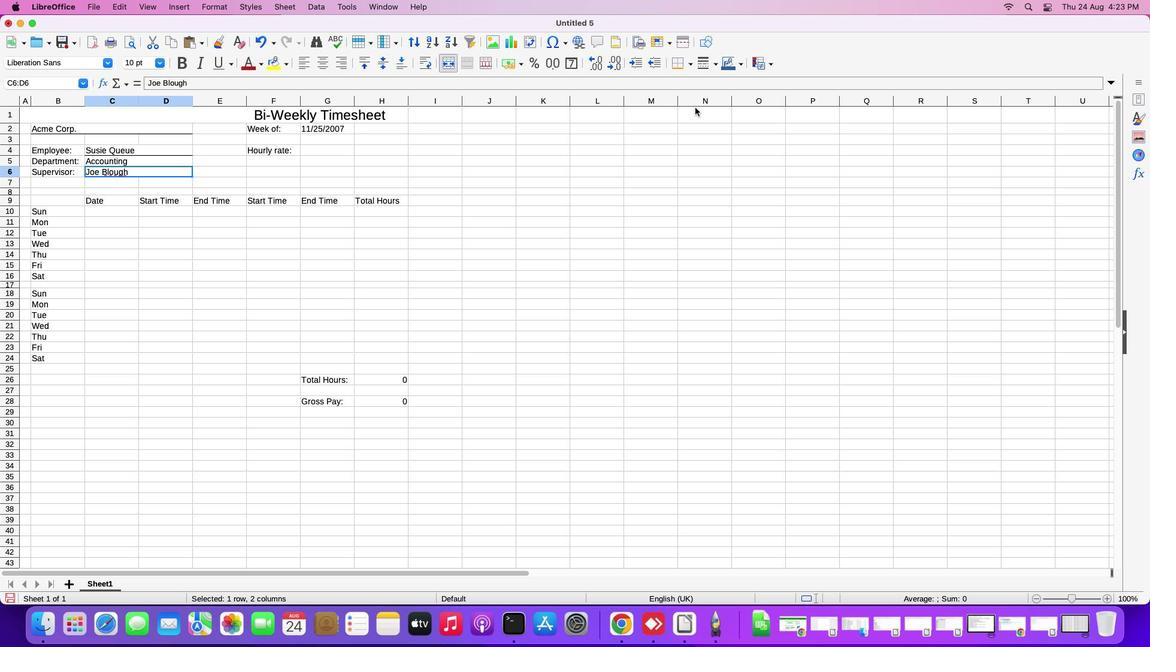 
Action: Mouse moved to (176, 239)
Screenshot: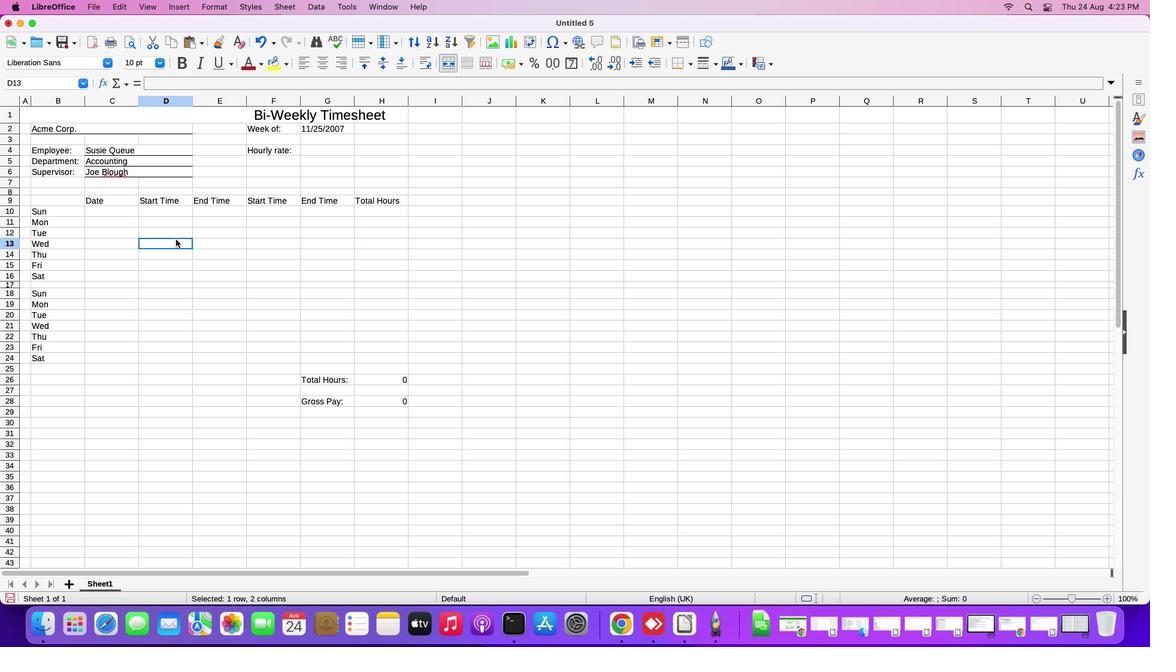 
Action: Mouse pressed left at (176, 239)
Screenshot: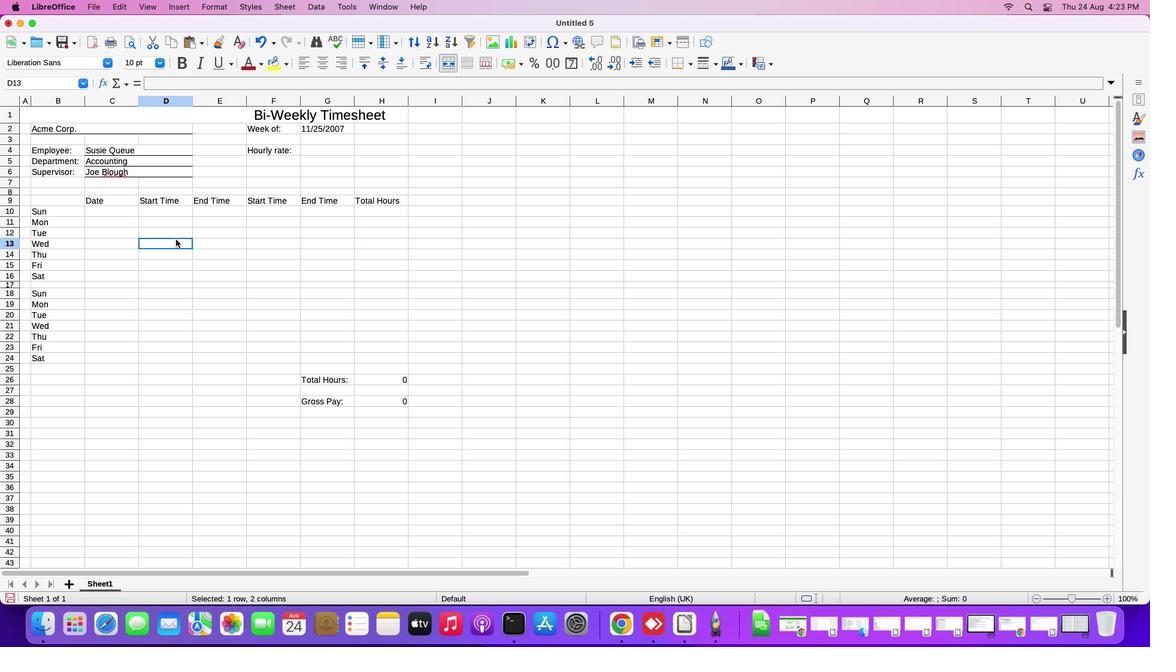 
Action: Mouse moved to (319, 127)
Screenshot: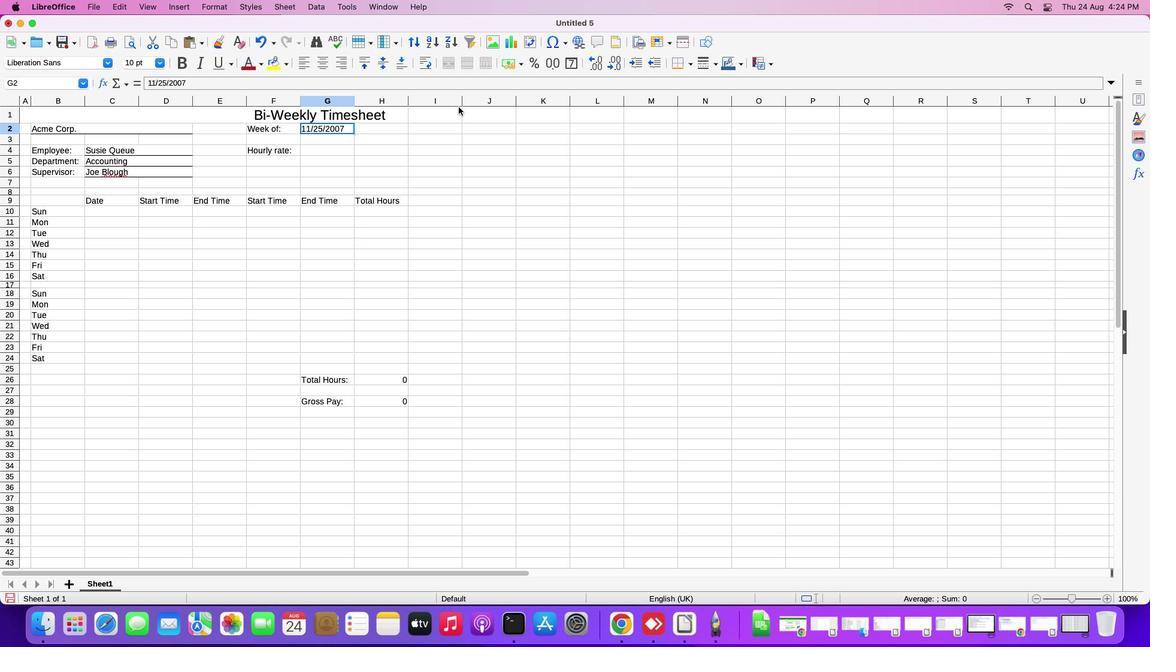 
Action: Mouse pressed left at (319, 127)
Screenshot: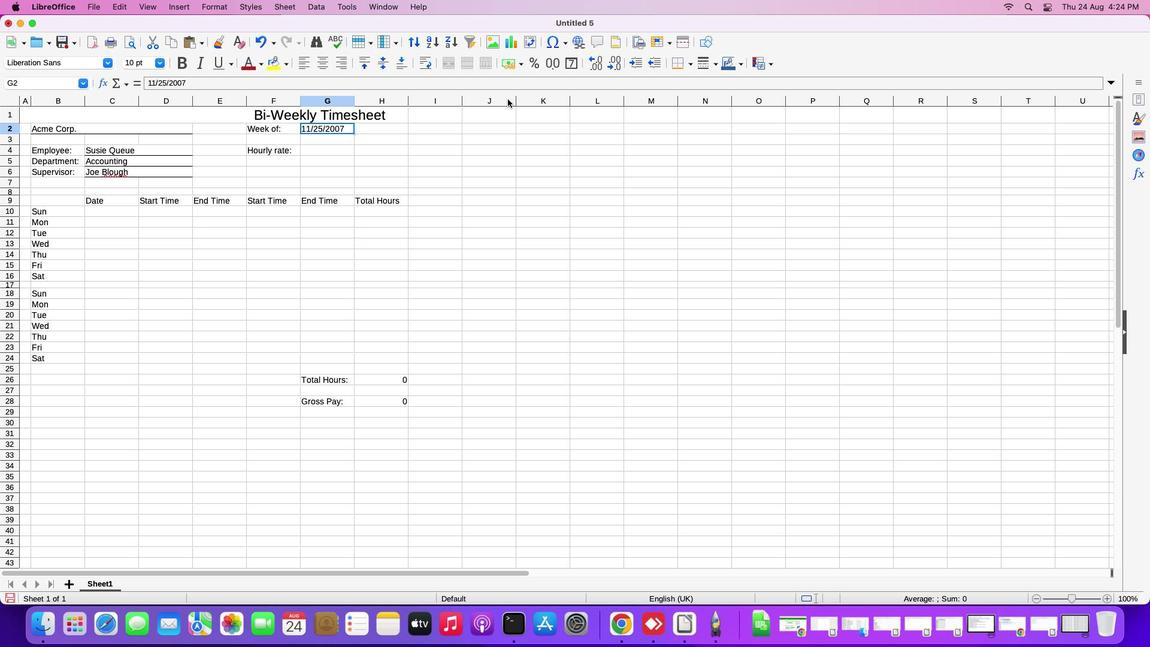 
Action: Mouse moved to (682, 65)
Screenshot: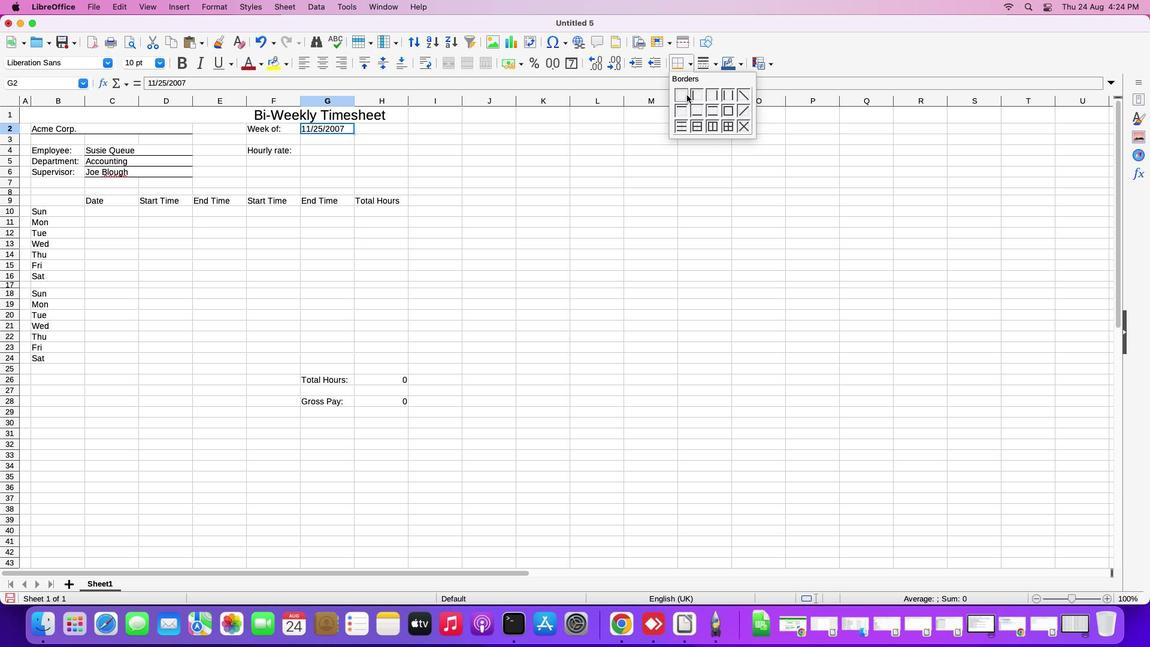 
Action: Mouse pressed left at (682, 65)
Screenshot: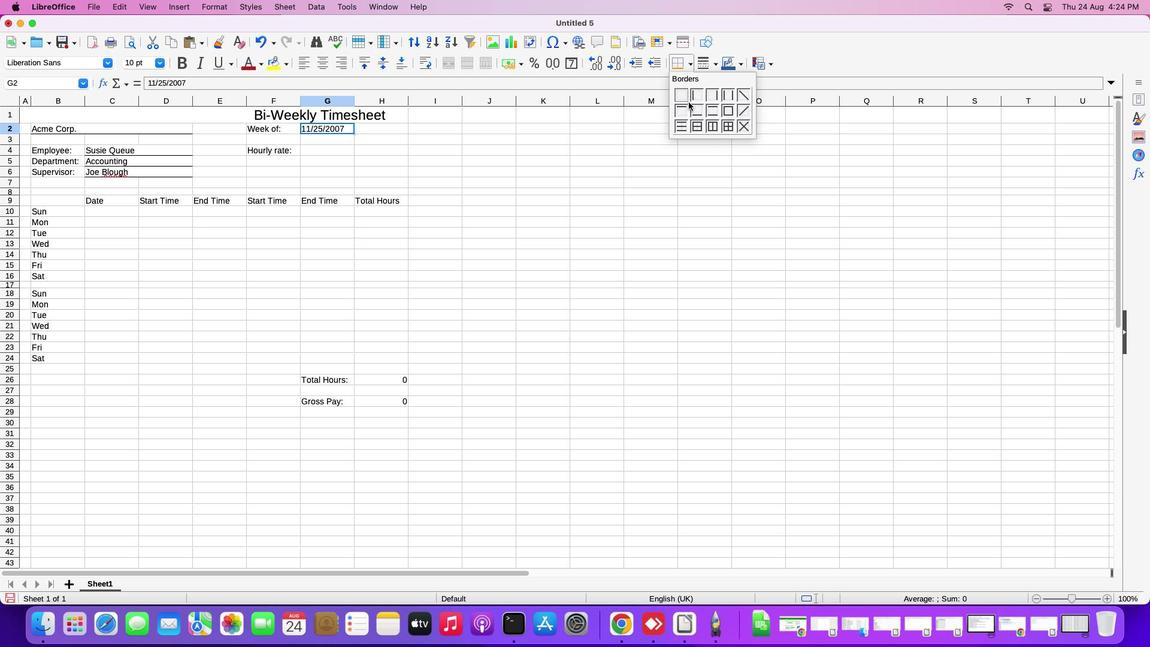 
Action: Mouse moved to (694, 108)
Screenshot: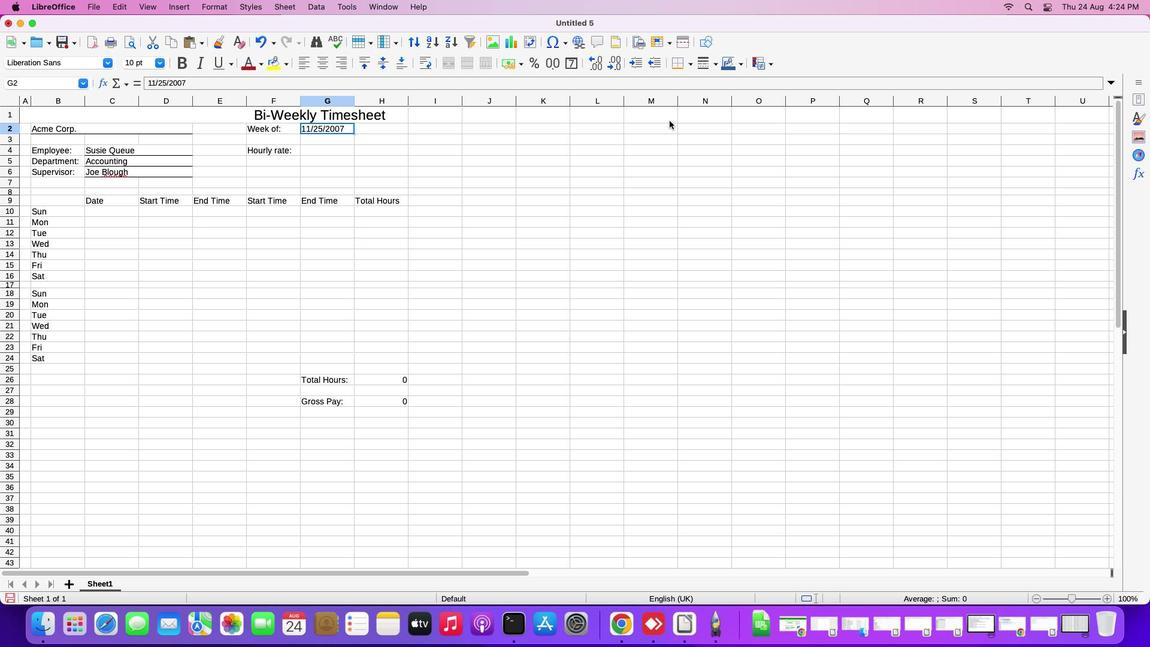 
Action: Mouse pressed left at (694, 108)
Screenshot: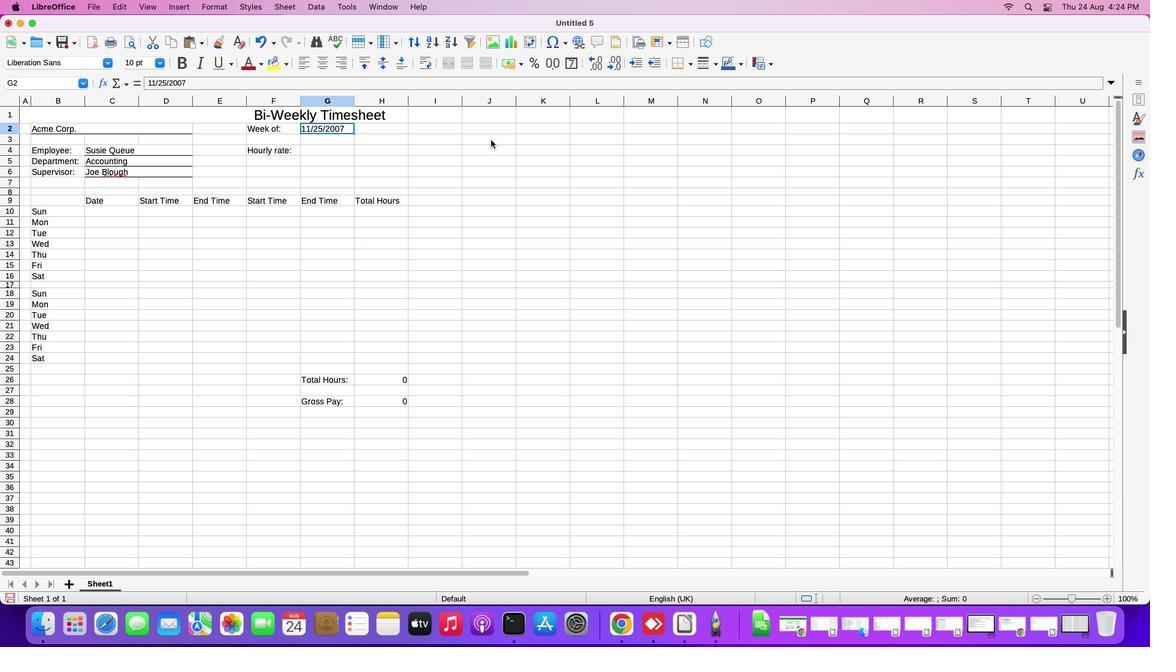 
Action: Mouse moved to (314, 150)
Screenshot: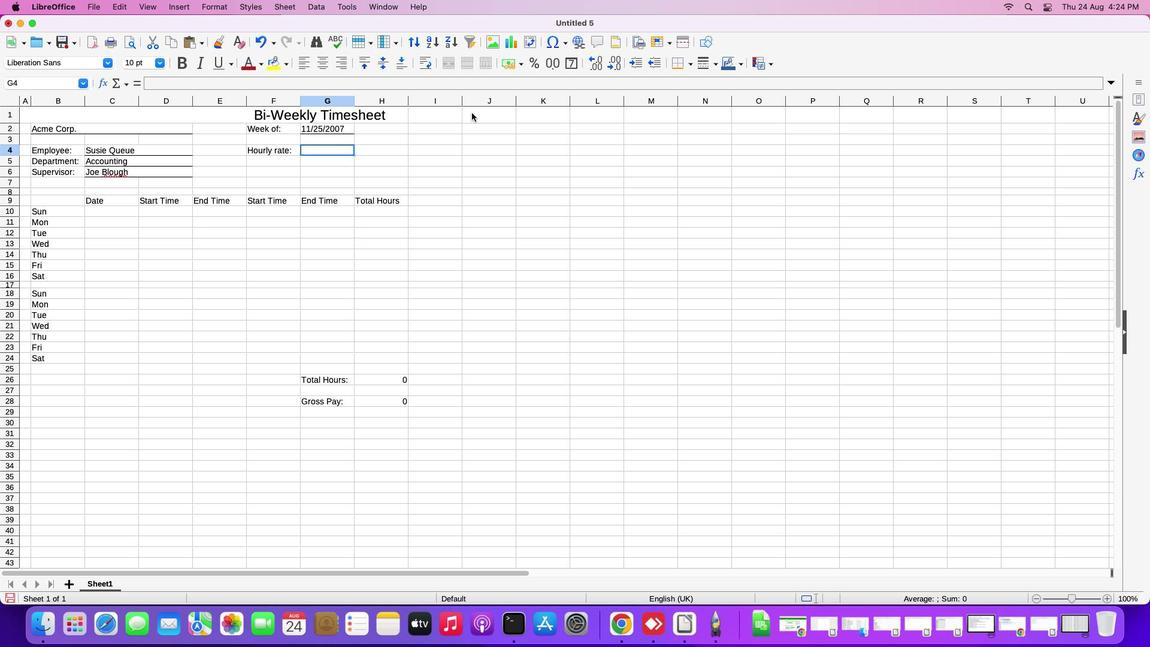 
Action: Mouse pressed left at (314, 150)
Screenshot: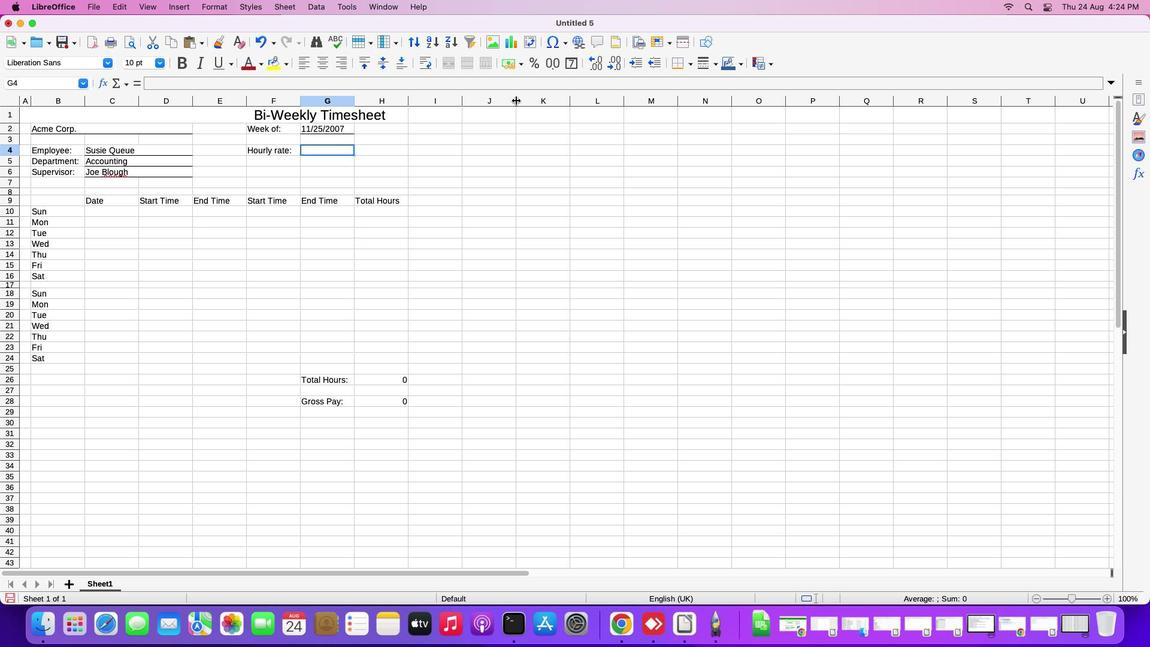 
Action: Mouse moved to (676, 68)
Screenshot: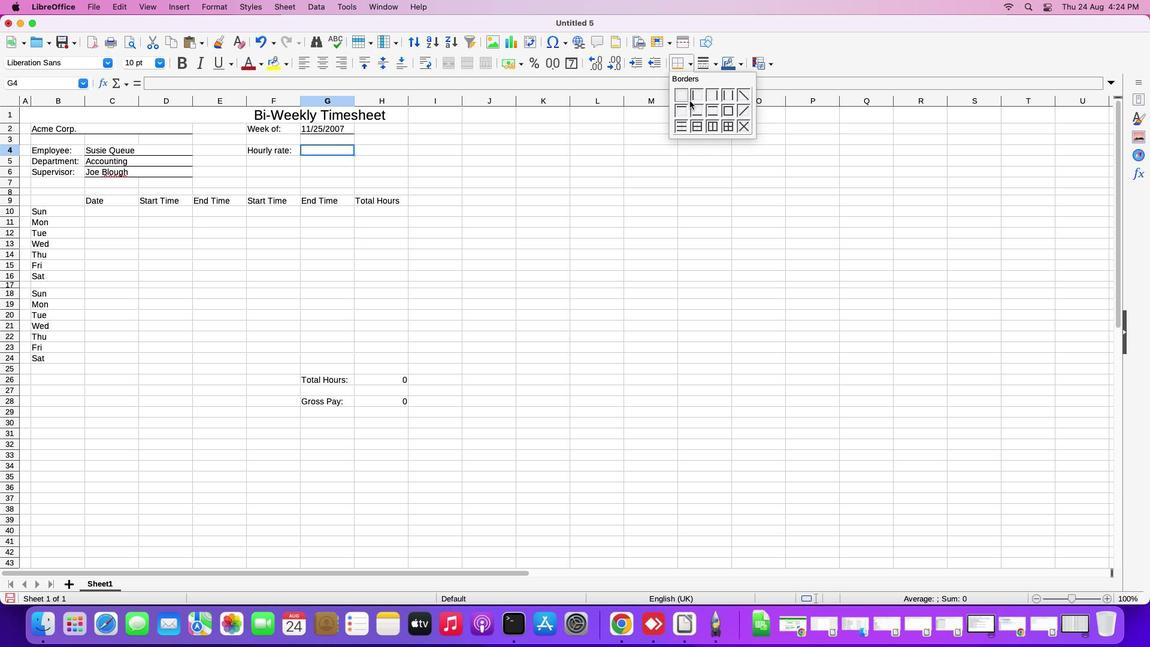 
Action: Mouse pressed left at (676, 68)
Screenshot: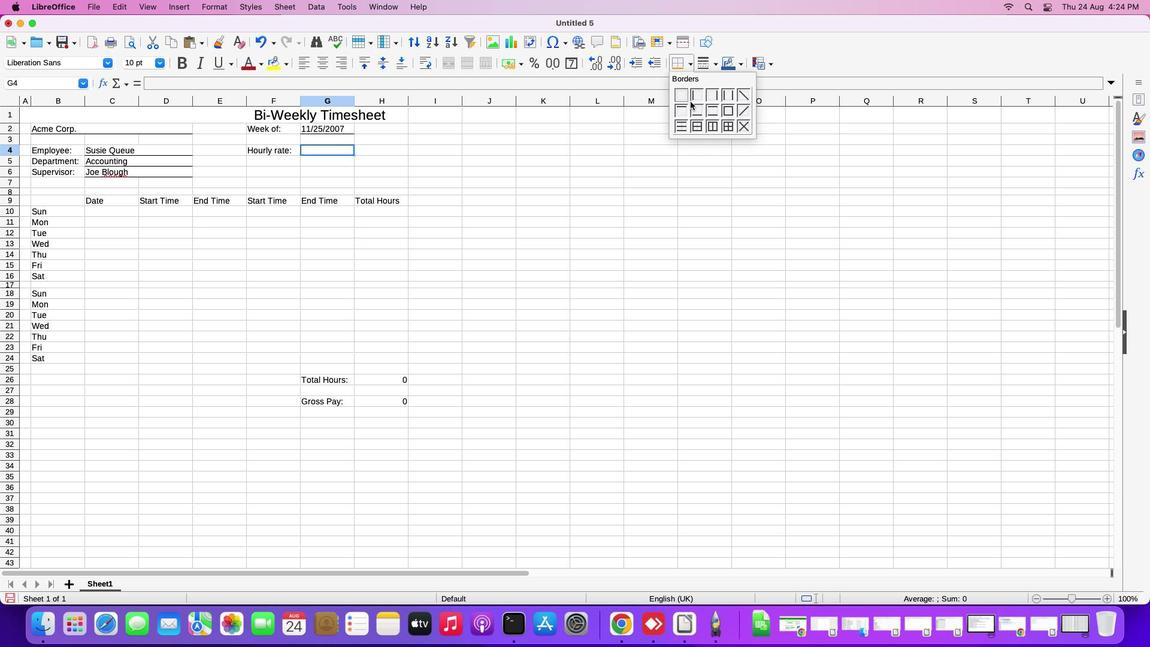 
Action: Mouse moved to (697, 110)
Screenshot: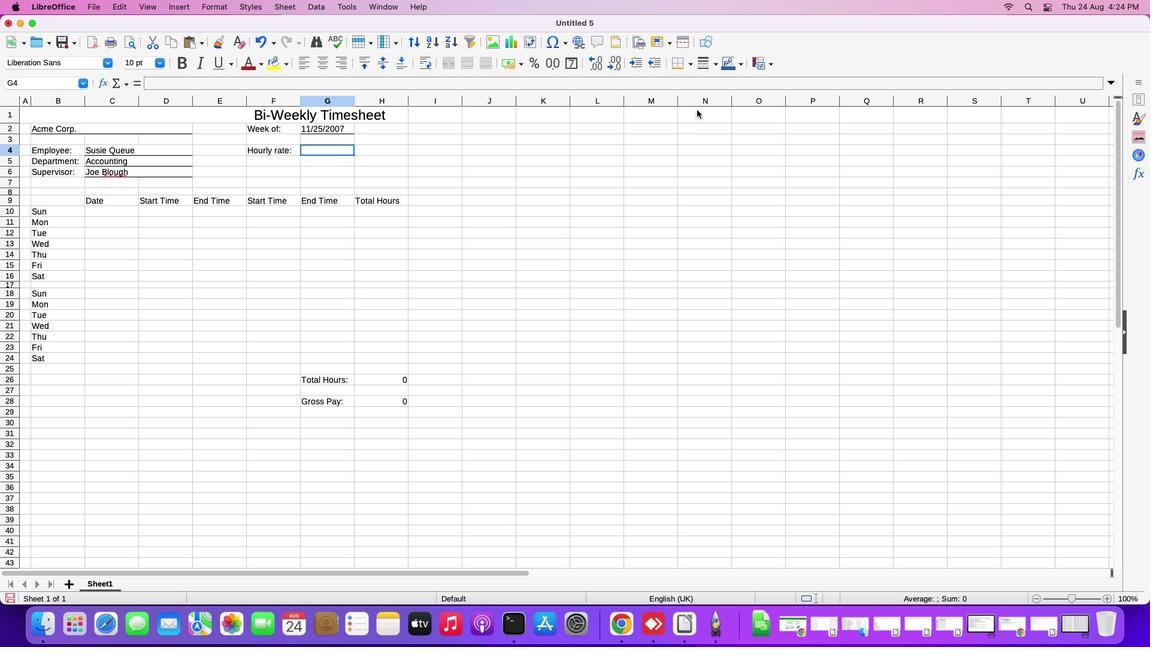 
Action: Mouse pressed left at (697, 110)
Screenshot: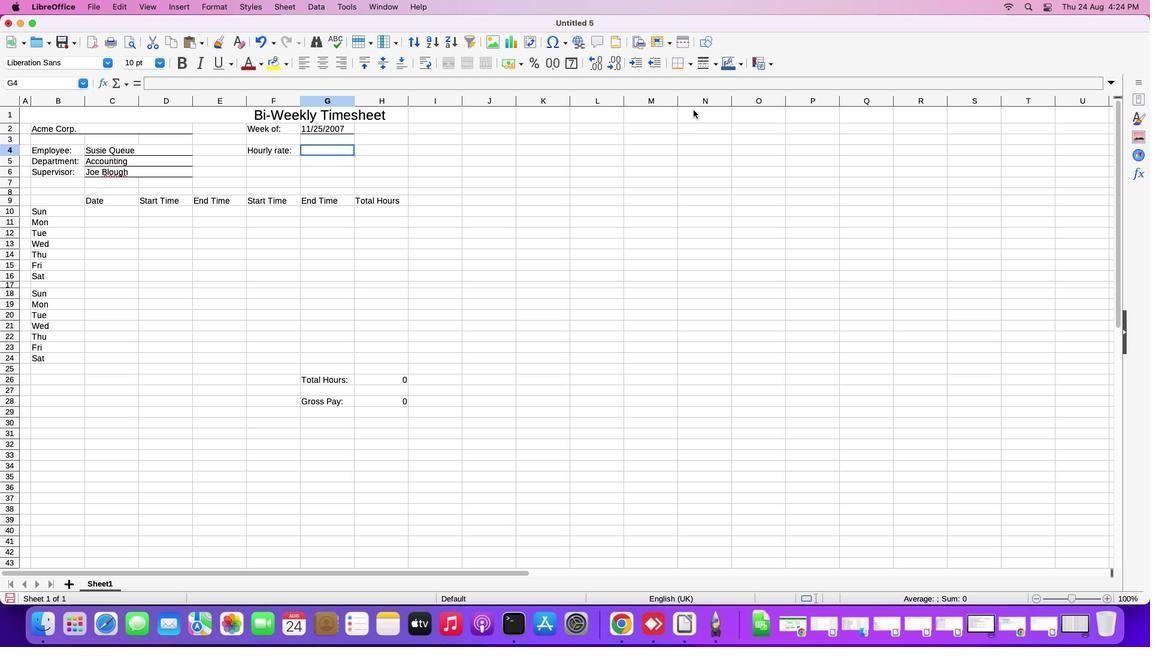 
Action: Mouse moved to (481, 201)
Screenshot: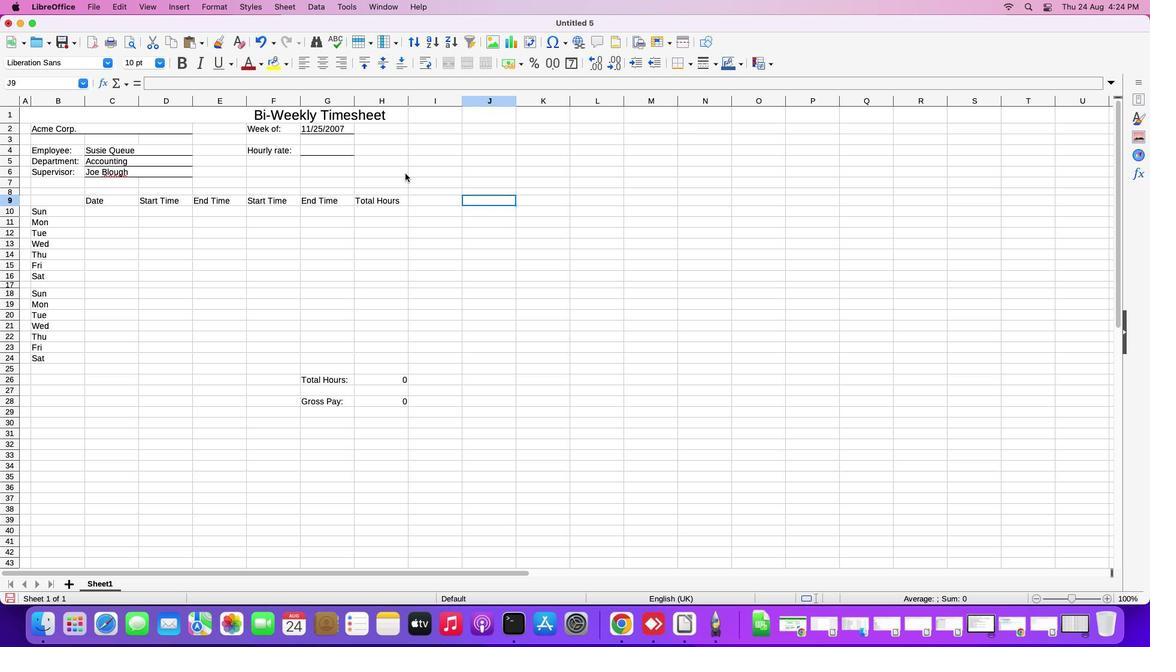 
Action: Mouse pressed left at (481, 201)
Screenshot: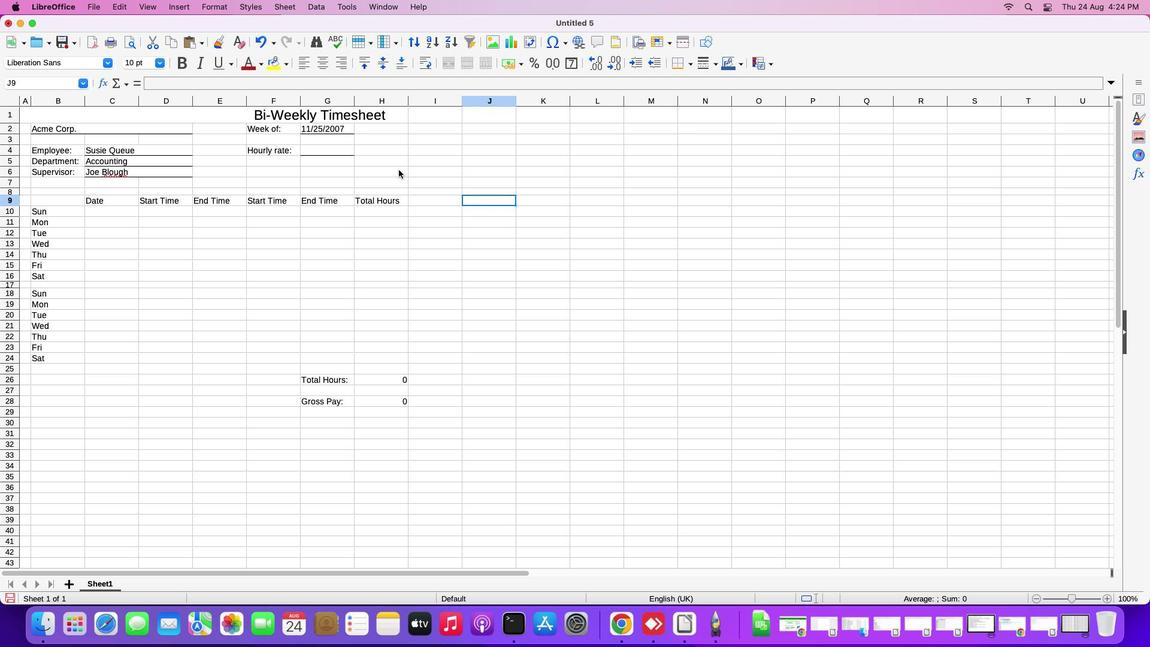 
Action: Mouse moved to (24, 190)
Screenshot: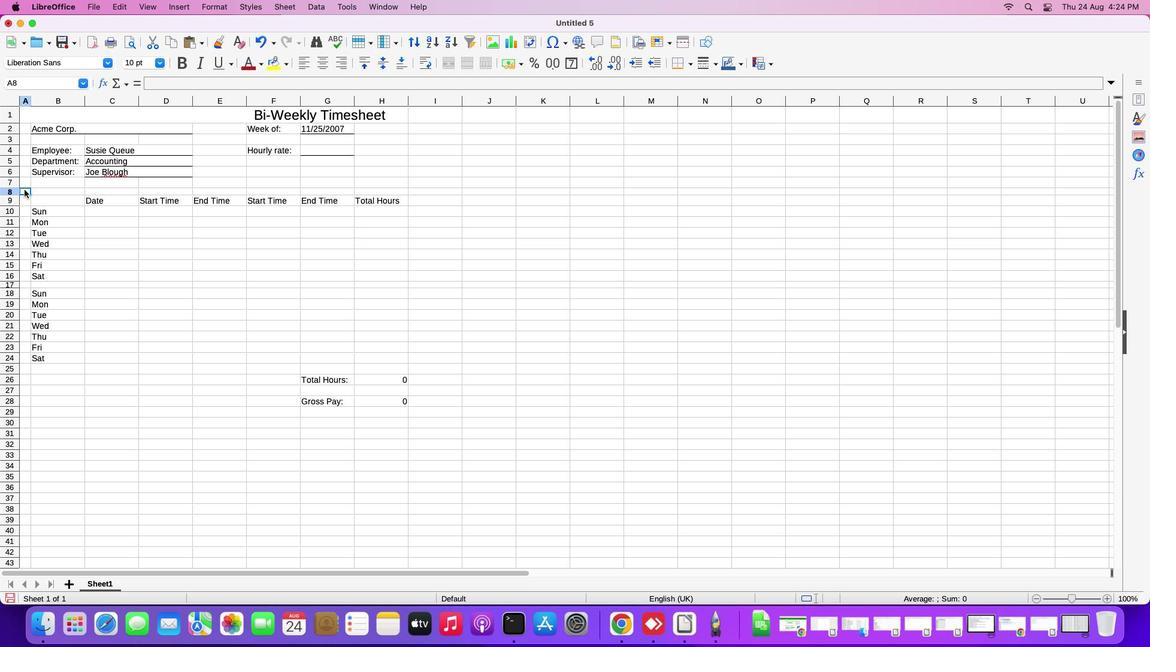 
Action: Mouse pressed left at (24, 190)
Screenshot: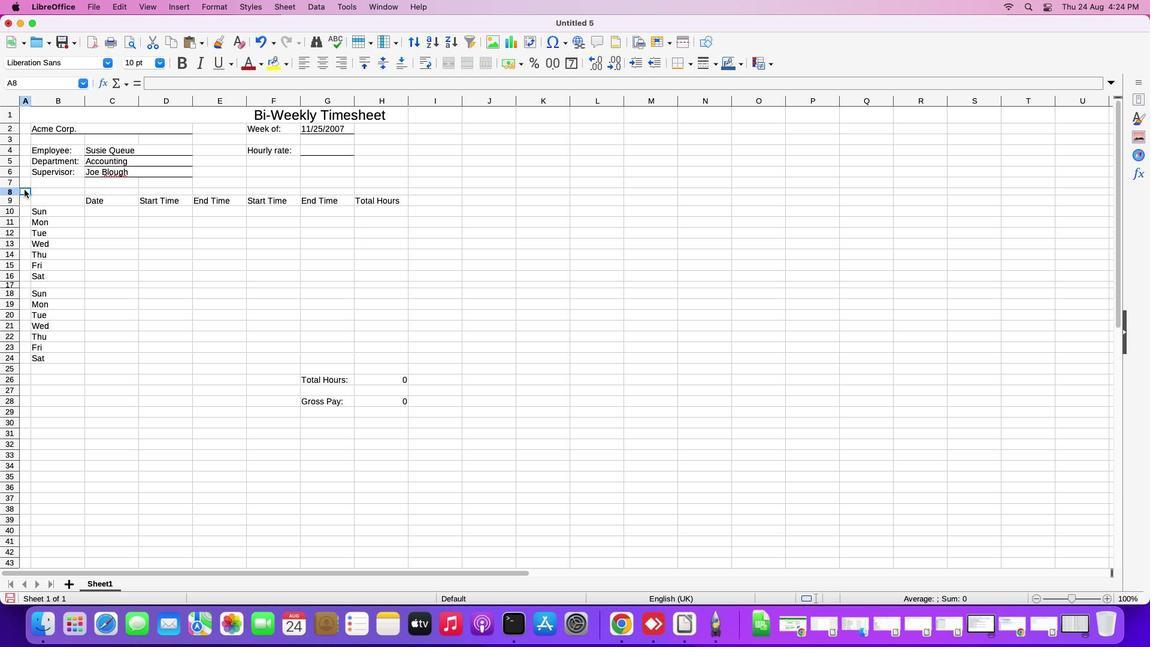 
Action: Key pressed Key.shiftKey.rightKey.rightKey.rightKey.rightKey.rightKey.rightKey.rightKey.downKey.downKey.downKey.downKey.downKey.downKey.downKey.downKey.downKey.downKey.downKey.downKey.downKey.downKey.downKey.downKey.downKey.downKey.downKey.downKey.down
Screenshot: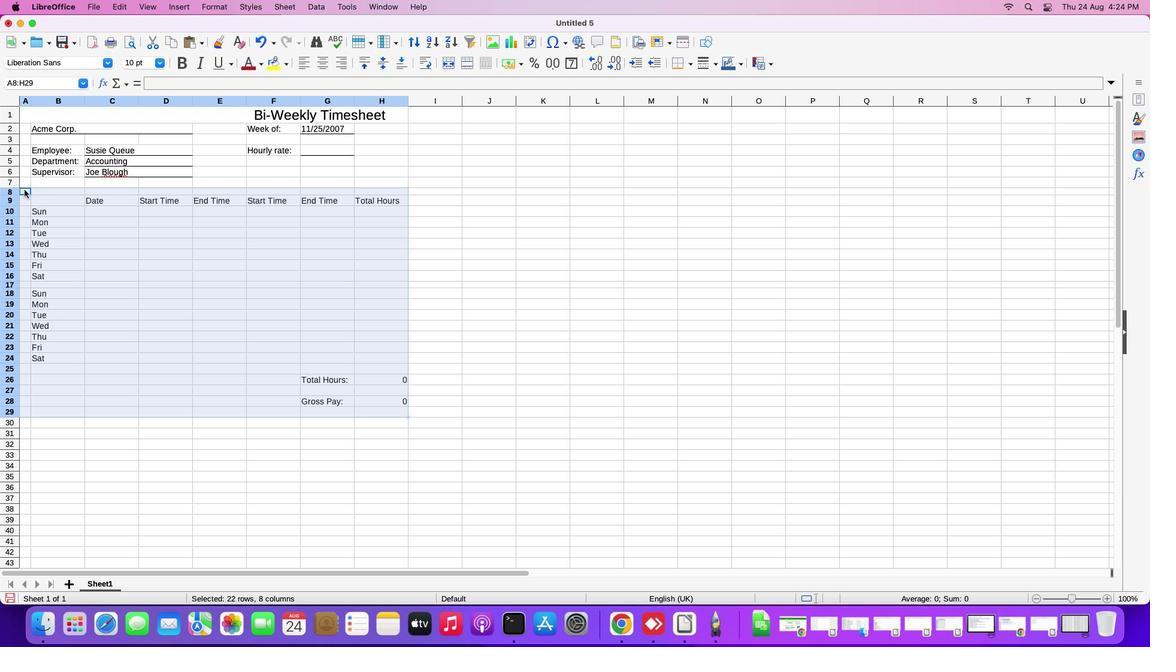 
Action: Mouse moved to (690, 64)
Screenshot: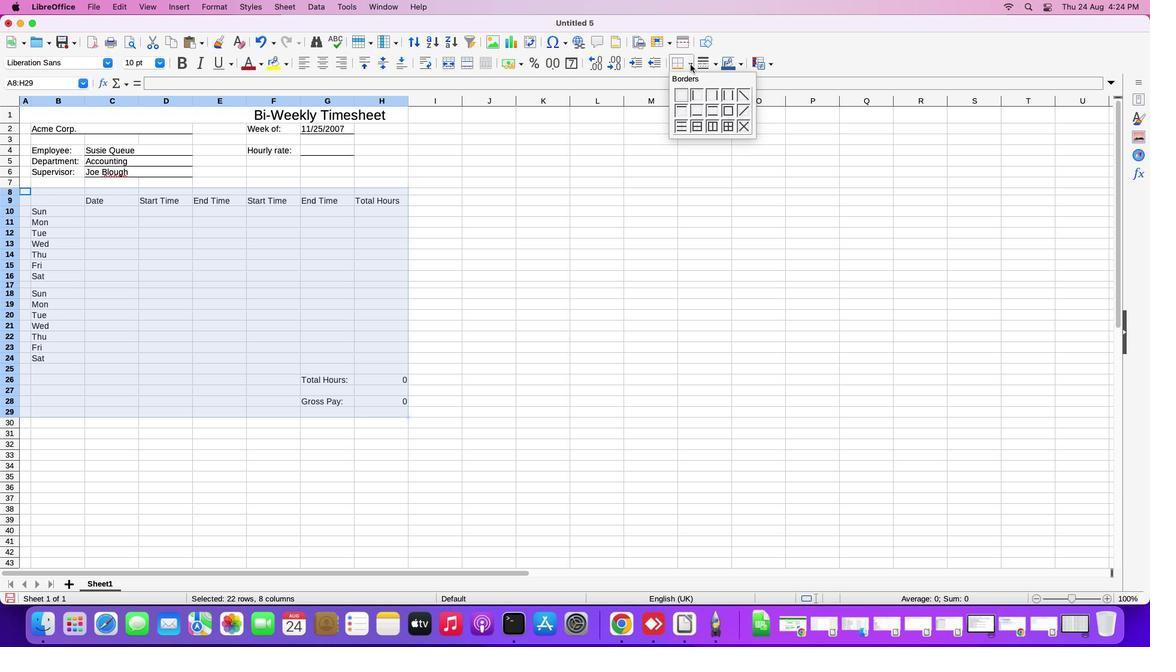 
Action: Mouse pressed left at (690, 64)
Screenshot: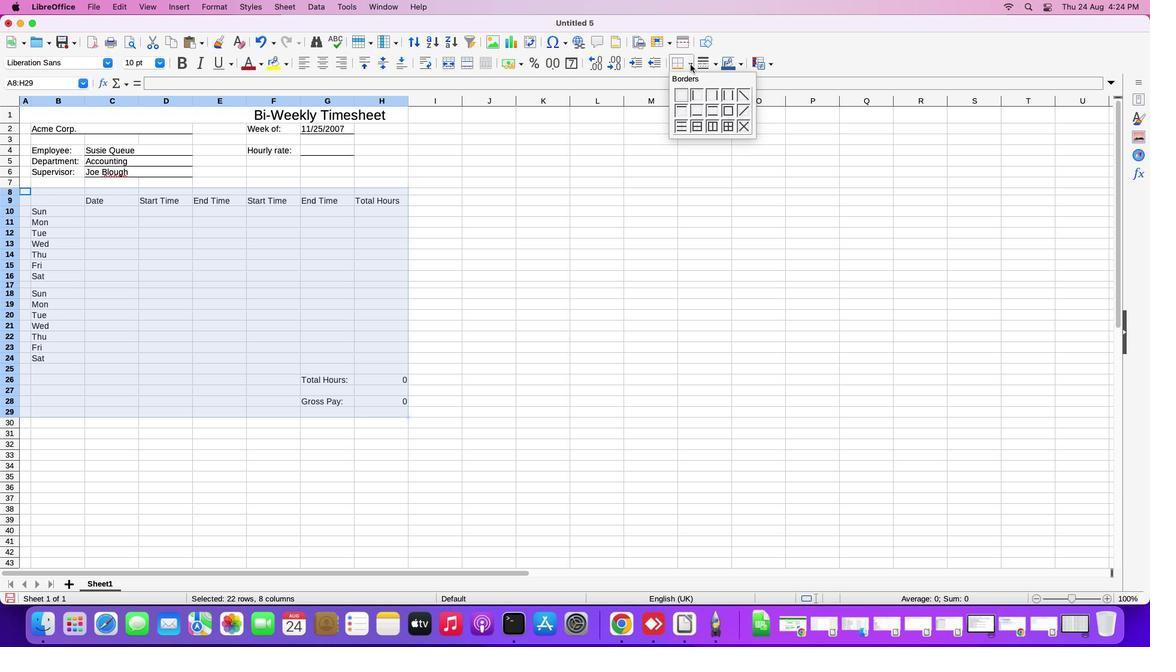 
Action: Mouse moved to (495, 206)
Screenshot: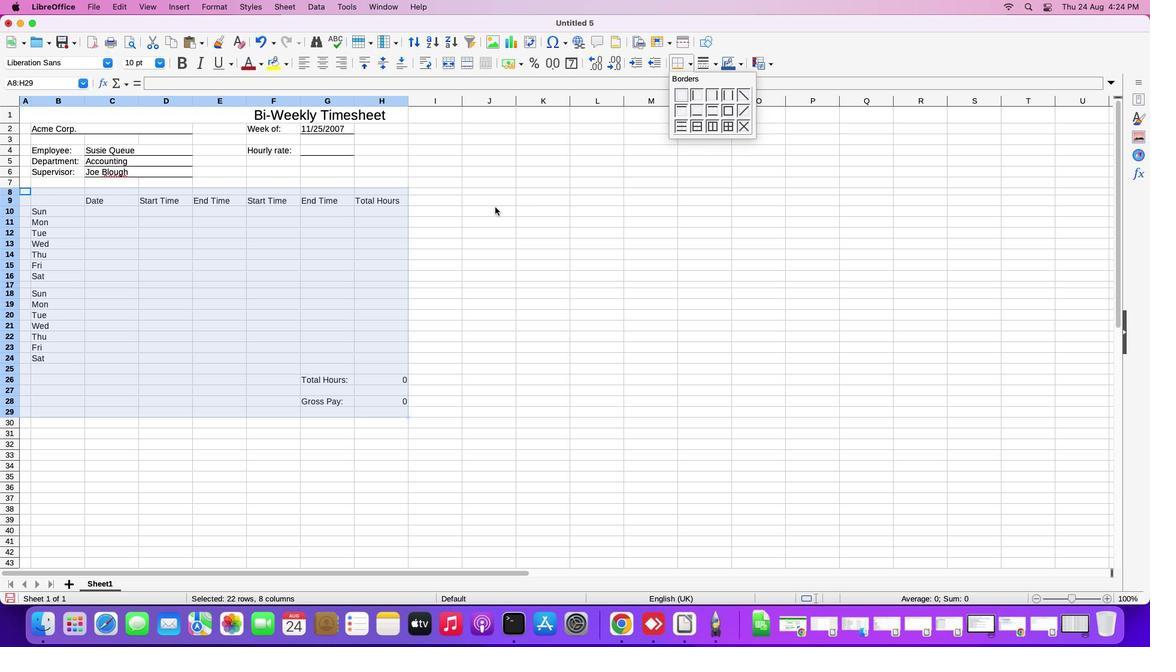 
Action: Mouse pressed left at (495, 206)
Screenshot: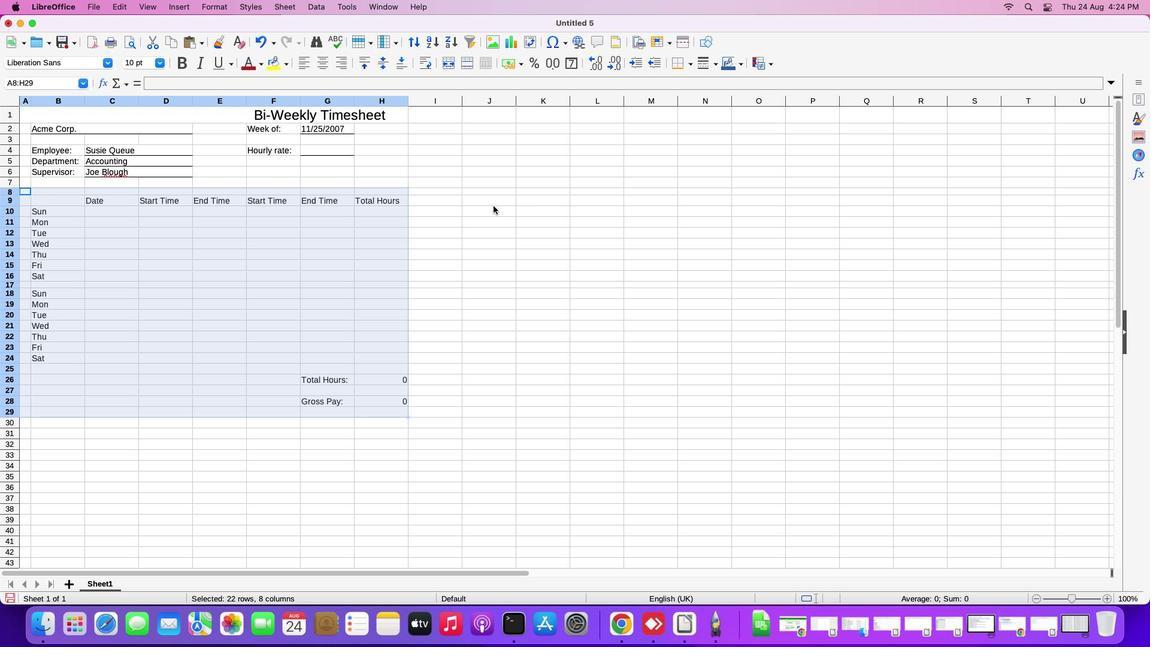 
Action: Mouse moved to (522, 204)
Screenshot: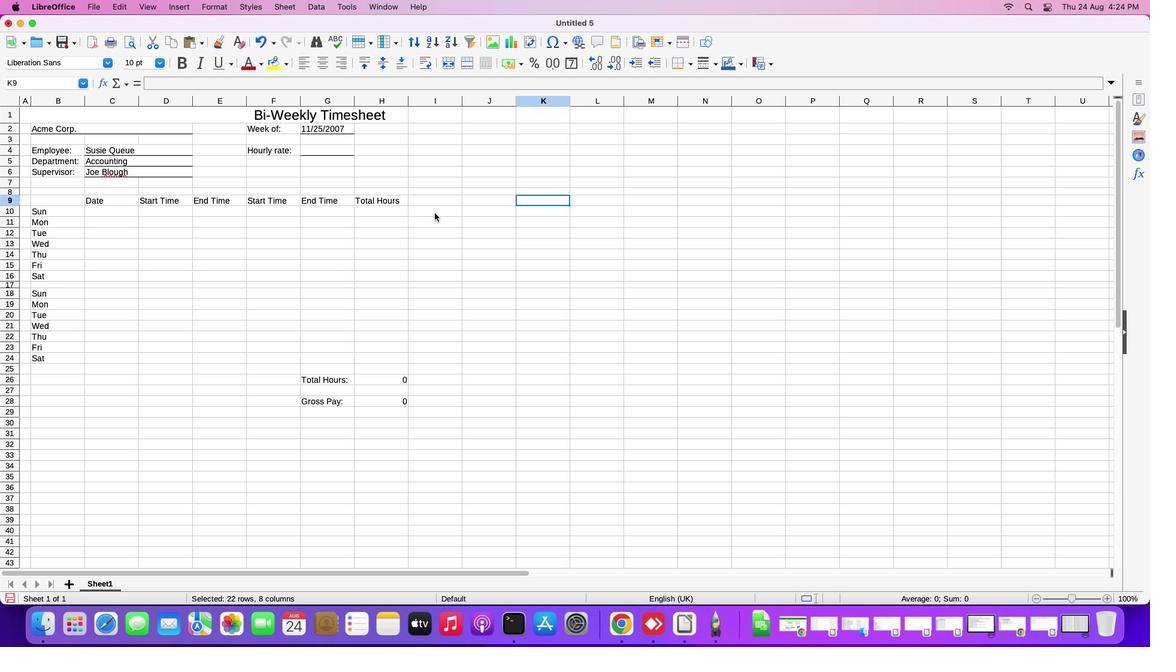 
Action: Mouse pressed left at (522, 204)
Screenshot: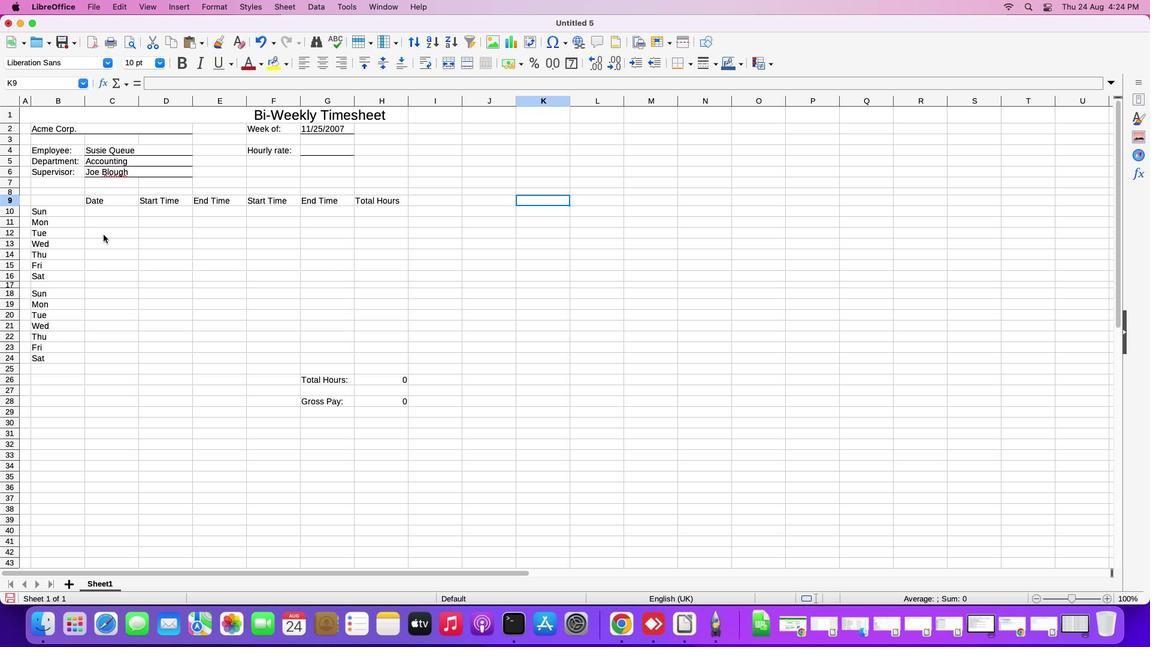 
Action: Mouse moved to (22, 190)
Screenshot: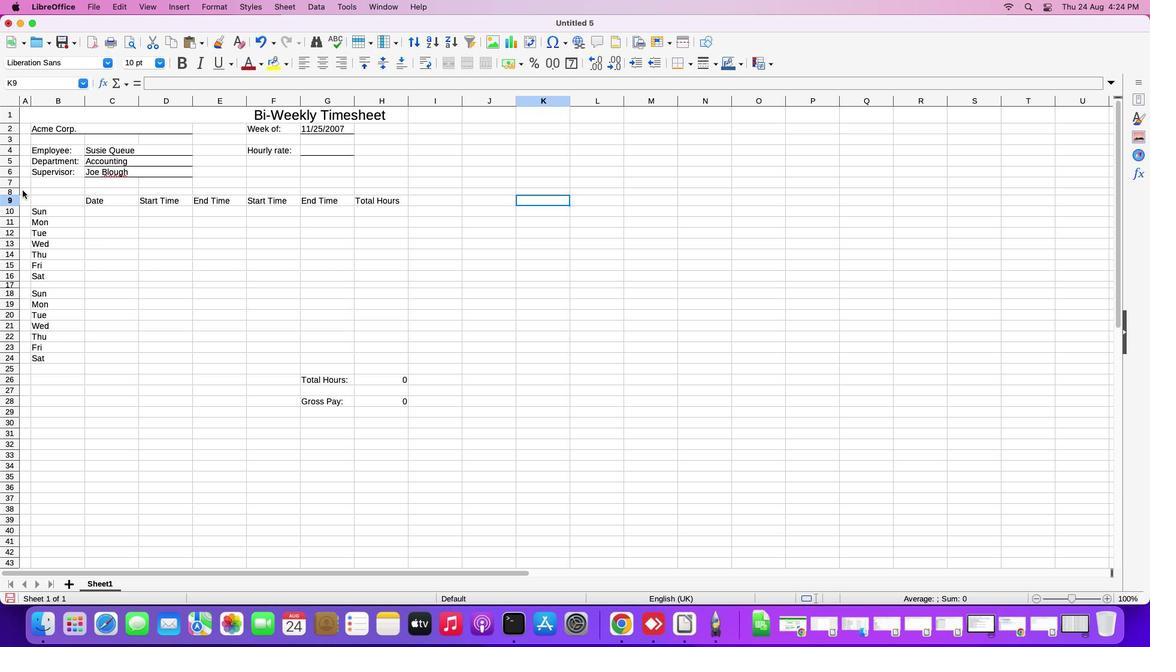 
Action: Mouse pressed left at (22, 190)
Screenshot: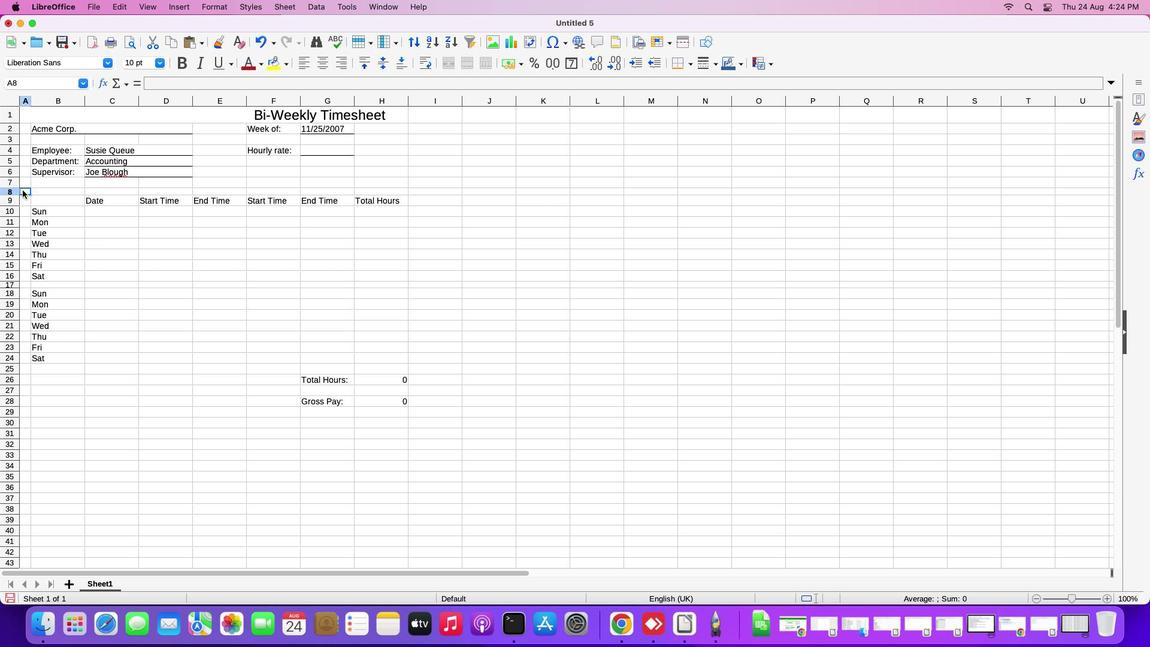 
Action: Key pressed Key.shiftKey.rightKey.rightKey.rightKey.rightKey.rightKey.rightKey.right
Screenshot: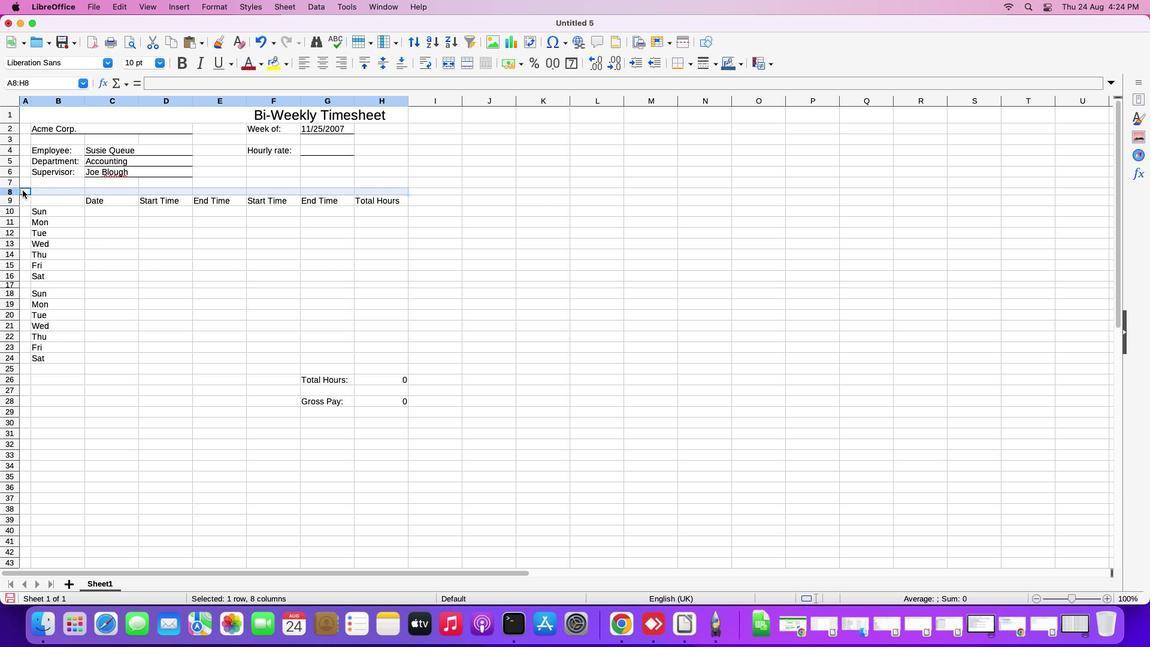 
Action: Mouse moved to (691, 64)
Screenshot: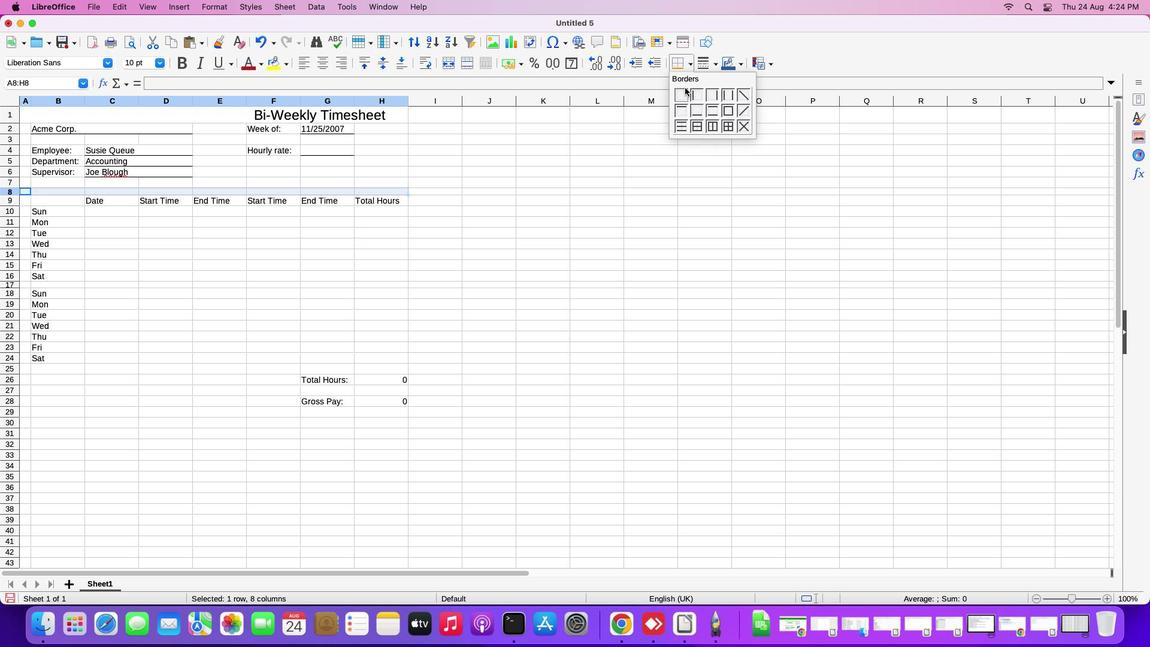 
Action: Mouse pressed left at (691, 64)
Screenshot: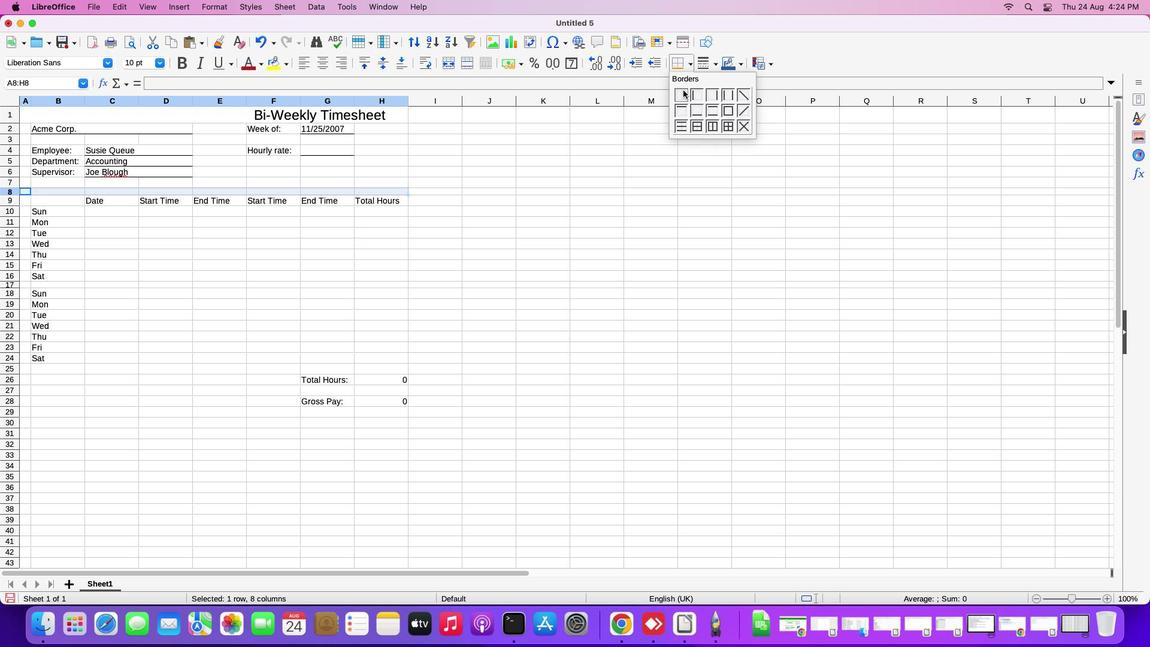 
Action: Mouse moved to (680, 92)
Screenshot: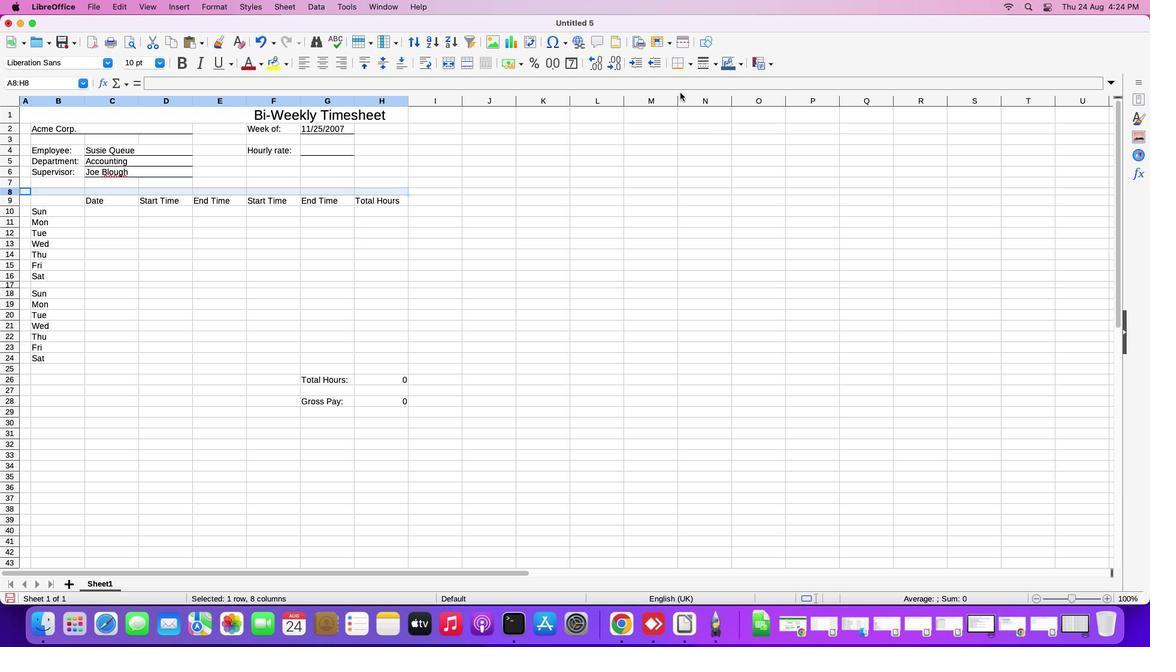 
Action: Mouse pressed left at (680, 92)
Screenshot: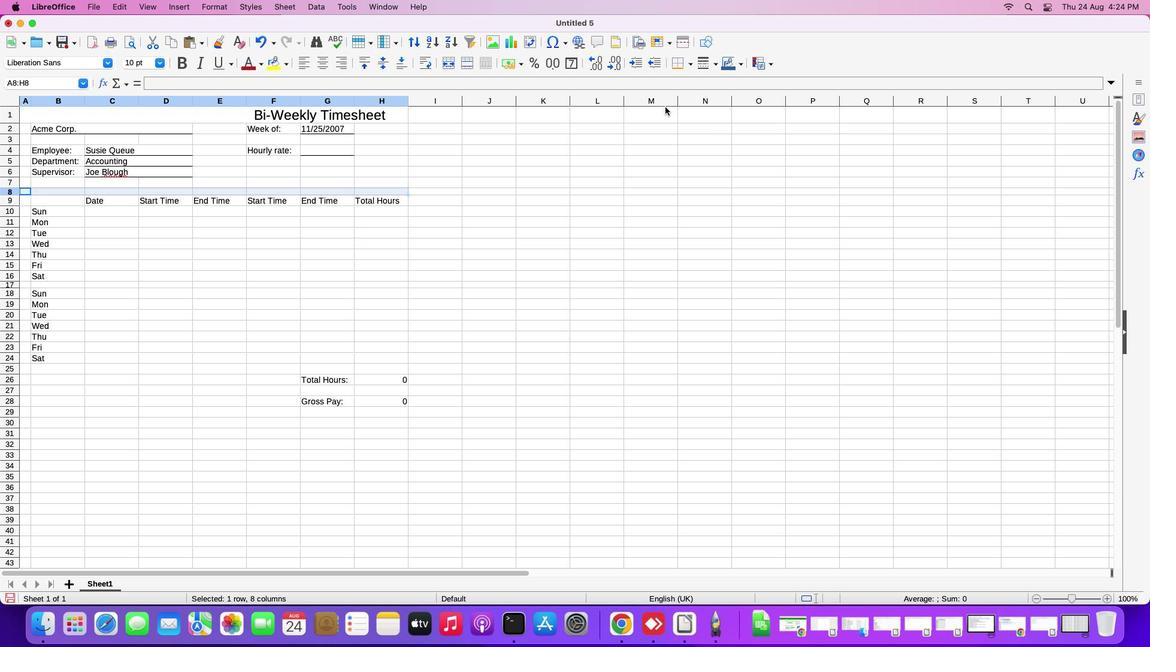 
Action: Mouse moved to (498, 244)
Screenshot: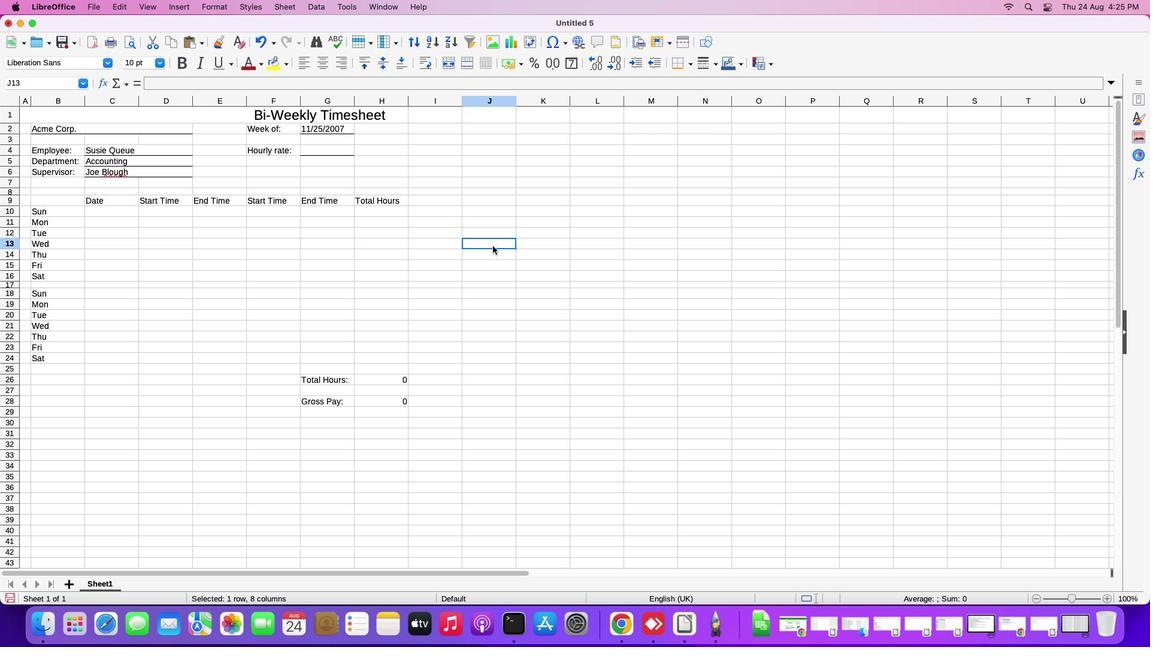 
Action: Mouse pressed left at (498, 244)
Screenshot: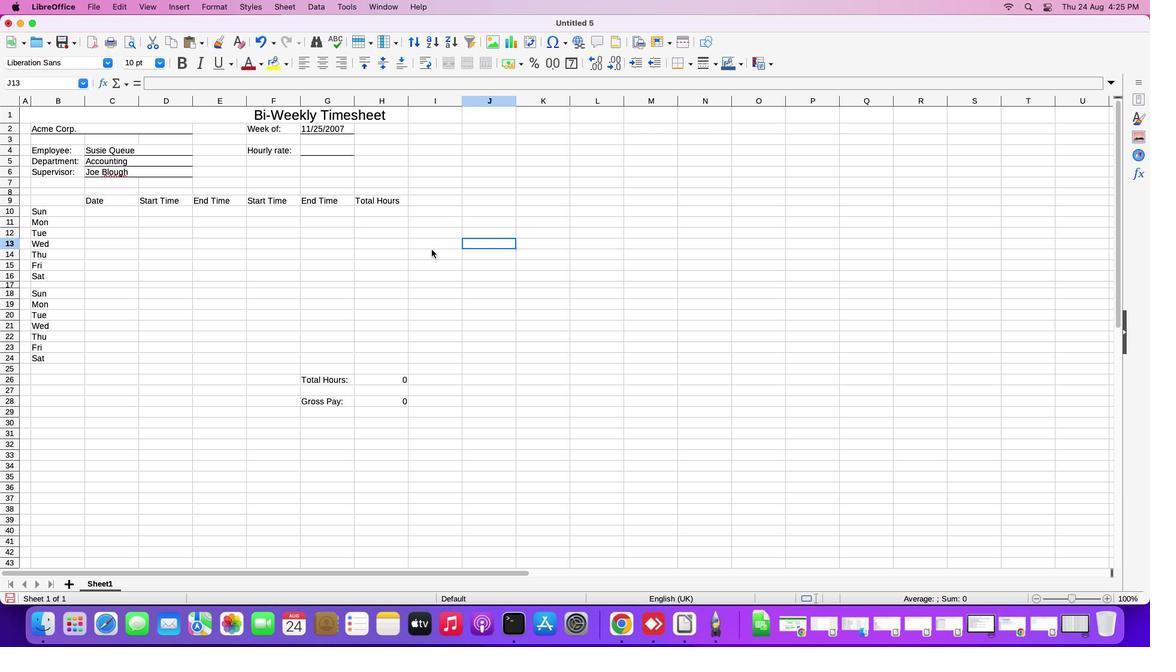 
Action: Mouse moved to (22, 190)
Screenshot: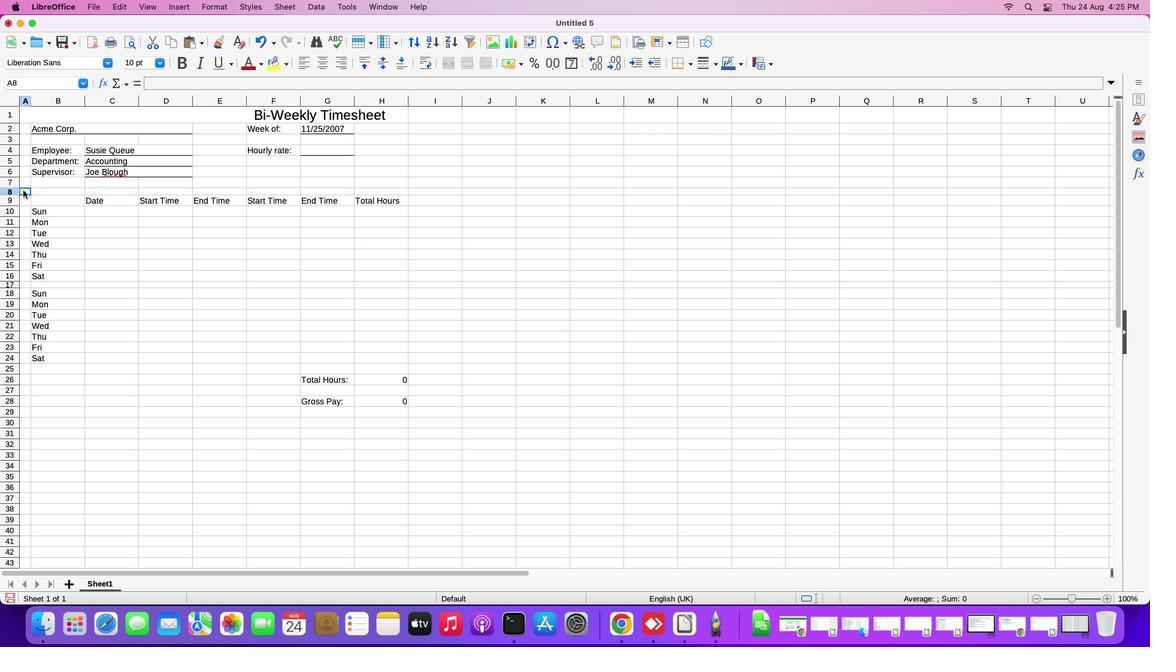 
Action: Mouse pressed left at (22, 190)
Screenshot: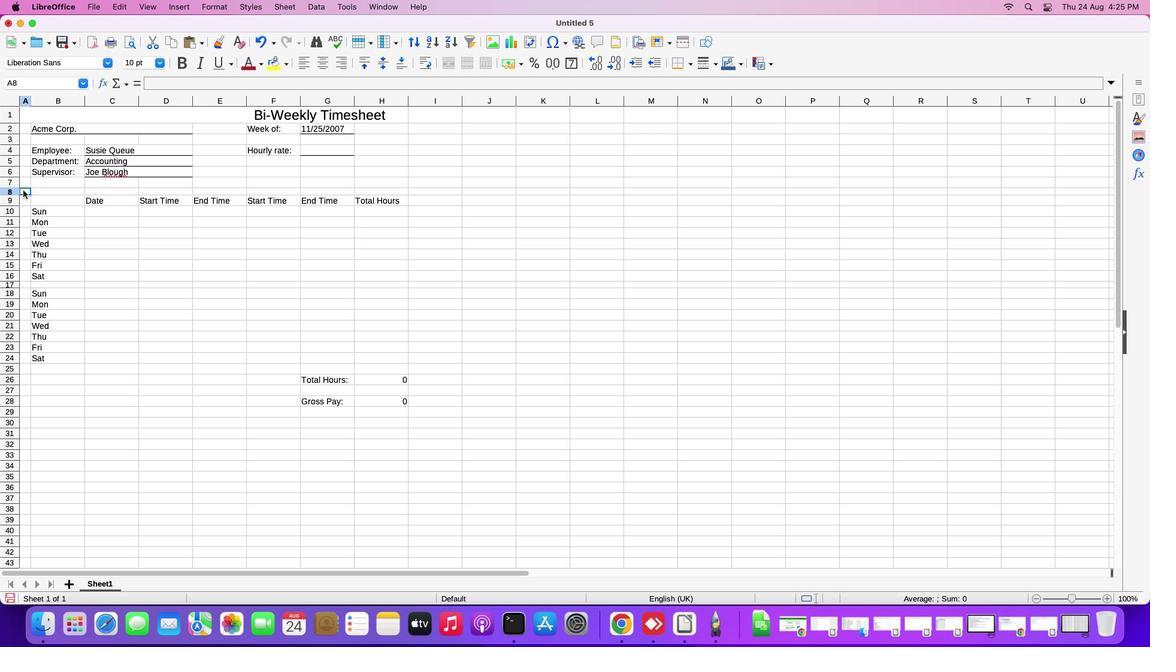 
Action: Key pressed Key.shiftKey.rightKey.rightKey.rightKey.rightKey.rightKey.rightKey.right
Screenshot: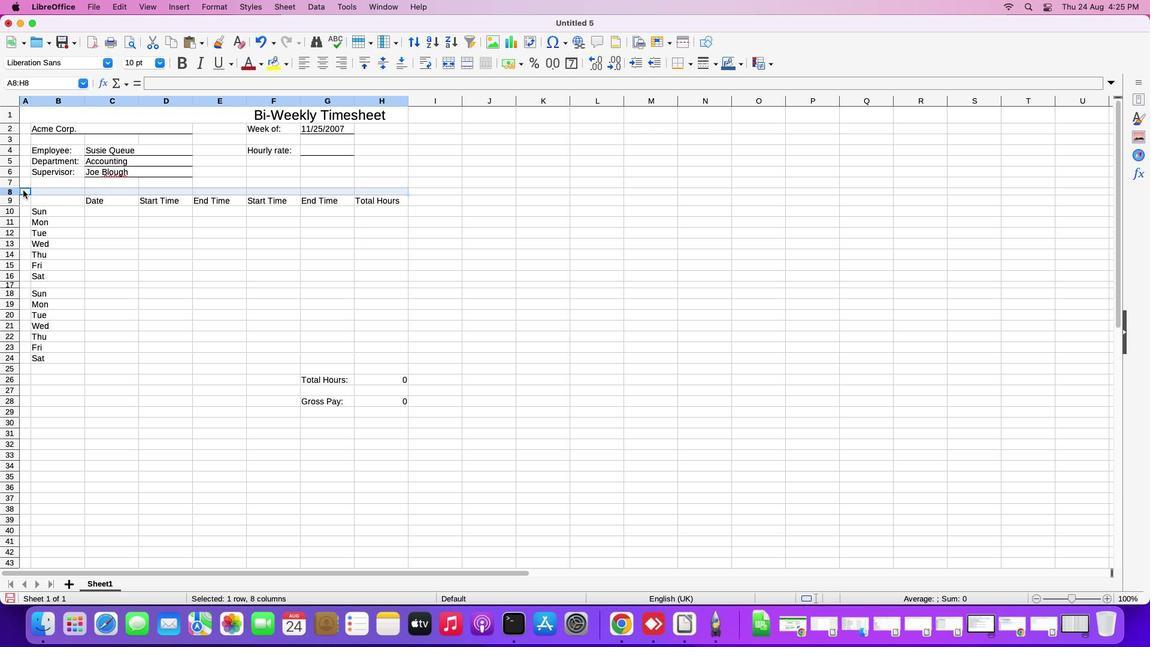 
Action: Mouse moved to (685, 65)
Screenshot: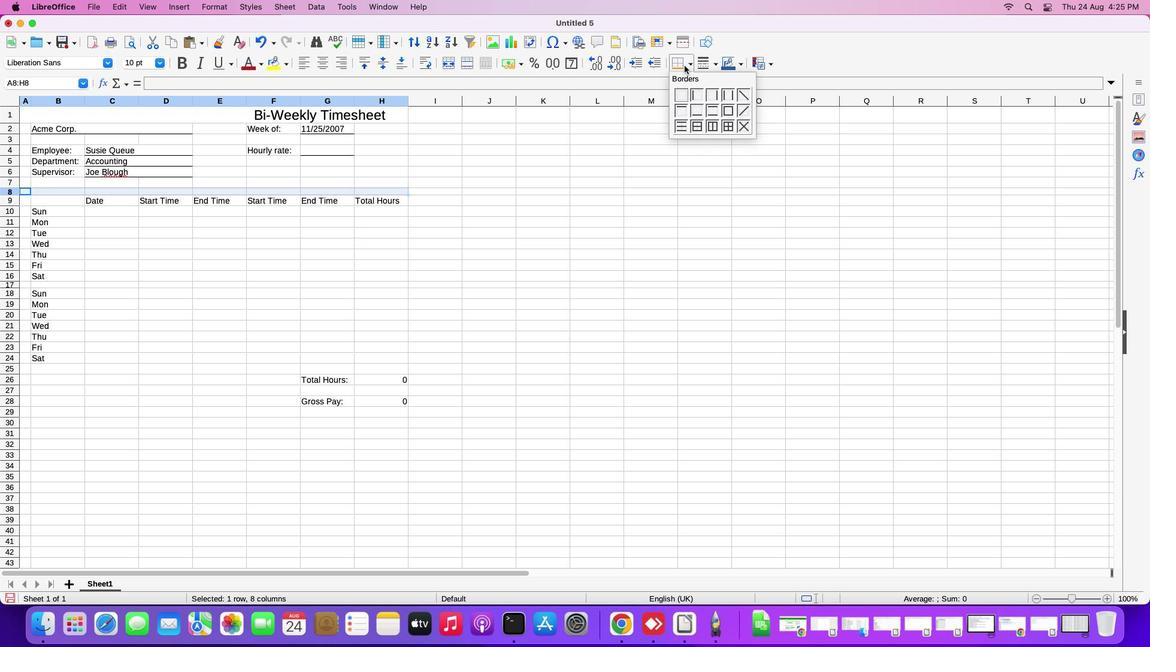 
Action: Mouse pressed left at (685, 65)
Screenshot: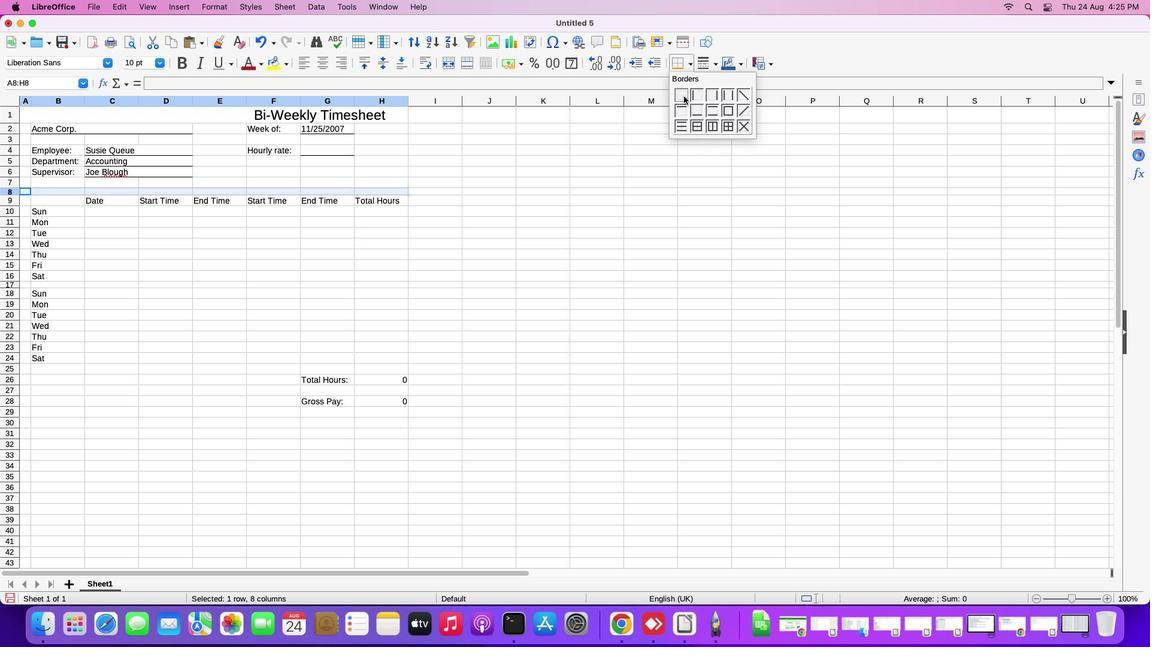 
Action: Mouse moved to (680, 94)
Screenshot: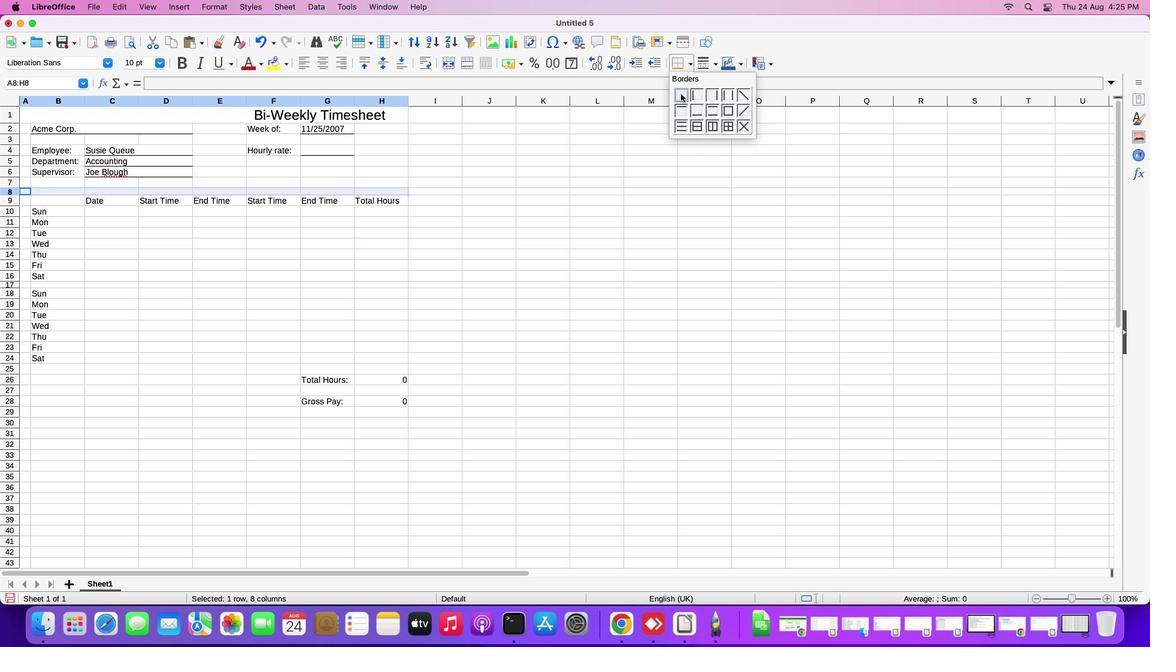 
Action: Mouse pressed left at (680, 94)
Screenshot: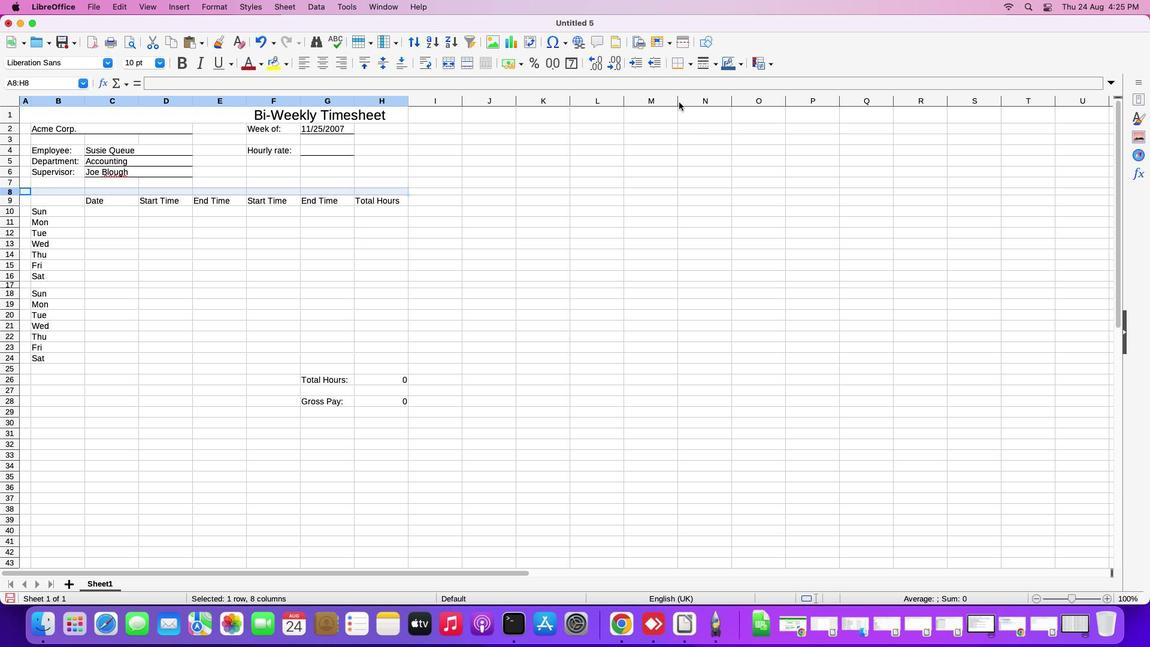 
Action: Mouse moved to (21, 197)
Screenshot: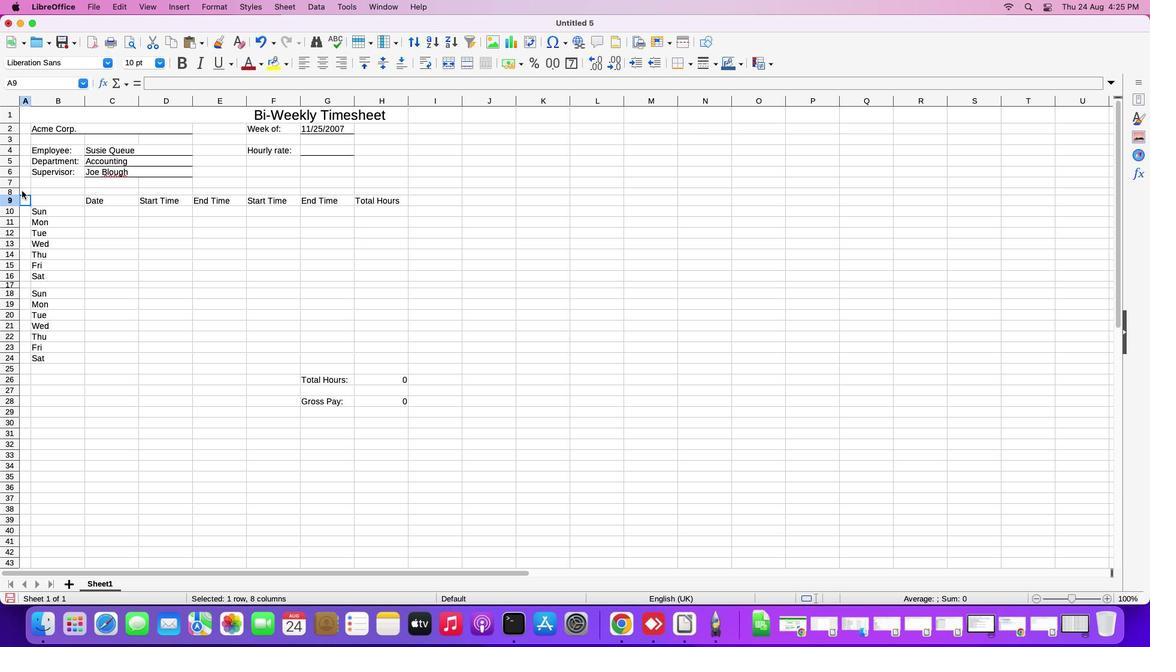 
Action: Mouse pressed left at (21, 197)
Screenshot: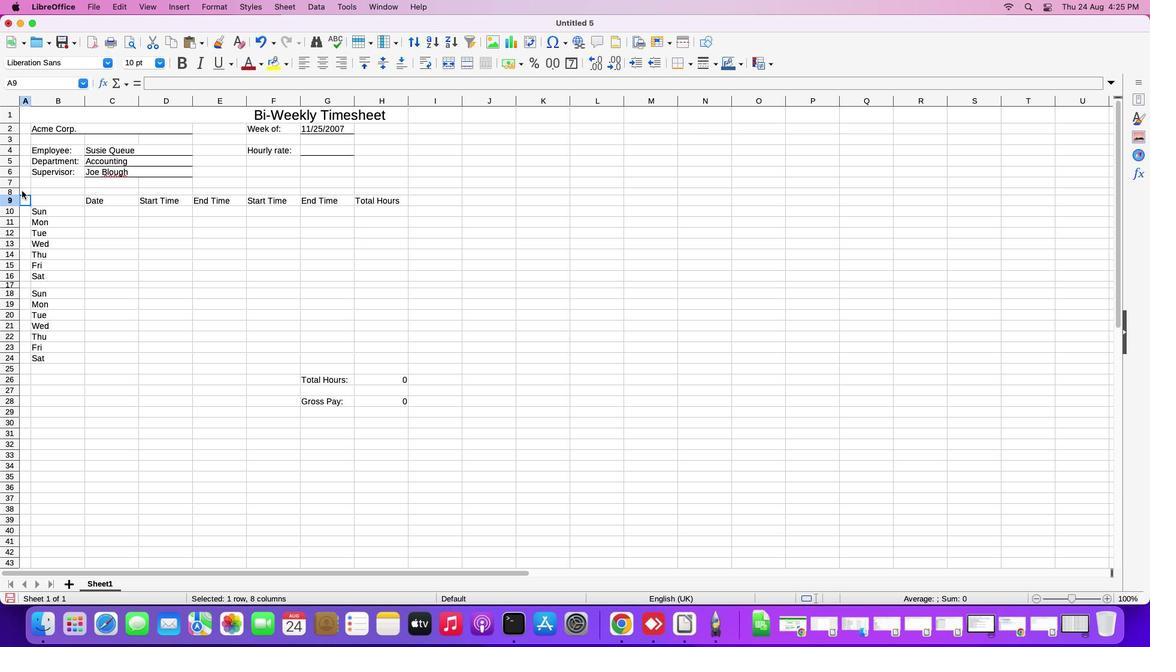 
Action: Mouse moved to (22, 190)
Screenshot: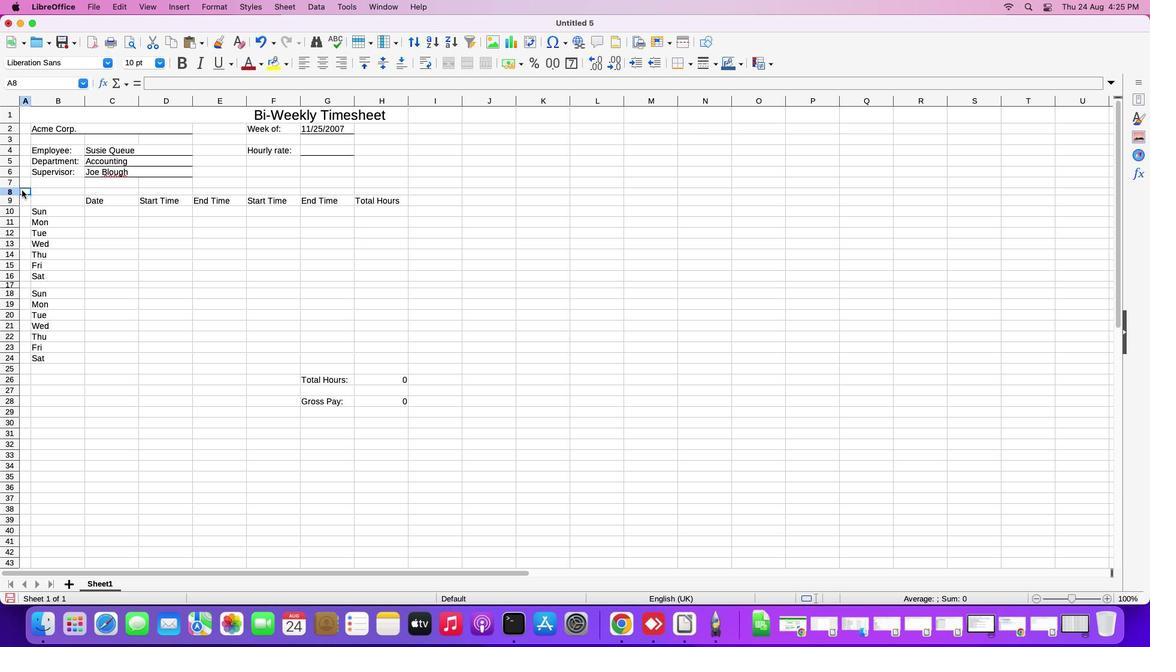 
Action: Mouse pressed left at (22, 190)
Screenshot: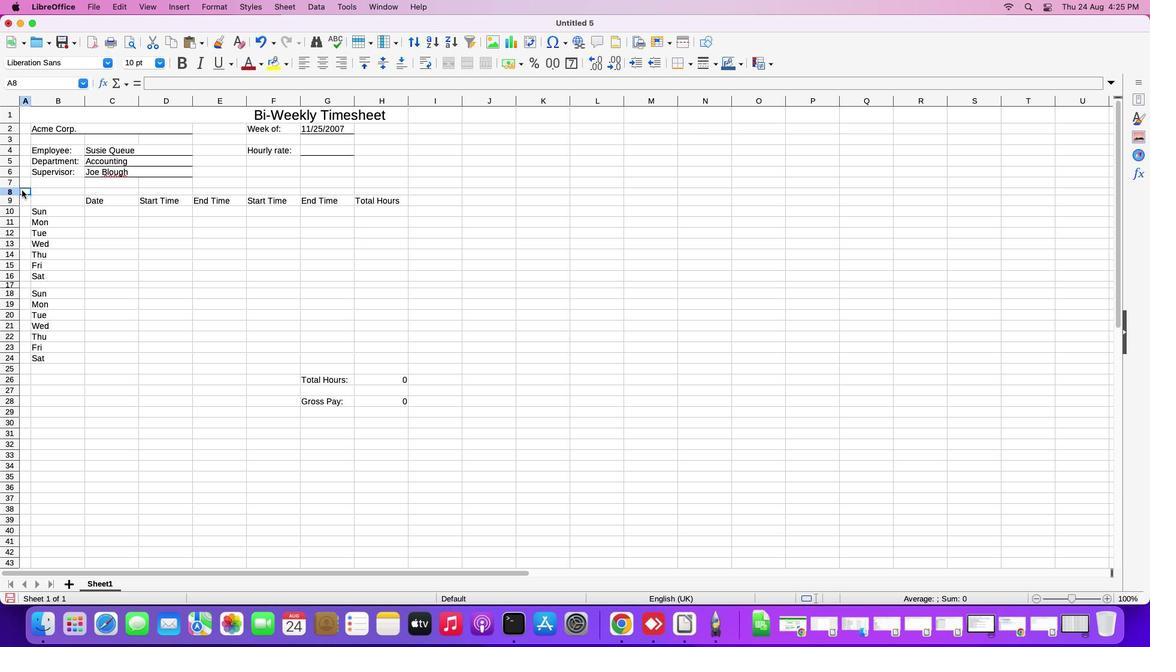 
Action: Mouse moved to (22, 190)
Screenshot: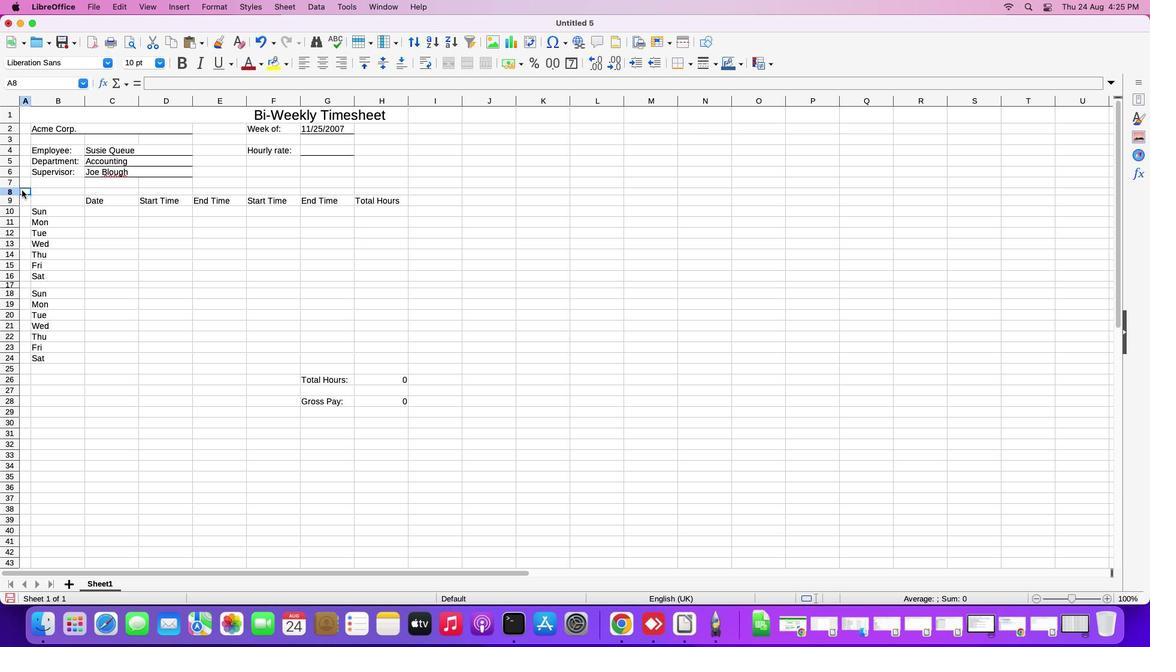 
Action: Key pressed Key.shiftKey.downKey.downKey.downKey.downKey.downKey.downKey.downKey.downKey.downKey.downKey.downKey.downKey.downKey.downKey.downKey.downKey.downKey.downKey.downKey.downKey.down
Screenshot: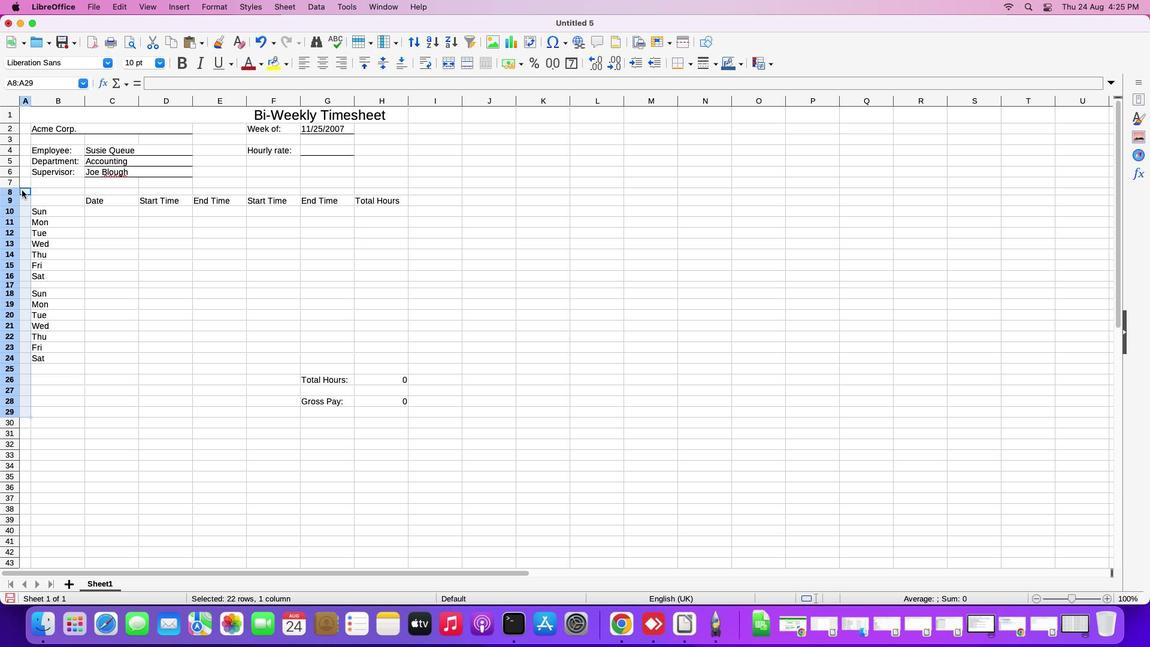 
Action: Mouse moved to (674, 68)
Screenshot: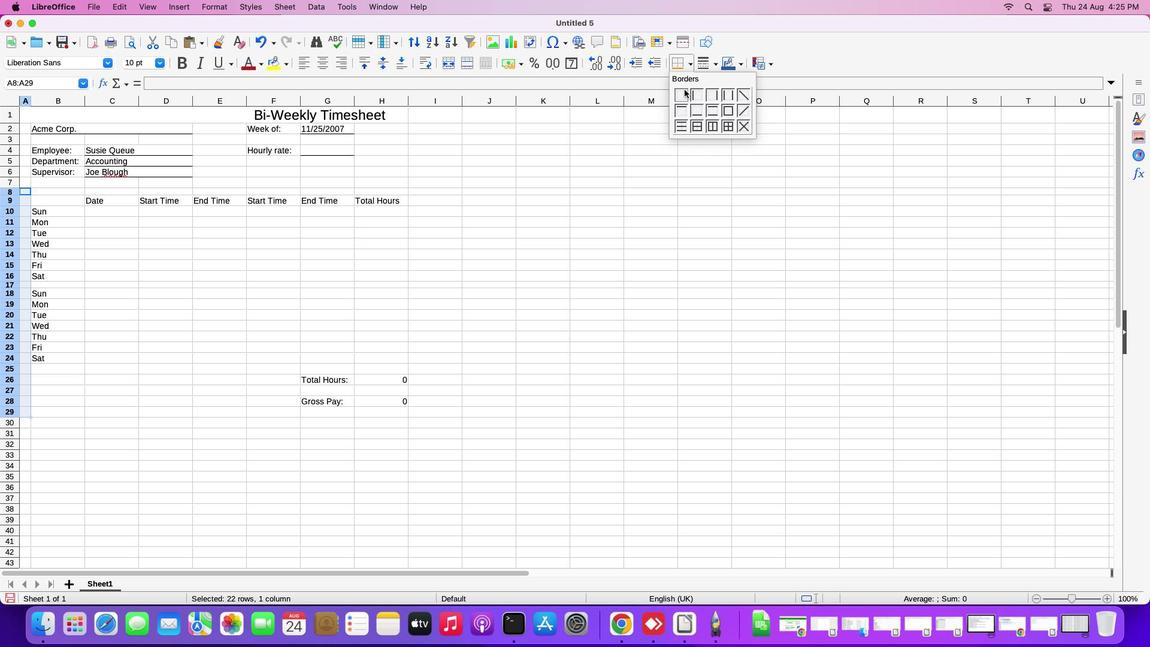
Action: Mouse pressed left at (674, 68)
Screenshot: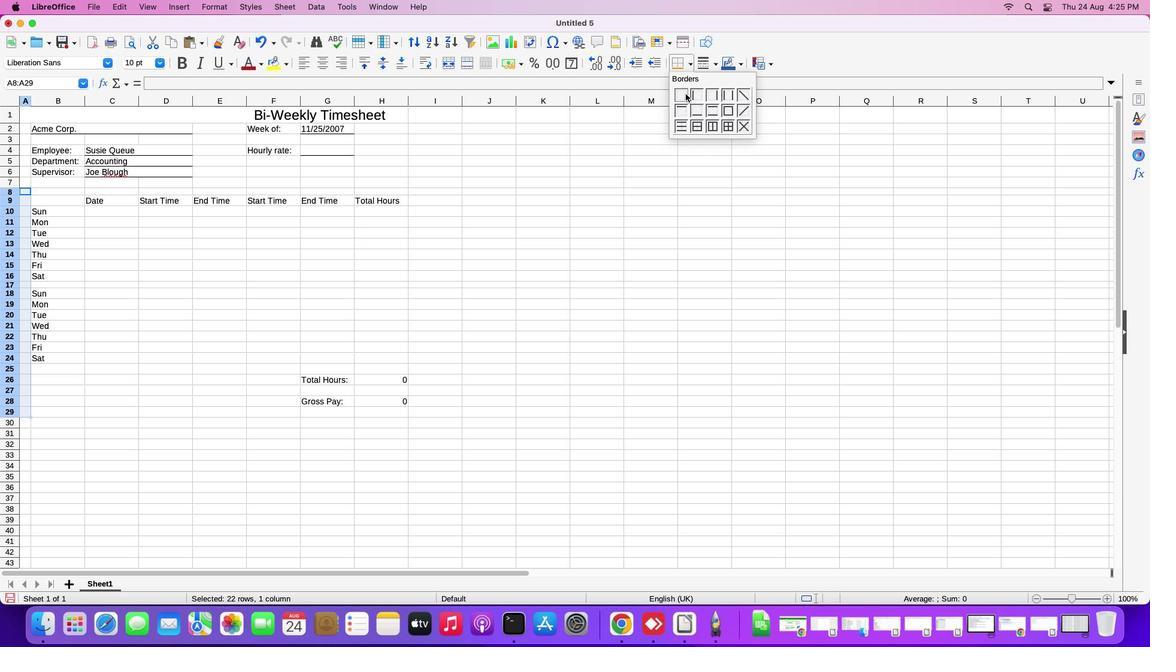 
Action: Mouse moved to (680, 92)
Screenshot: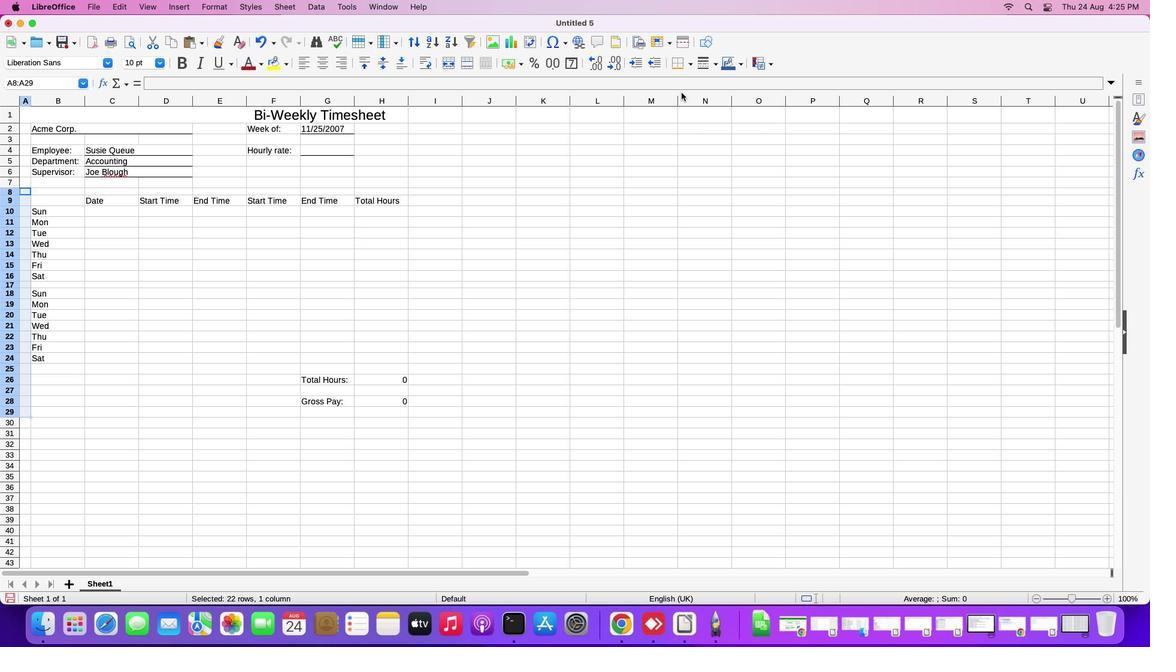 
Action: Mouse pressed left at (680, 92)
Screenshot: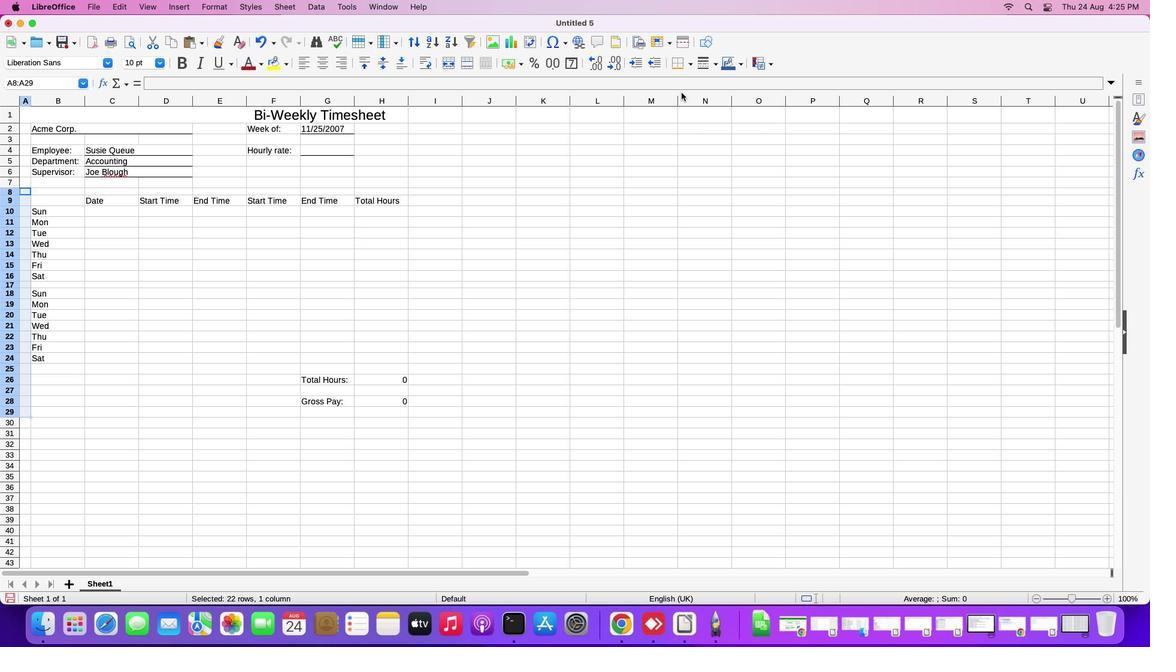 
Action: Mouse moved to (62, 419)
Screenshot: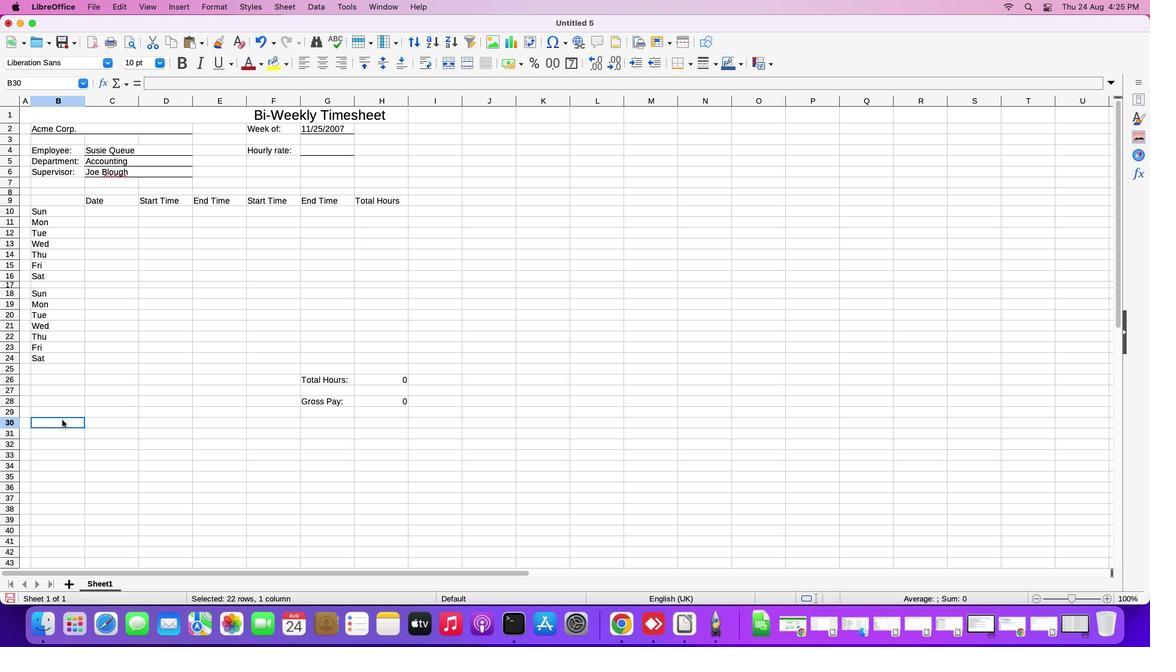 
Action: Mouse pressed left at (62, 419)
Screenshot: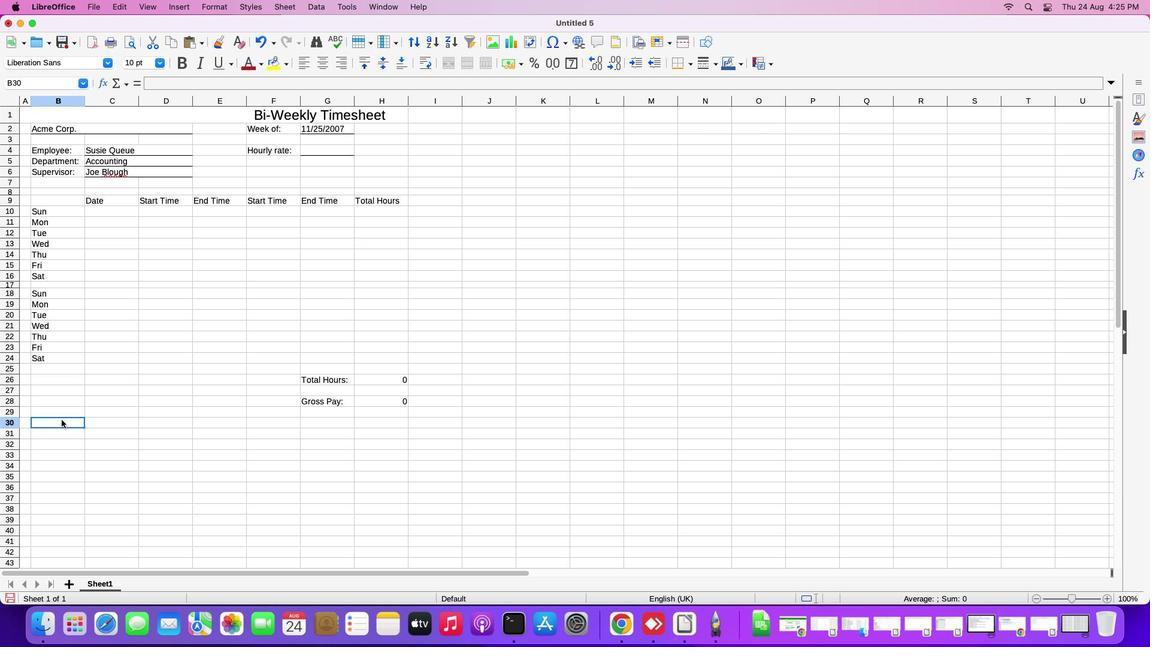 
Action: Mouse moved to (24, 282)
Screenshot: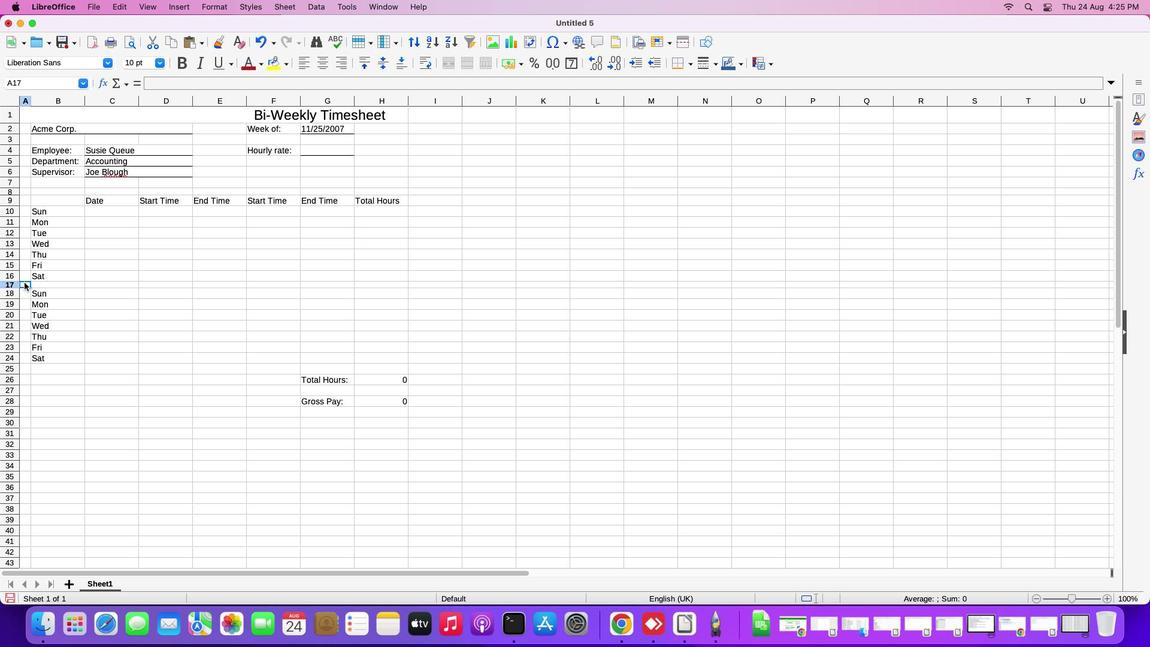 
Action: Mouse pressed left at (24, 282)
Screenshot: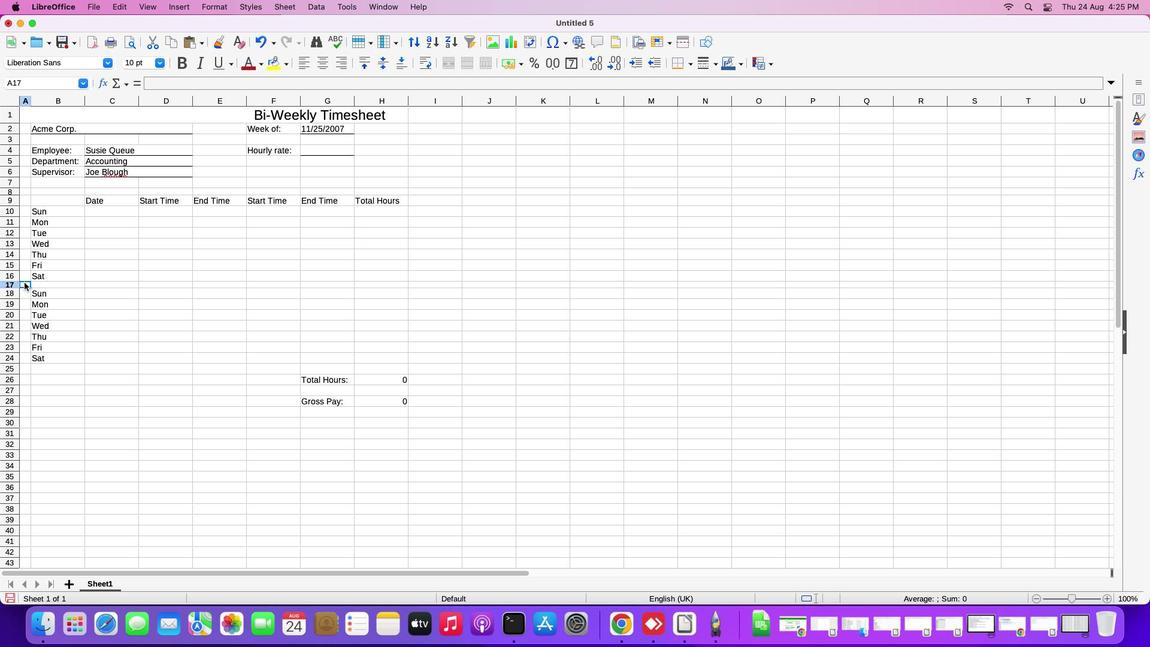 
Action: Mouse moved to (24, 282)
Screenshot: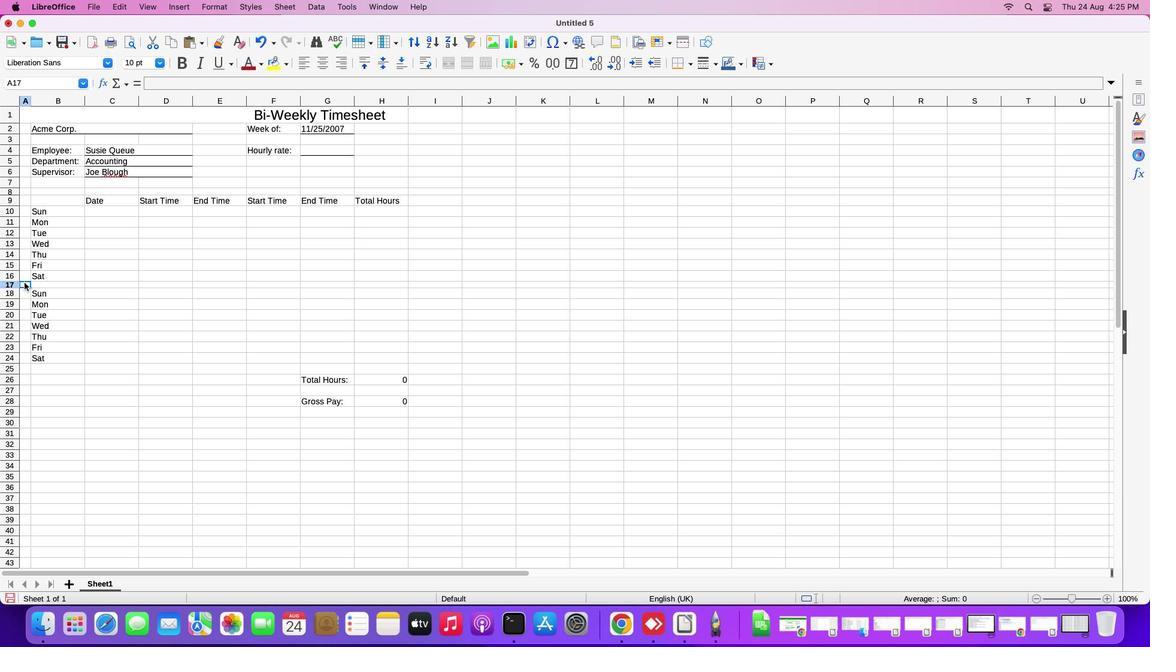
Action: Key pressed Key.shiftKey.rightKey.rightKey.rightKey.rightKey.rightKey.rightKey.rightKey.rightKey.left
Screenshot: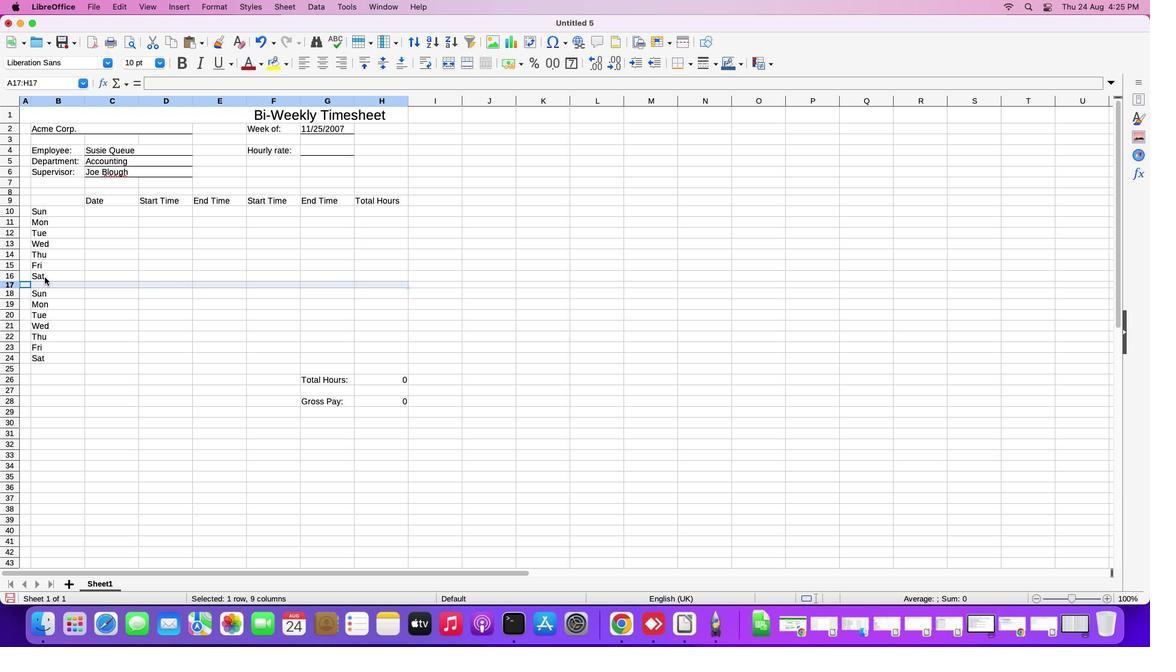 
Action: Mouse moved to (682, 70)
Screenshot: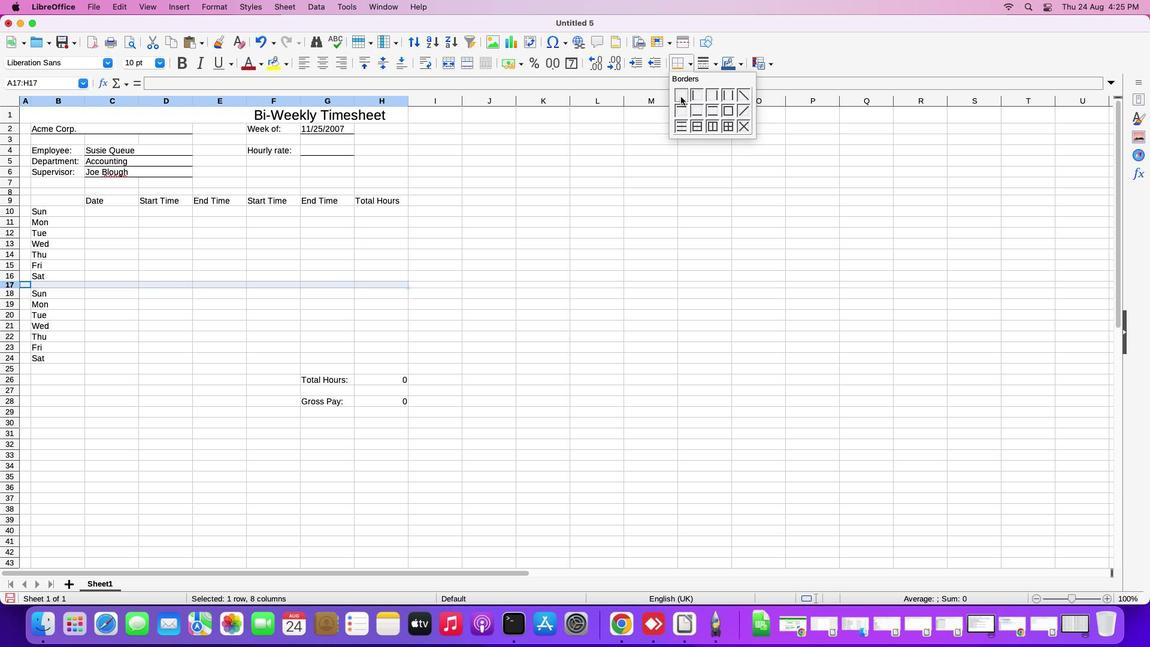 
Action: Mouse pressed left at (682, 70)
Screenshot: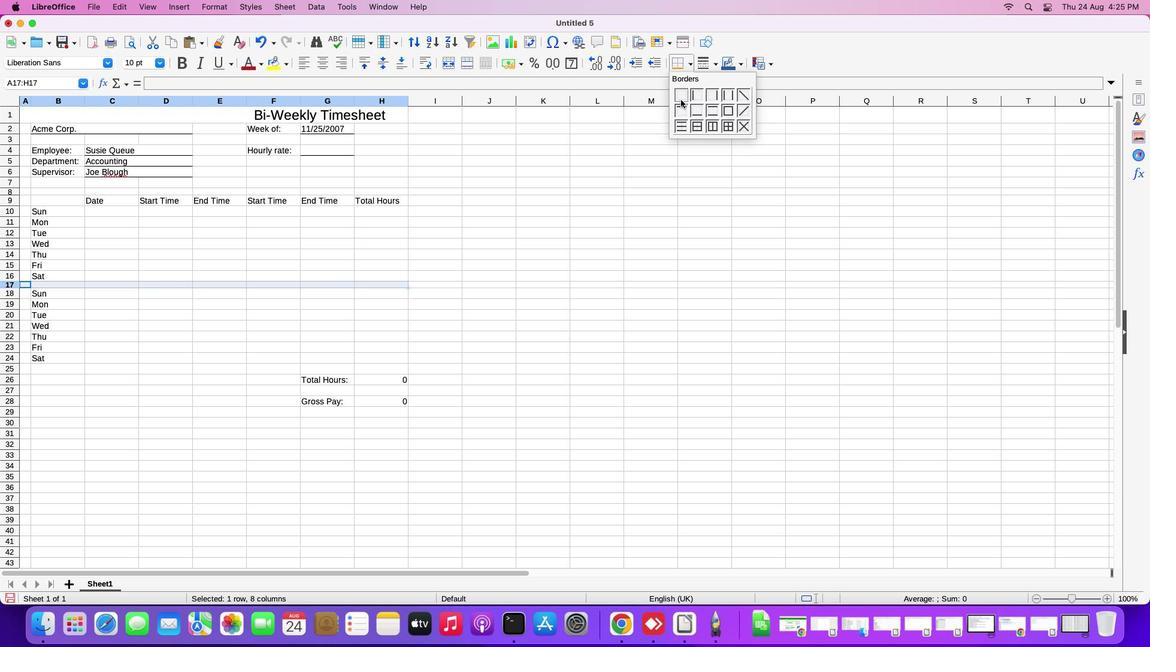 
Action: Mouse moved to (681, 94)
Screenshot: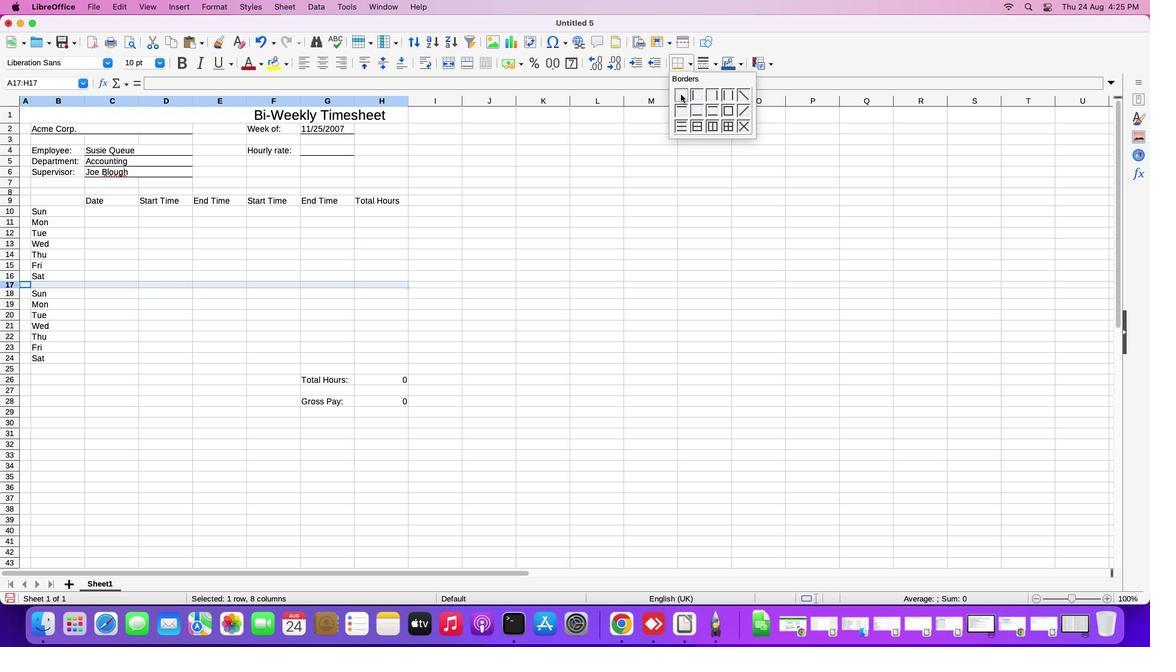 
Action: Mouse pressed left at (681, 94)
Screenshot: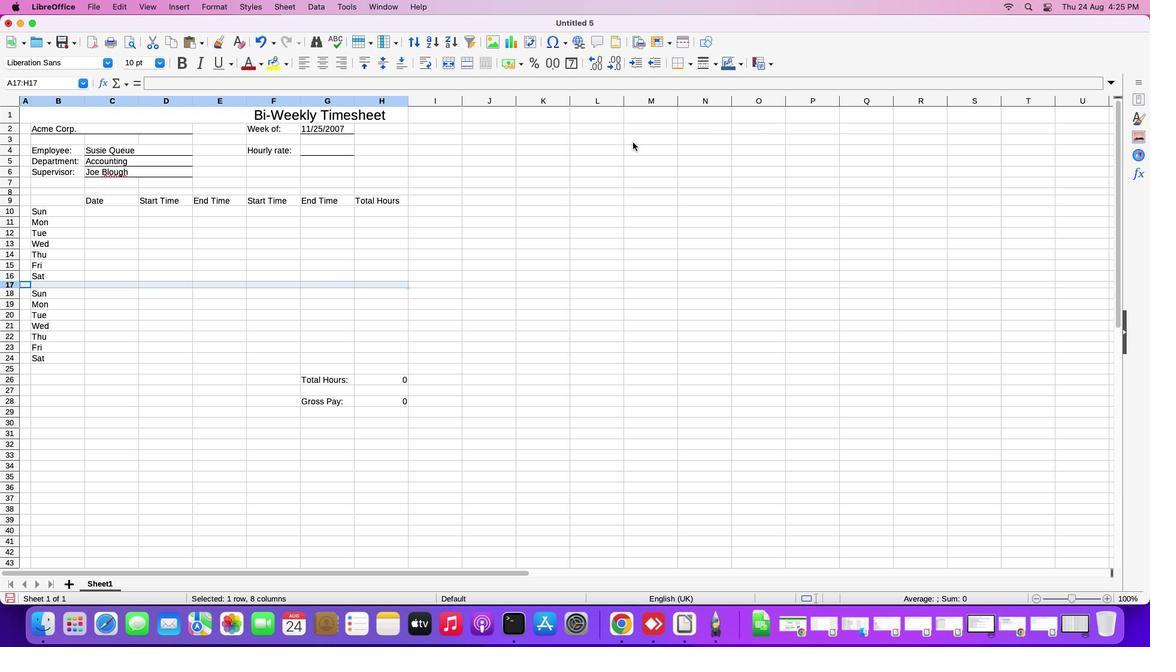 
Action: Mouse moved to (513, 212)
Screenshot: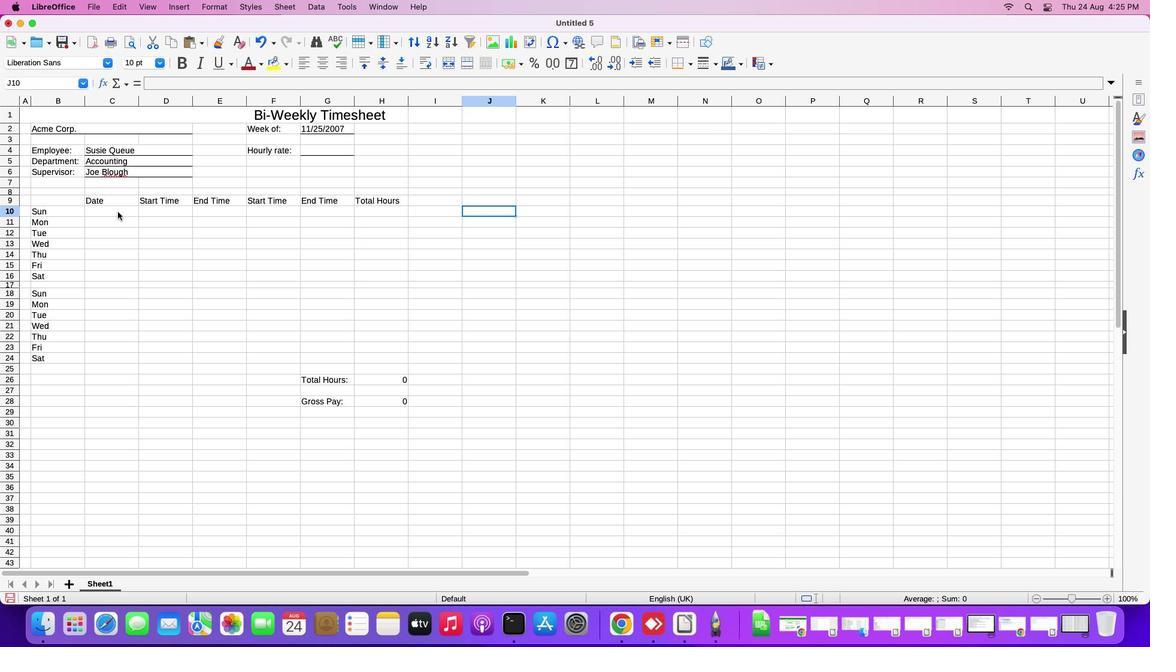 
Action: Mouse pressed left at (513, 212)
Screenshot: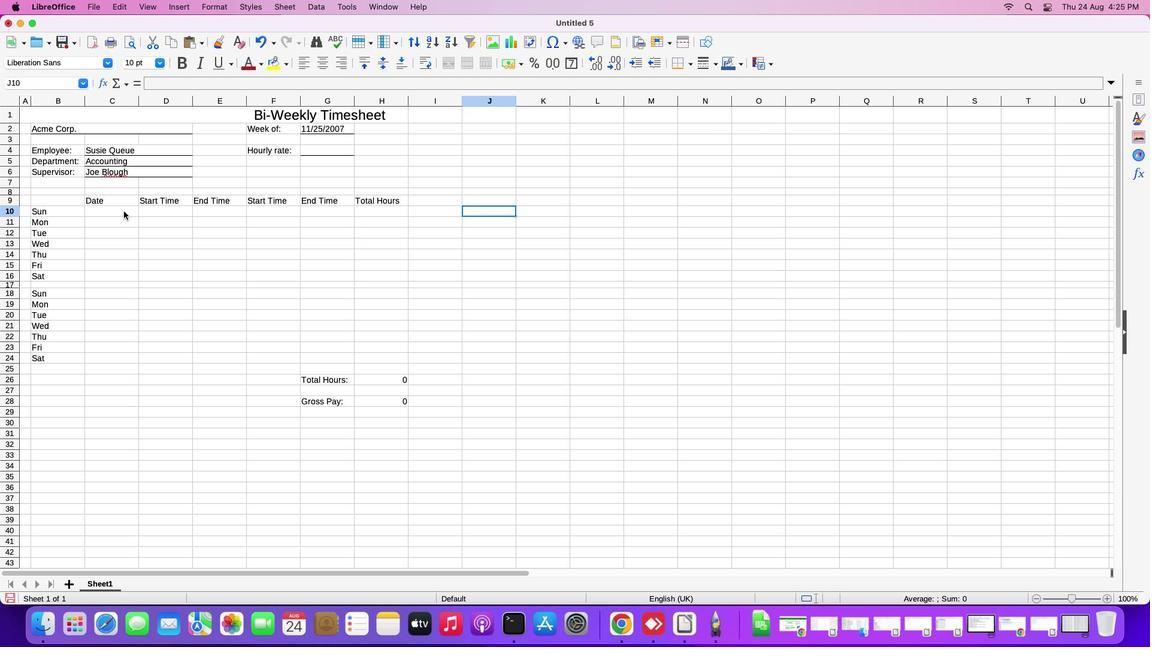 
Action: Mouse moved to (40, 199)
Screenshot: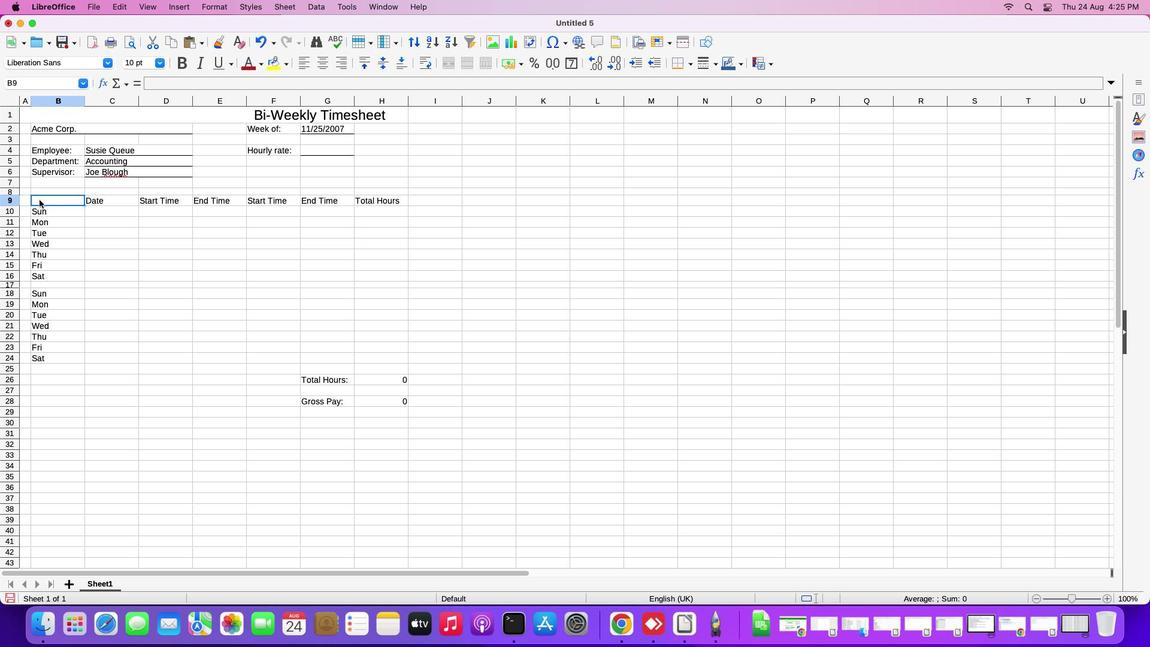 
Action: Mouse pressed left at (40, 199)
Screenshot: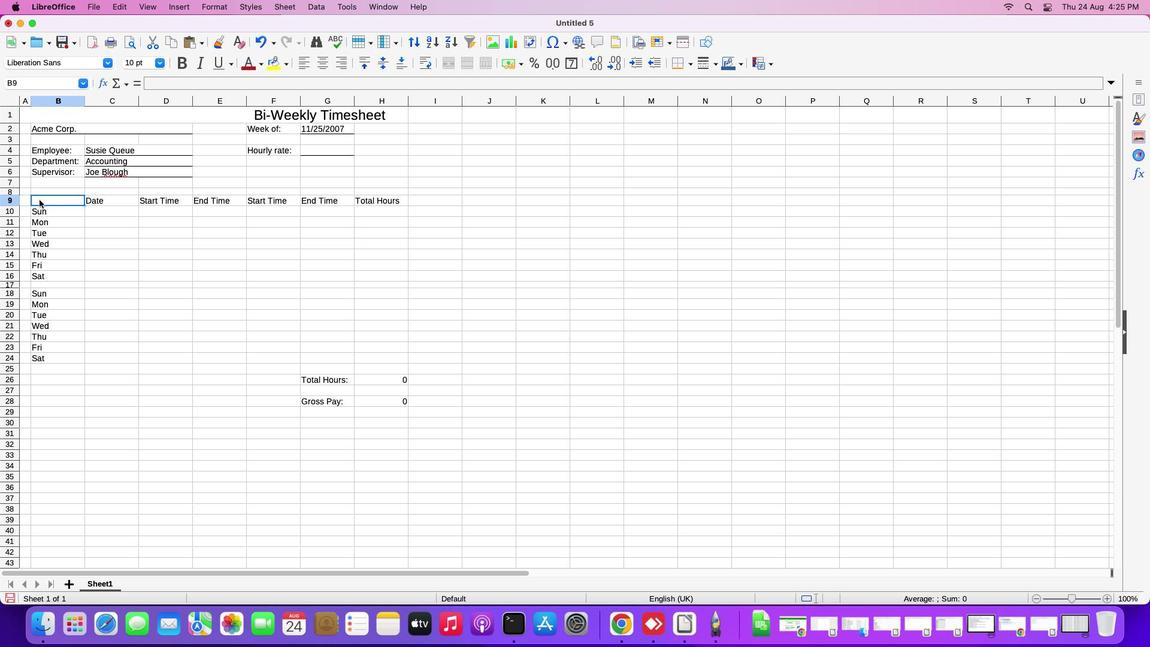
Action: Mouse moved to (39, 199)
Screenshot: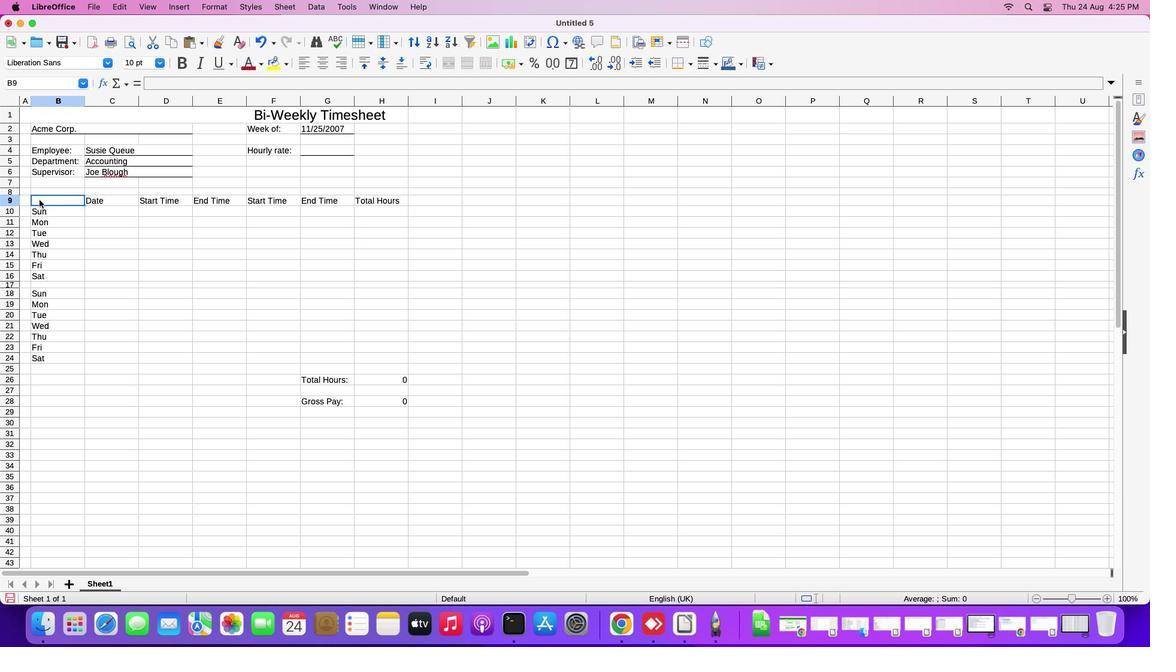 
Action: Key pressed Key.shiftKey.rightKey.downKey.rightKey.upKey.rightKey.rightKey.rightKey.right
Screenshot: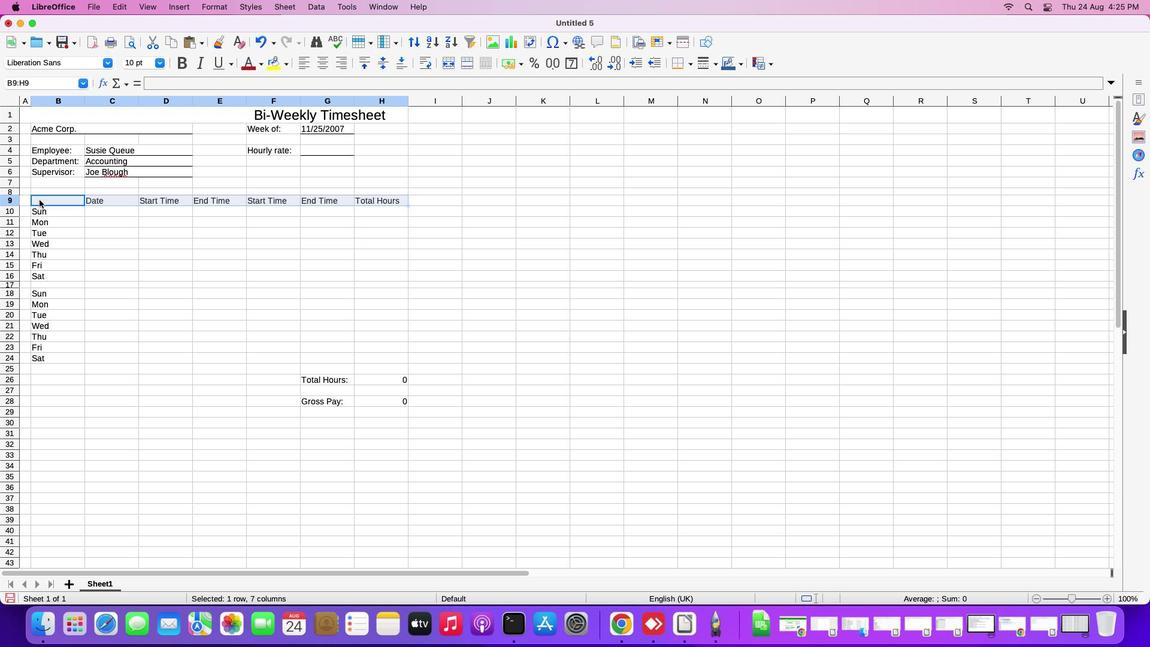 
Action: Mouse moved to (287, 64)
Screenshot: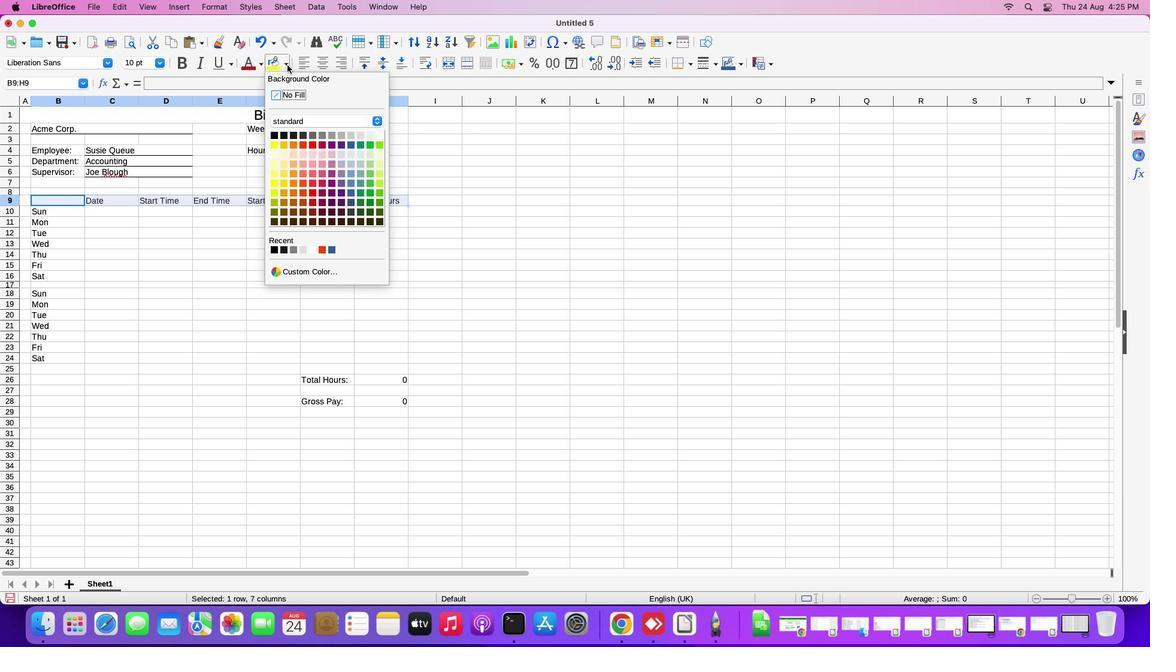 
Action: Mouse pressed left at (287, 64)
Screenshot: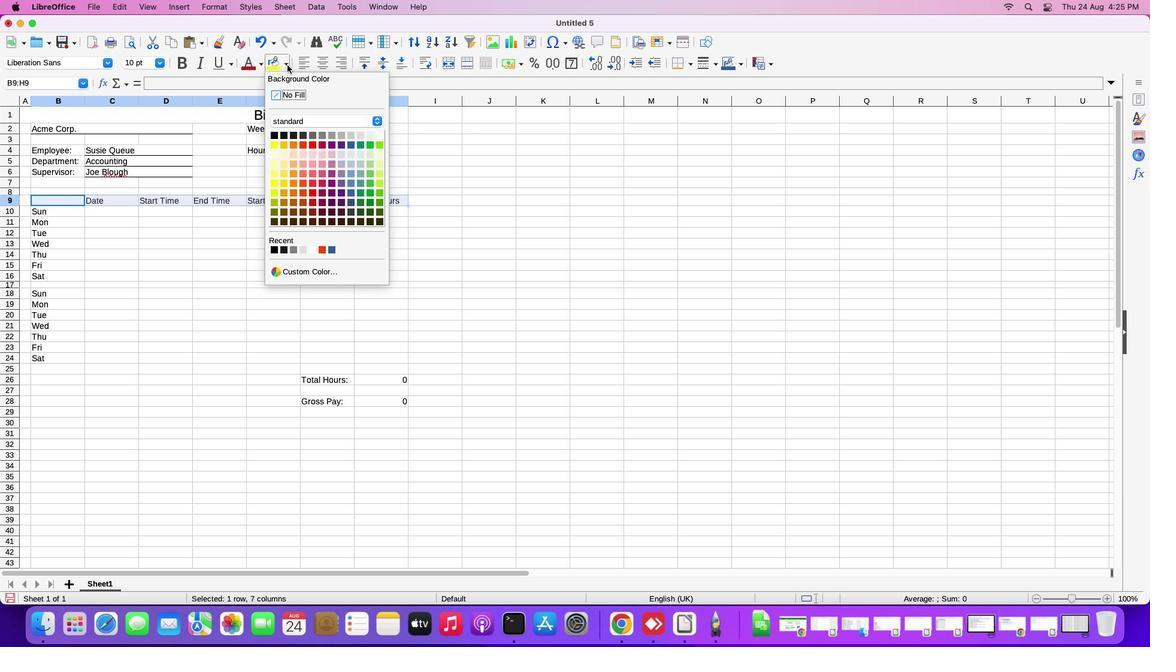
Action: Mouse moved to (314, 136)
